 Task: Search one way flight ticket for 3 adults, 3 children in premium economy from New Orleans: Louis Armstrong New Orleans International Airport to Riverton: Central Wyoming Regional Airport (was Riverton Regional) on 5-4-2023. Choice of flights is Sun country airlines. Number of bags: 1 carry on bag. Price is upto 84000. Outbound departure time preference is 14:45.
Action: Mouse moved to (359, 143)
Screenshot: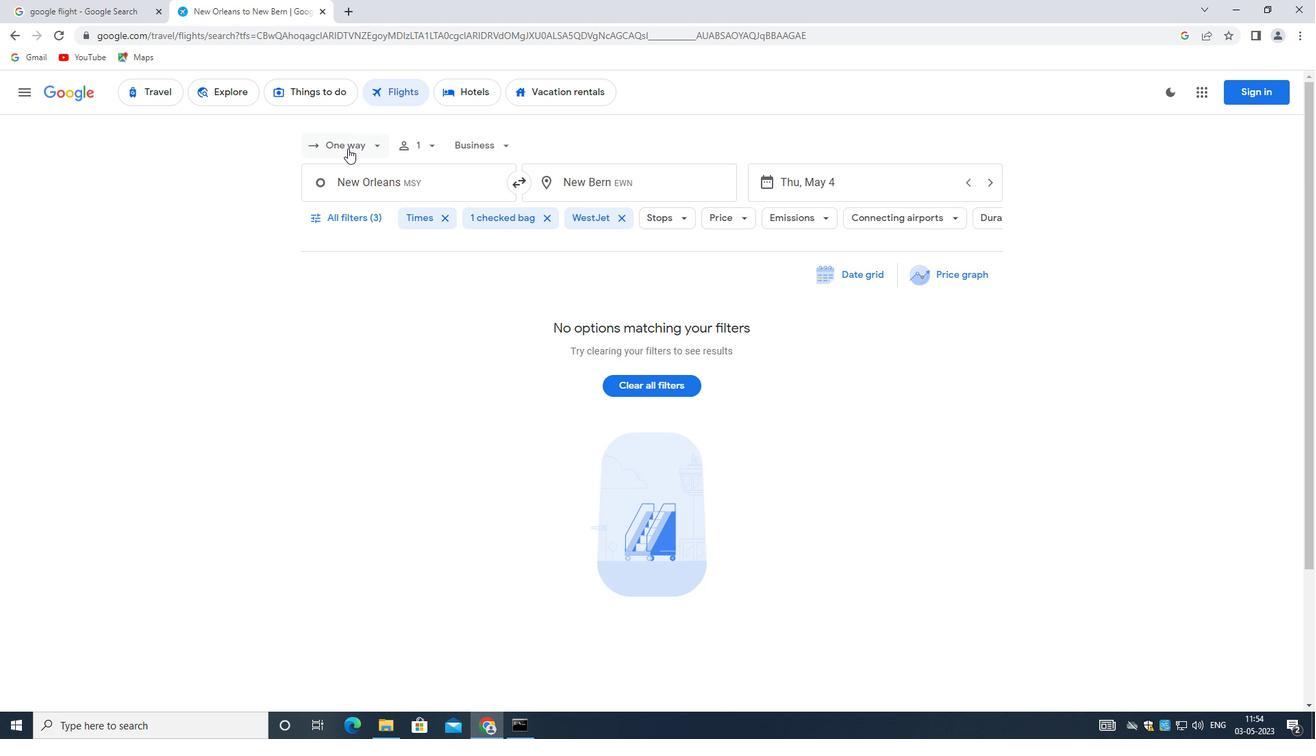 
Action: Mouse pressed left at (359, 143)
Screenshot: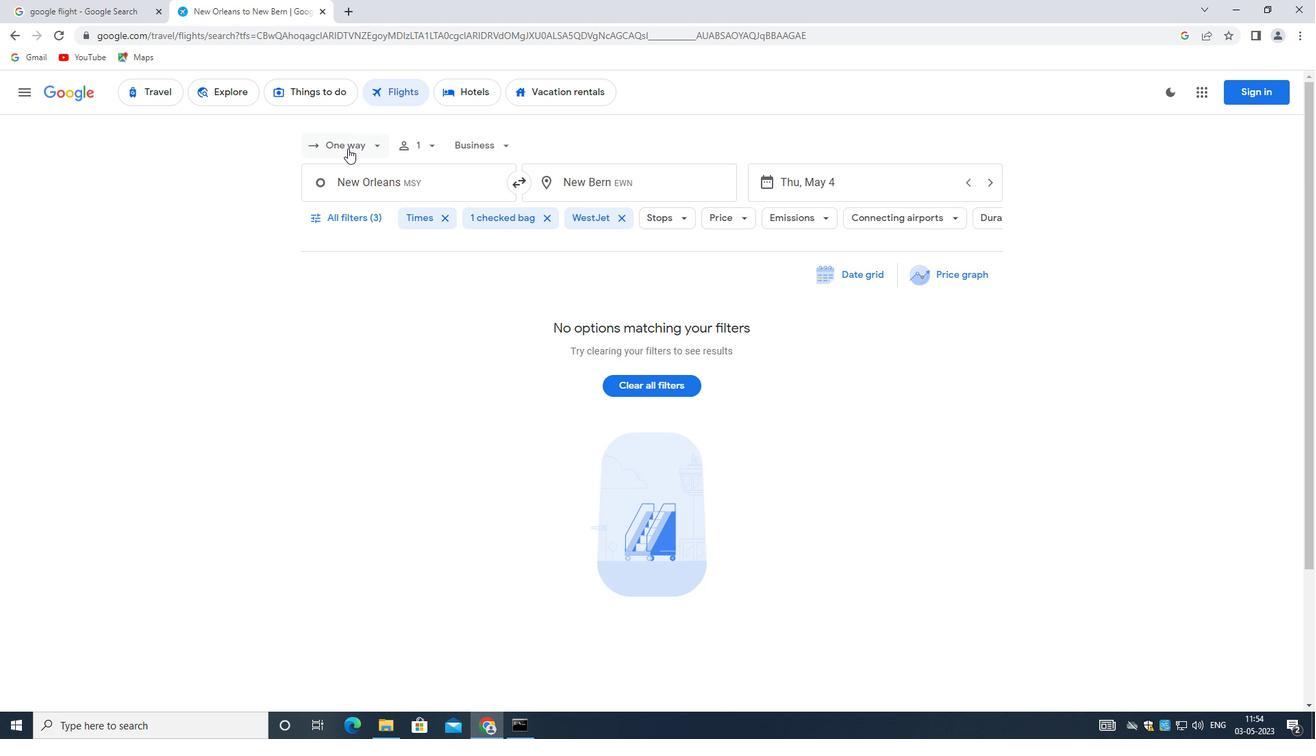 
Action: Mouse moved to (357, 216)
Screenshot: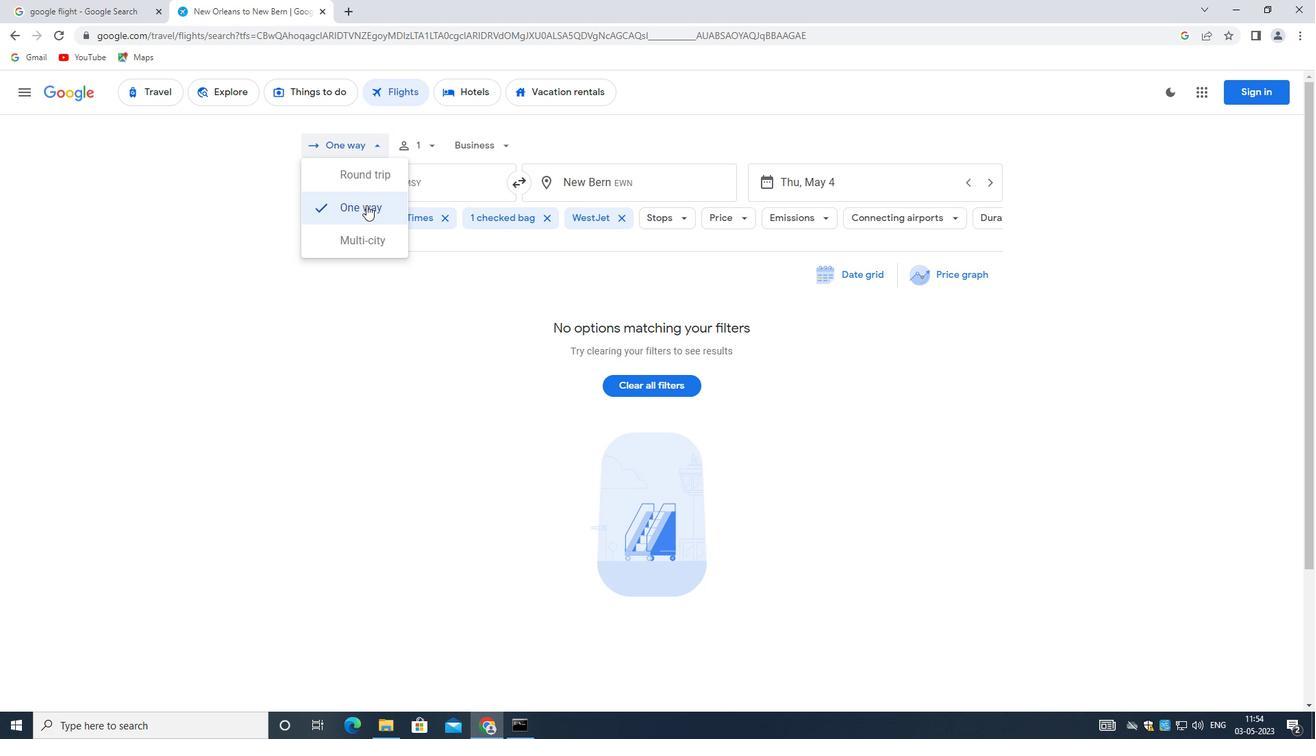 
Action: Mouse pressed left at (357, 216)
Screenshot: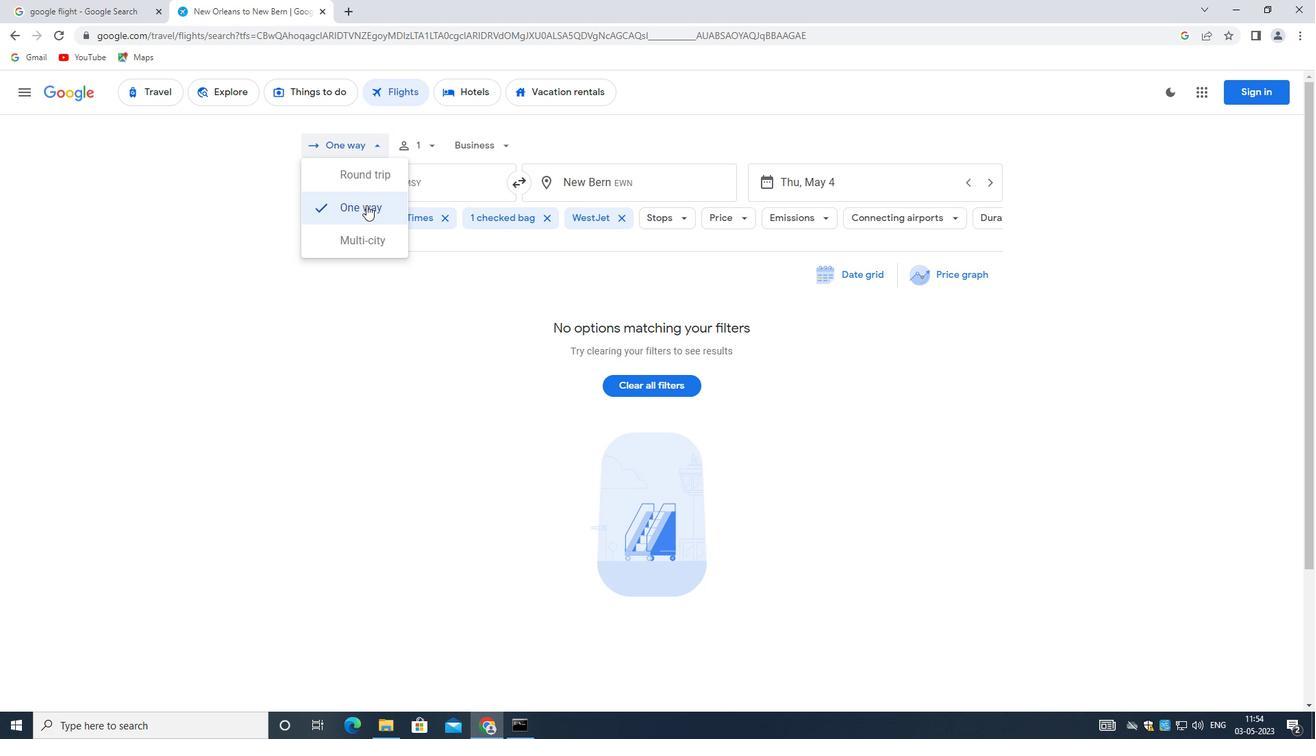 
Action: Mouse moved to (358, 215)
Screenshot: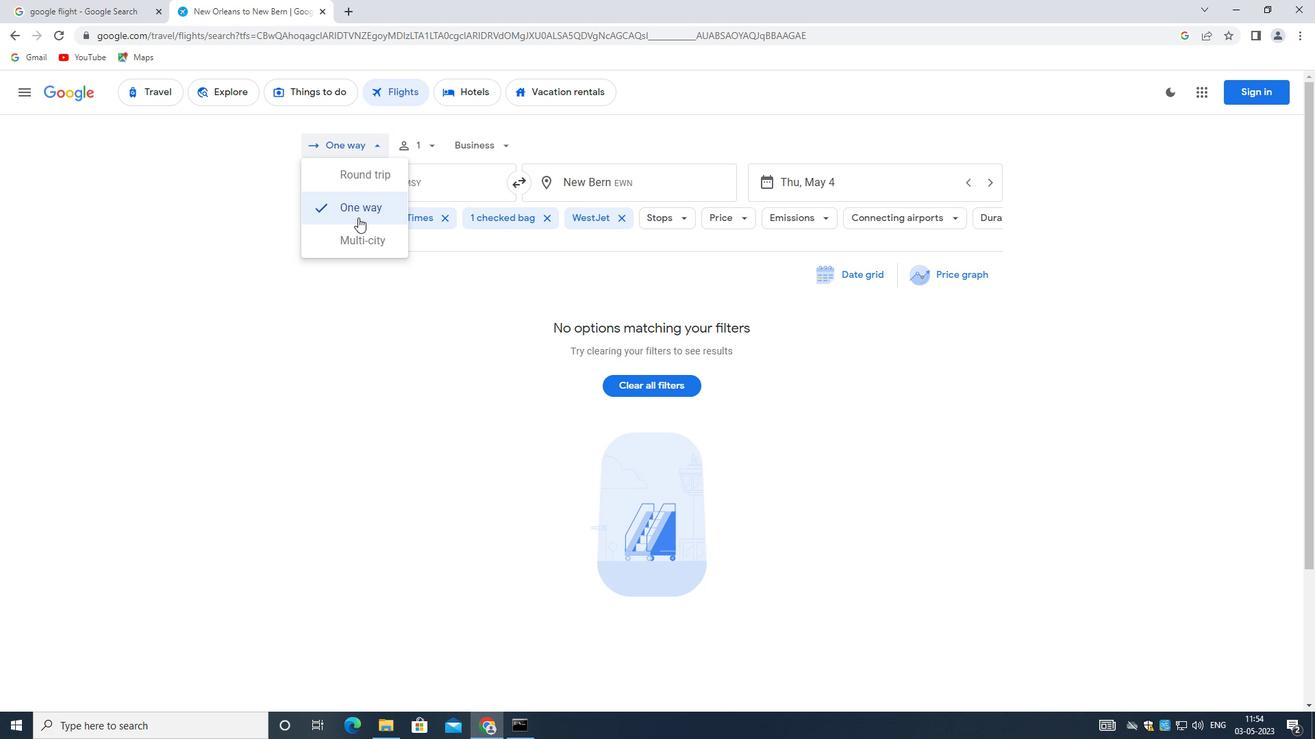 
Action: Mouse pressed left at (358, 215)
Screenshot: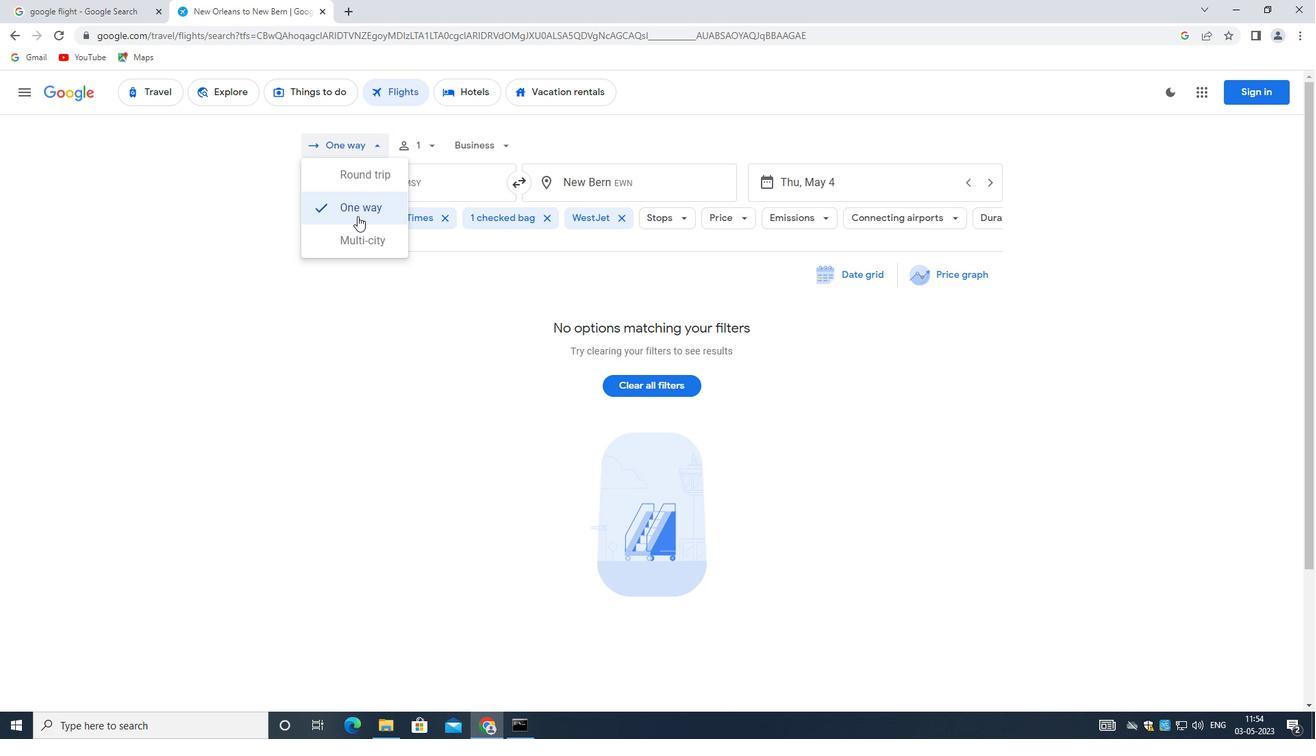 
Action: Mouse moved to (419, 142)
Screenshot: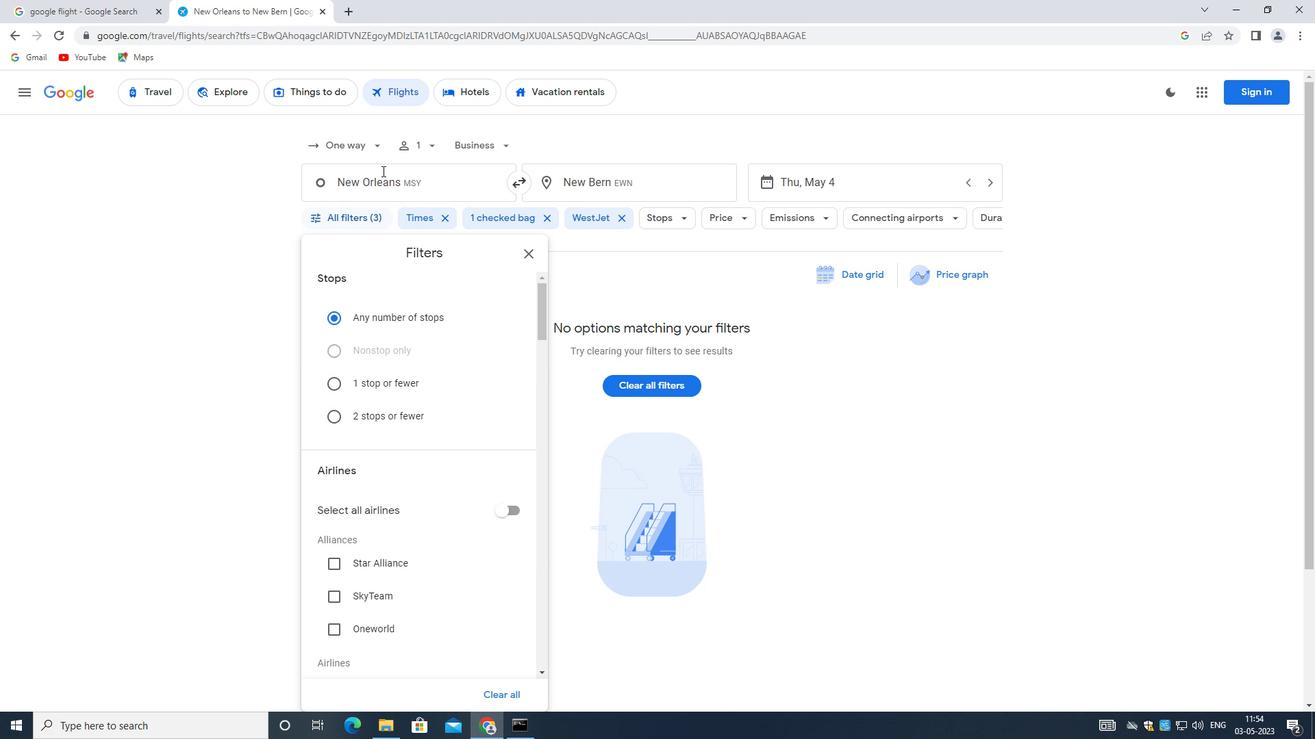
Action: Mouse pressed left at (419, 142)
Screenshot: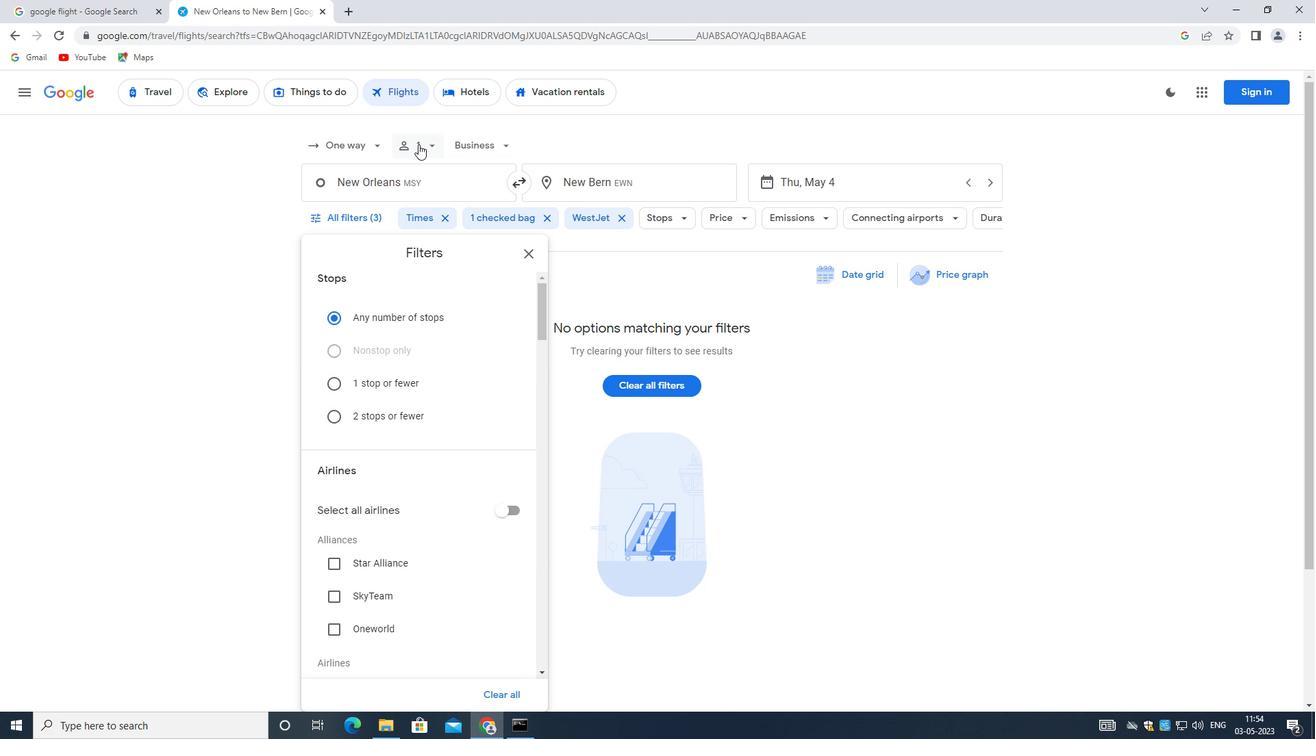 
Action: Mouse moved to (538, 180)
Screenshot: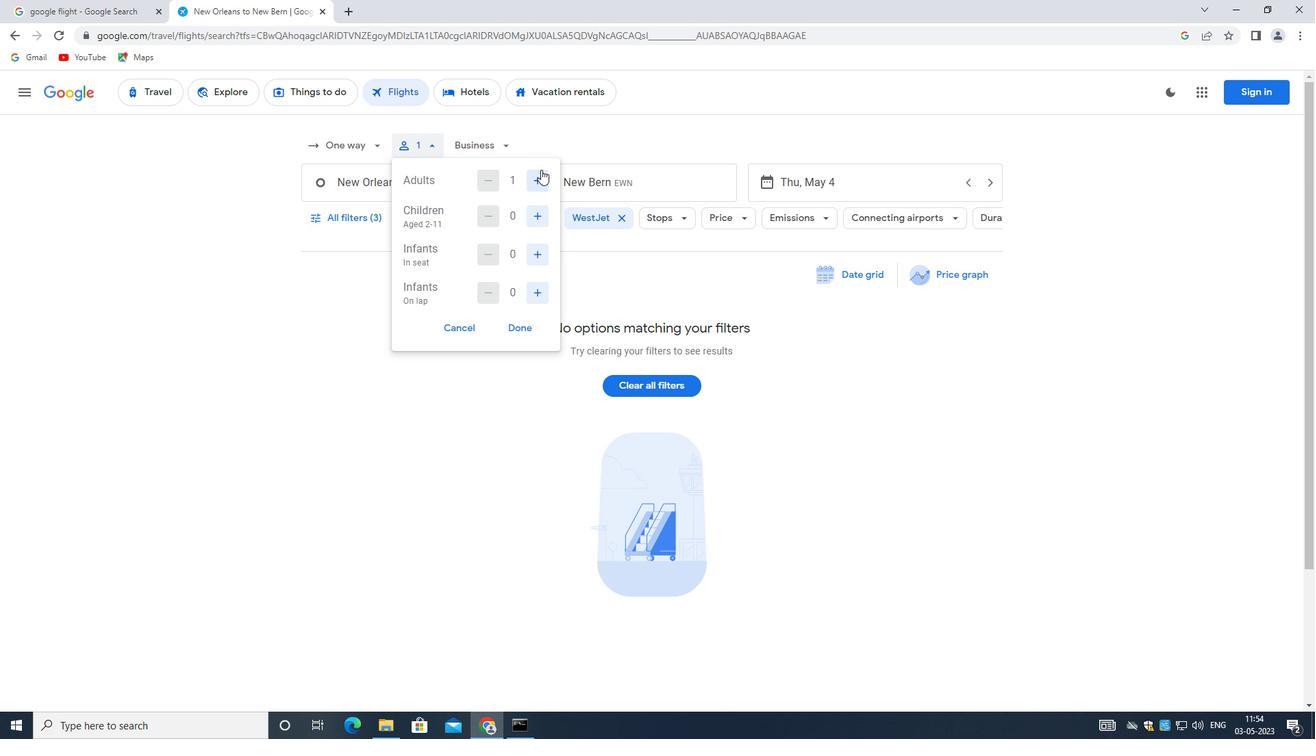 
Action: Mouse pressed left at (538, 180)
Screenshot: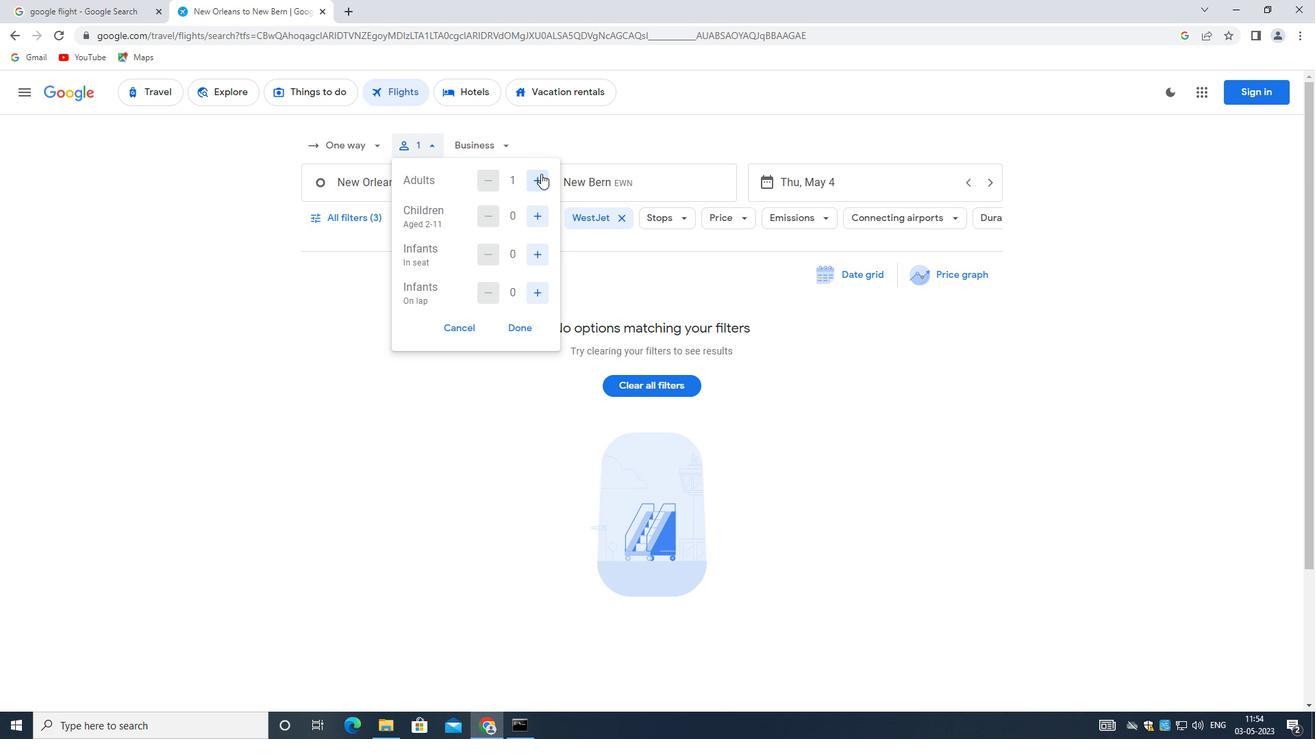 
Action: Mouse moved to (538, 179)
Screenshot: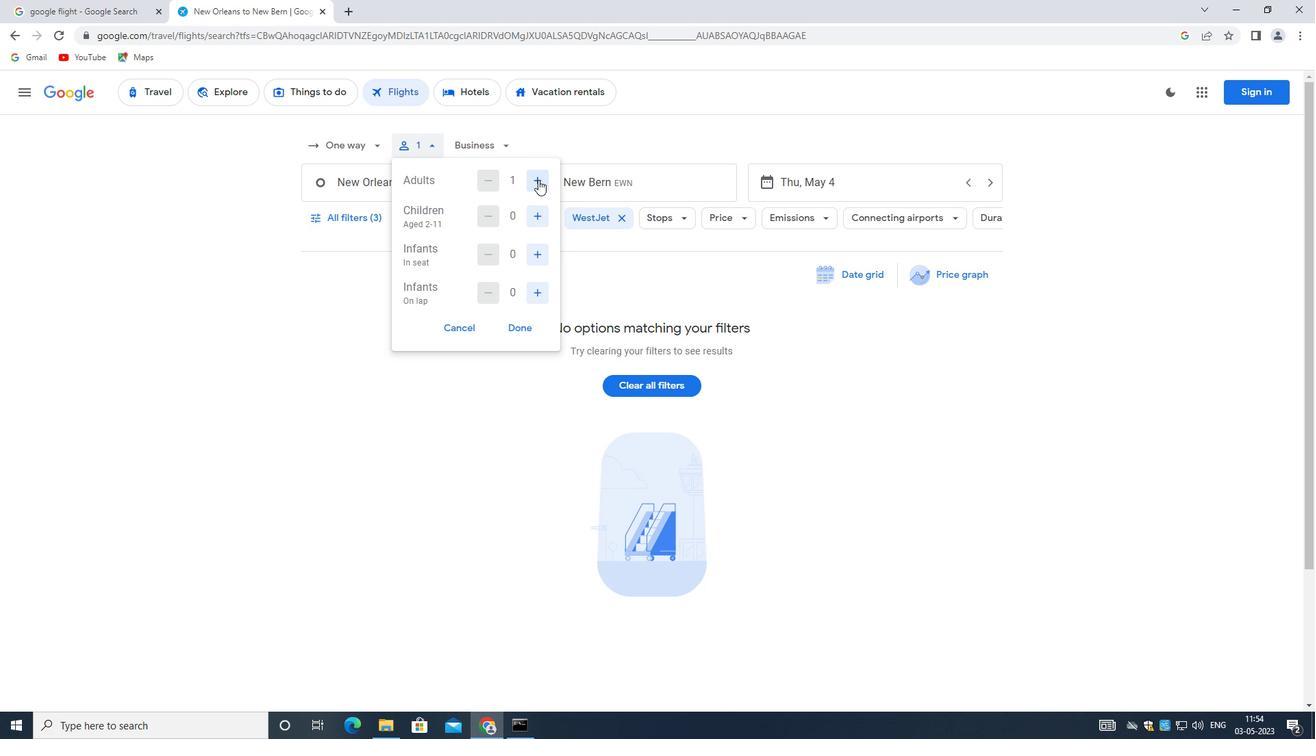 
Action: Mouse pressed left at (538, 179)
Screenshot: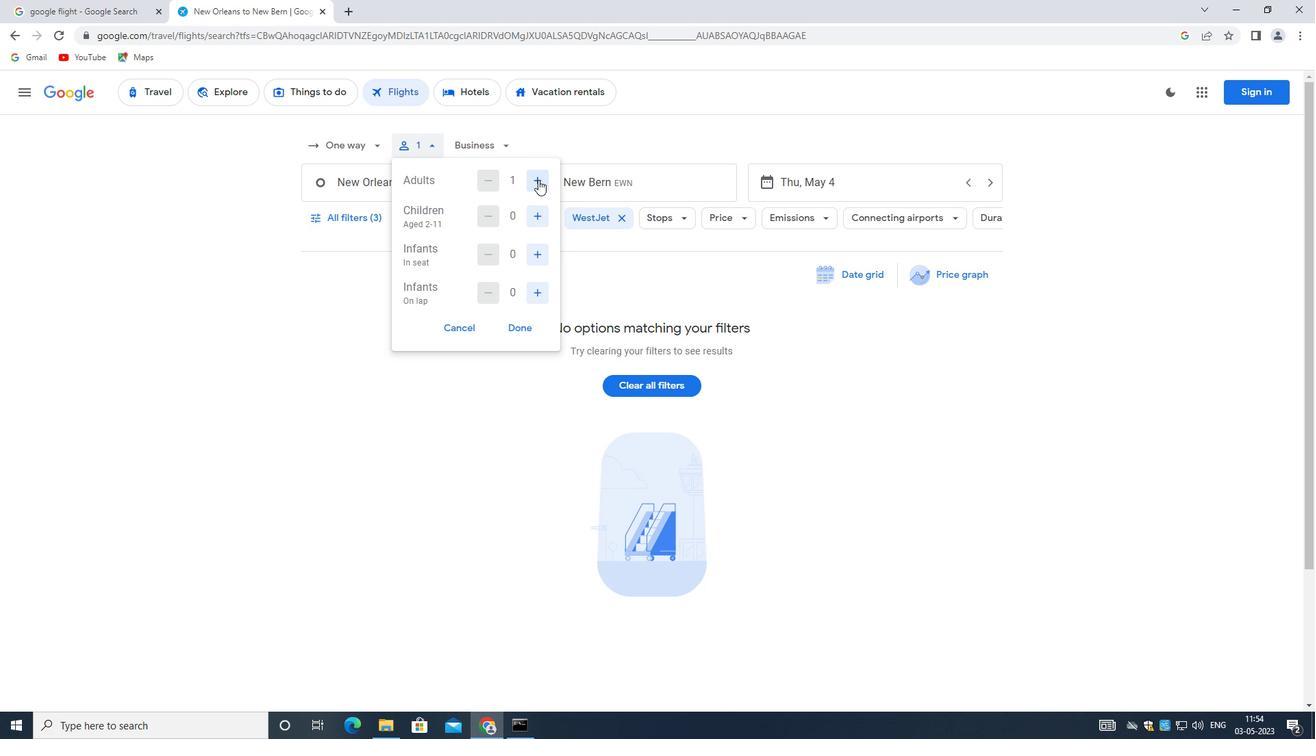 
Action: Mouse moved to (540, 214)
Screenshot: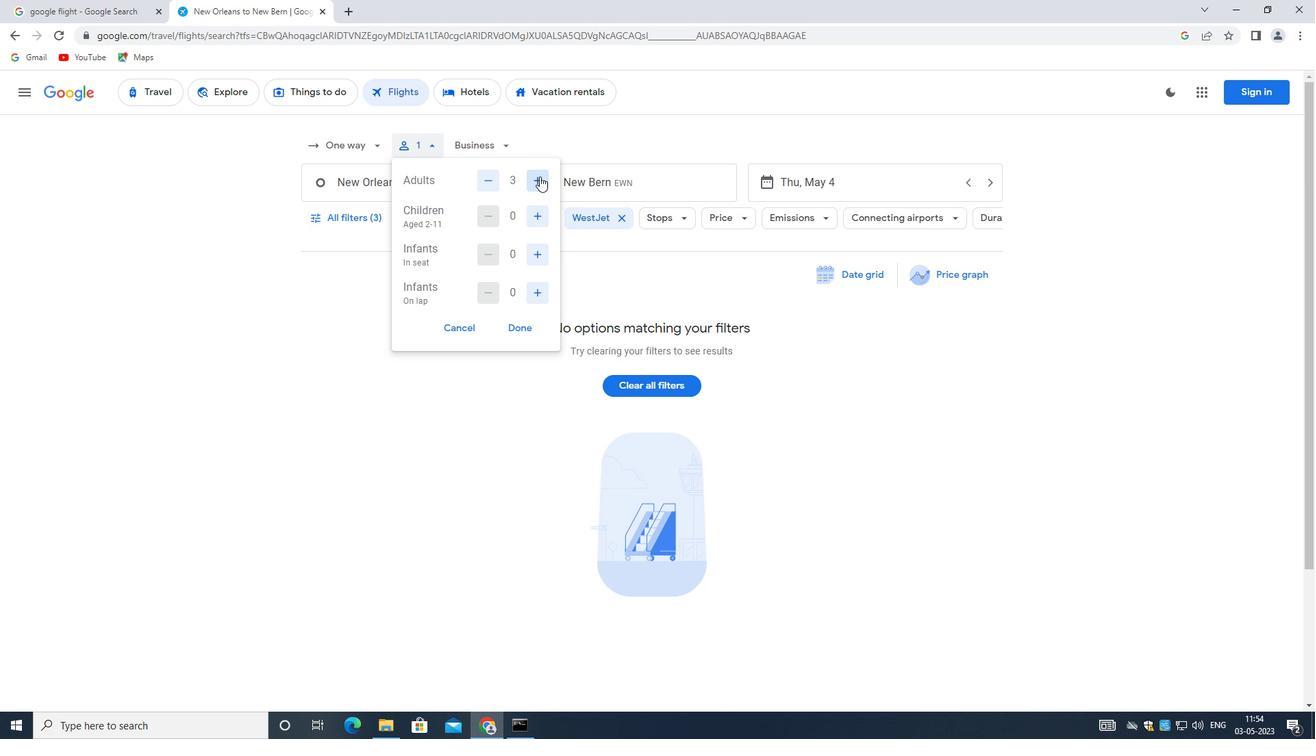 
Action: Mouse pressed left at (540, 214)
Screenshot: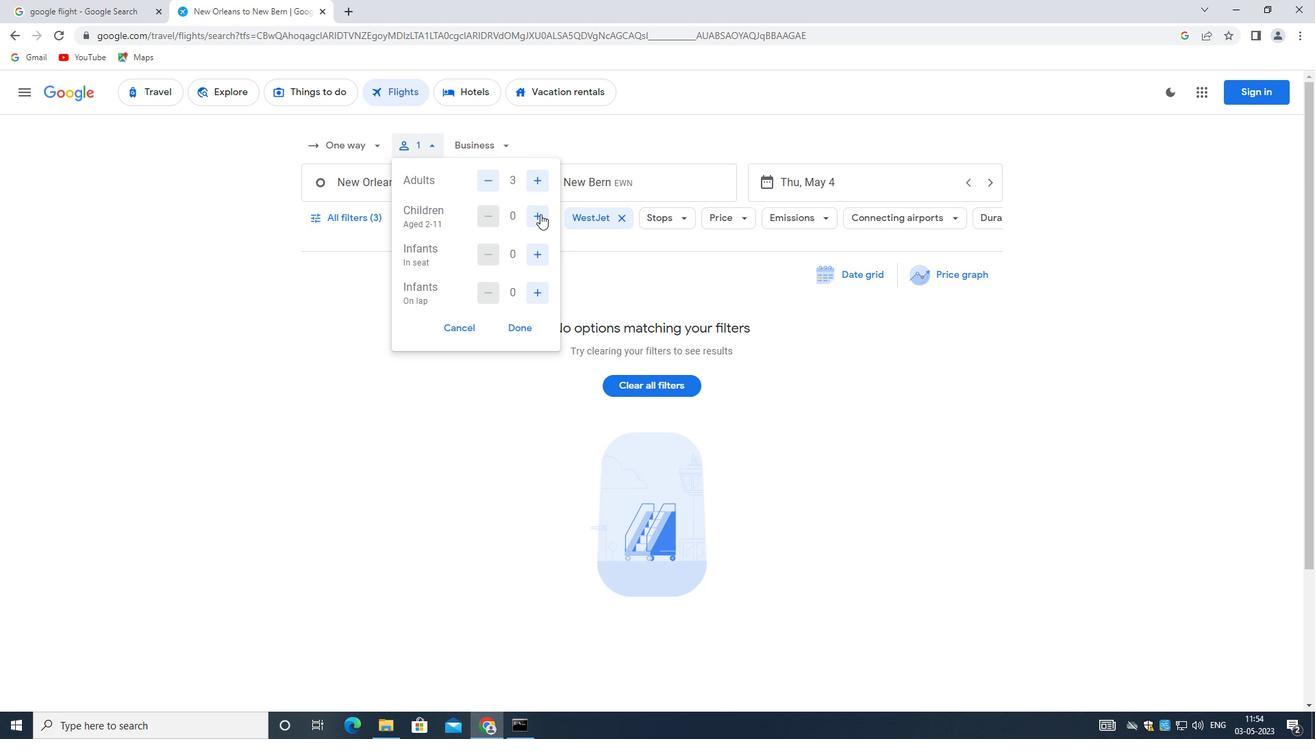 
Action: Mouse pressed left at (540, 214)
Screenshot: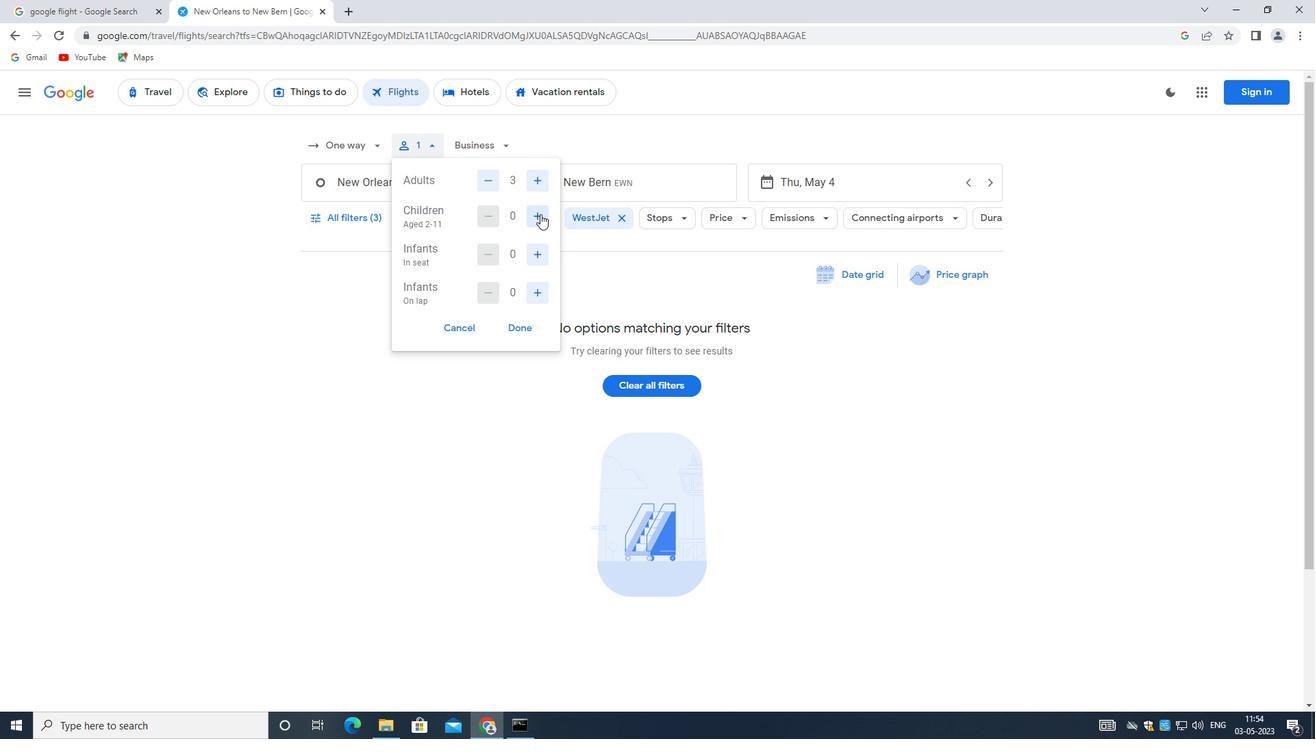 
Action: Mouse pressed left at (540, 214)
Screenshot: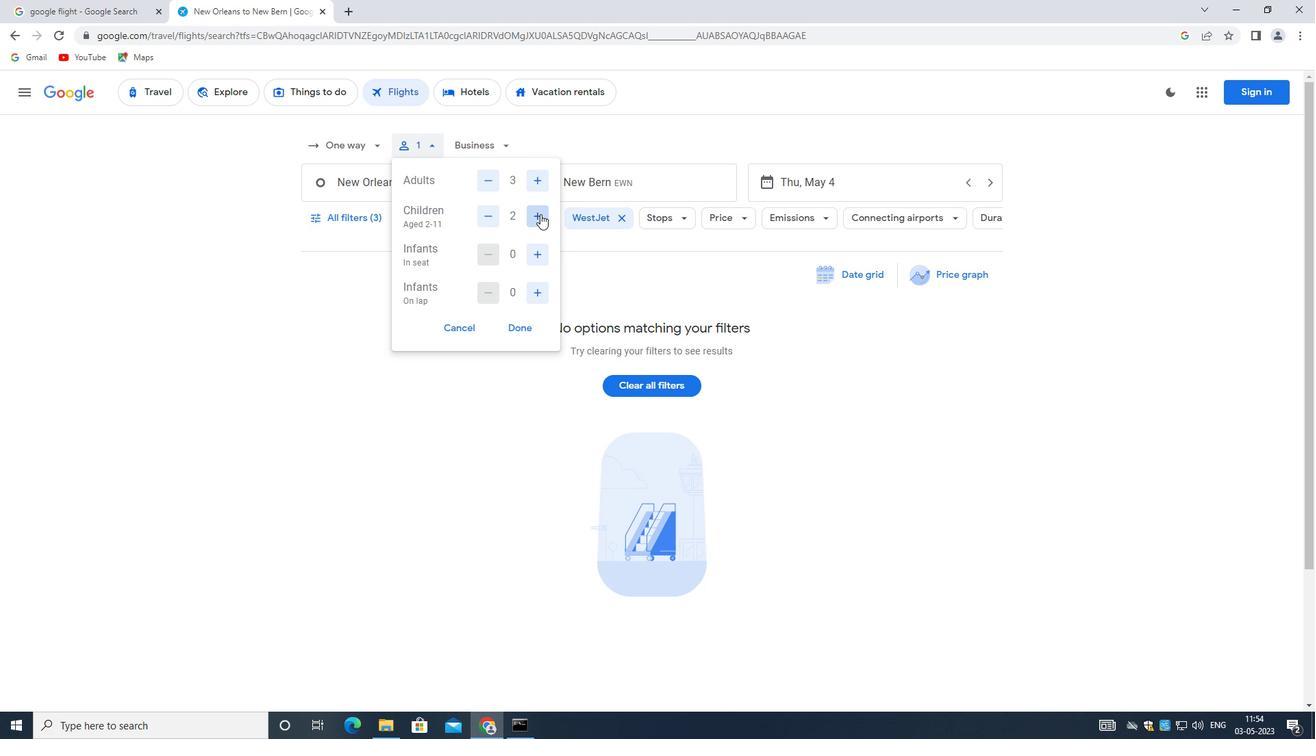 
Action: Mouse moved to (520, 327)
Screenshot: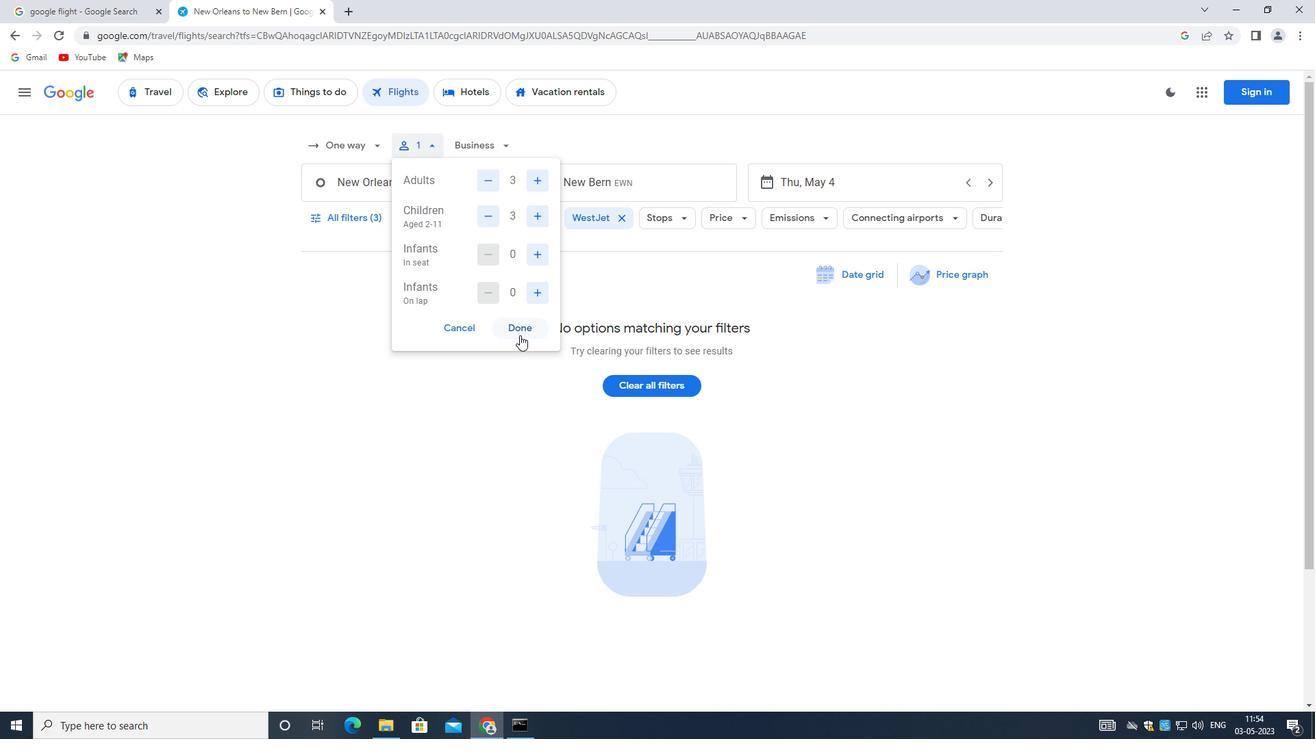 
Action: Mouse pressed left at (520, 327)
Screenshot: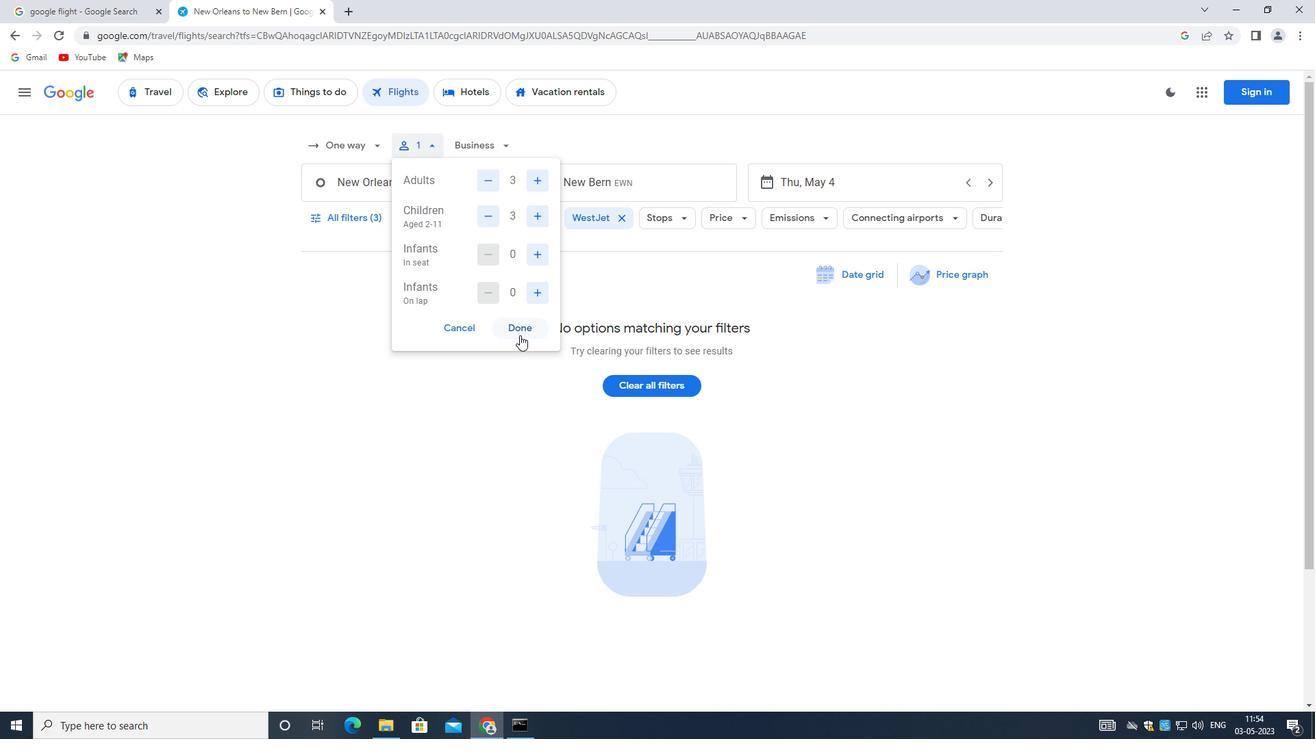 
Action: Mouse moved to (506, 147)
Screenshot: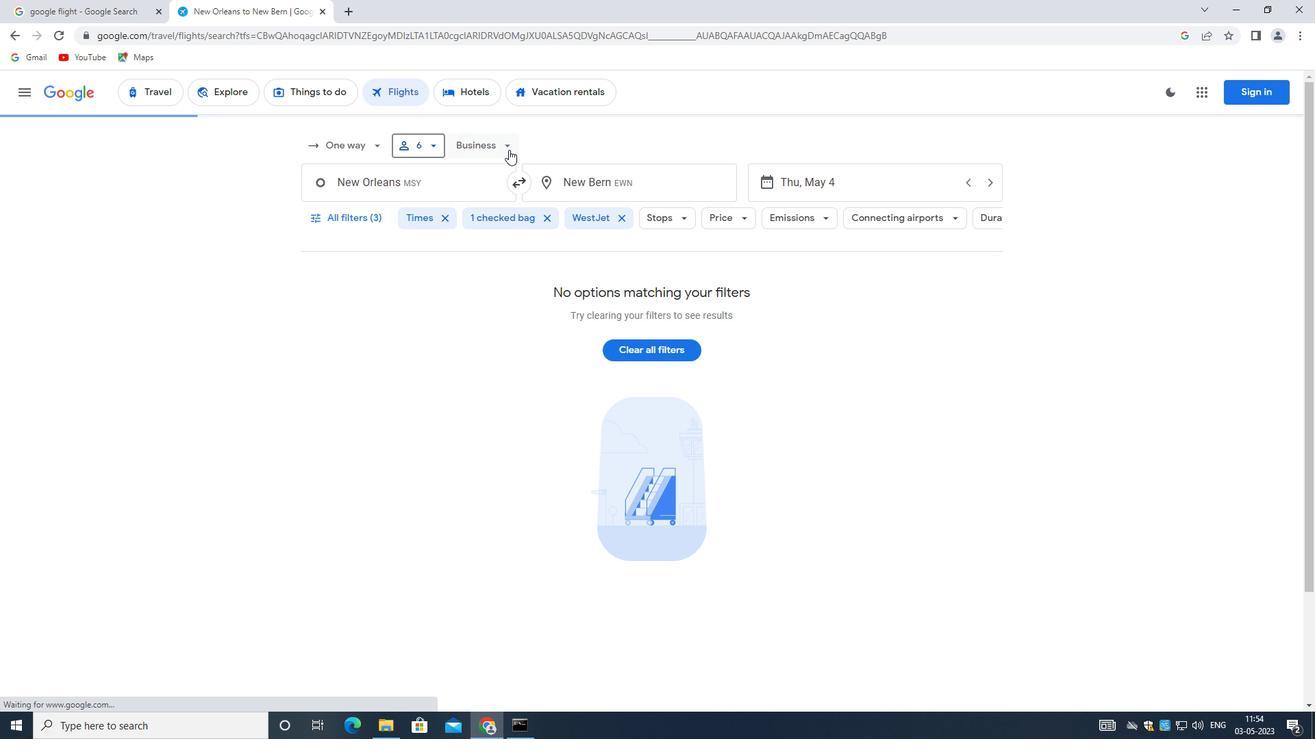 
Action: Mouse pressed left at (506, 147)
Screenshot: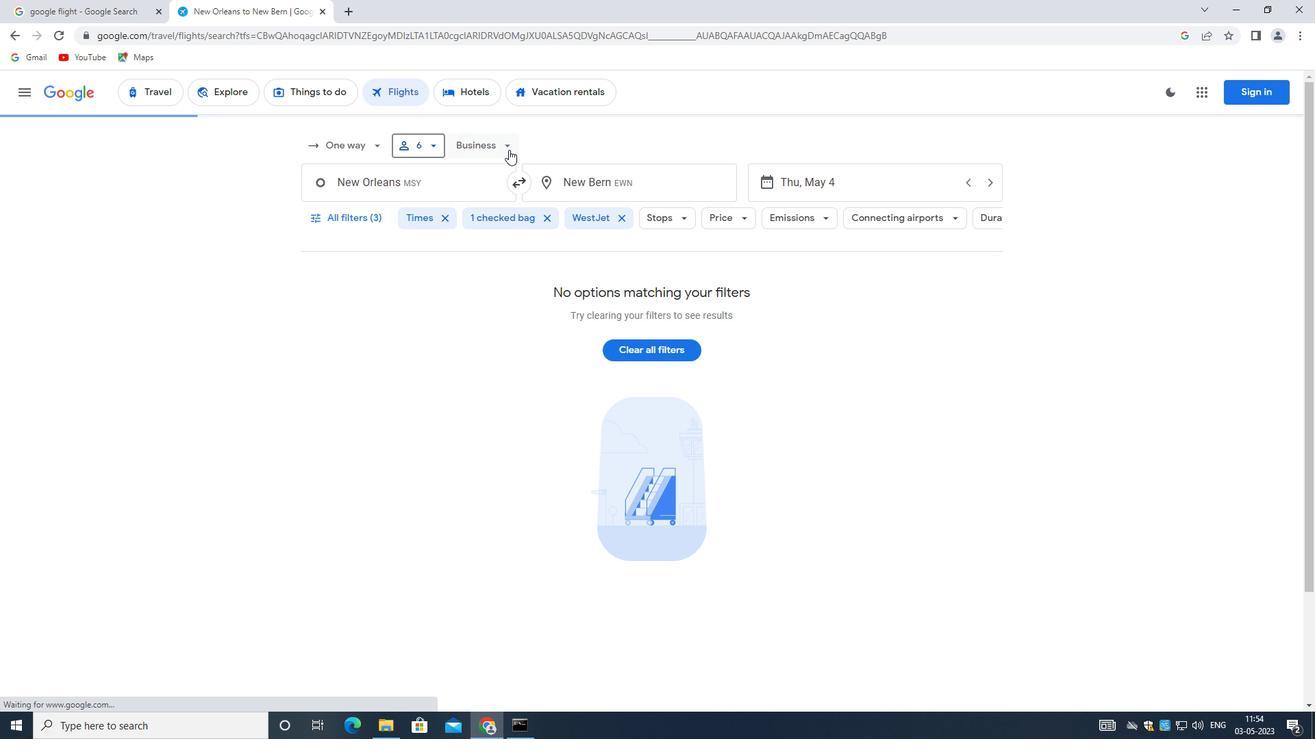 
Action: Mouse moved to (511, 206)
Screenshot: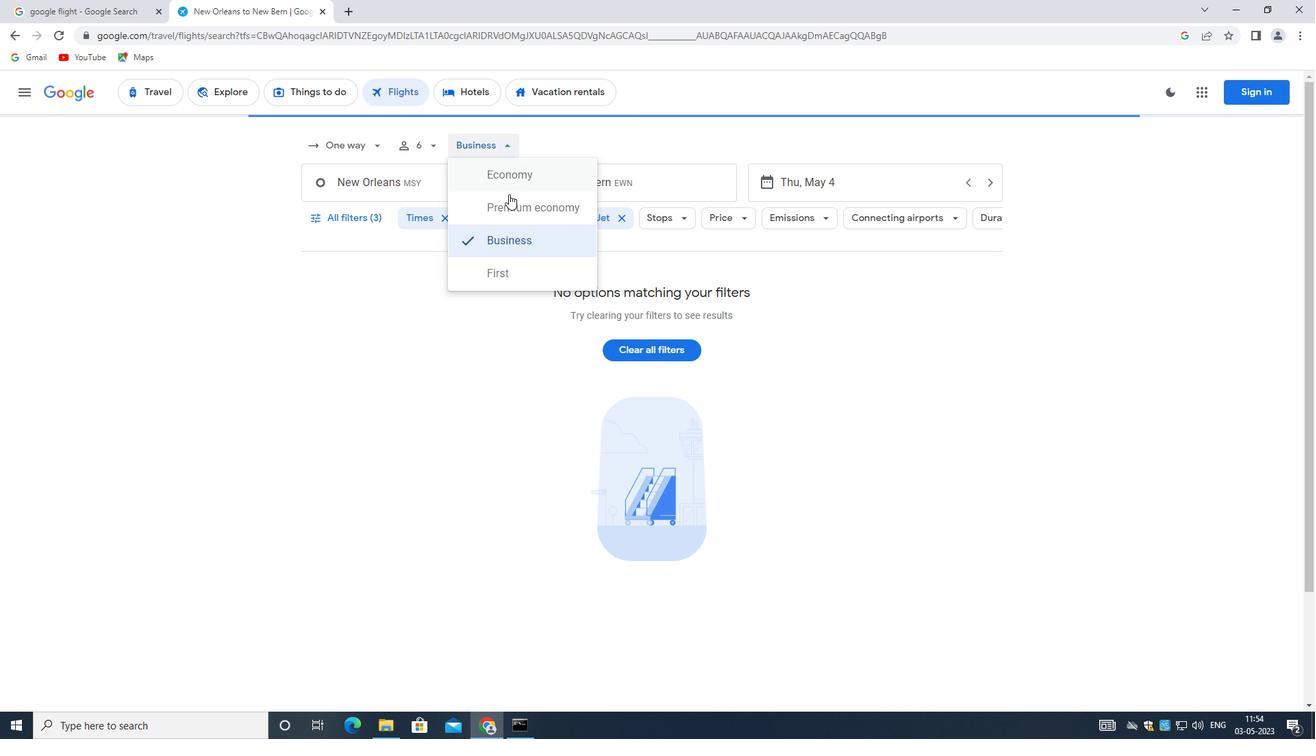 
Action: Mouse pressed left at (511, 206)
Screenshot: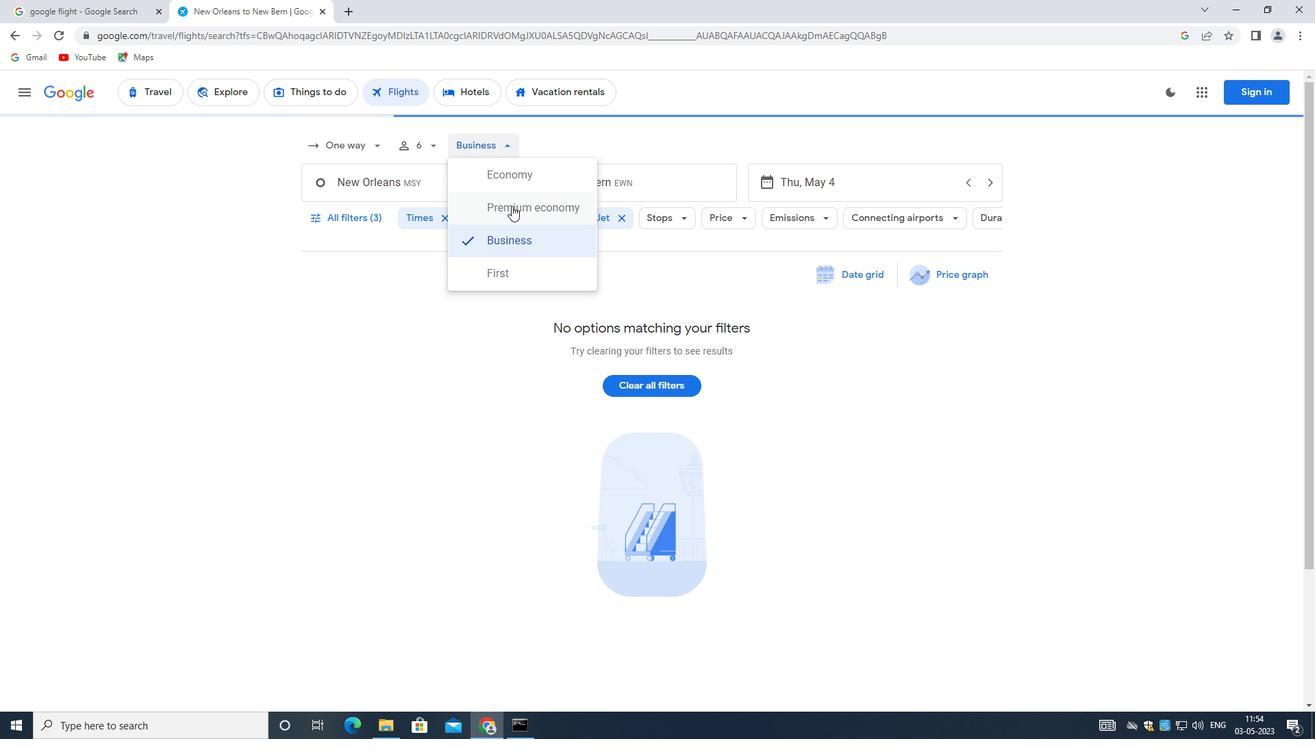 
Action: Mouse moved to (373, 187)
Screenshot: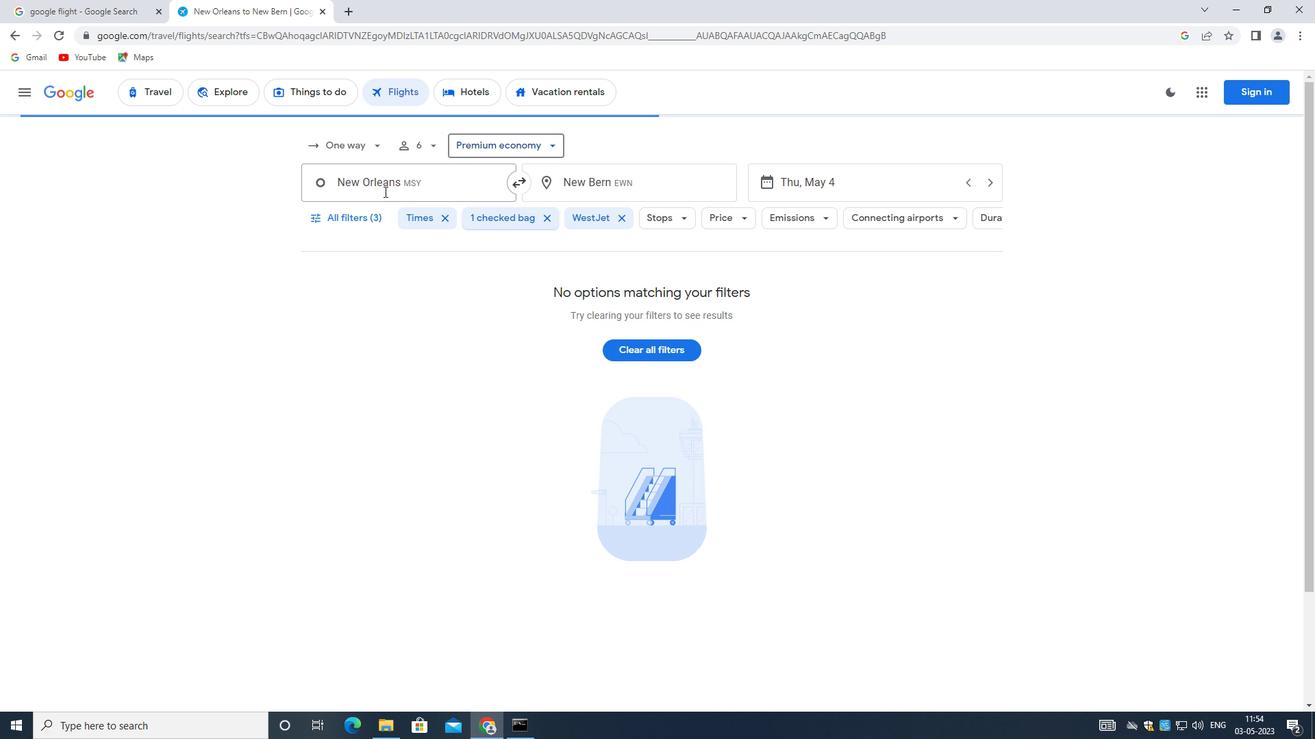 
Action: Mouse pressed left at (373, 187)
Screenshot: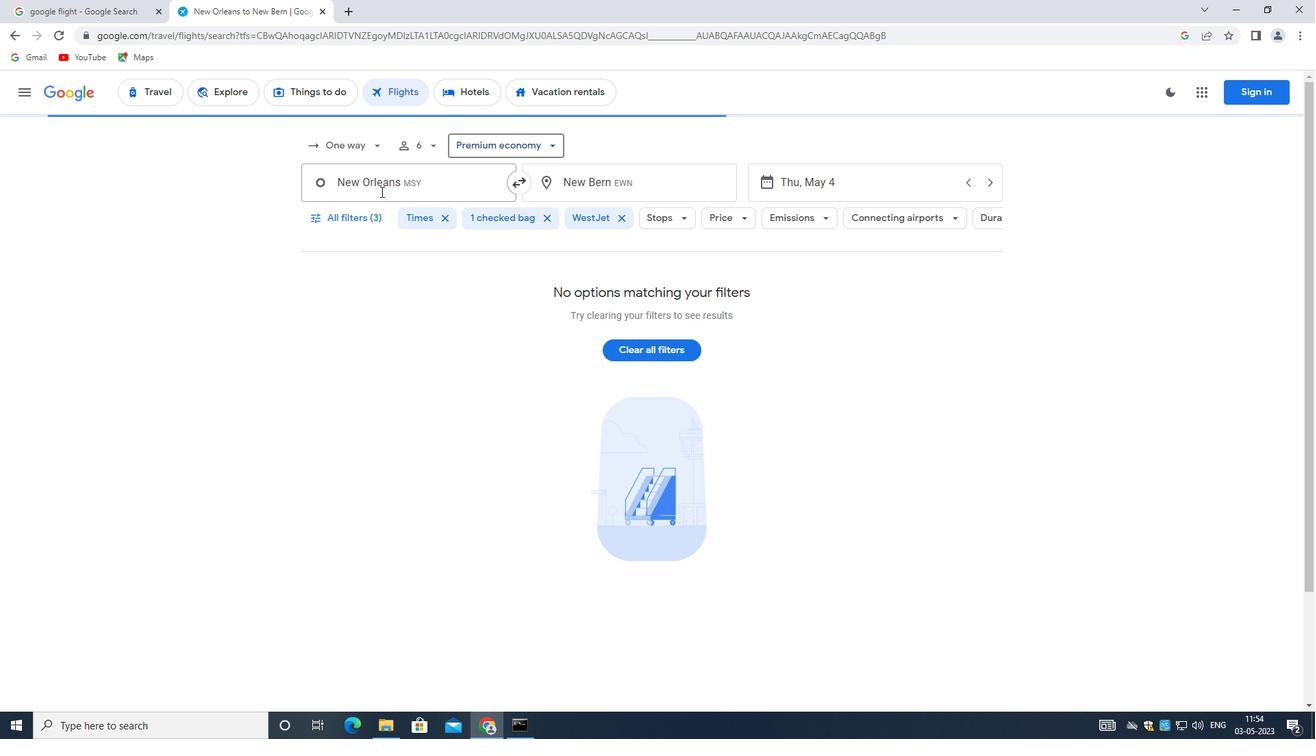 
Action: Mouse moved to (373, 184)
Screenshot: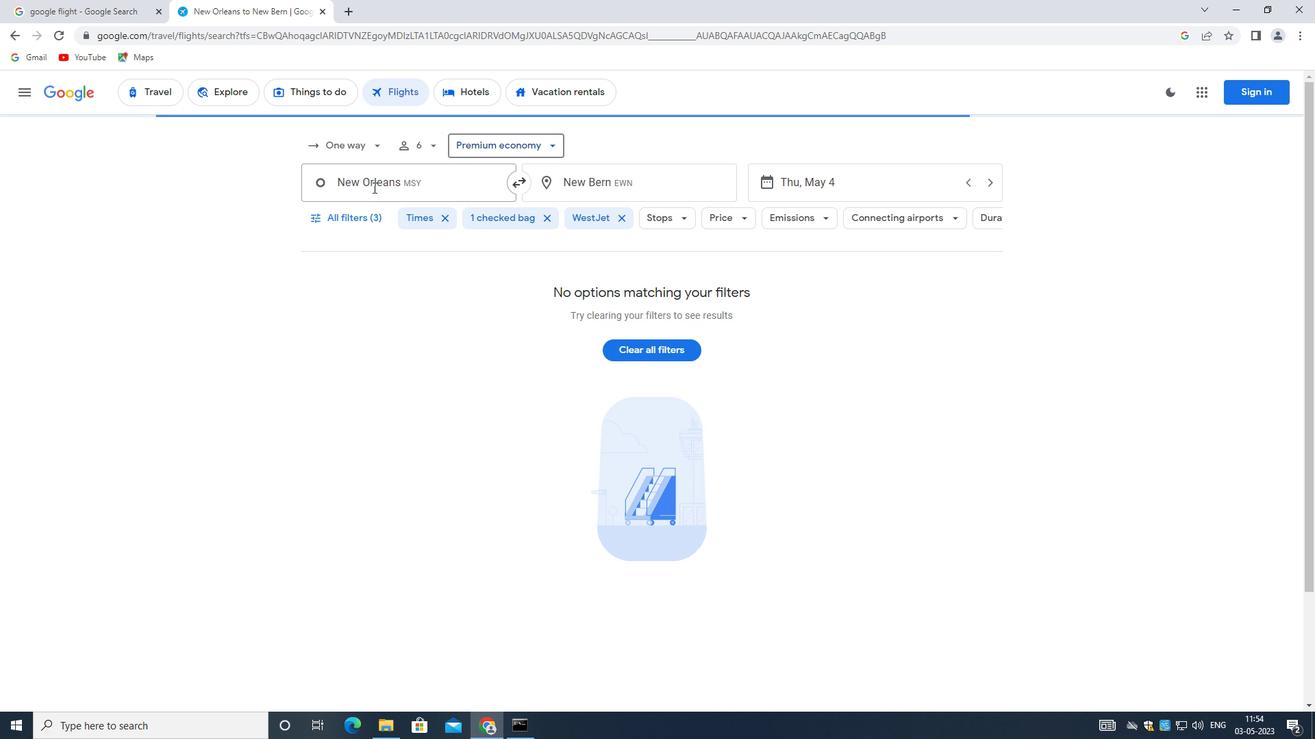 
Action: Key pressed <Key.backspace><Key.shift_r>Louis<Key.space><Key.shift>AR
Screenshot: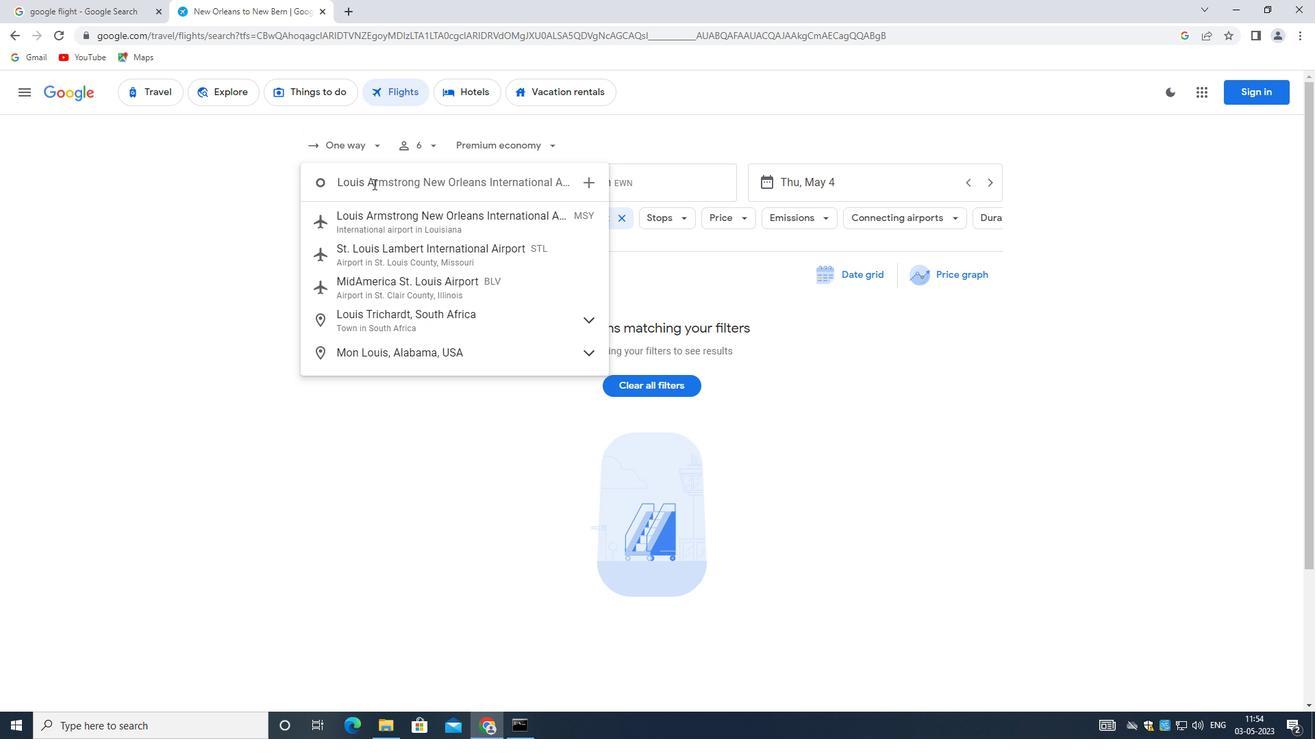 
Action: Mouse moved to (396, 216)
Screenshot: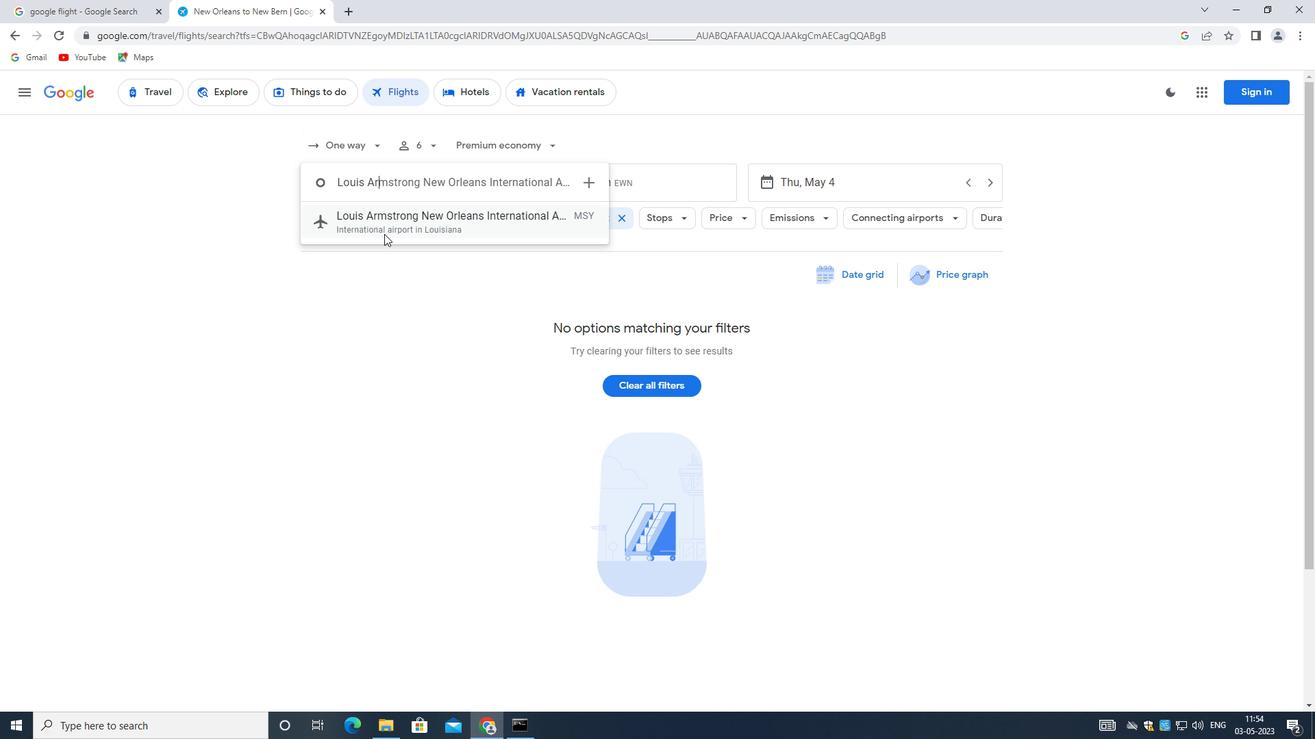 
Action: Mouse pressed left at (396, 216)
Screenshot: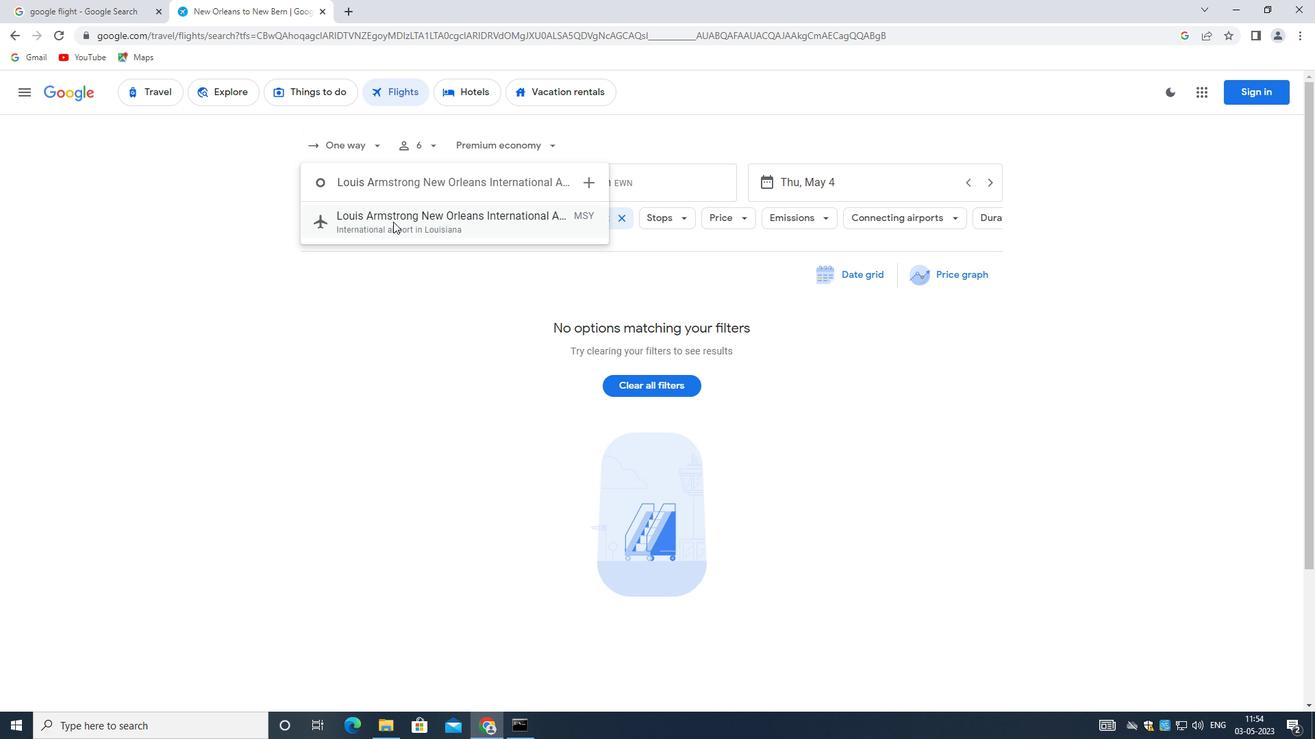 
Action: Mouse moved to (616, 186)
Screenshot: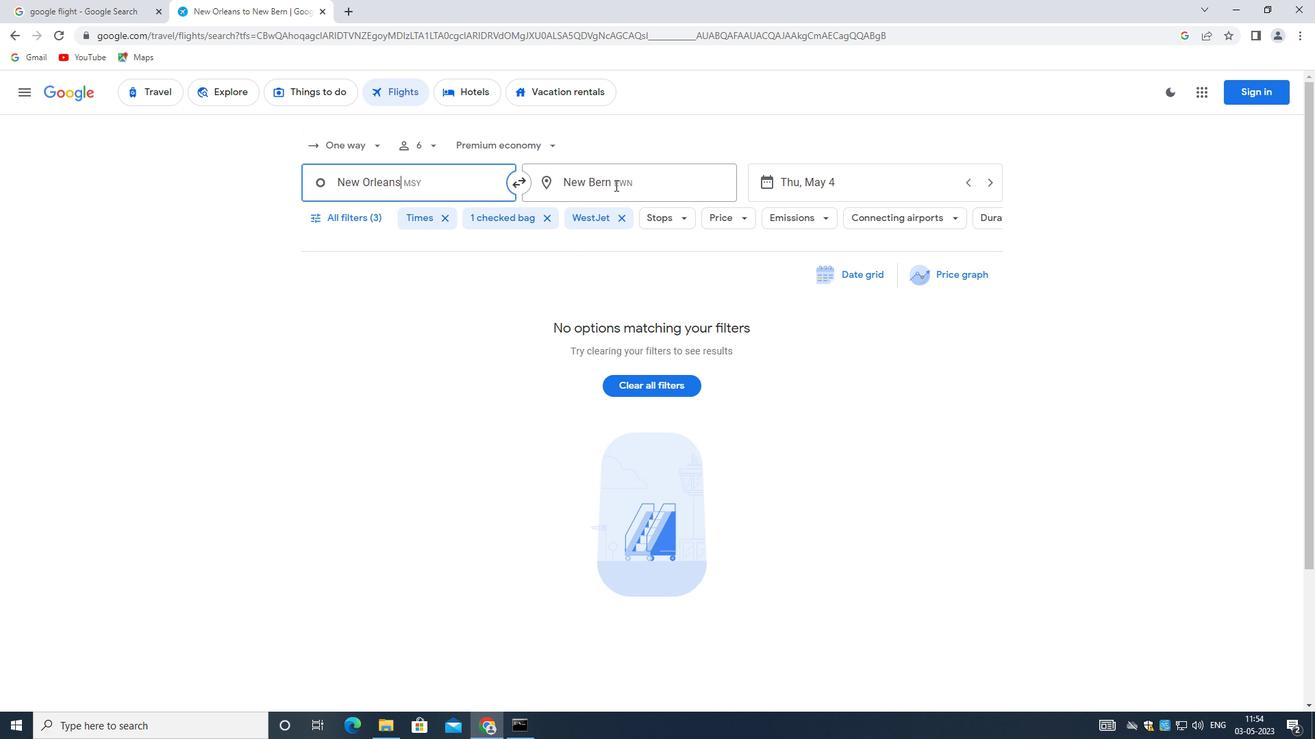
Action: Mouse pressed left at (616, 186)
Screenshot: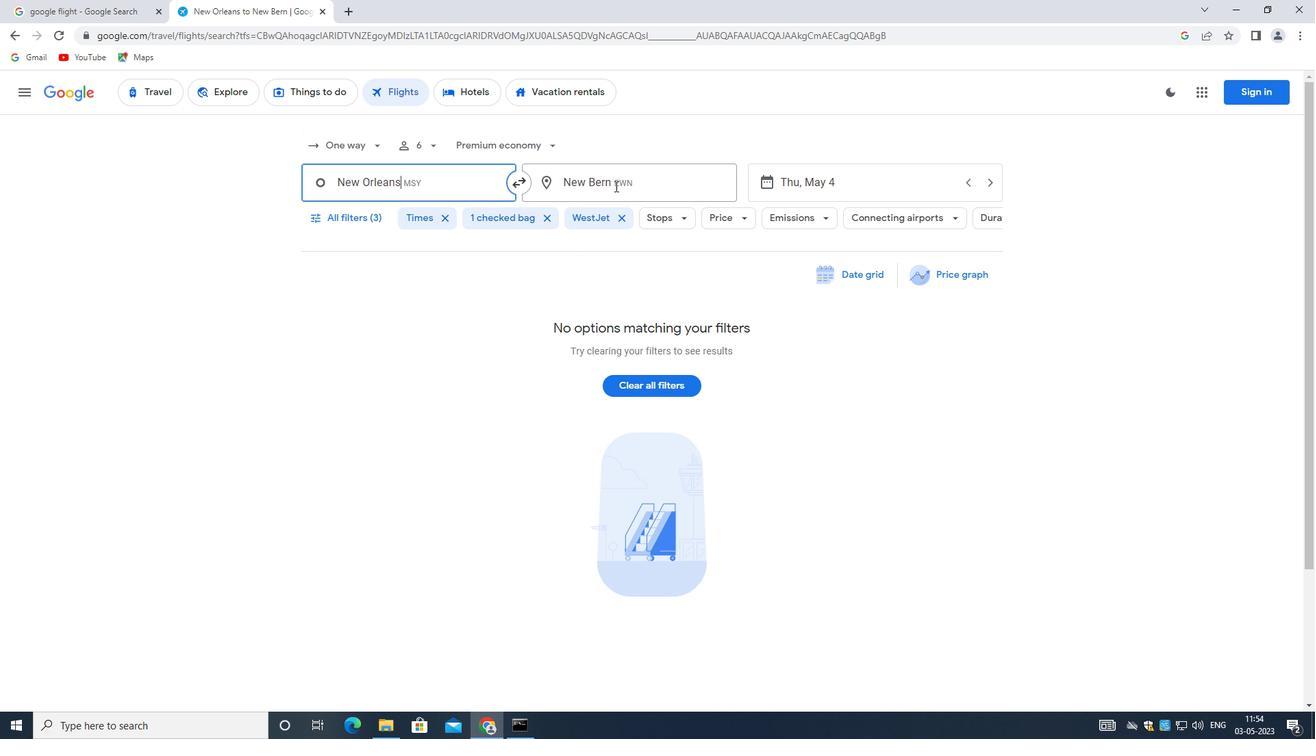 
Action: Mouse moved to (616, 186)
Screenshot: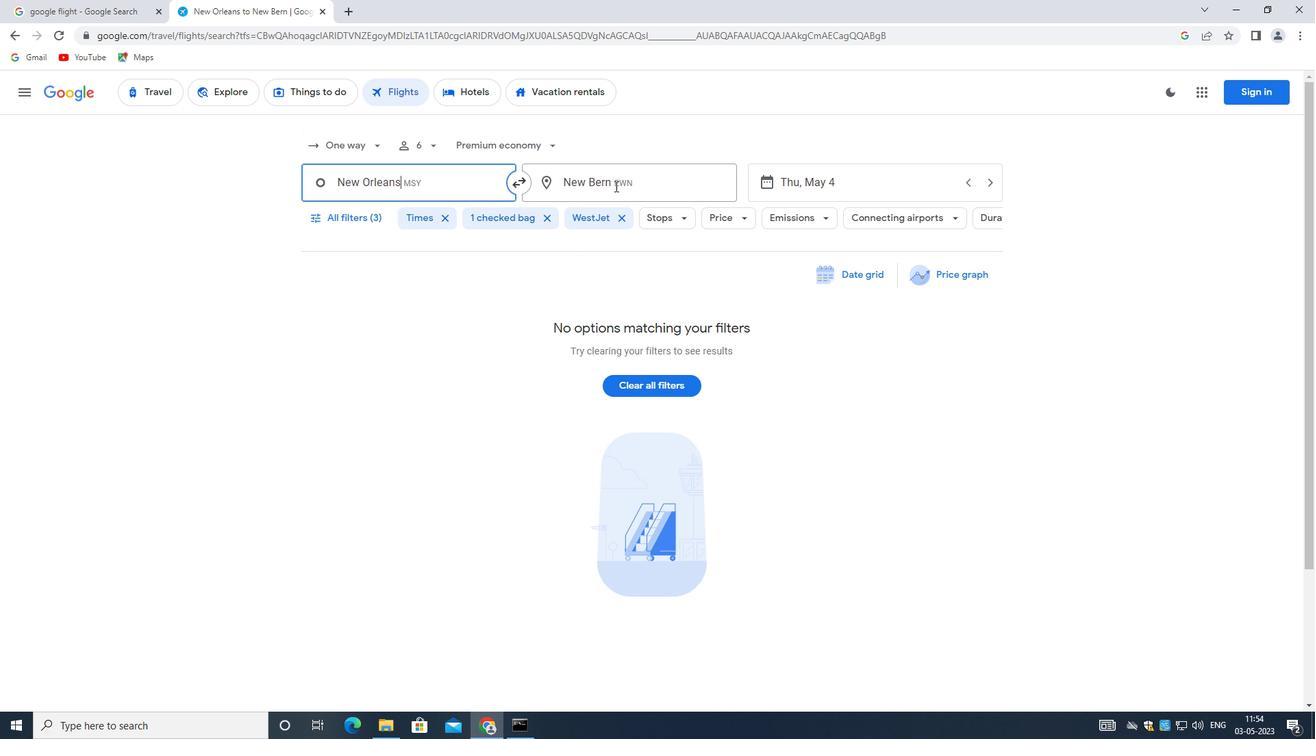 
Action: Key pressed <Key.backspace>
Screenshot: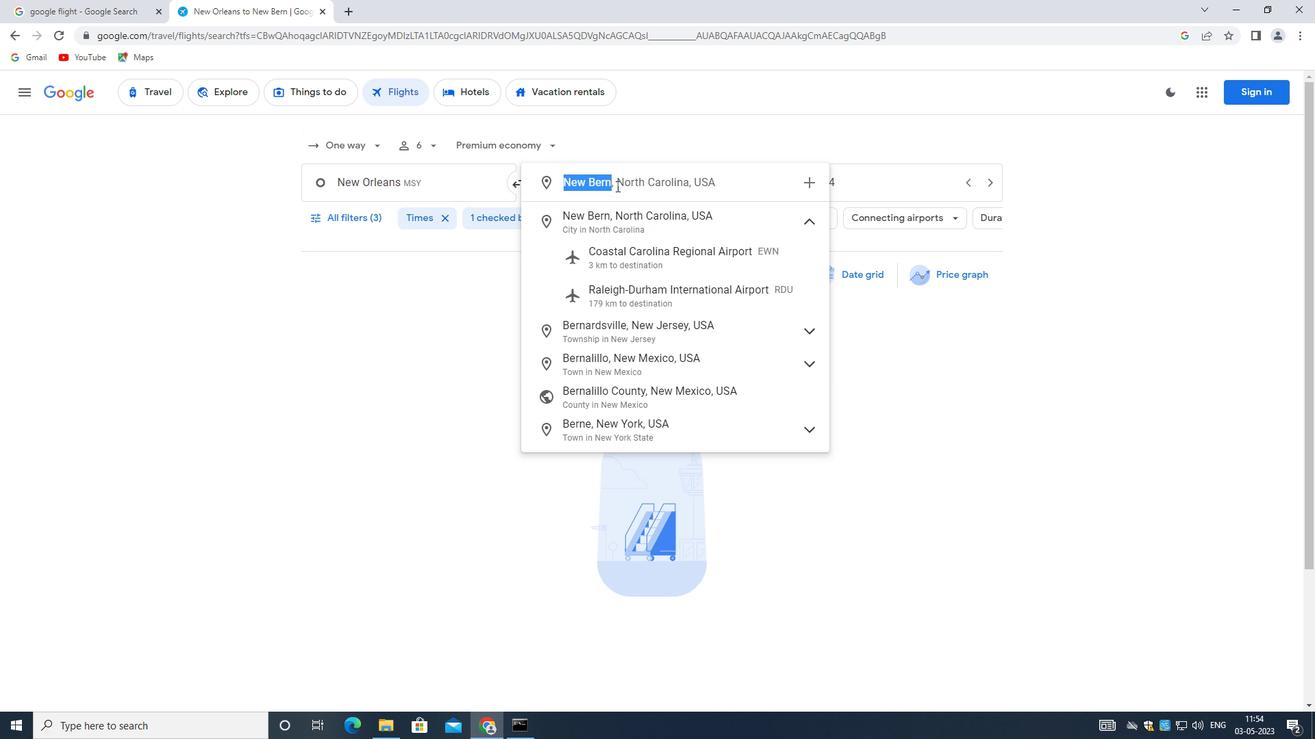 
Action: Mouse moved to (639, 315)
Screenshot: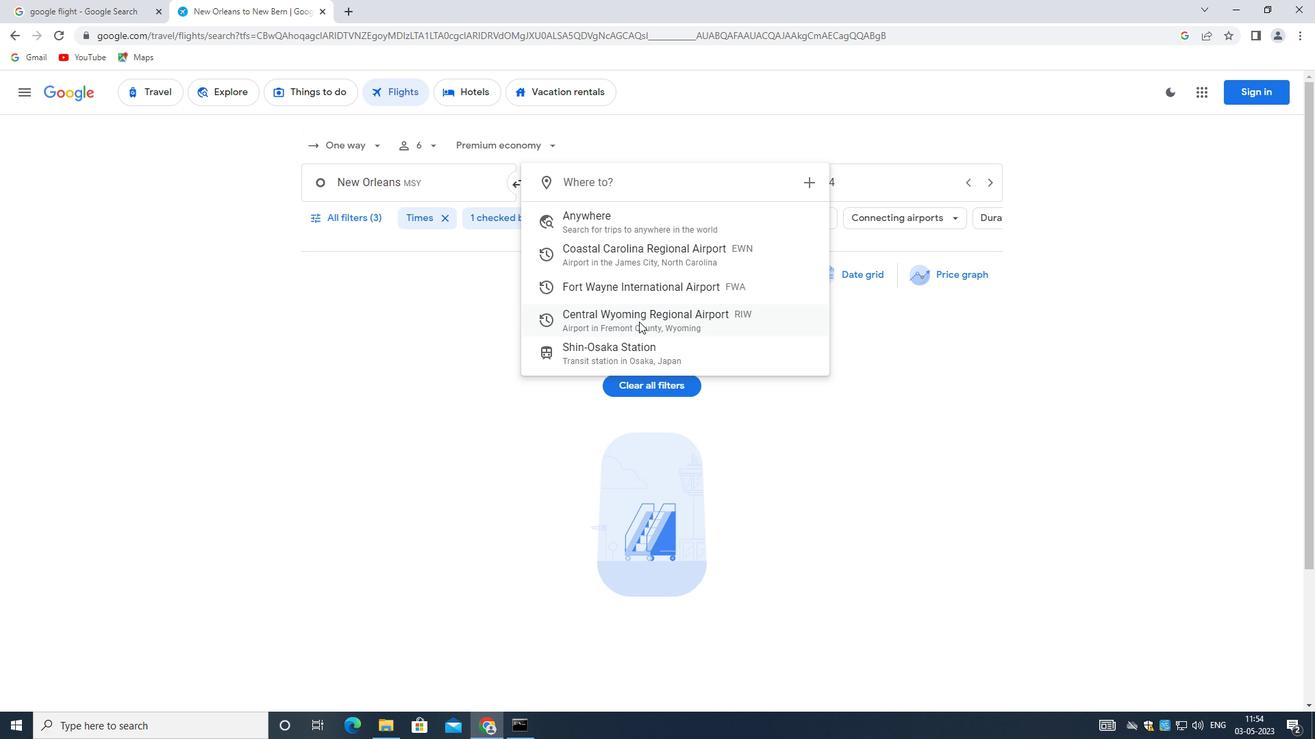 
Action: Mouse pressed left at (639, 315)
Screenshot: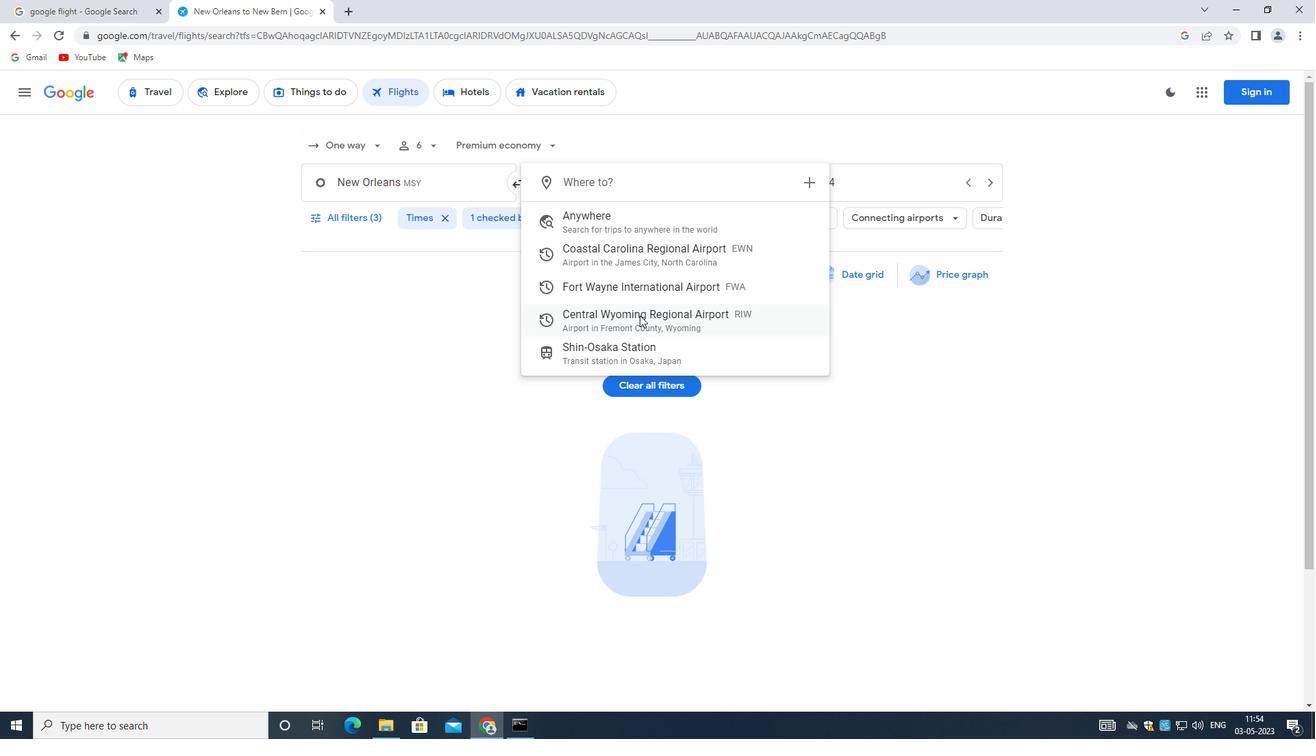 
Action: Mouse moved to (850, 192)
Screenshot: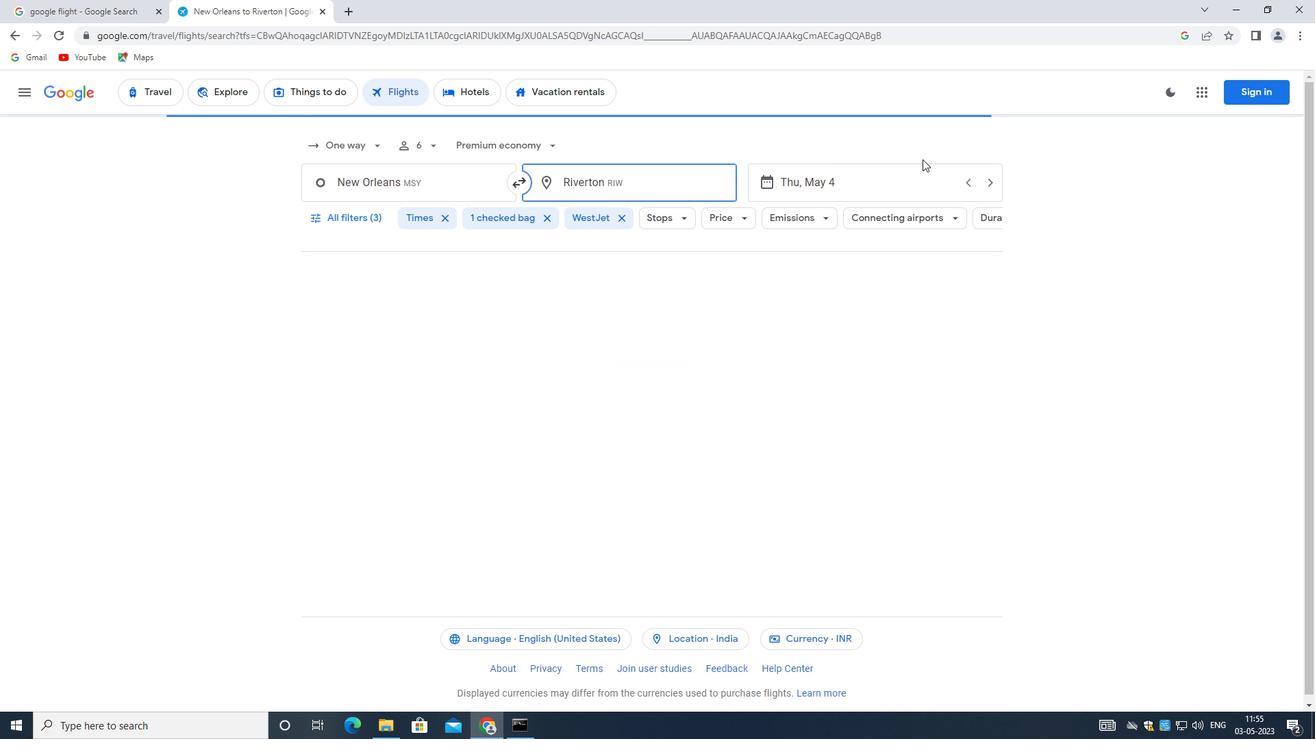 
Action: Mouse pressed left at (850, 192)
Screenshot: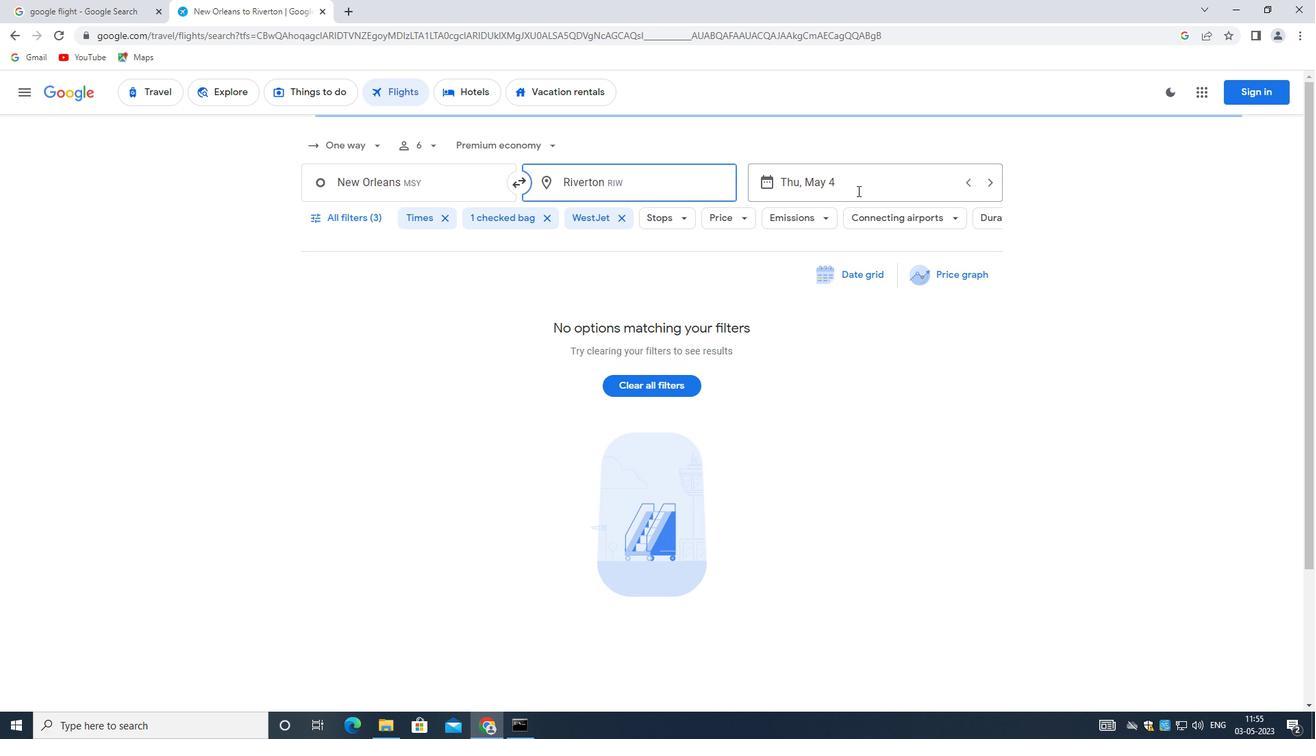 
Action: Mouse moved to (974, 517)
Screenshot: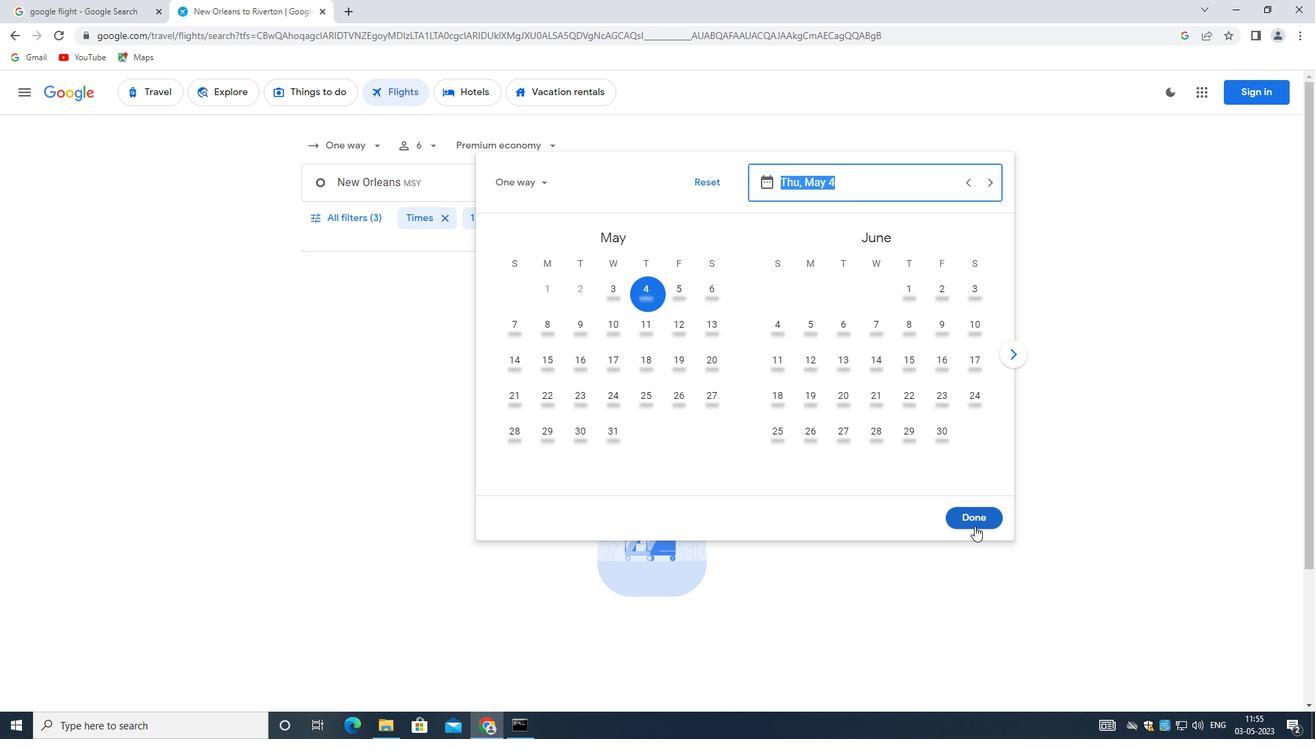
Action: Mouse pressed left at (974, 517)
Screenshot: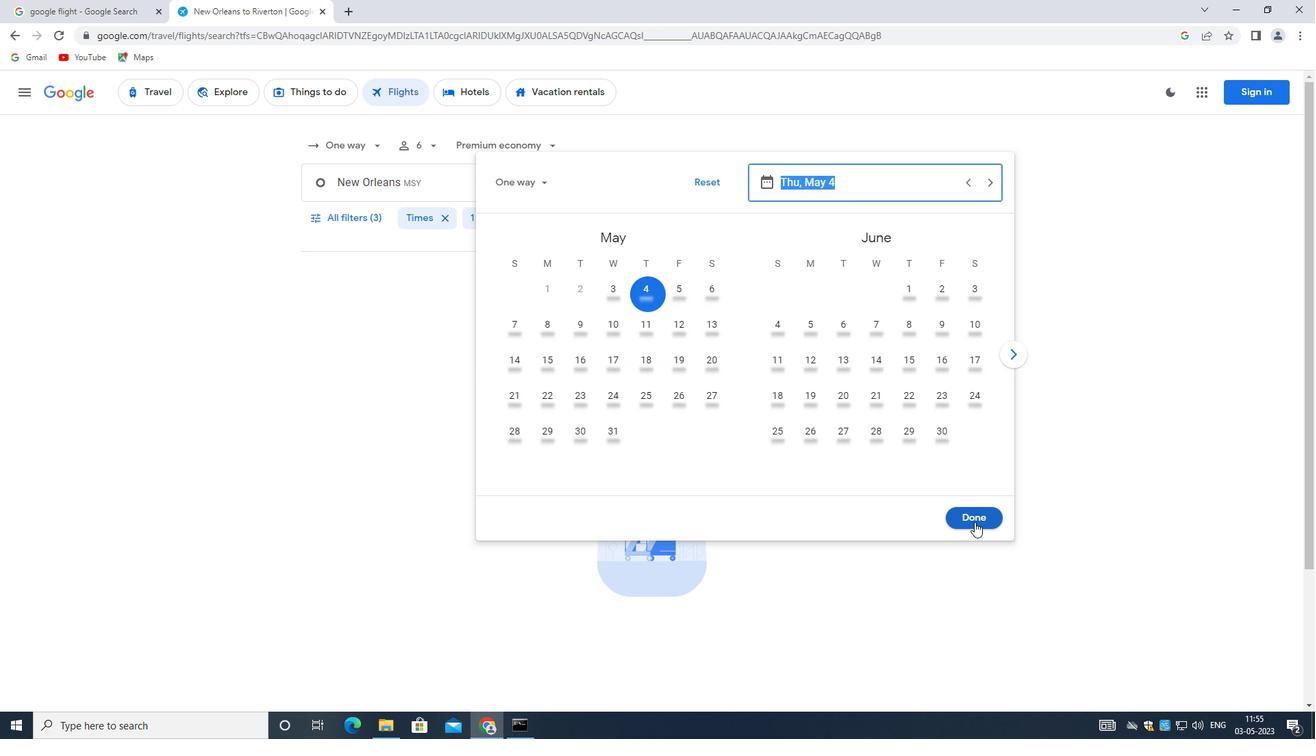 
Action: Mouse moved to (338, 226)
Screenshot: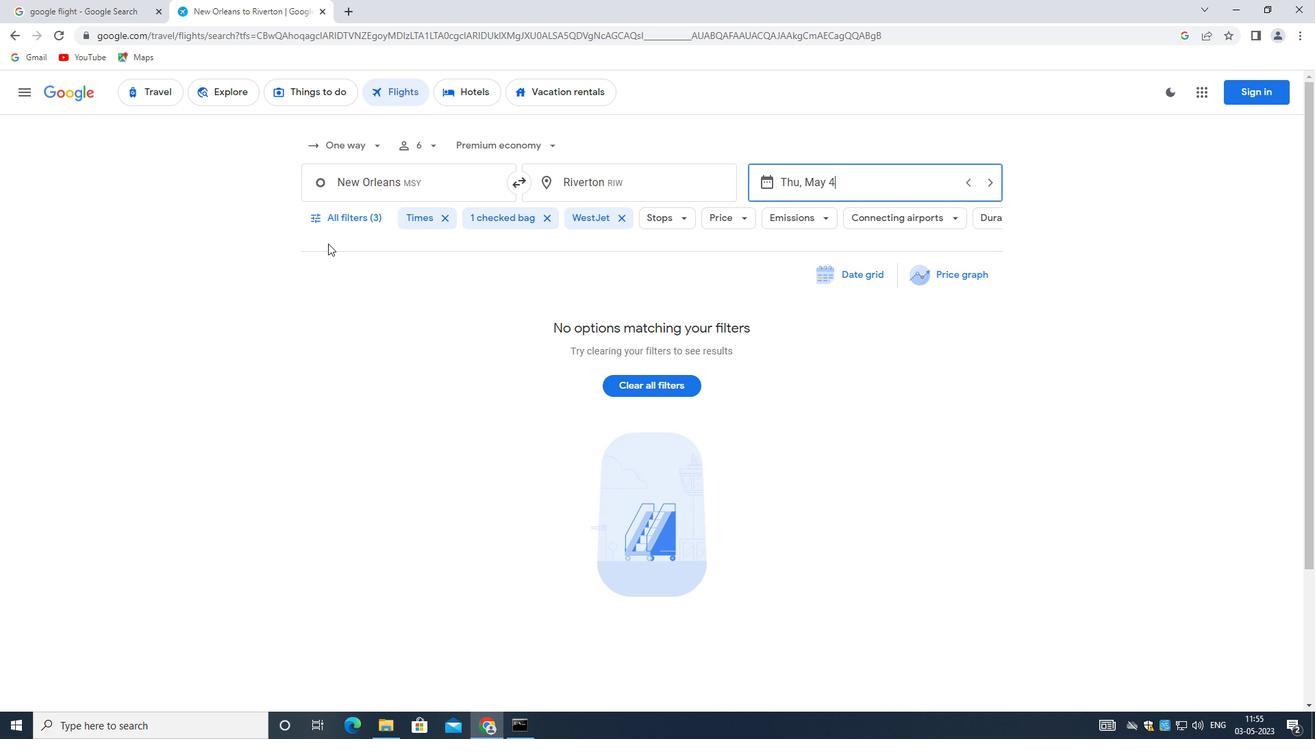 
Action: Mouse pressed left at (338, 226)
Screenshot: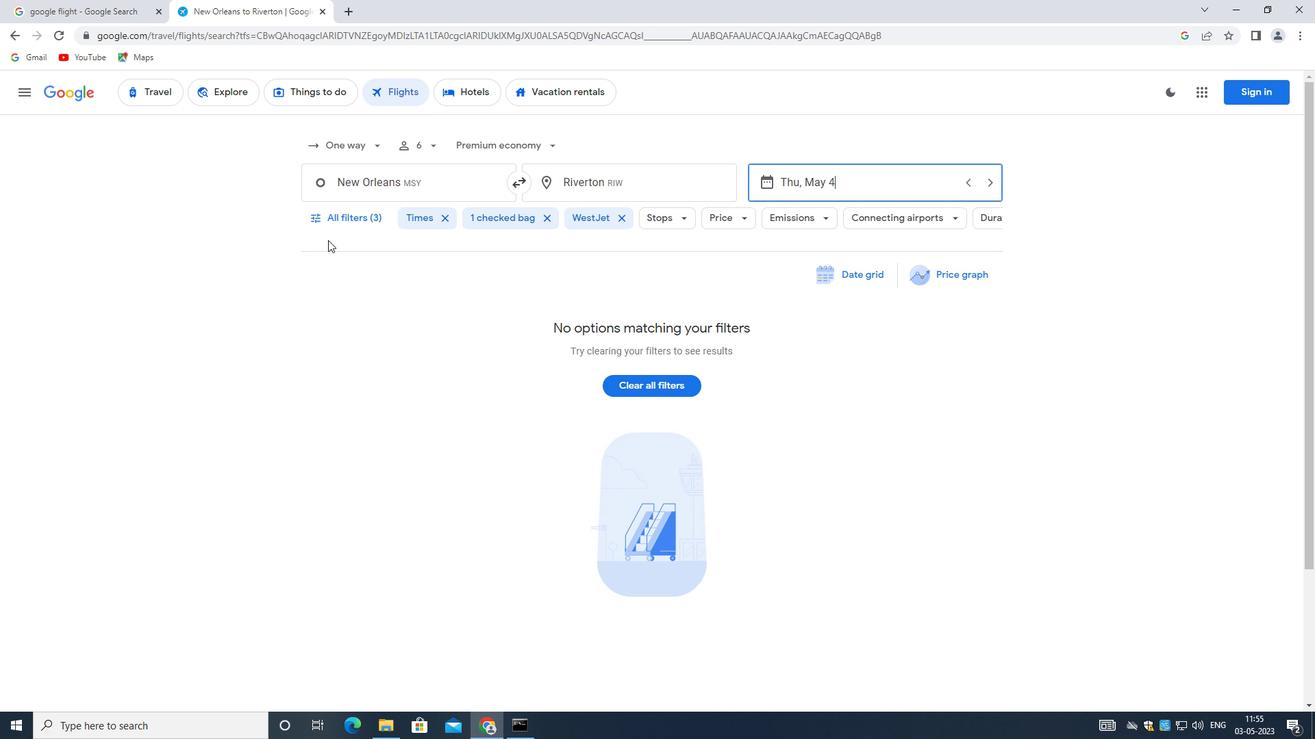 
Action: Mouse moved to (443, 429)
Screenshot: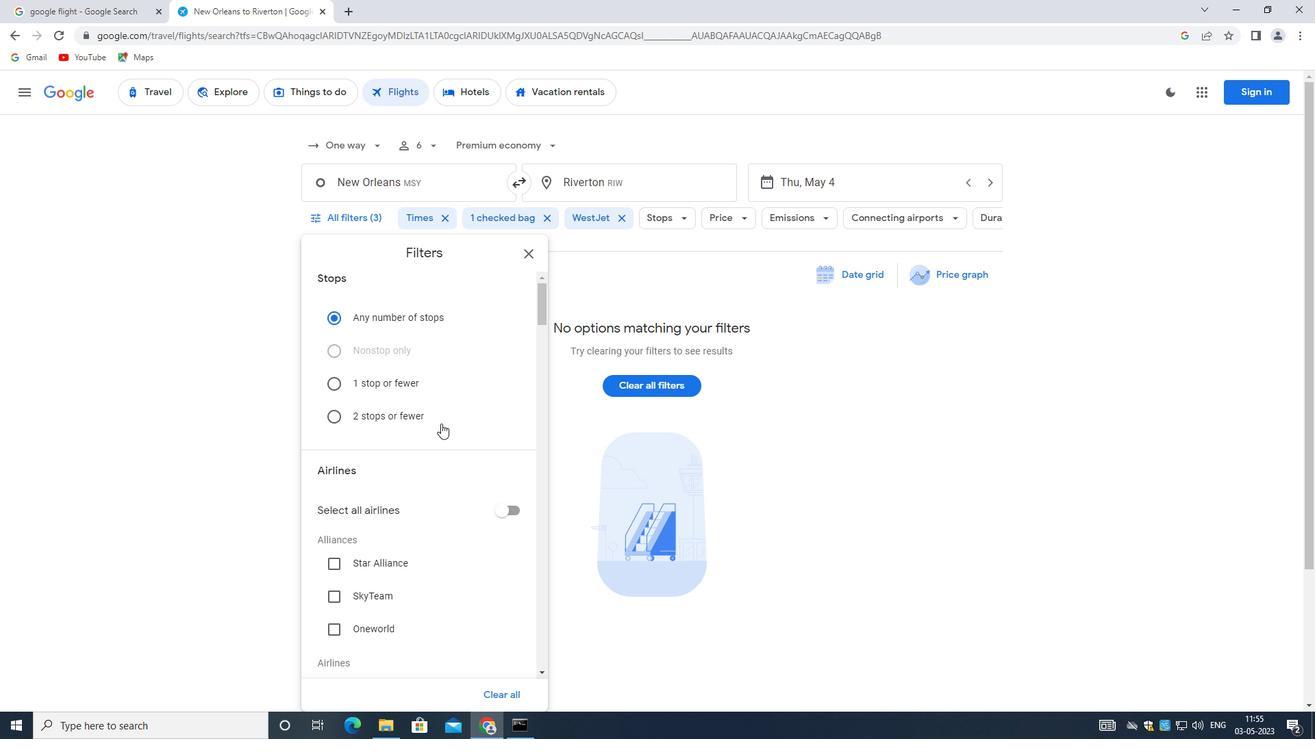 
Action: Mouse scrolled (443, 428) with delta (0, 0)
Screenshot: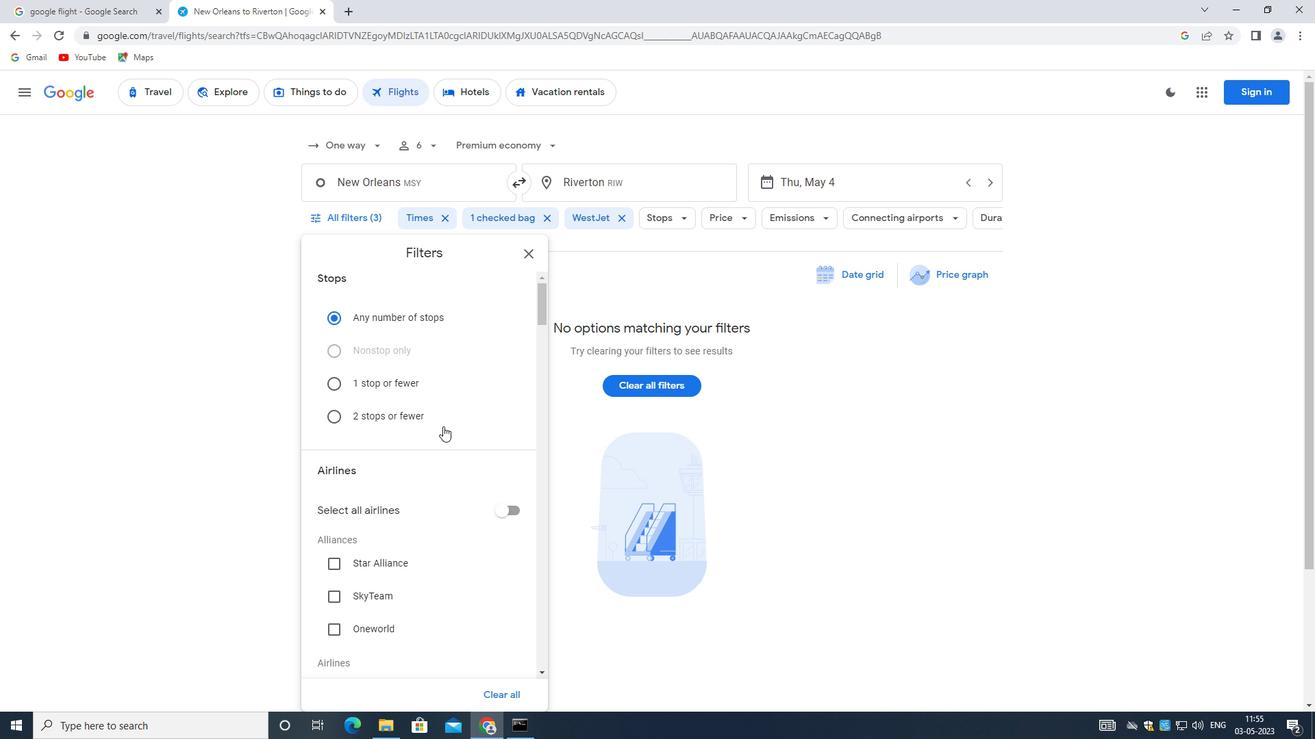 
Action: Mouse moved to (443, 432)
Screenshot: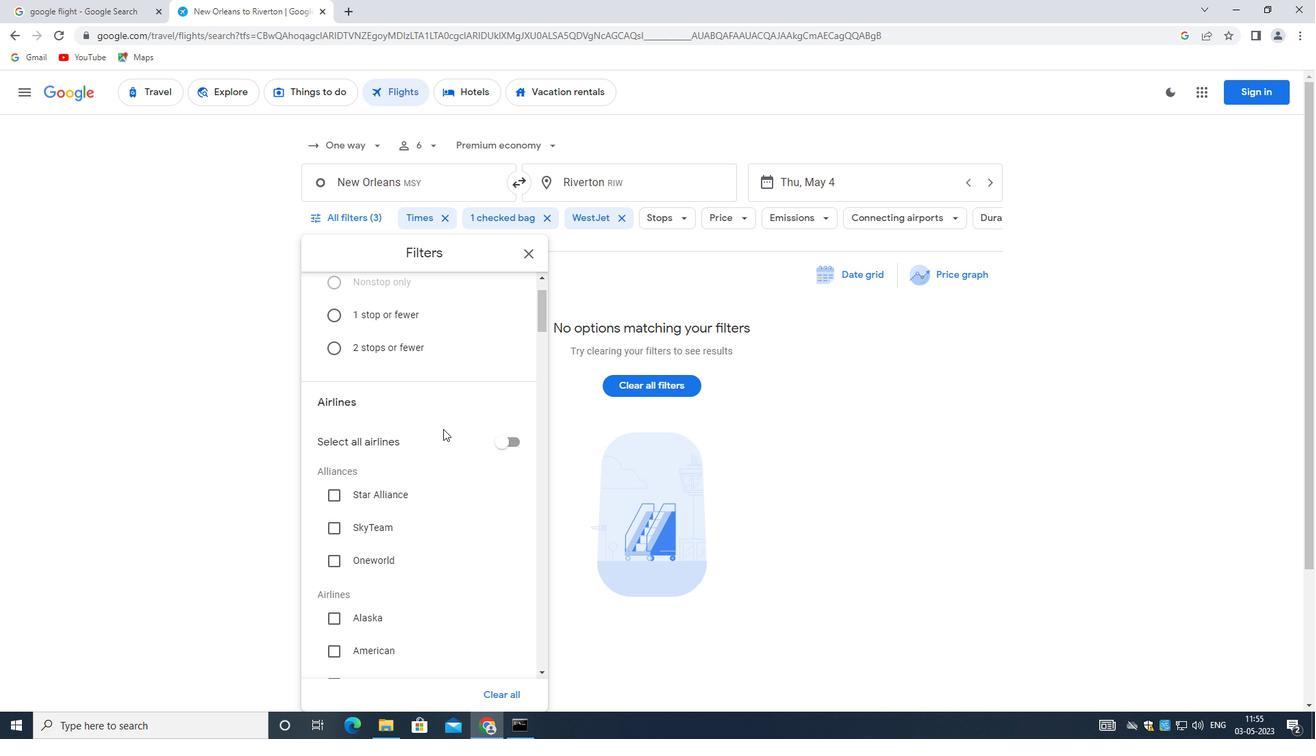 
Action: Mouse scrolled (443, 431) with delta (0, 0)
Screenshot: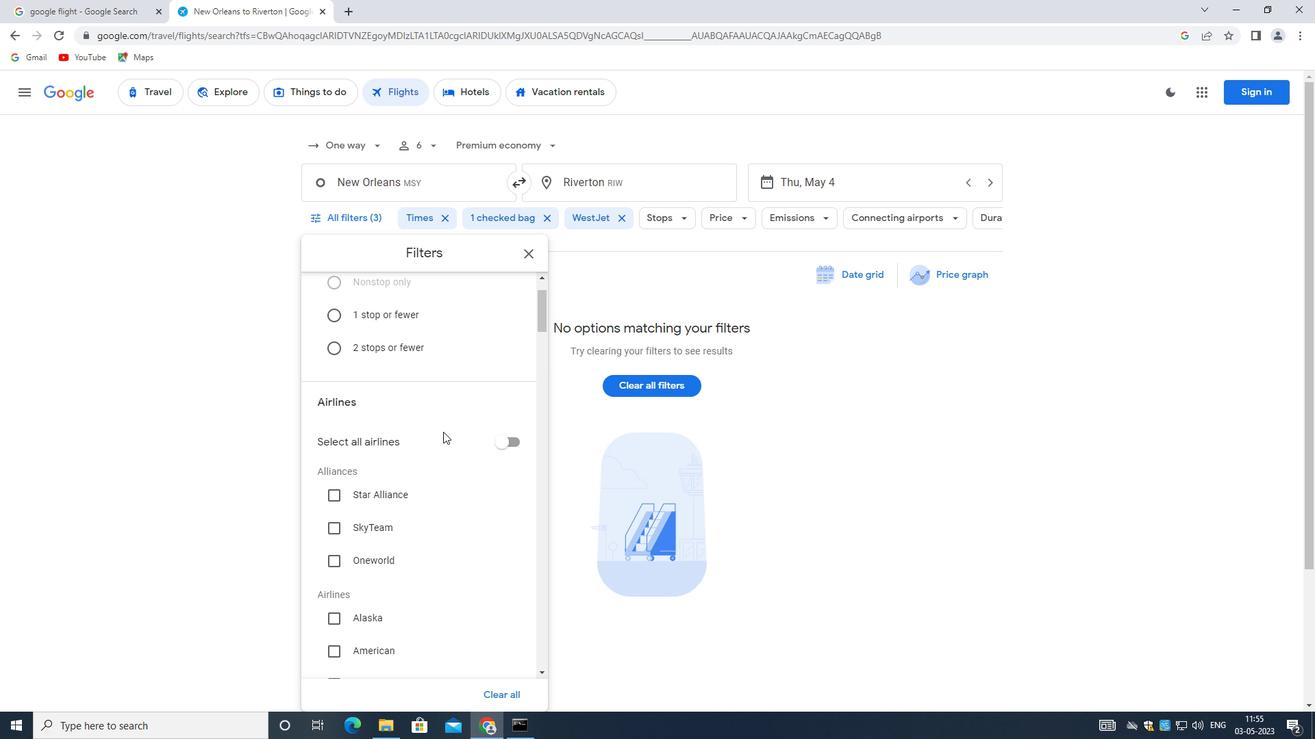 
Action: Mouse moved to (442, 435)
Screenshot: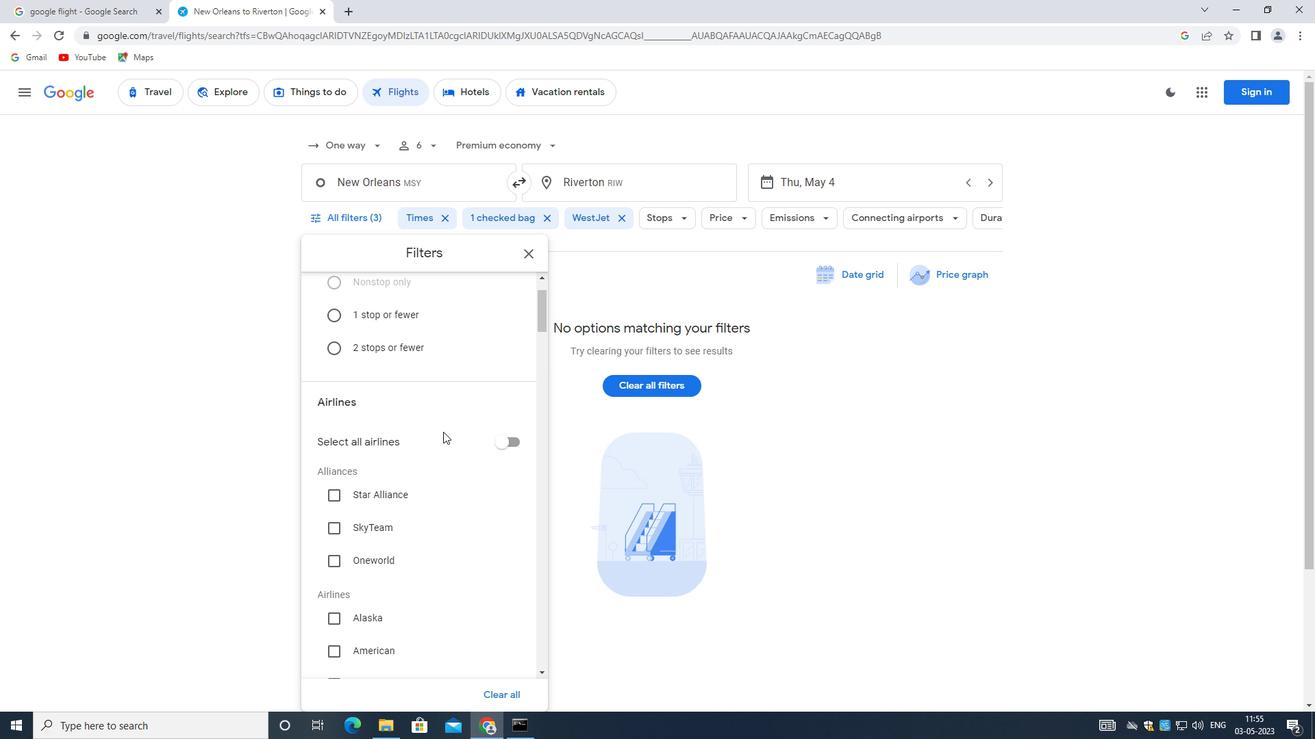 
Action: Mouse scrolled (442, 434) with delta (0, 0)
Screenshot: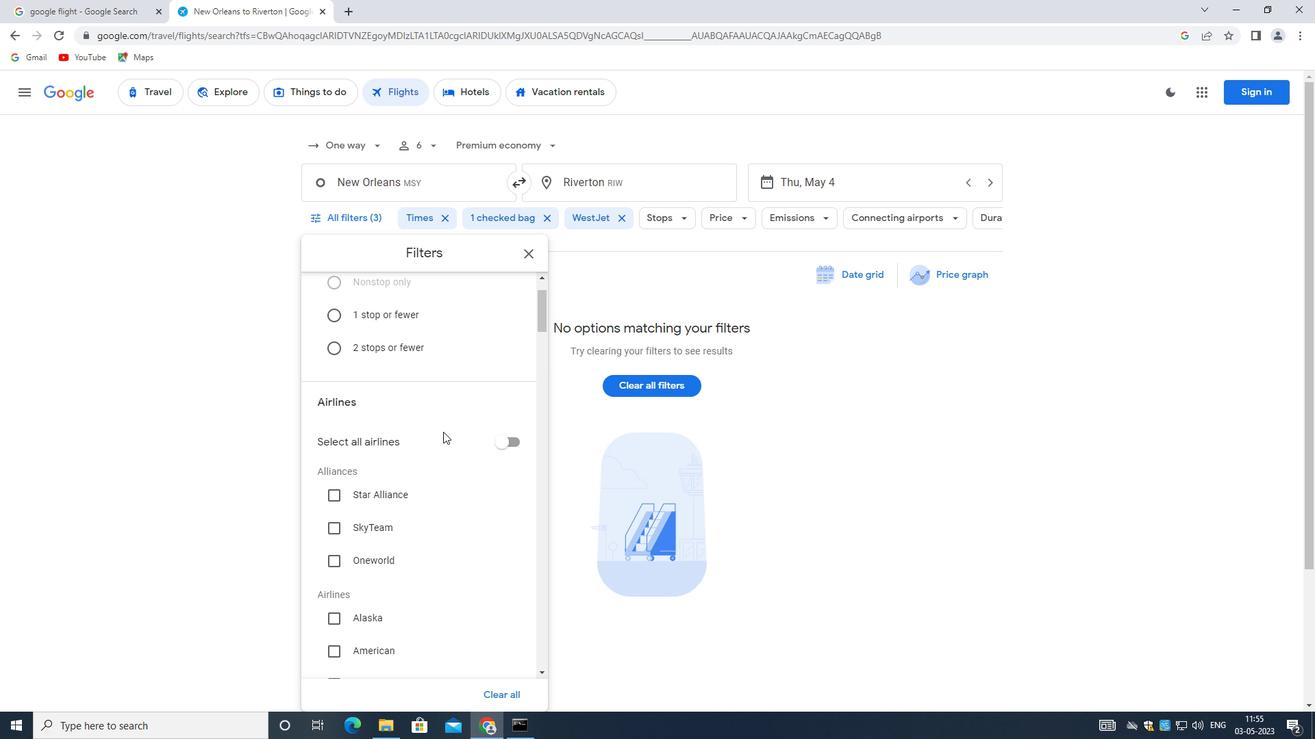 
Action: Mouse scrolled (442, 434) with delta (0, 0)
Screenshot: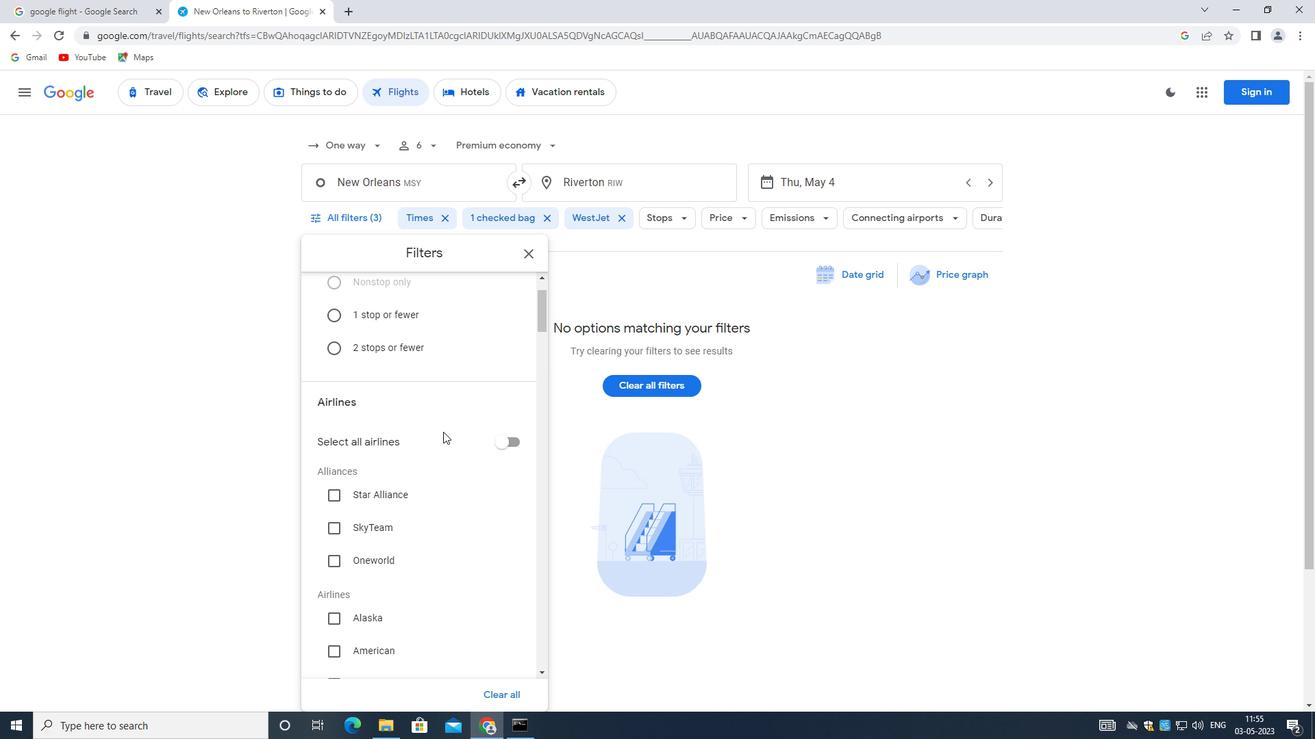 
Action: Mouse moved to (441, 436)
Screenshot: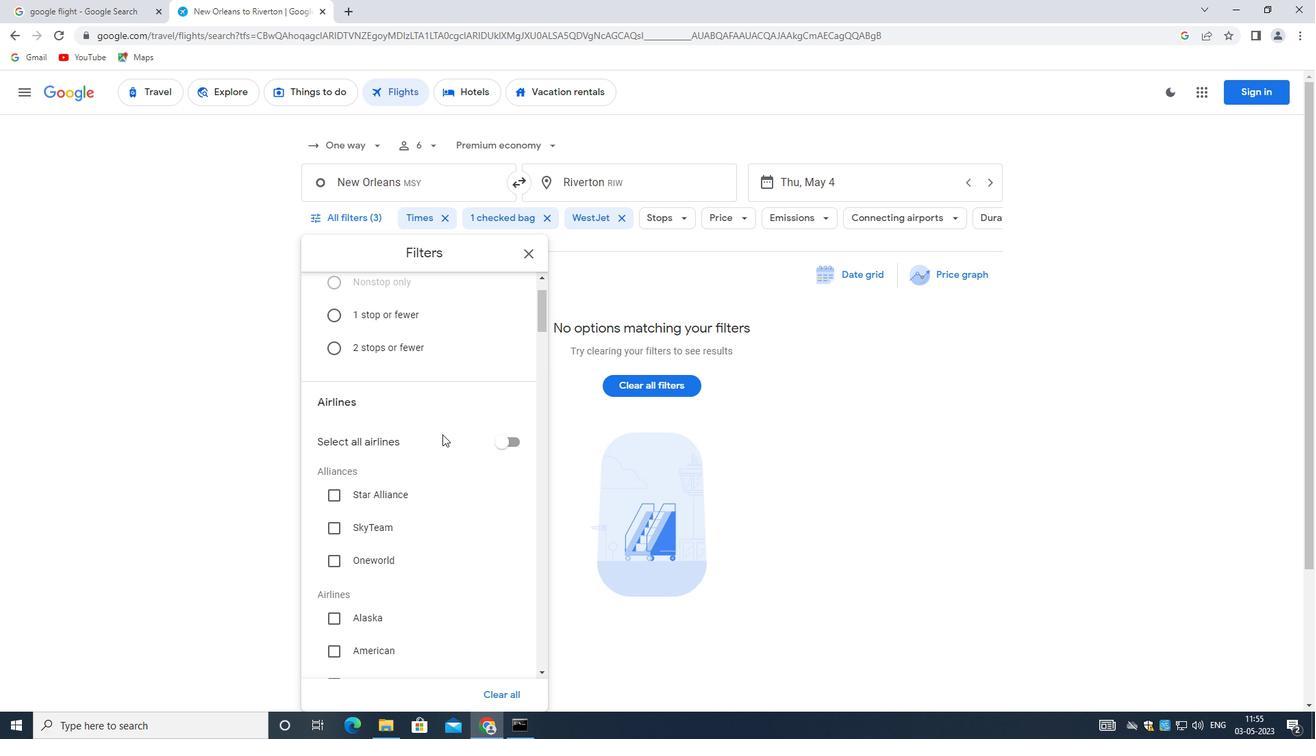 
Action: Mouse scrolled (441, 435) with delta (0, 0)
Screenshot: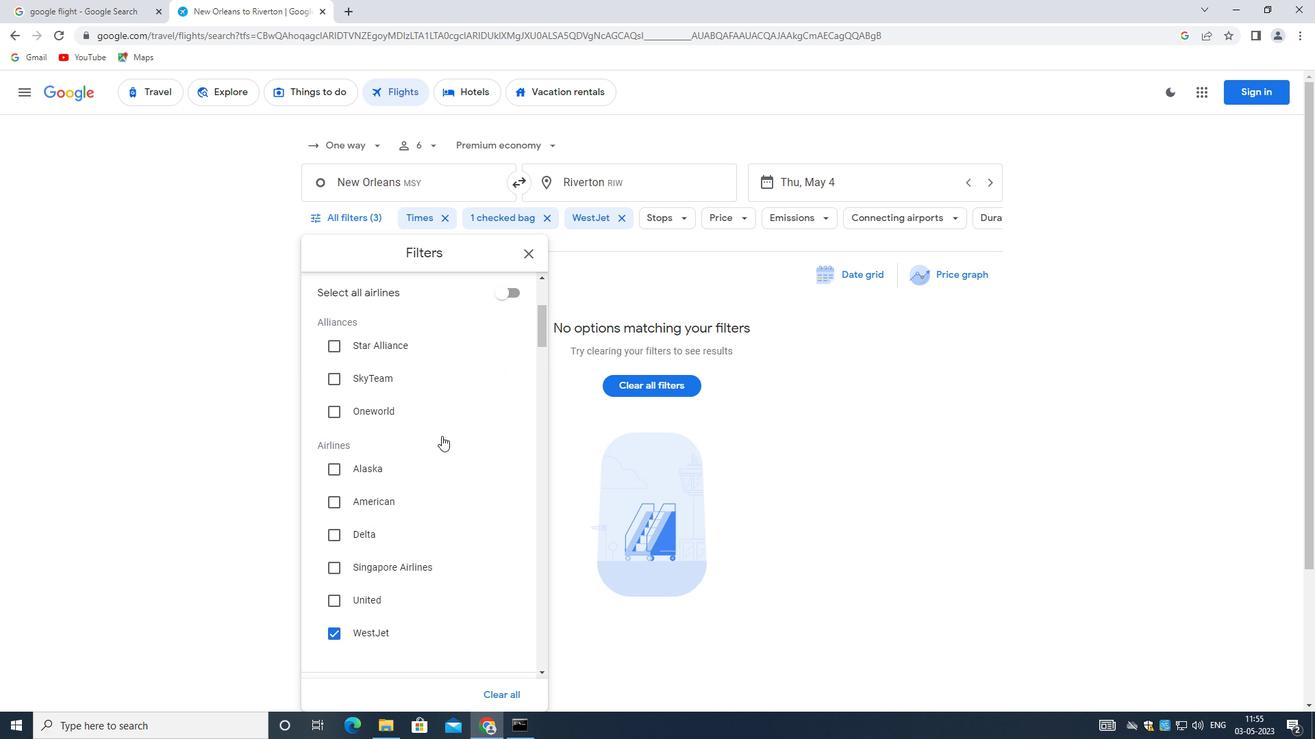 
Action: Mouse scrolled (441, 435) with delta (0, 0)
Screenshot: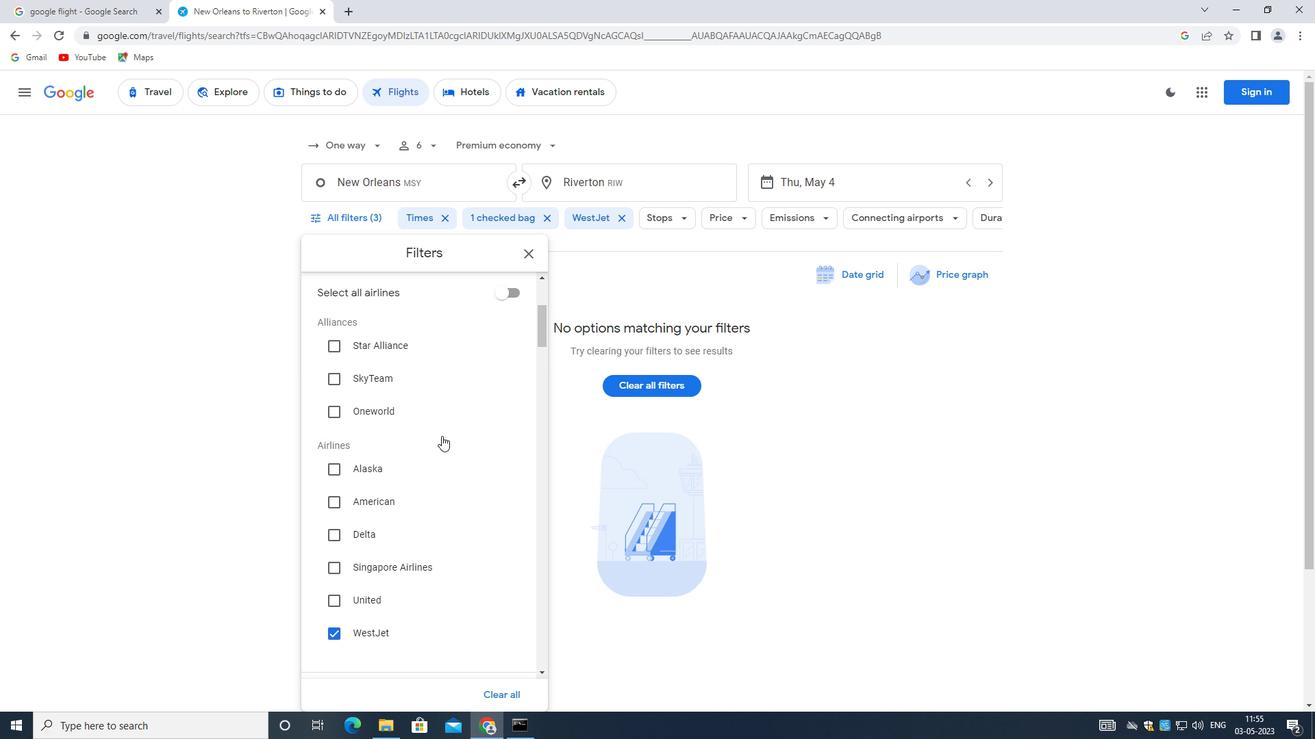 
Action: Mouse moved to (368, 428)
Screenshot: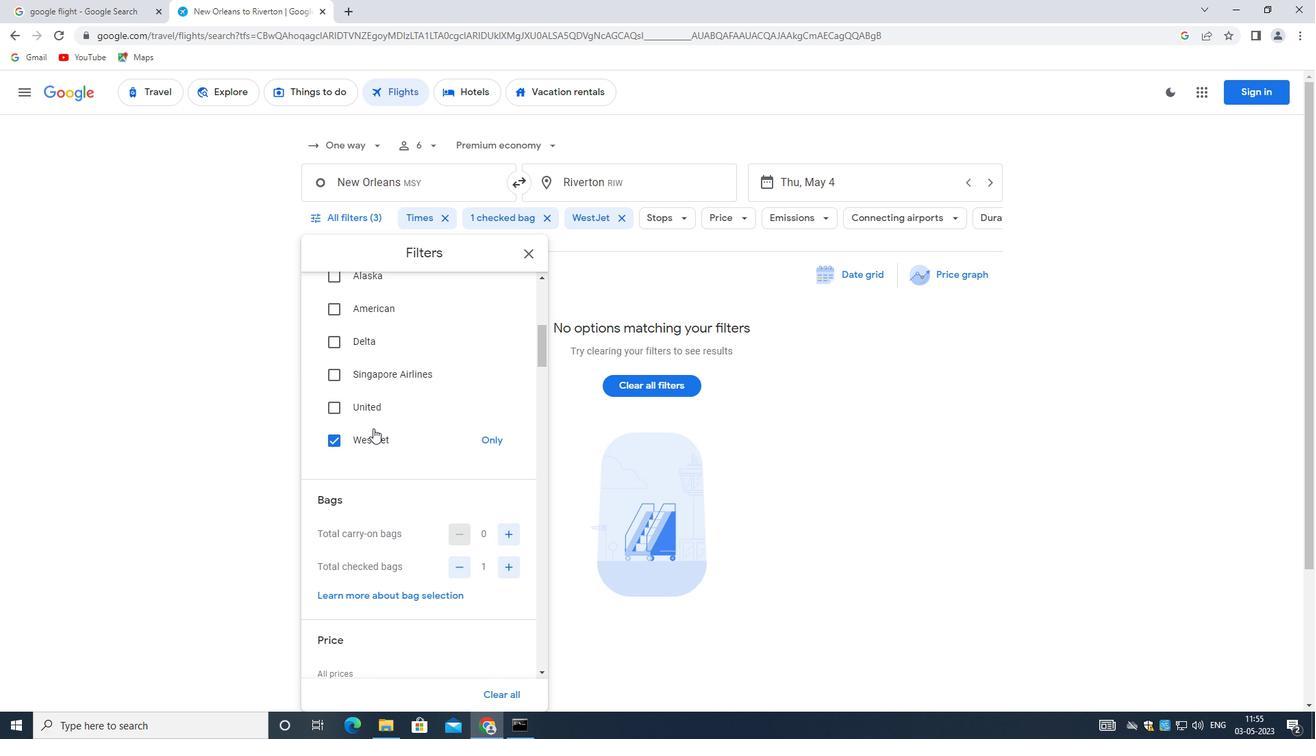 
Action: Mouse scrolled (368, 428) with delta (0, 0)
Screenshot: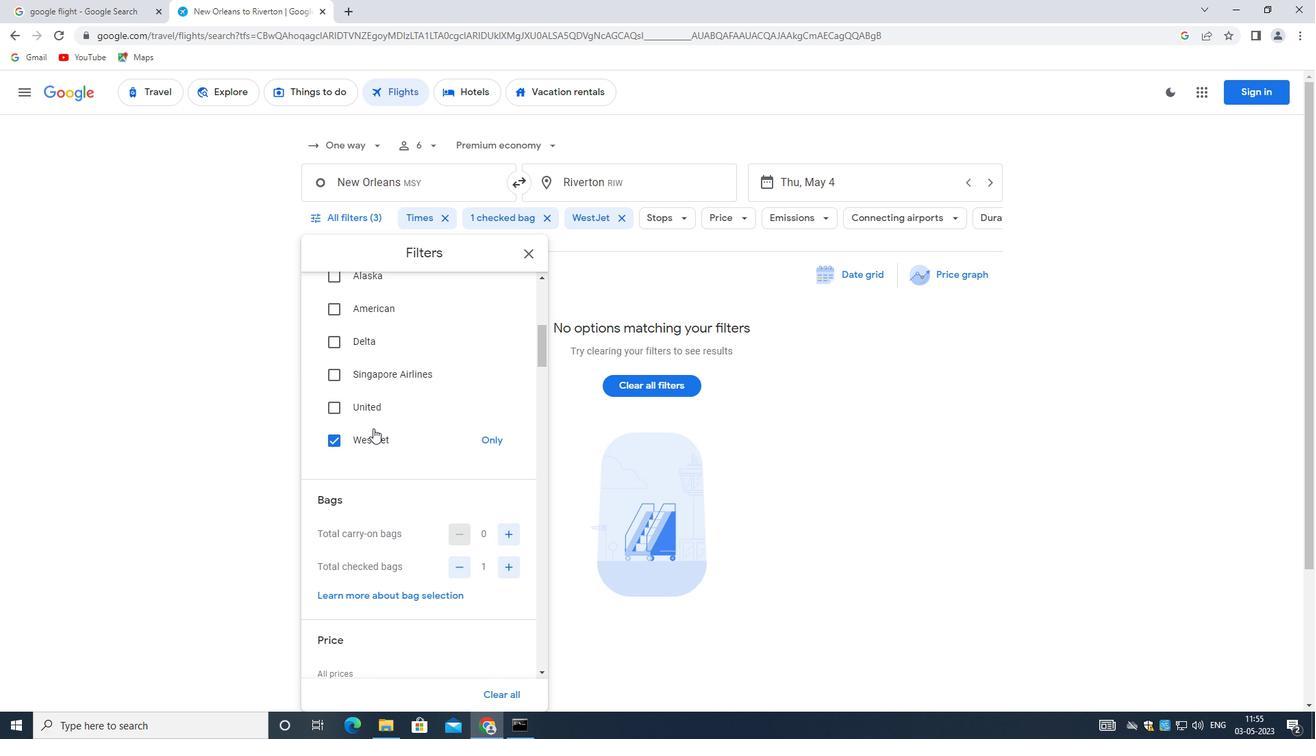 
Action: Mouse scrolled (368, 428) with delta (0, 0)
Screenshot: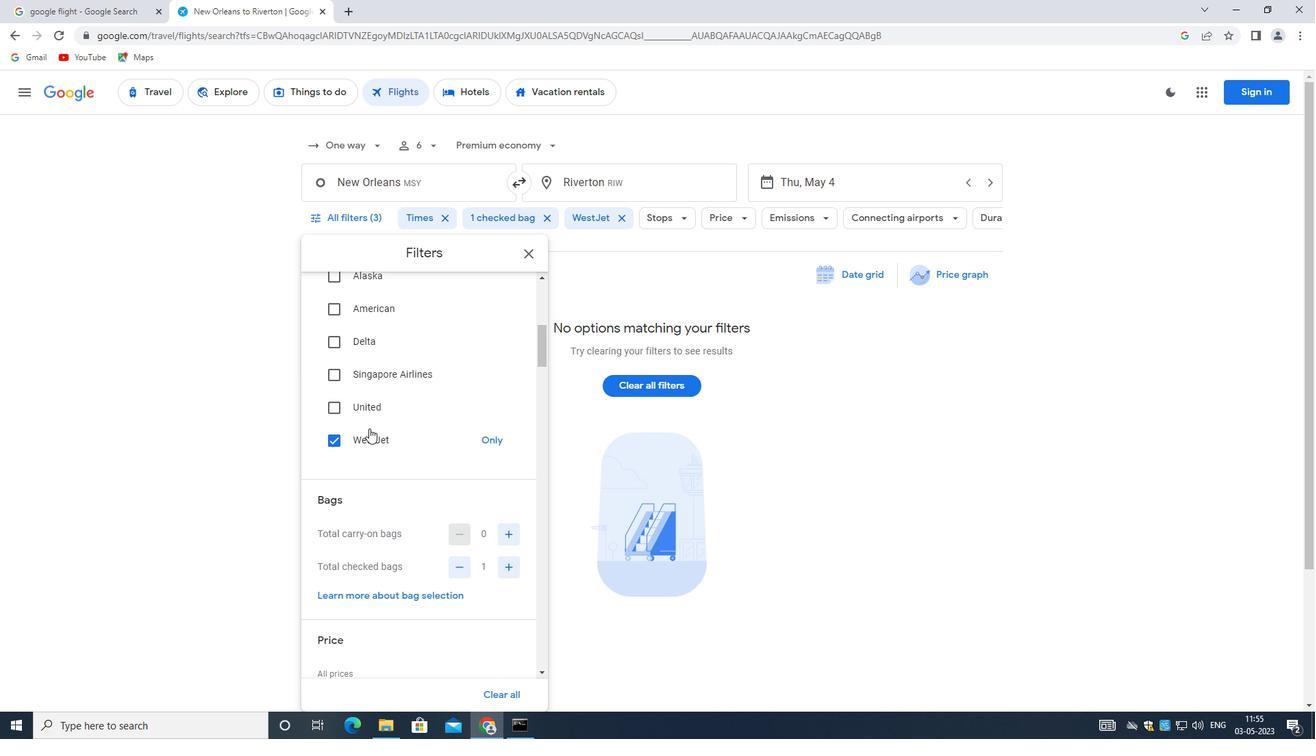 
Action: Mouse moved to (368, 428)
Screenshot: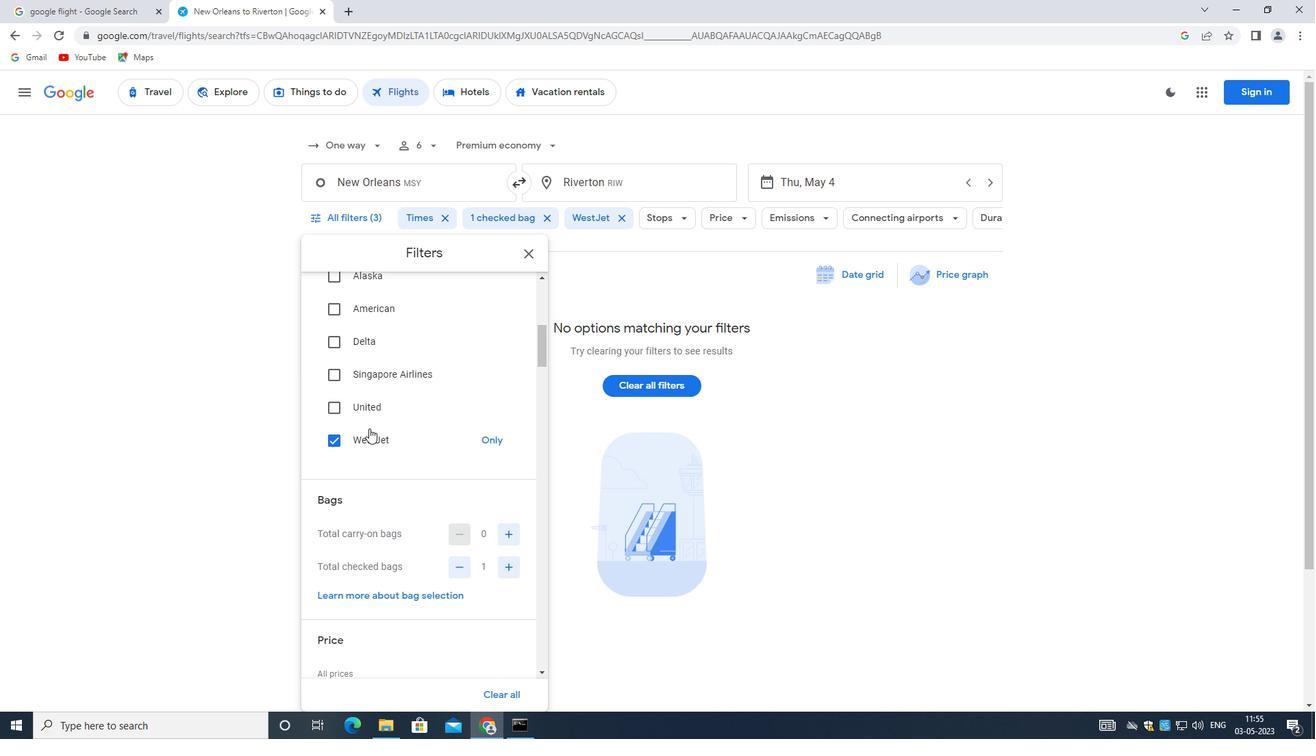 
Action: Mouse scrolled (368, 428) with delta (0, 0)
Screenshot: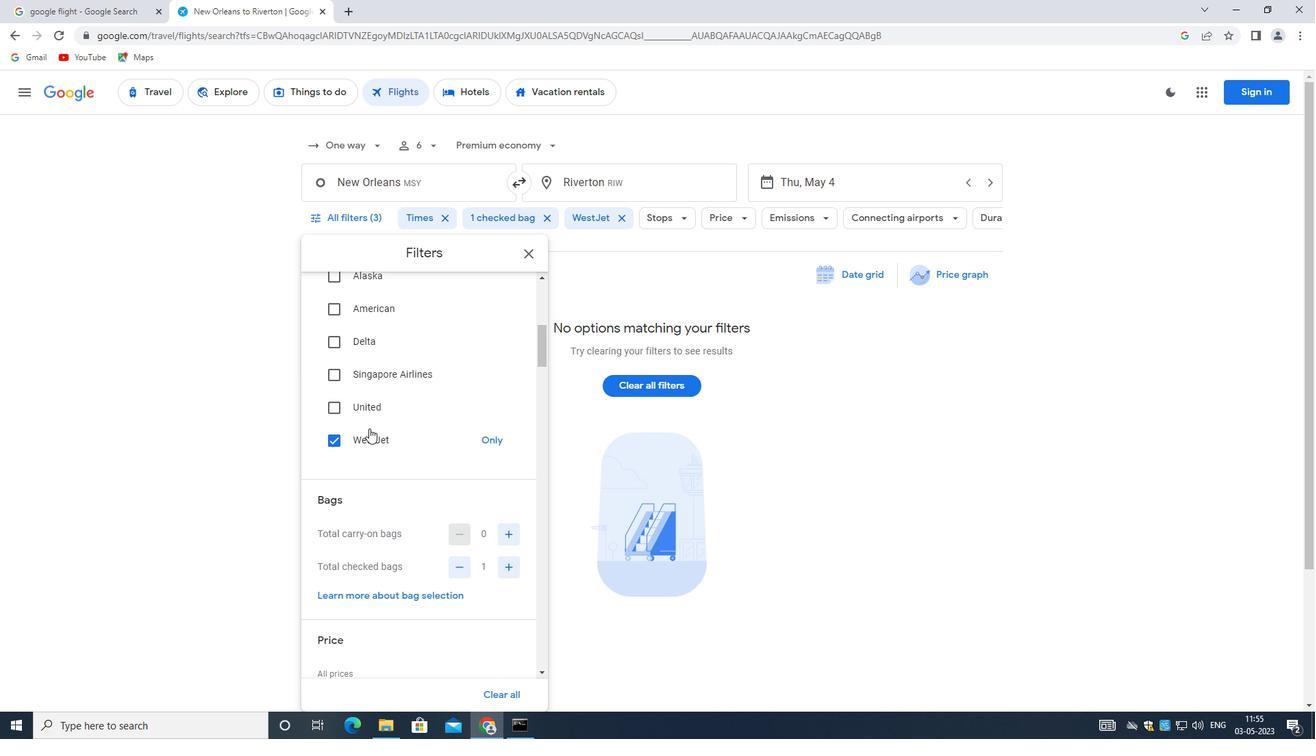 
Action: Mouse moved to (368, 426)
Screenshot: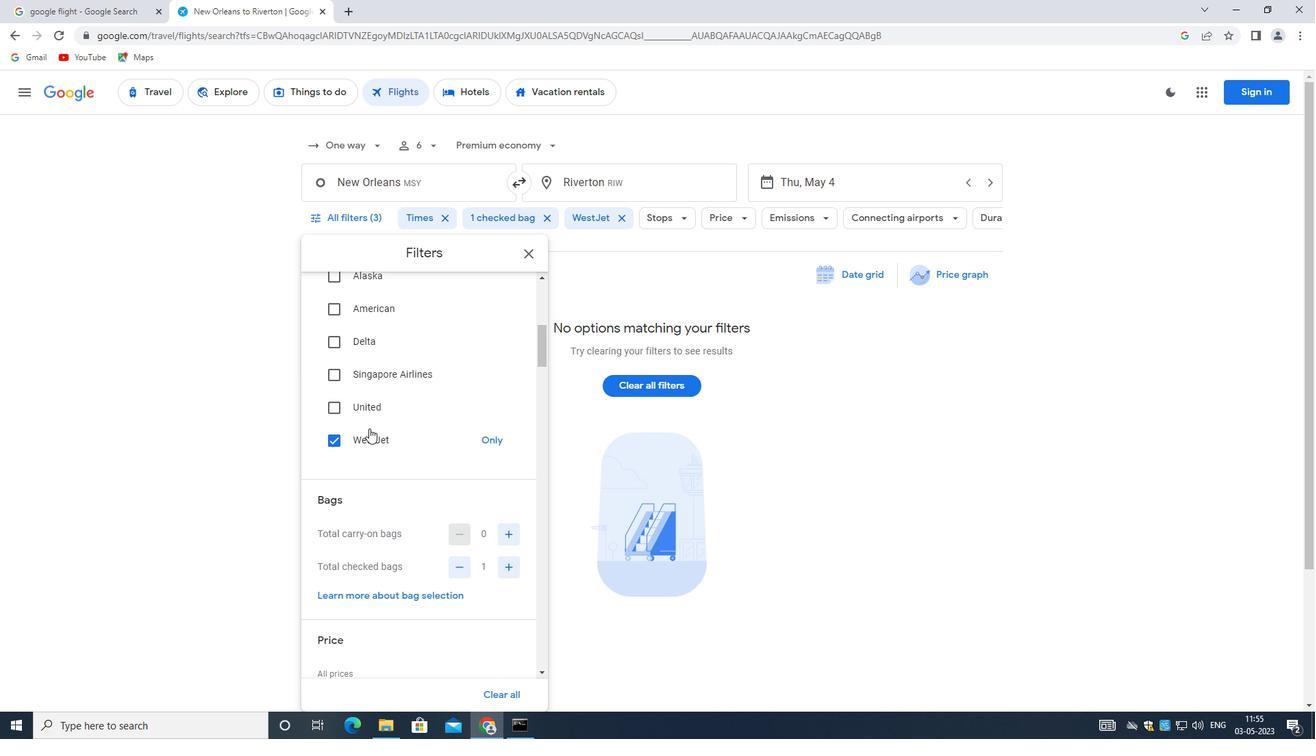 
Action: Mouse scrolled (368, 427) with delta (0, 0)
Screenshot: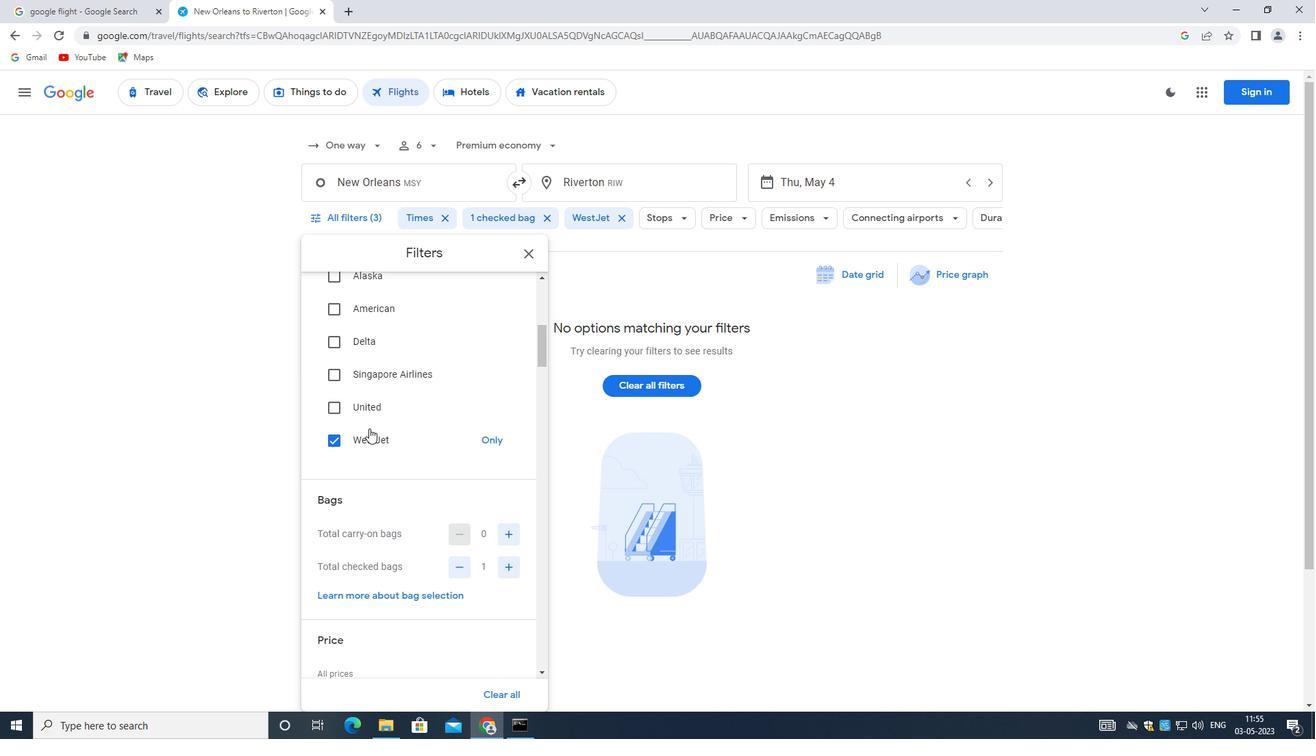 
Action: Mouse moved to (514, 370)
Screenshot: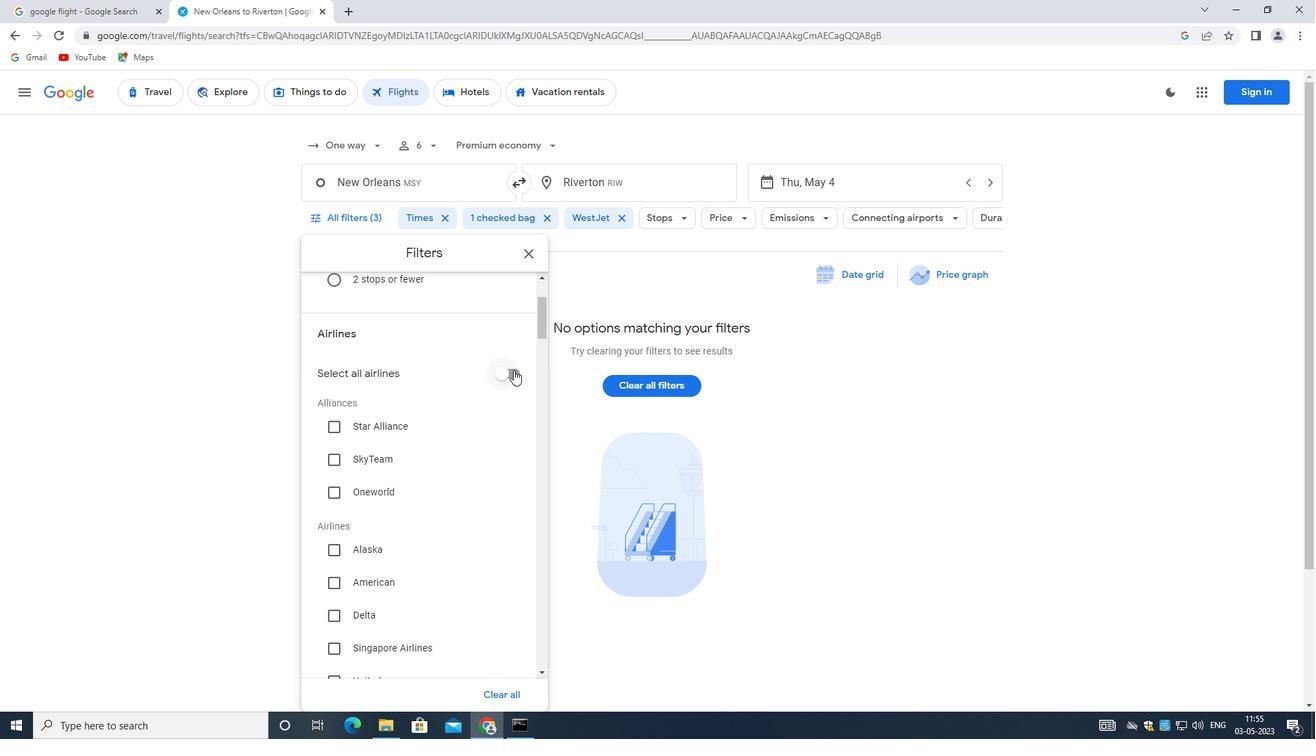 
Action: Mouse pressed left at (514, 370)
Screenshot: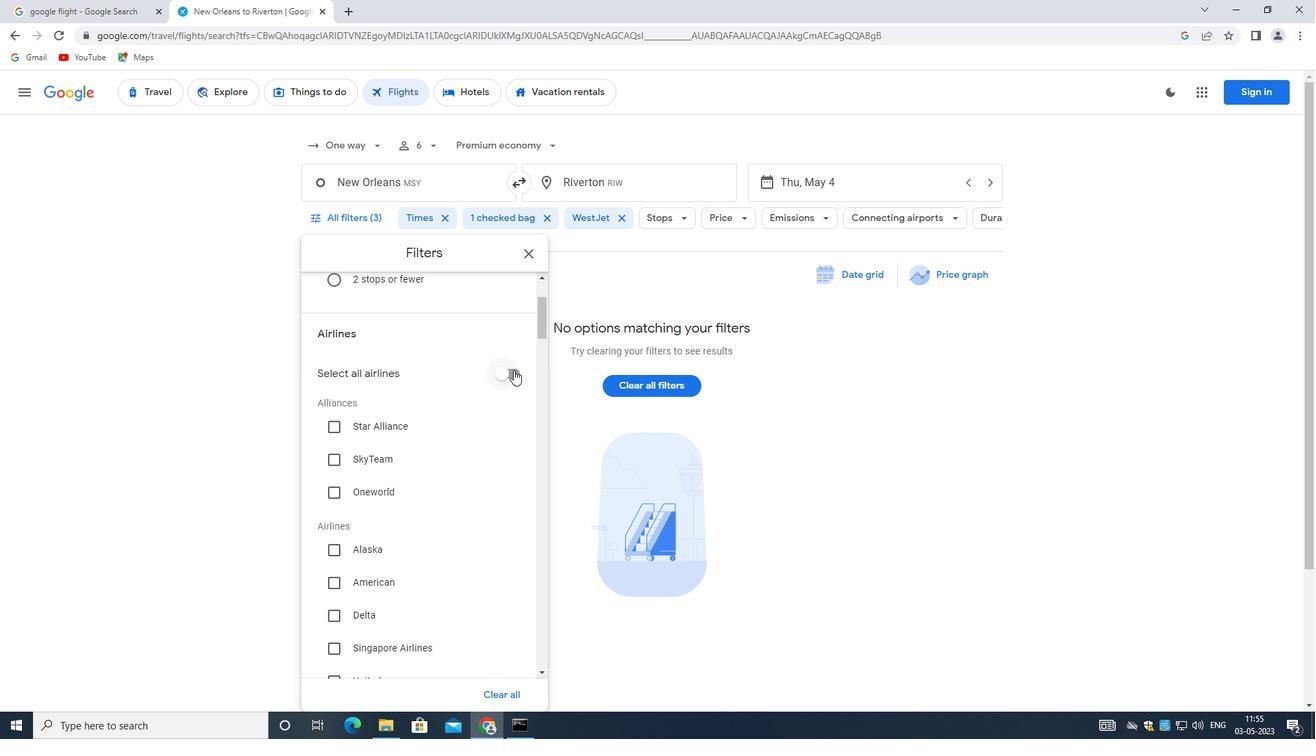 
Action: Mouse moved to (493, 372)
Screenshot: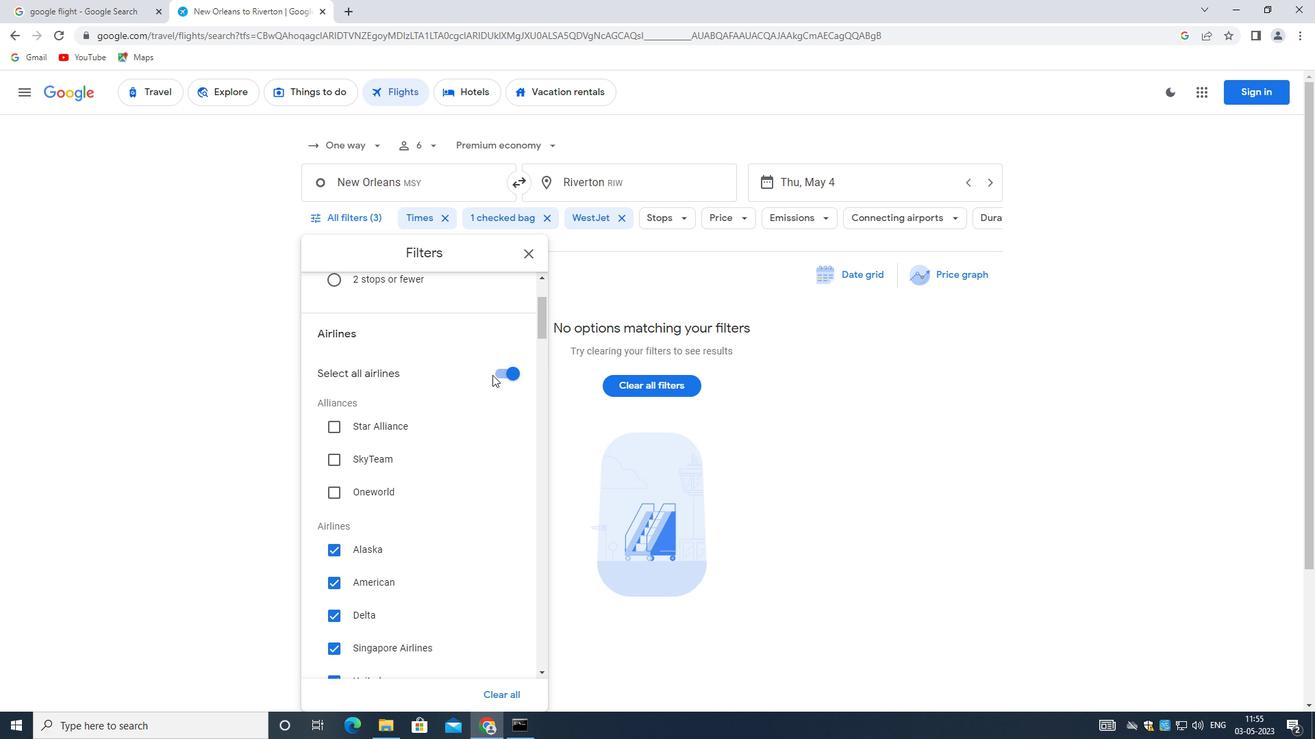 
Action: Mouse pressed left at (493, 372)
Screenshot: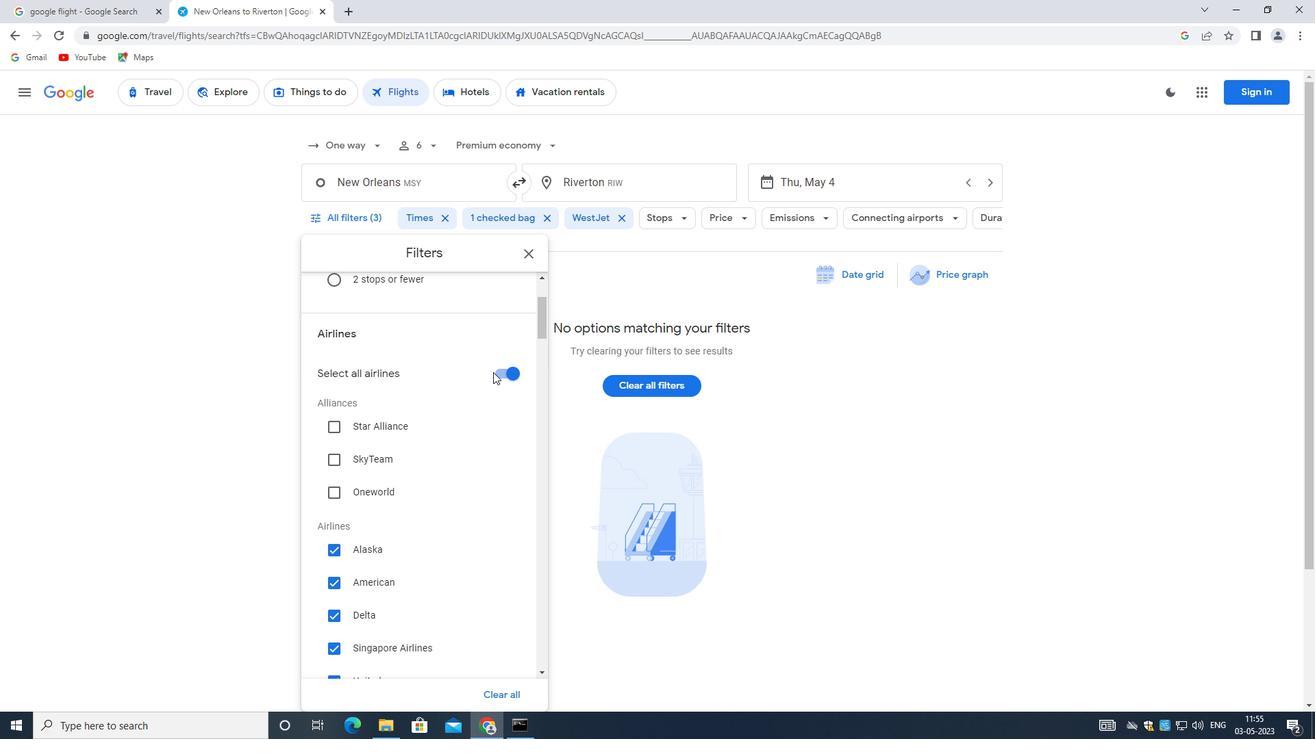 
Action: Mouse moved to (495, 376)
Screenshot: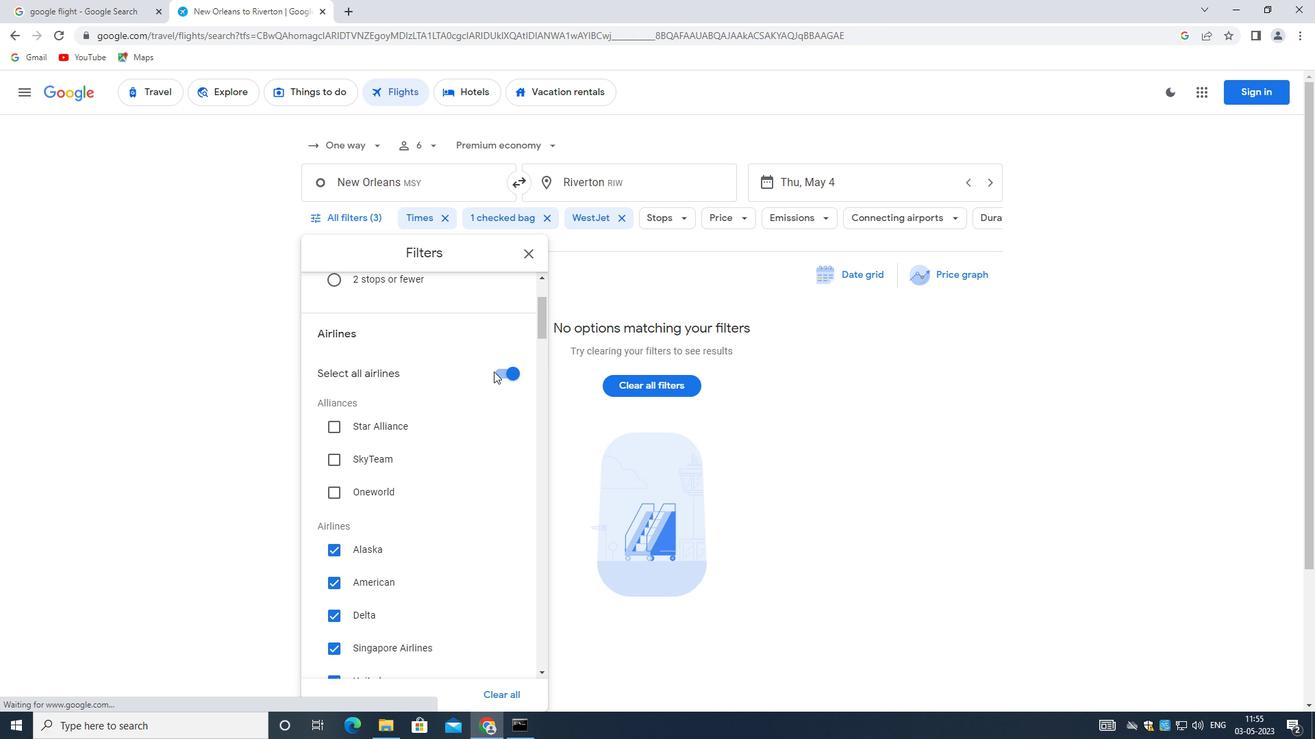 
Action: Mouse pressed left at (495, 376)
Screenshot: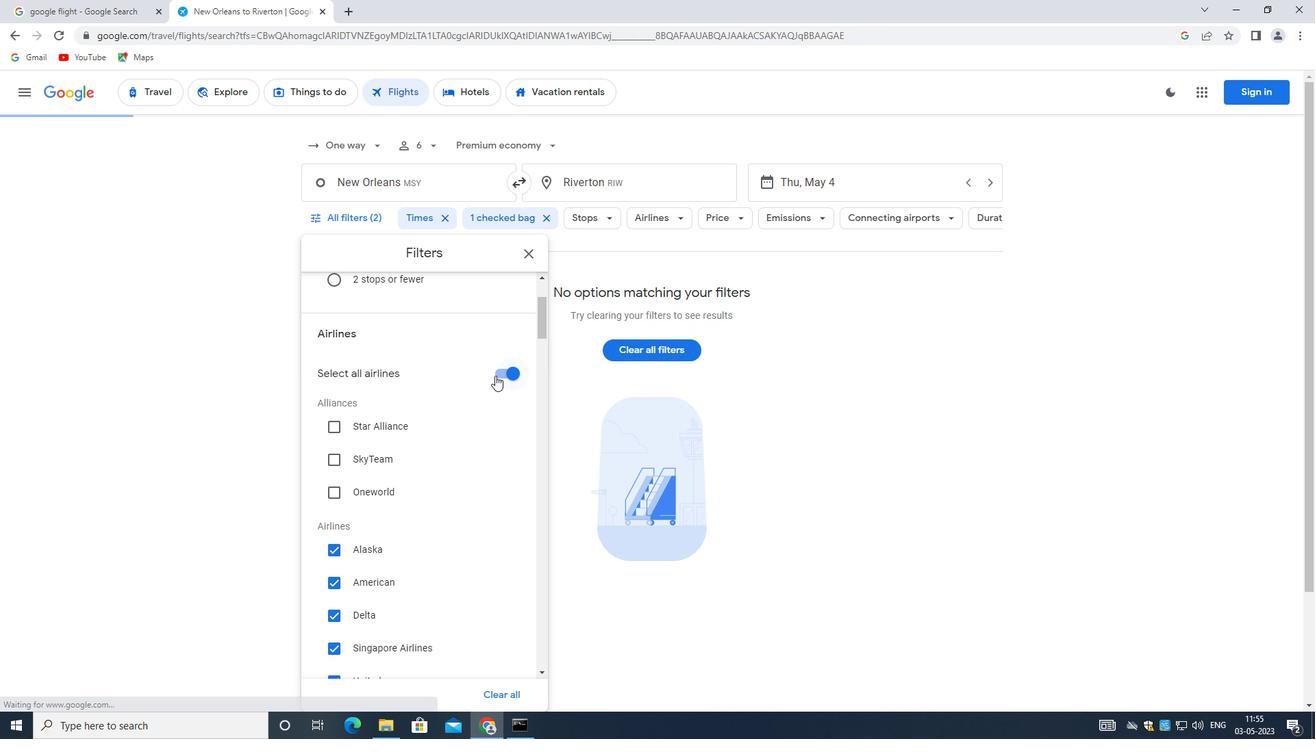 
Action: Mouse moved to (496, 372)
Screenshot: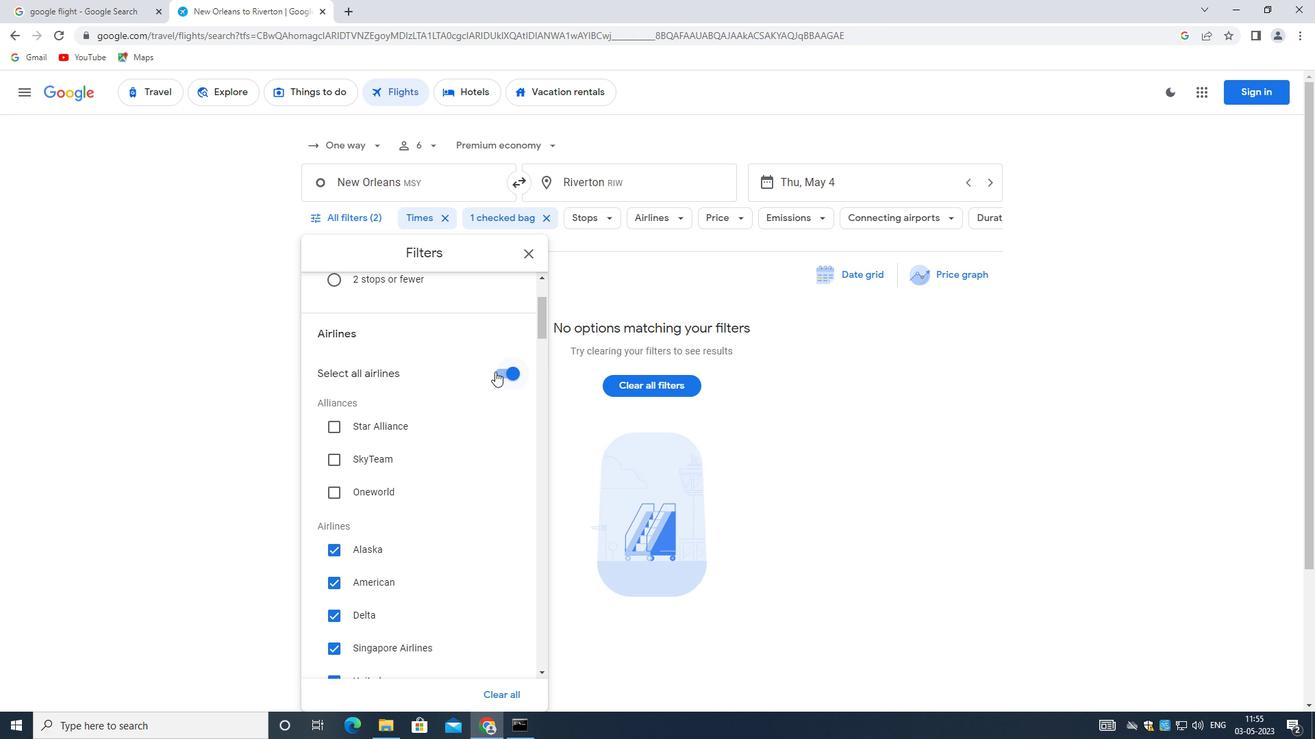 
Action: Mouse pressed left at (496, 372)
Screenshot: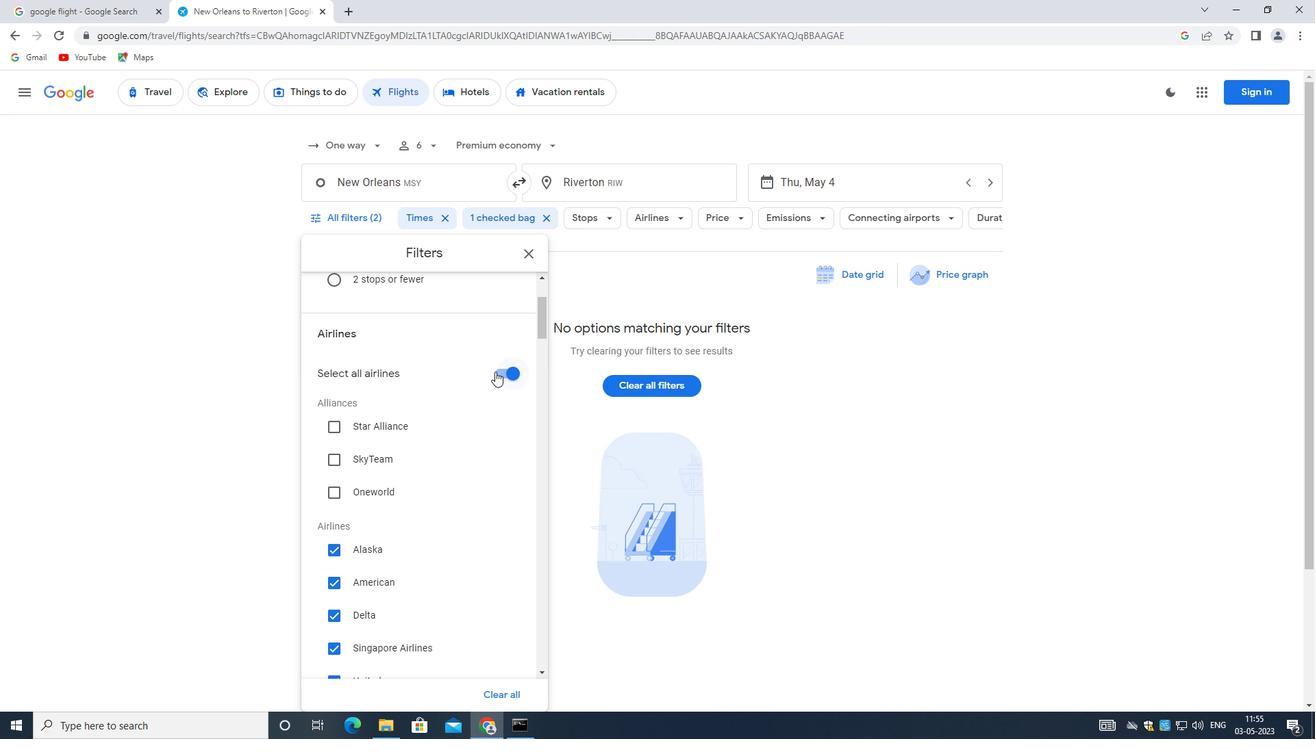 
Action: Mouse moved to (487, 409)
Screenshot: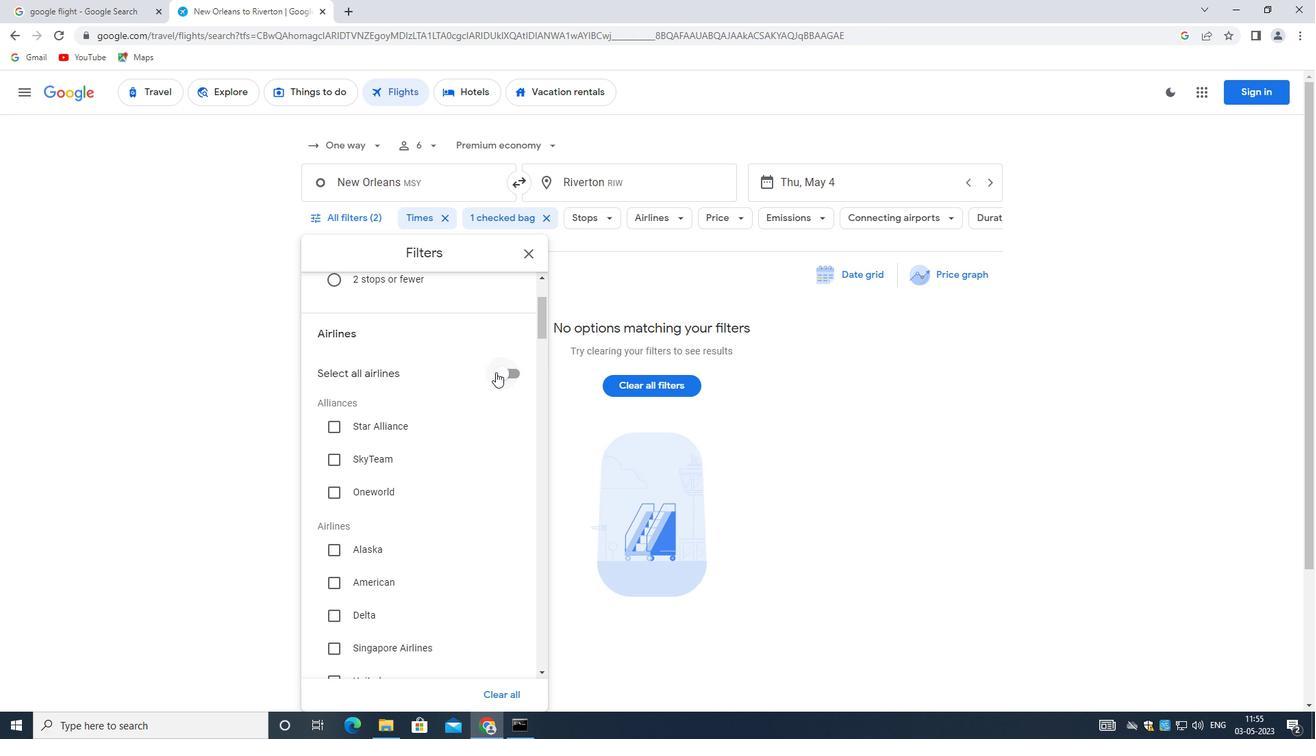 
Action: Mouse scrolled (487, 409) with delta (0, 0)
Screenshot: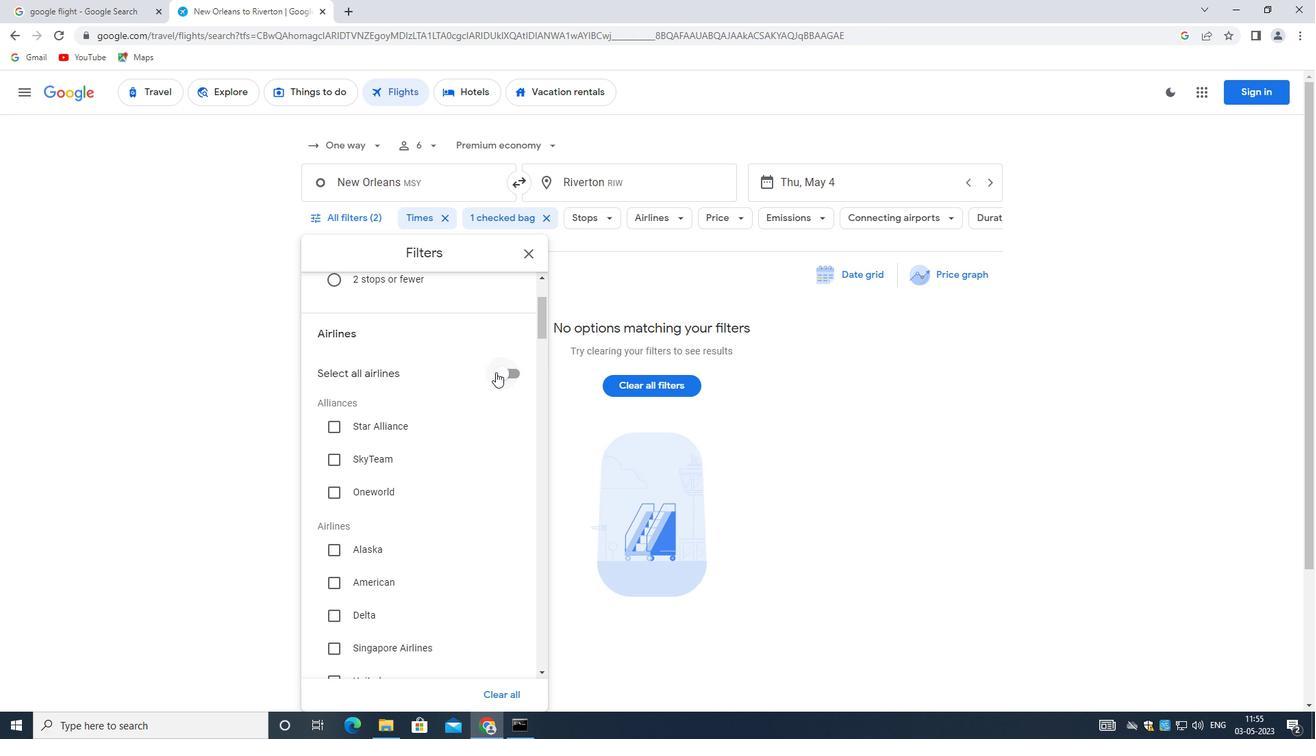 
Action: Mouse moved to (486, 413)
Screenshot: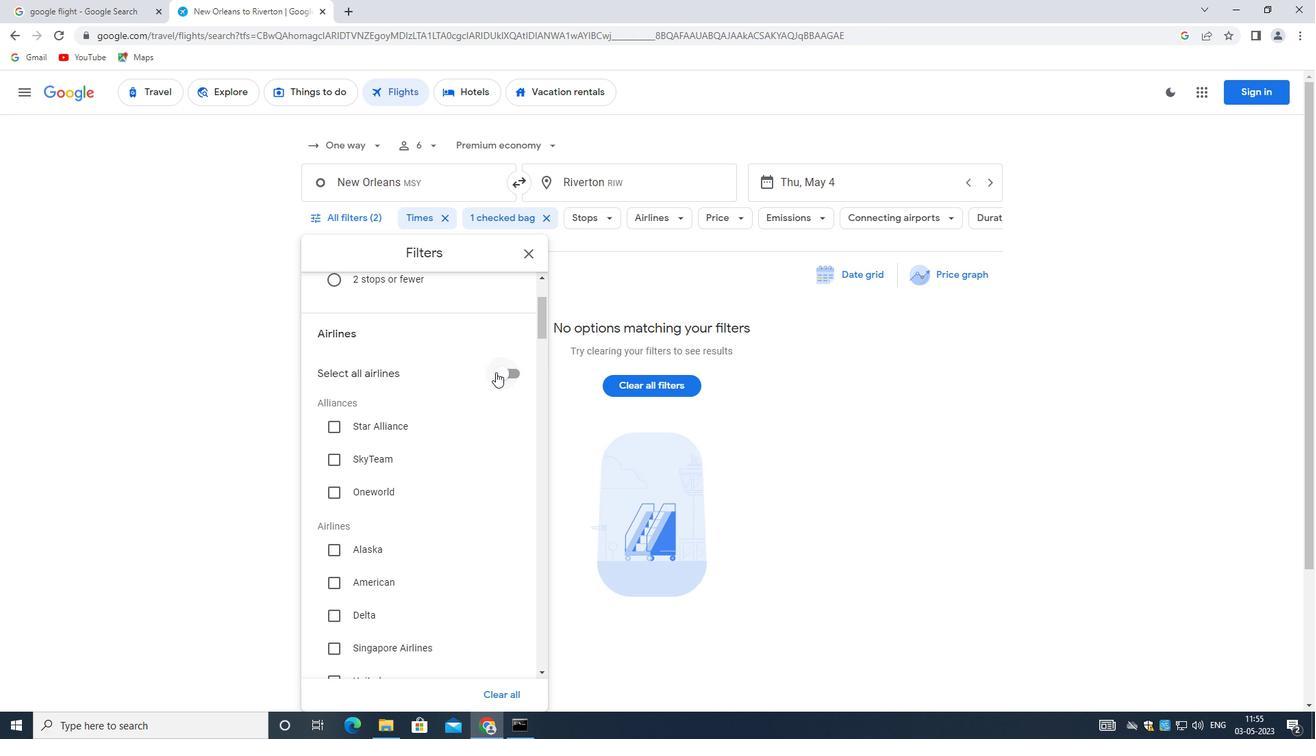 
Action: Mouse scrolled (486, 413) with delta (0, 0)
Screenshot: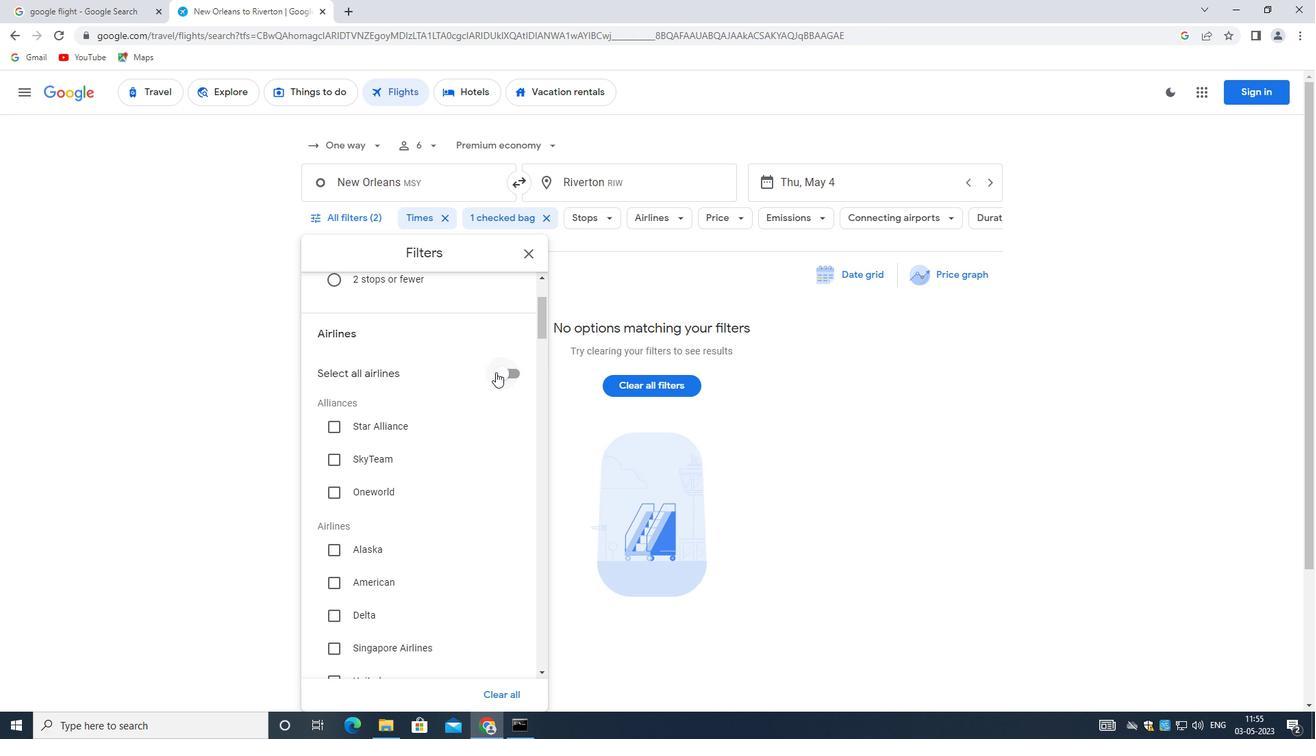 
Action: Mouse moved to (486, 415)
Screenshot: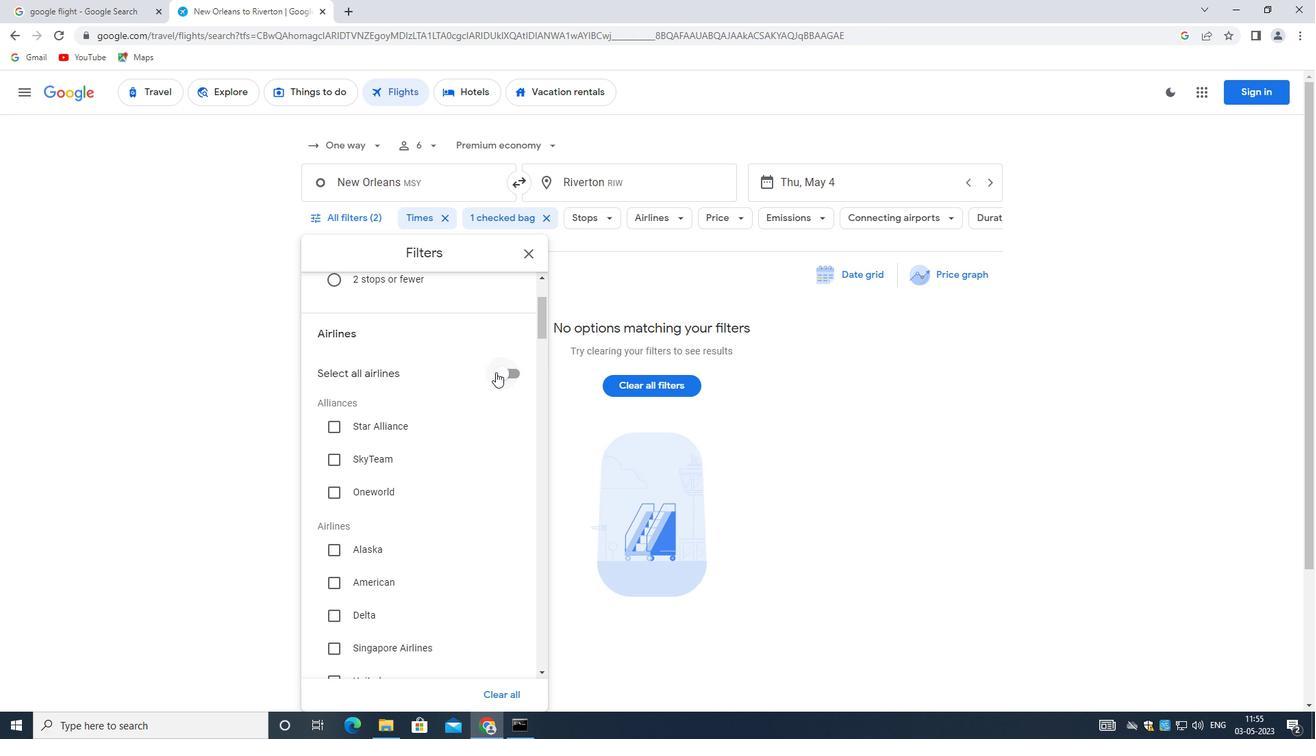 
Action: Mouse scrolled (486, 414) with delta (0, 0)
Screenshot: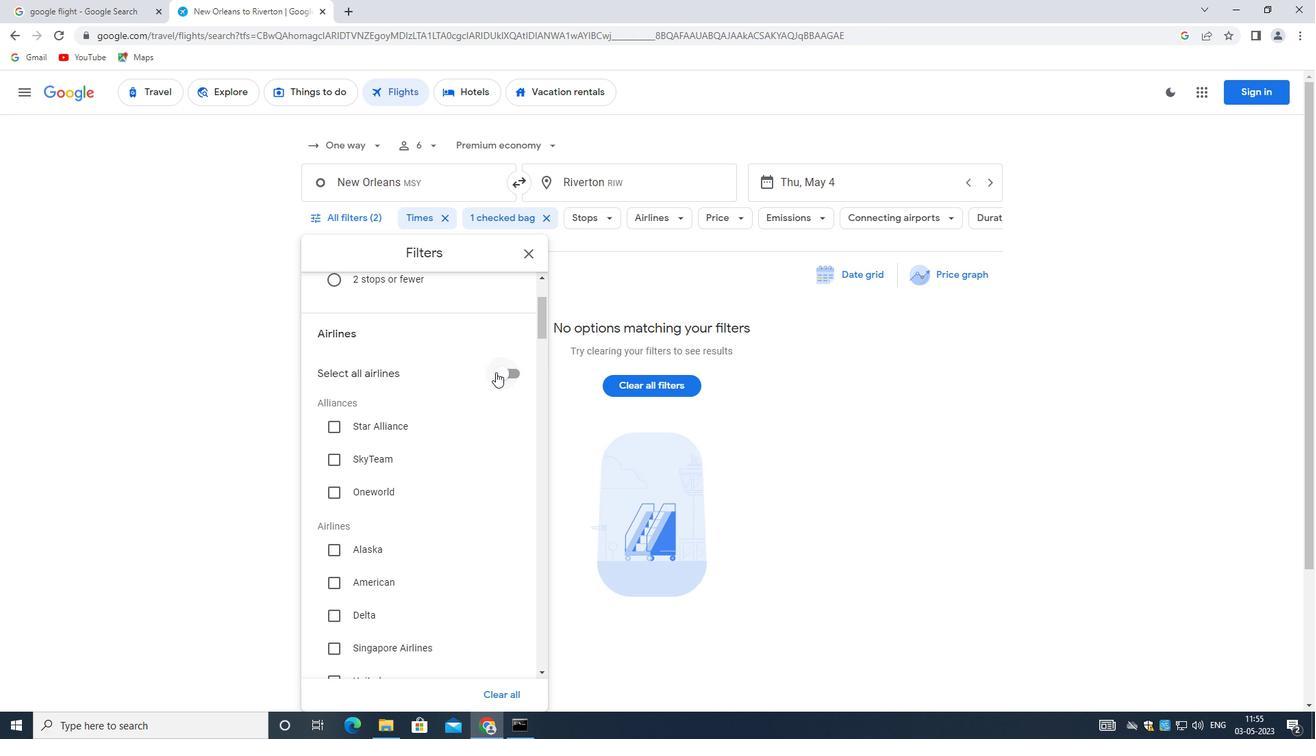 
Action: Mouse scrolled (486, 414) with delta (0, 0)
Screenshot: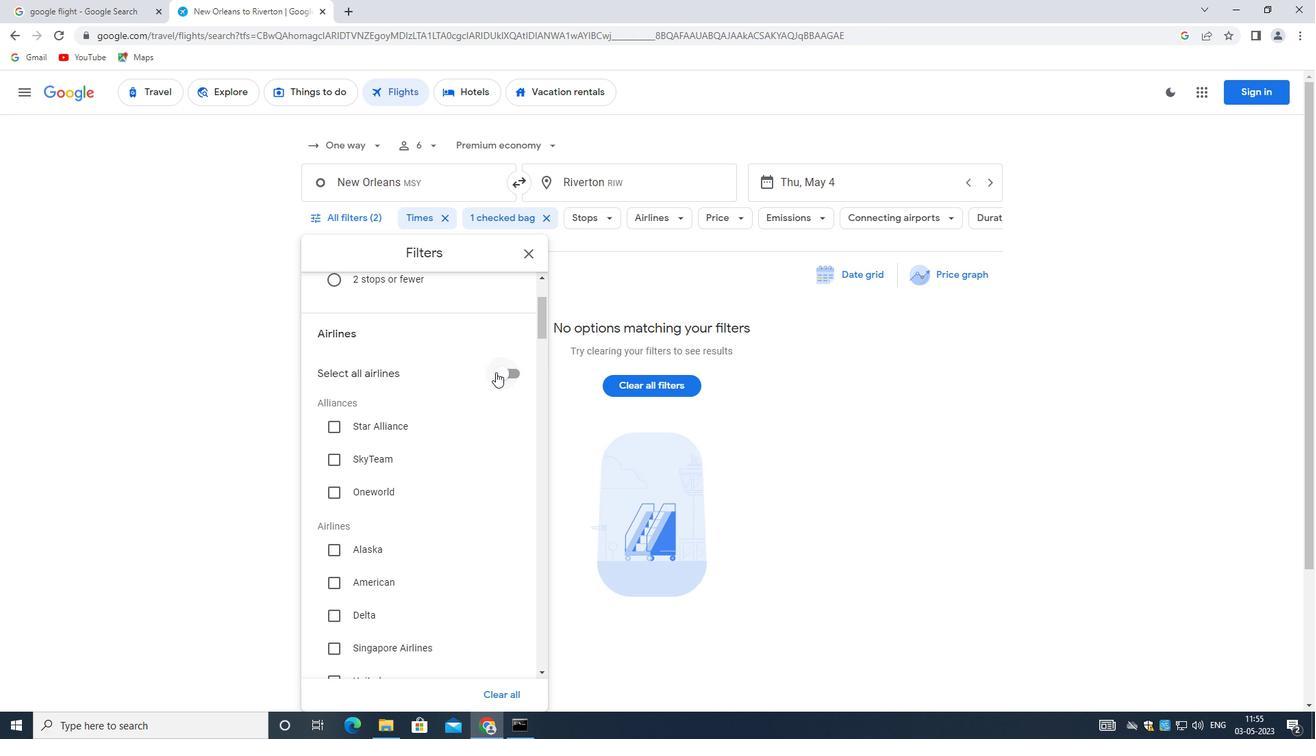 
Action: Mouse moved to (480, 417)
Screenshot: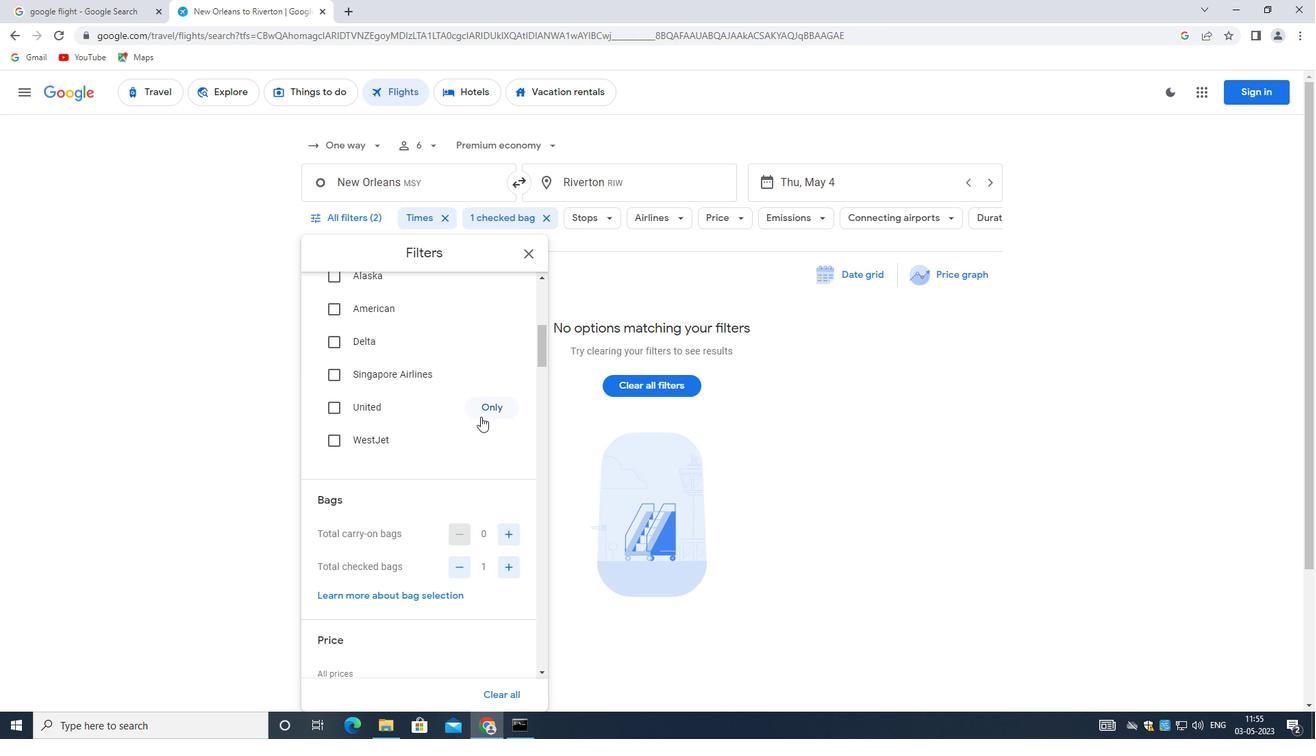 
Action: Mouse scrolled (480, 416) with delta (0, 0)
Screenshot: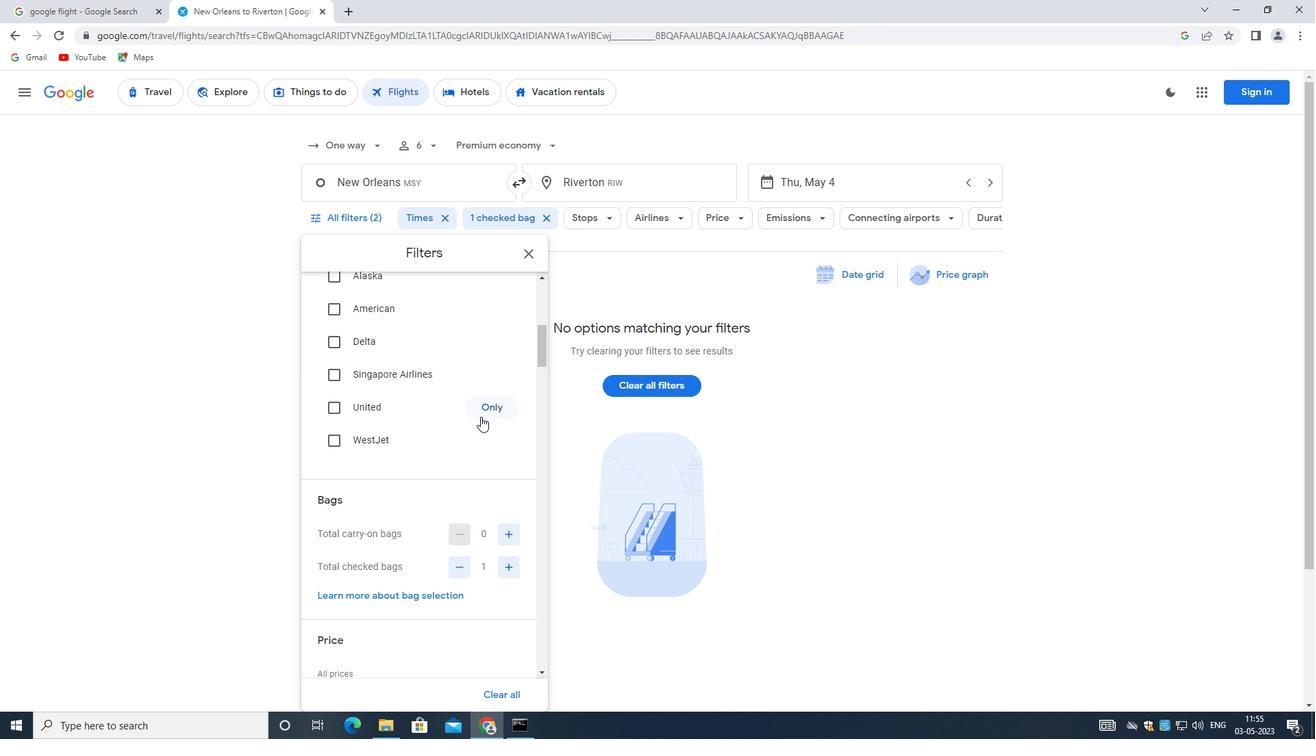
Action: Mouse moved to (479, 417)
Screenshot: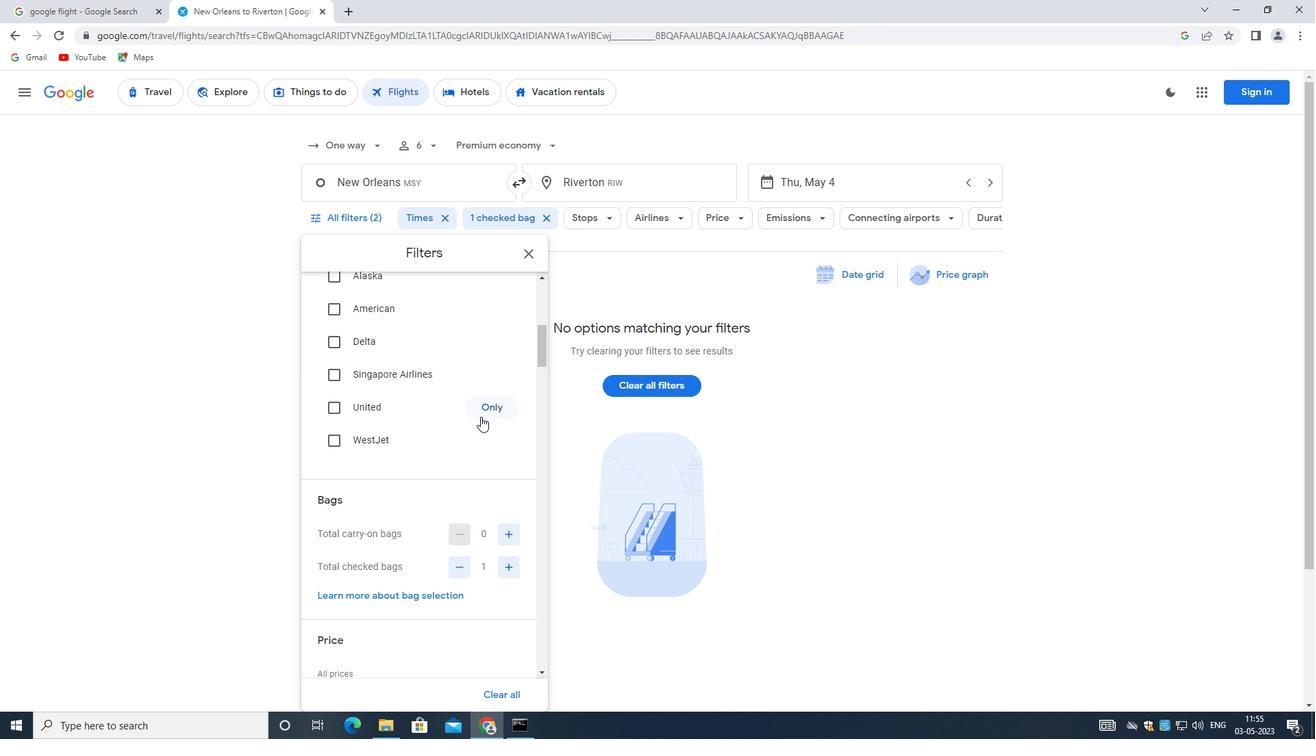 
Action: Mouse scrolled (479, 416) with delta (0, 0)
Screenshot: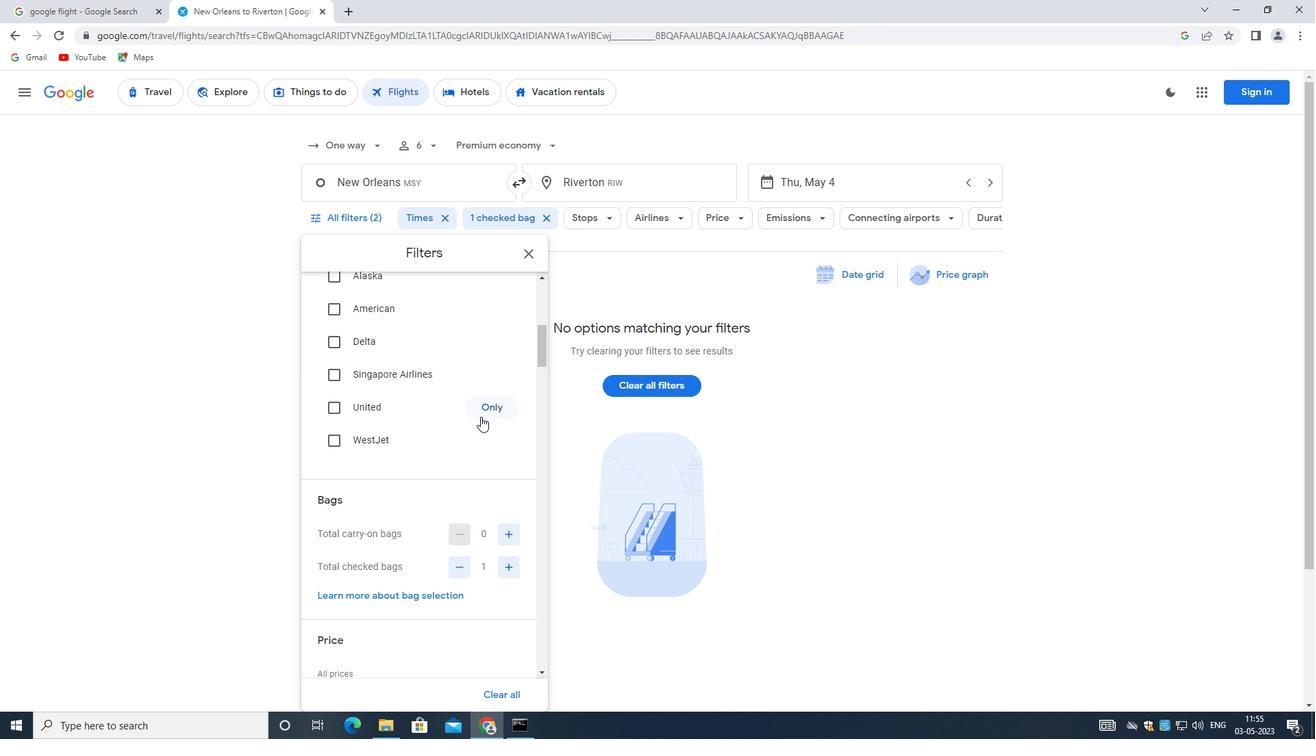 
Action: Mouse moved to (509, 396)
Screenshot: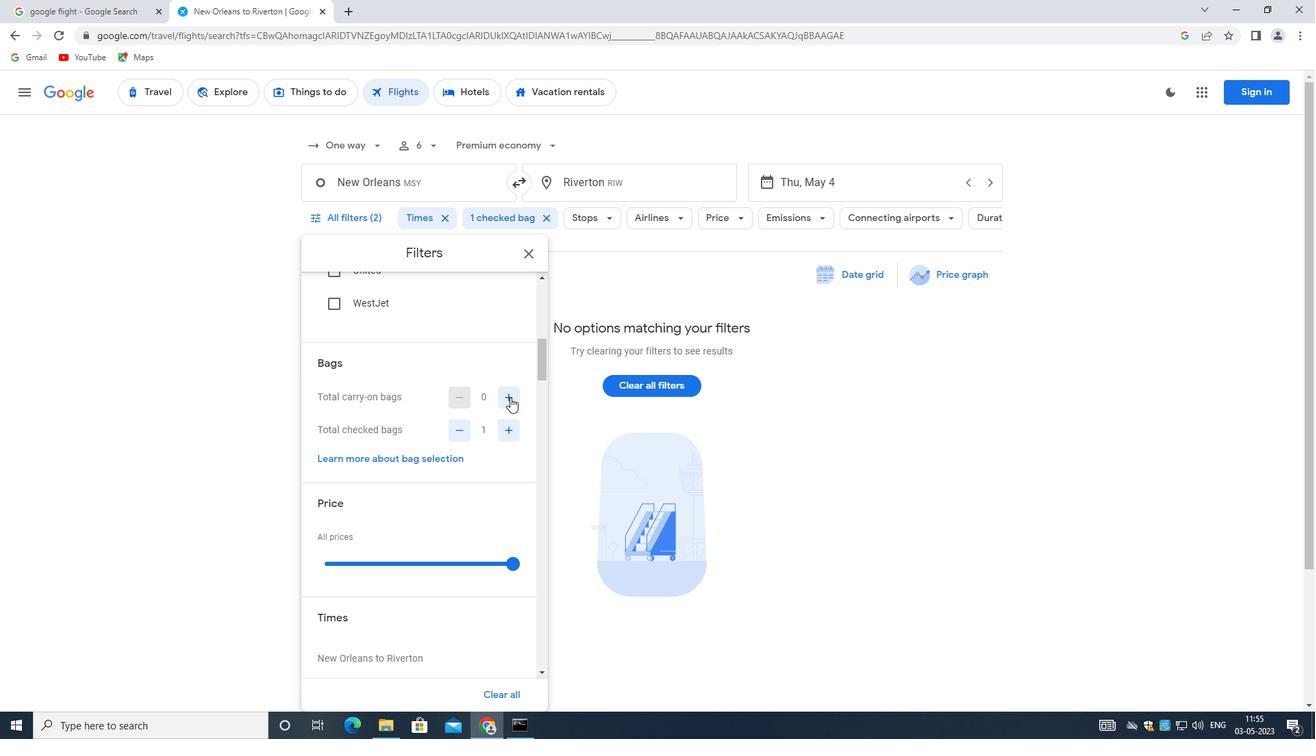 
Action: Mouse pressed left at (509, 396)
Screenshot: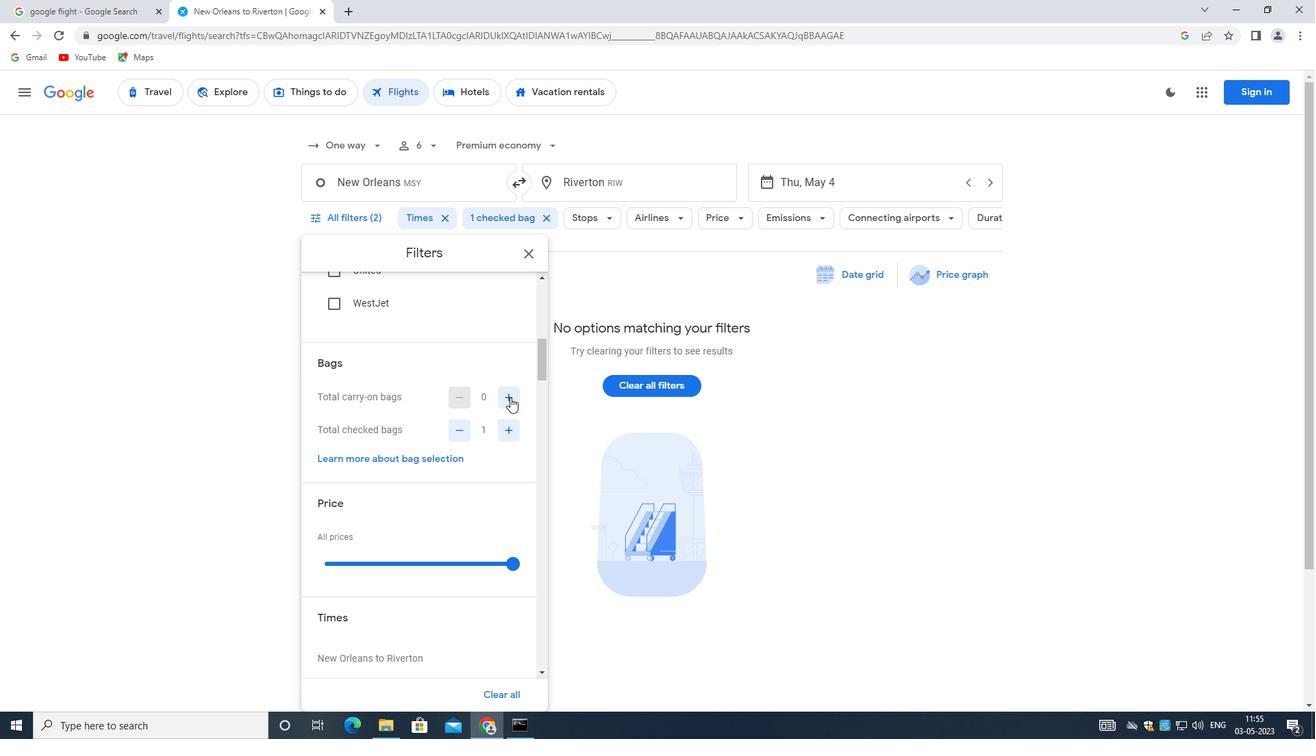 
Action: Mouse moved to (461, 428)
Screenshot: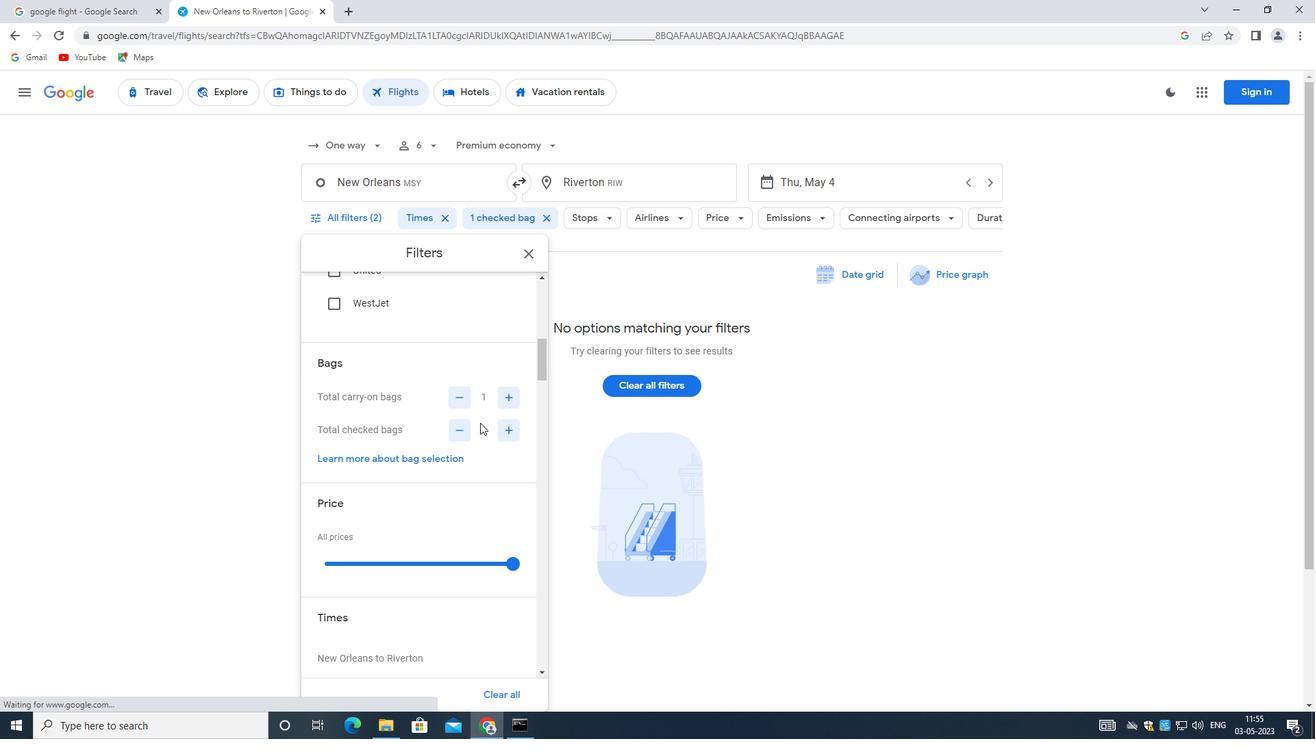 
Action: Mouse pressed left at (461, 428)
Screenshot: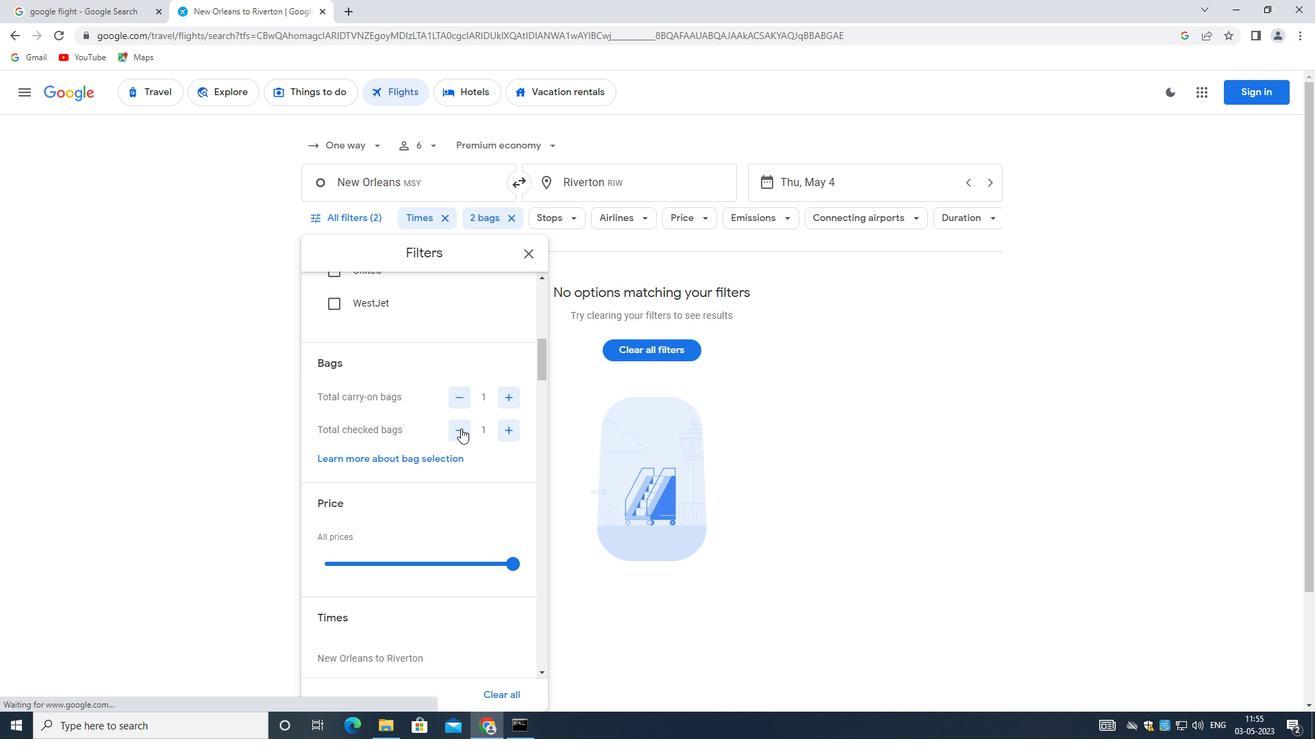 
Action: Mouse moved to (509, 467)
Screenshot: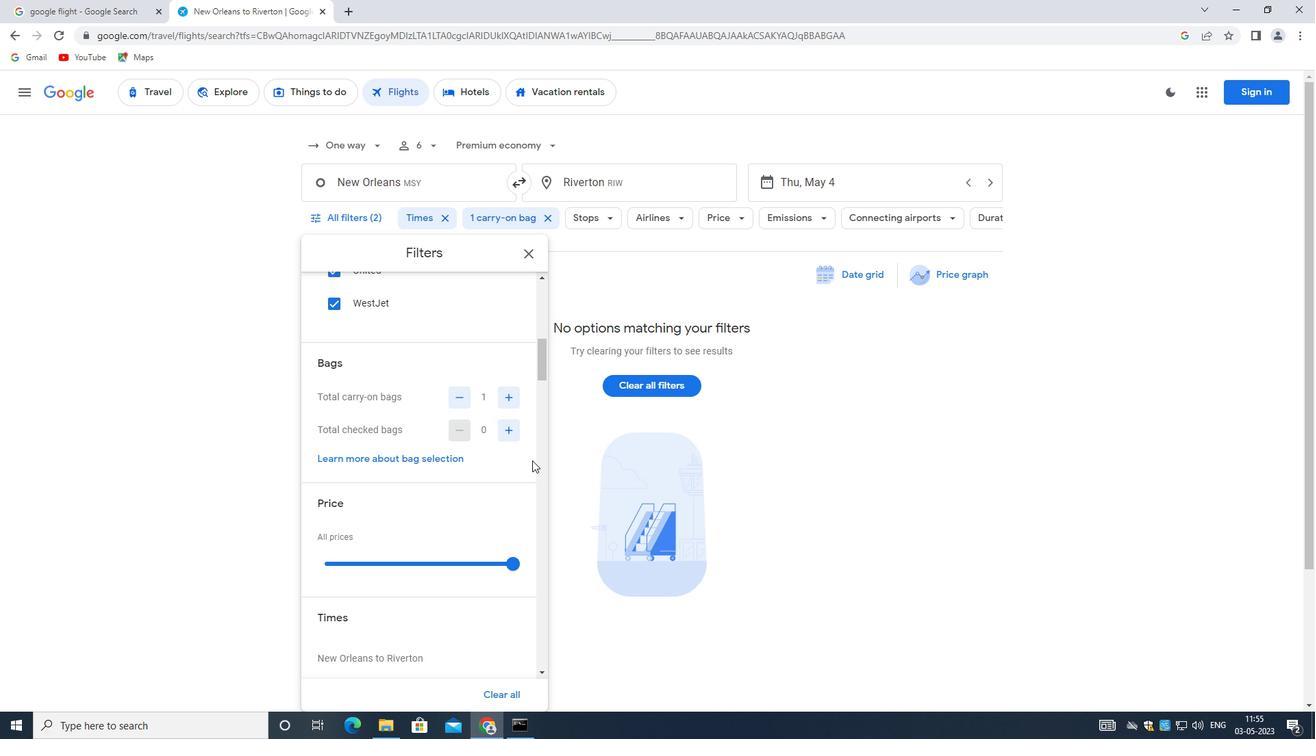 
Action: Mouse scrolled (509, 467) with delta (0, 0)
Screenshot: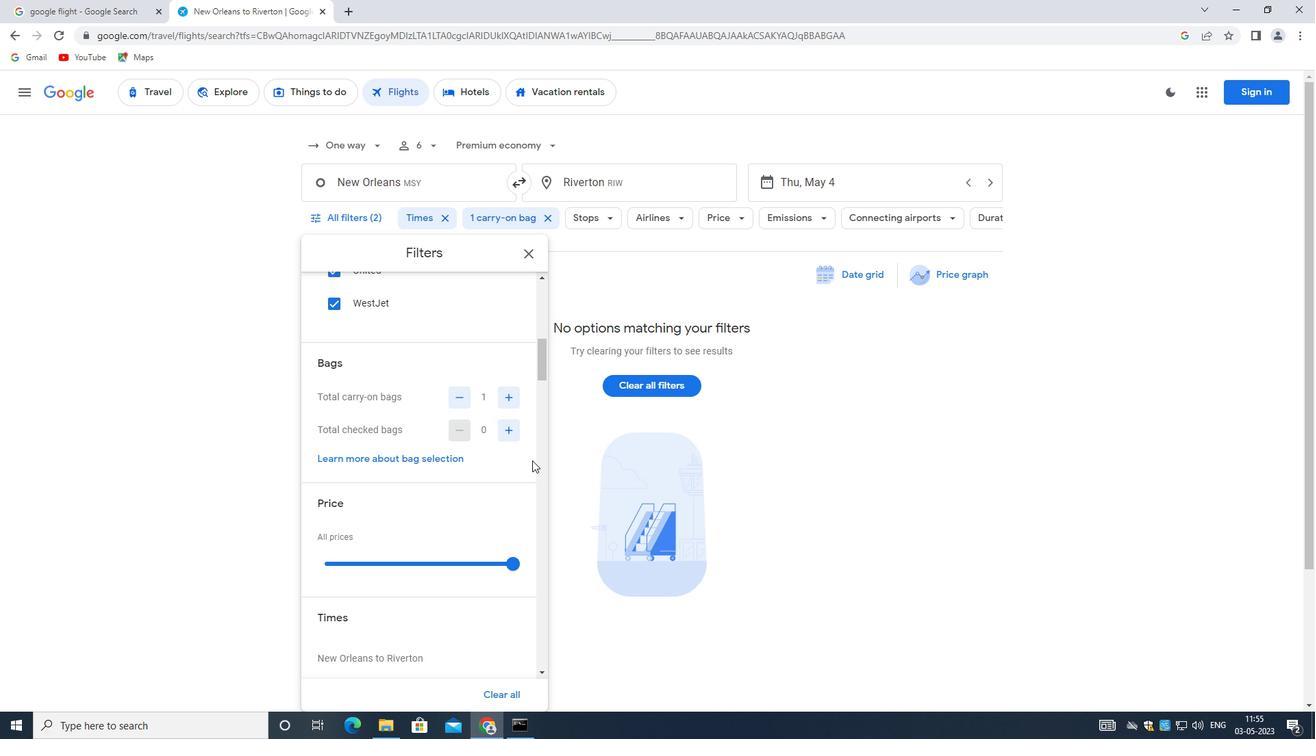 
Action: Mouse moved to (508, 472)
Screenshot: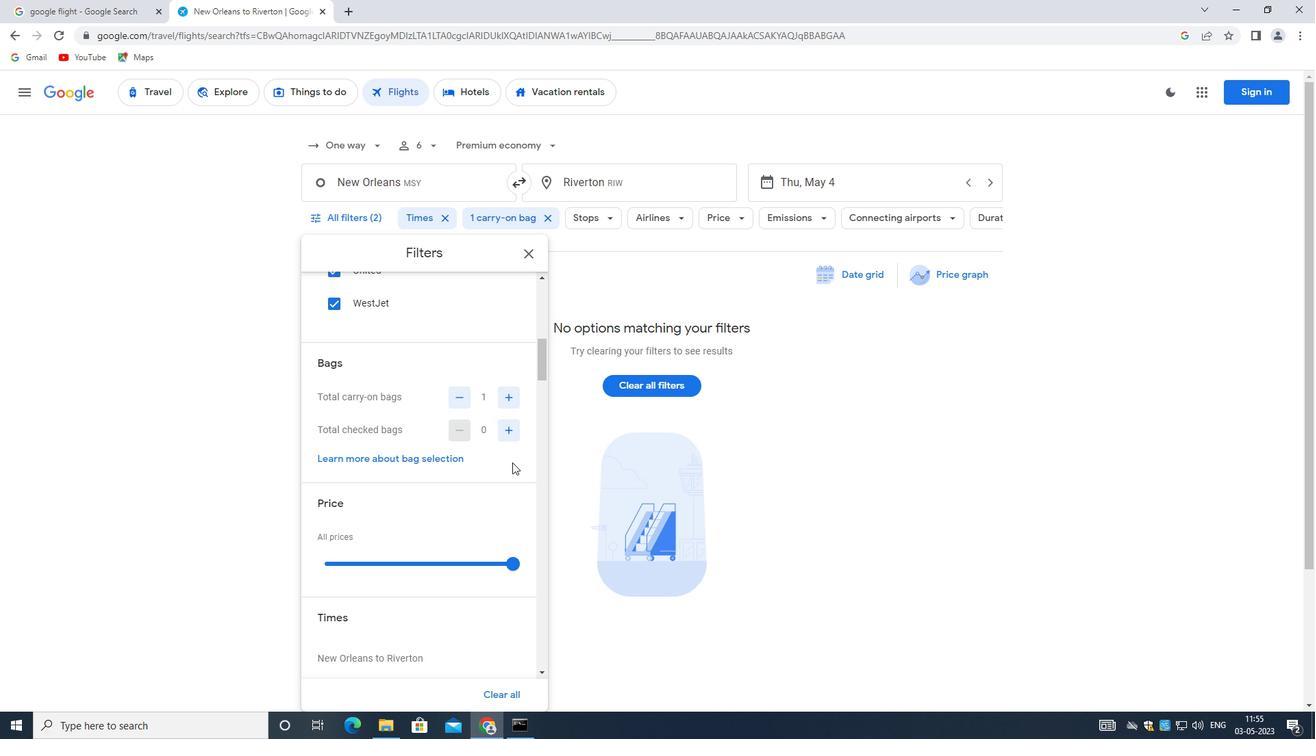 
Action: Mouse scrolled (508, 472) with delta (0, 0)
Screenshot: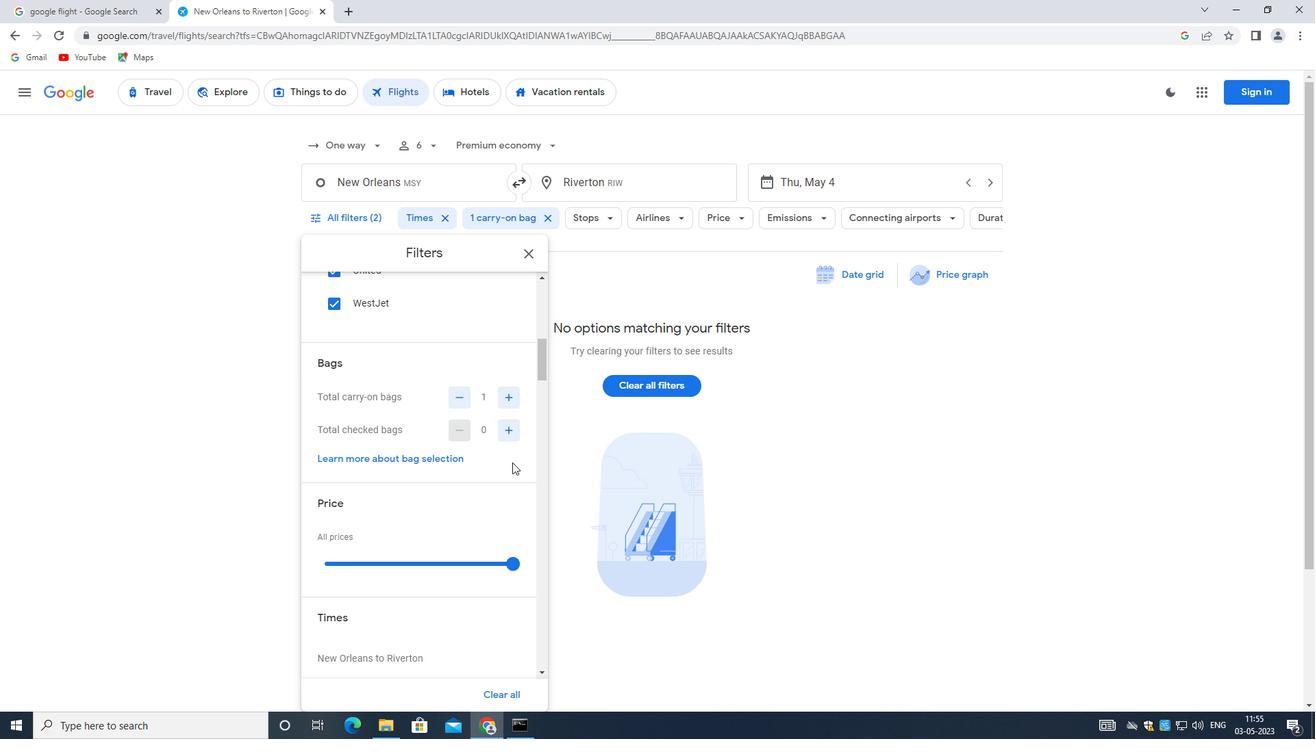 
Action: Mouse moved to (509, 423)
Screenshot: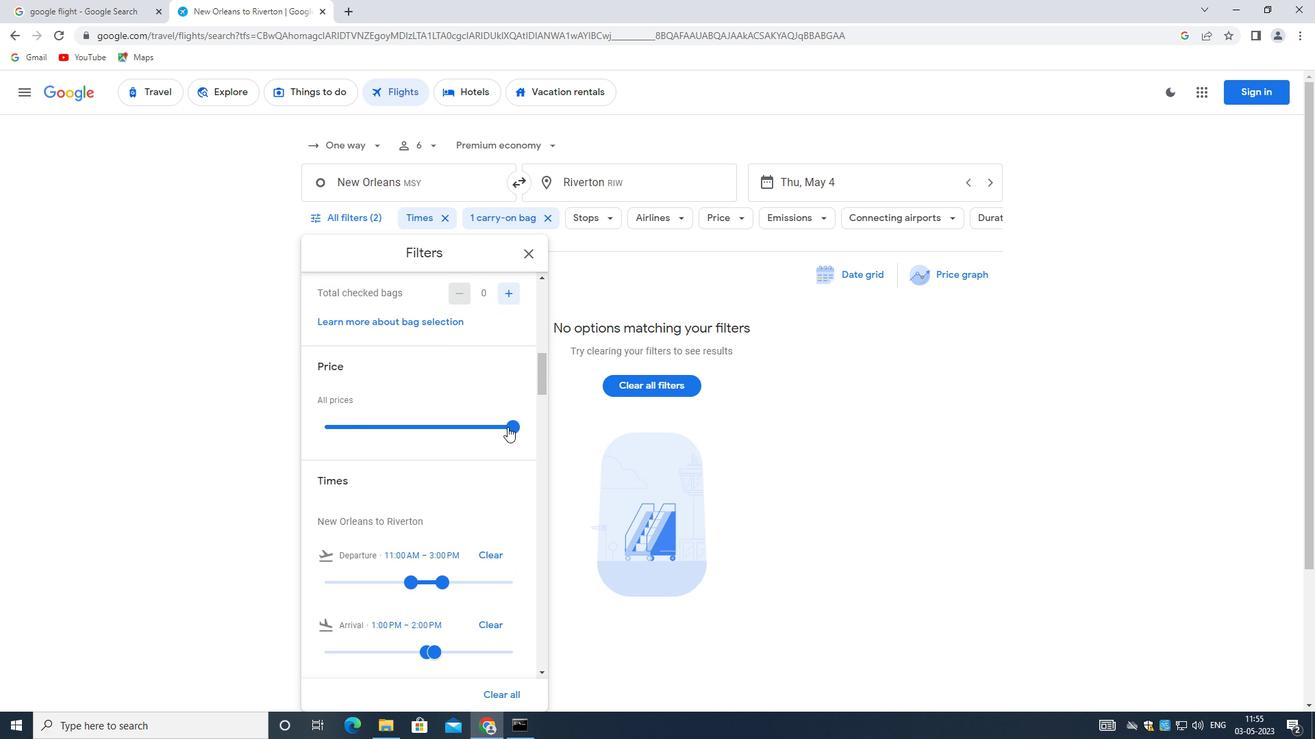 
Action: Mouse pressed left at (509, 423)
Screenshot: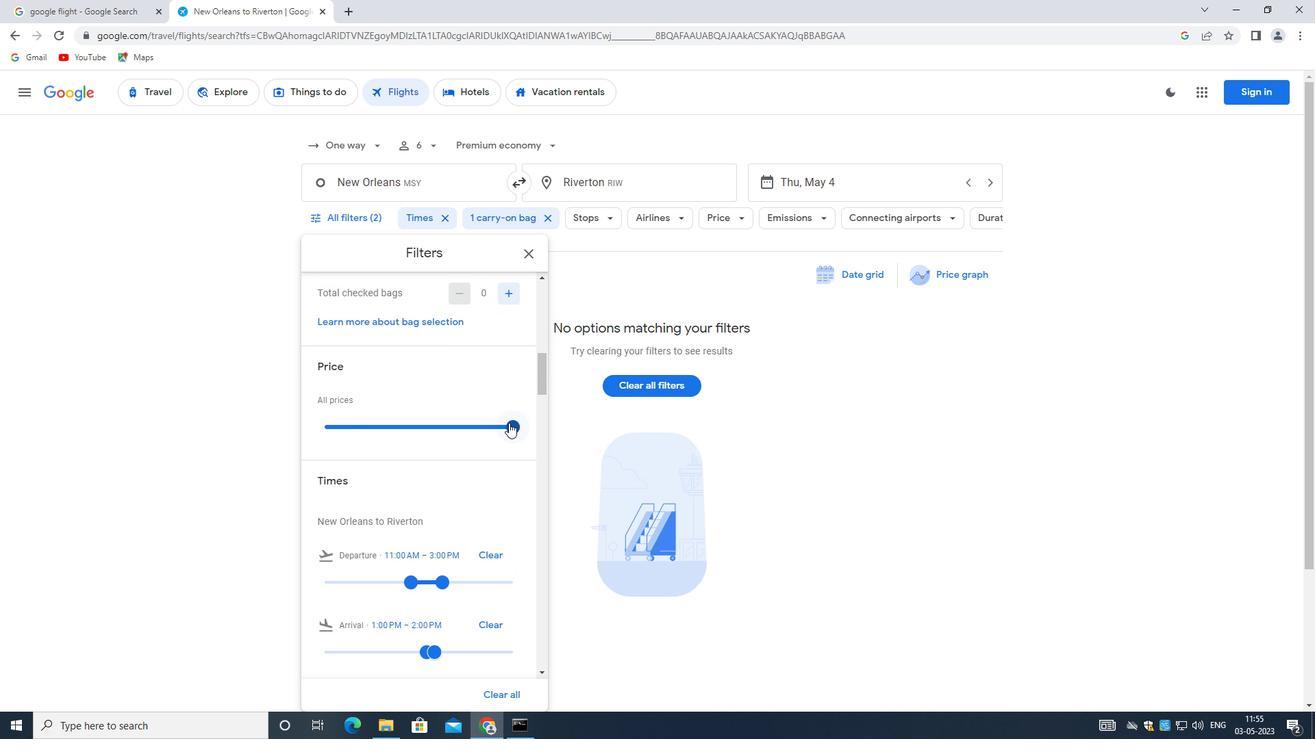 
Action: Mouse moved to (452, 585)
Screenshot: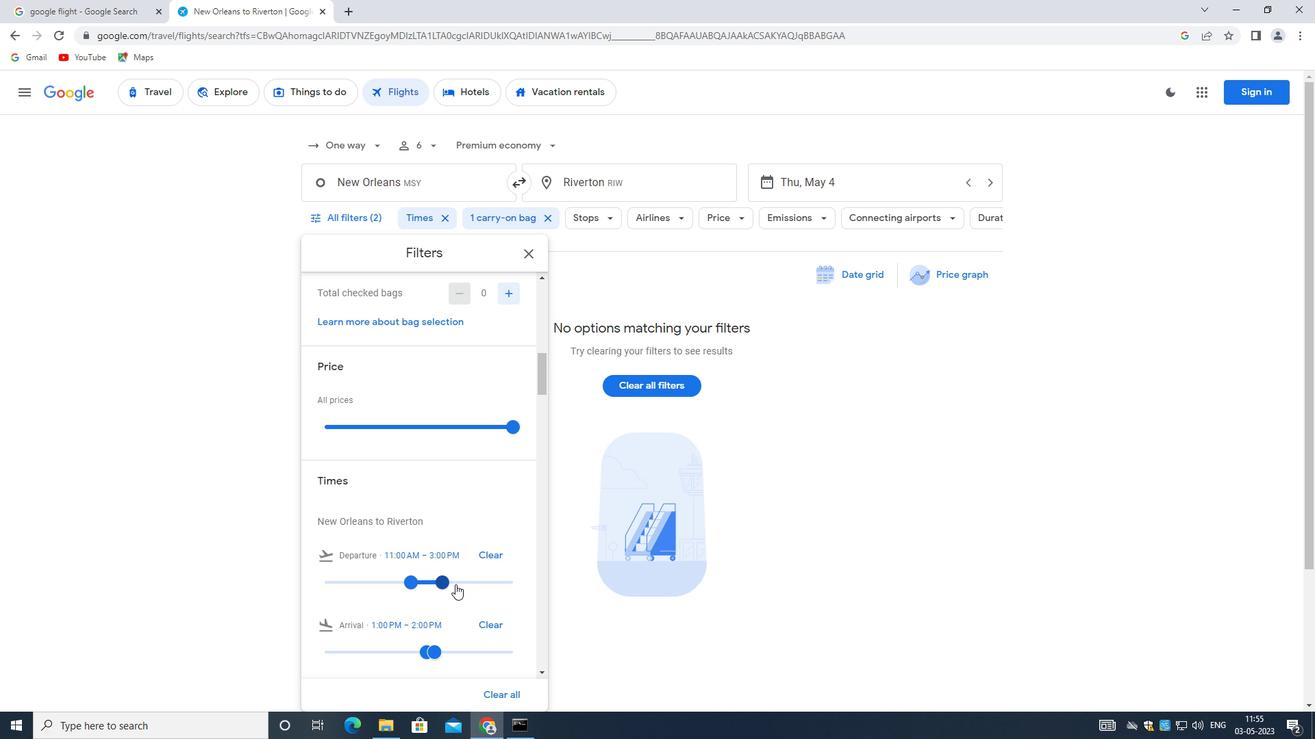 
Action: Mouse pressed left at (452, 585)
Screenshot: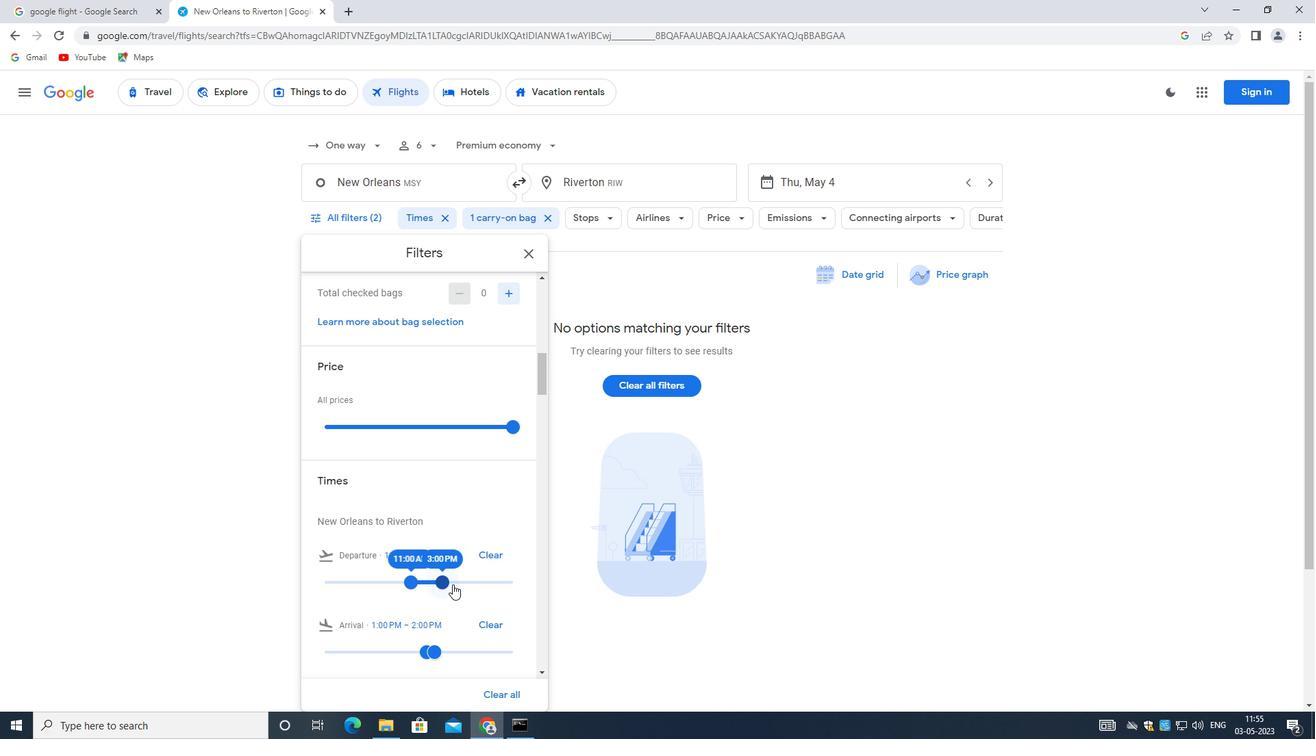 
Action: Mouse moved to (410, 581)
Screenshot: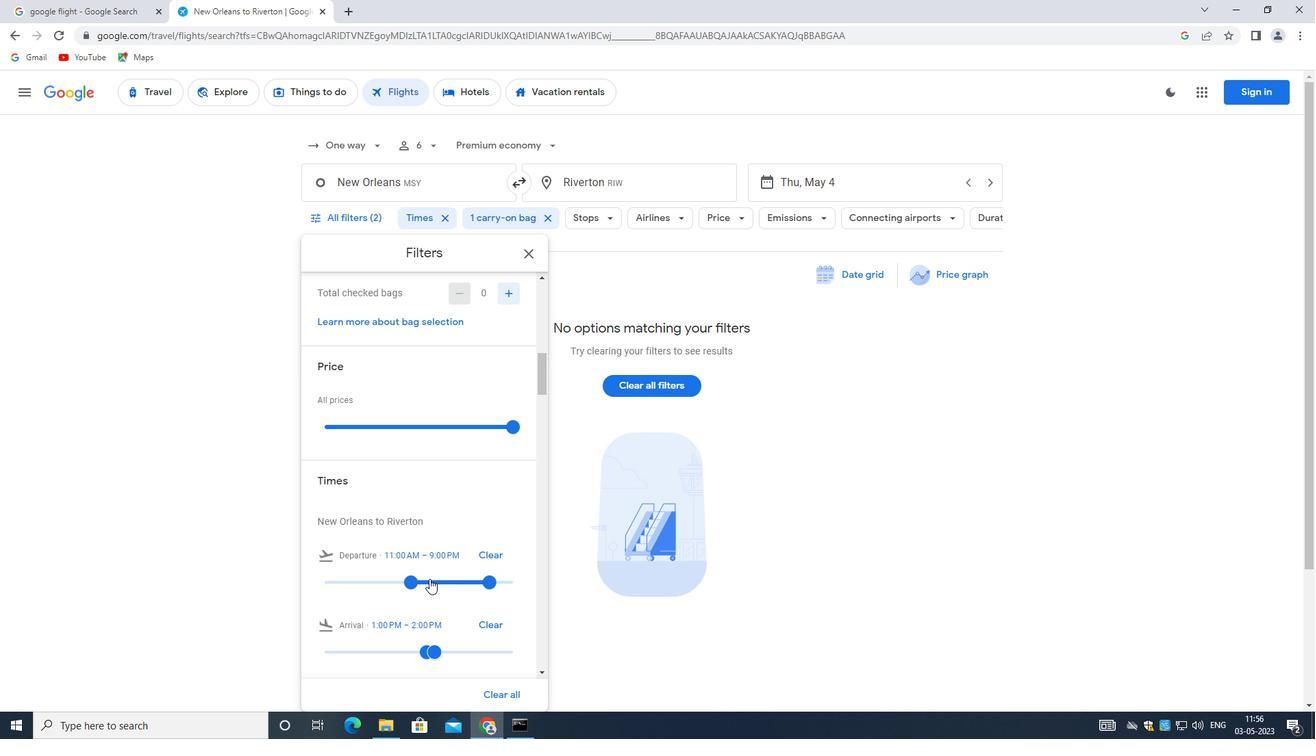 
Action: Mouse pressed left at (410, 581)
Screenshot: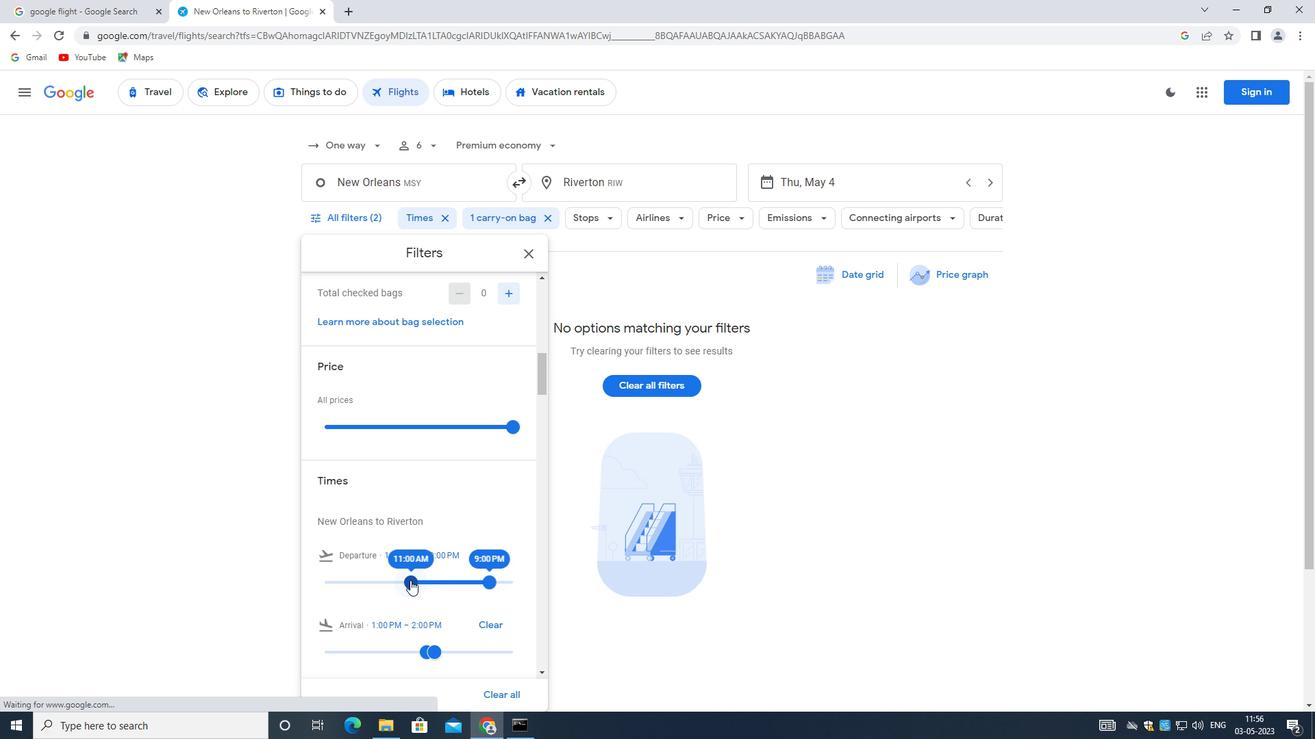
Action: Mouse moved to (430, 584)
Screenshot: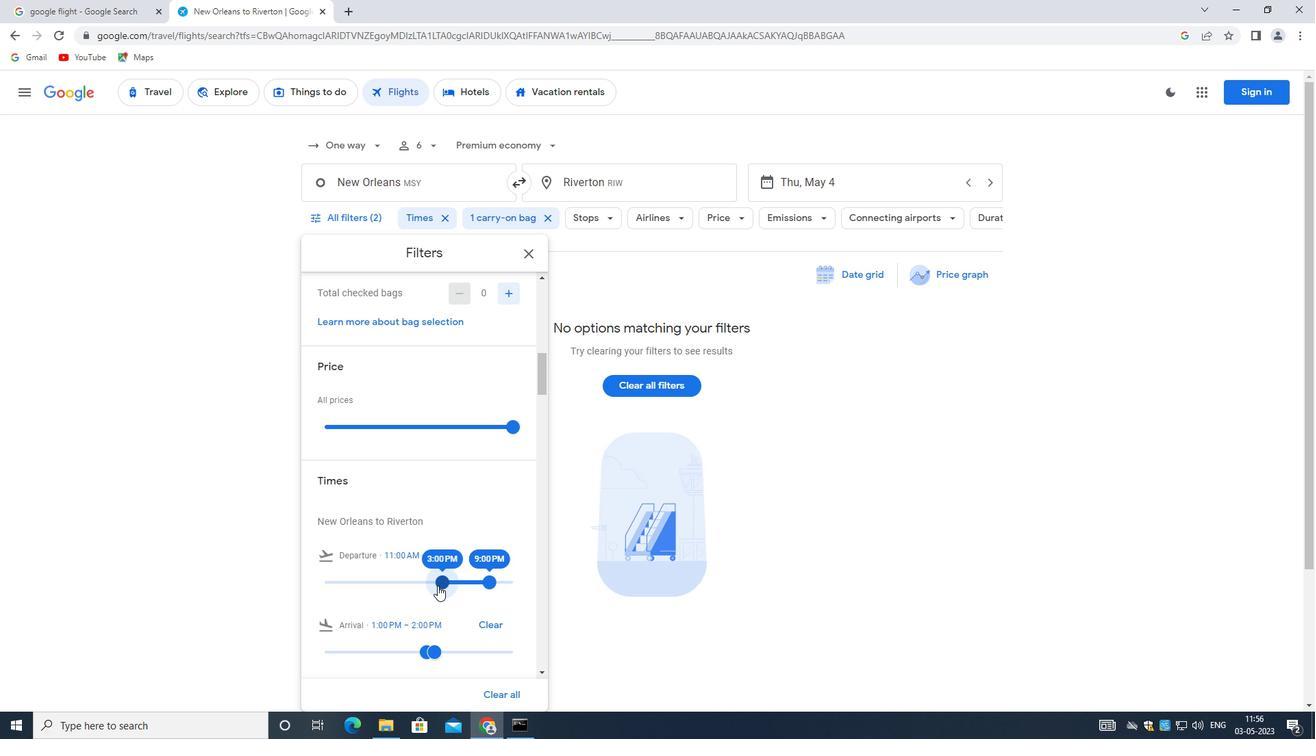 
Action: Mouse pressed left at (430, 584)
Screenshot: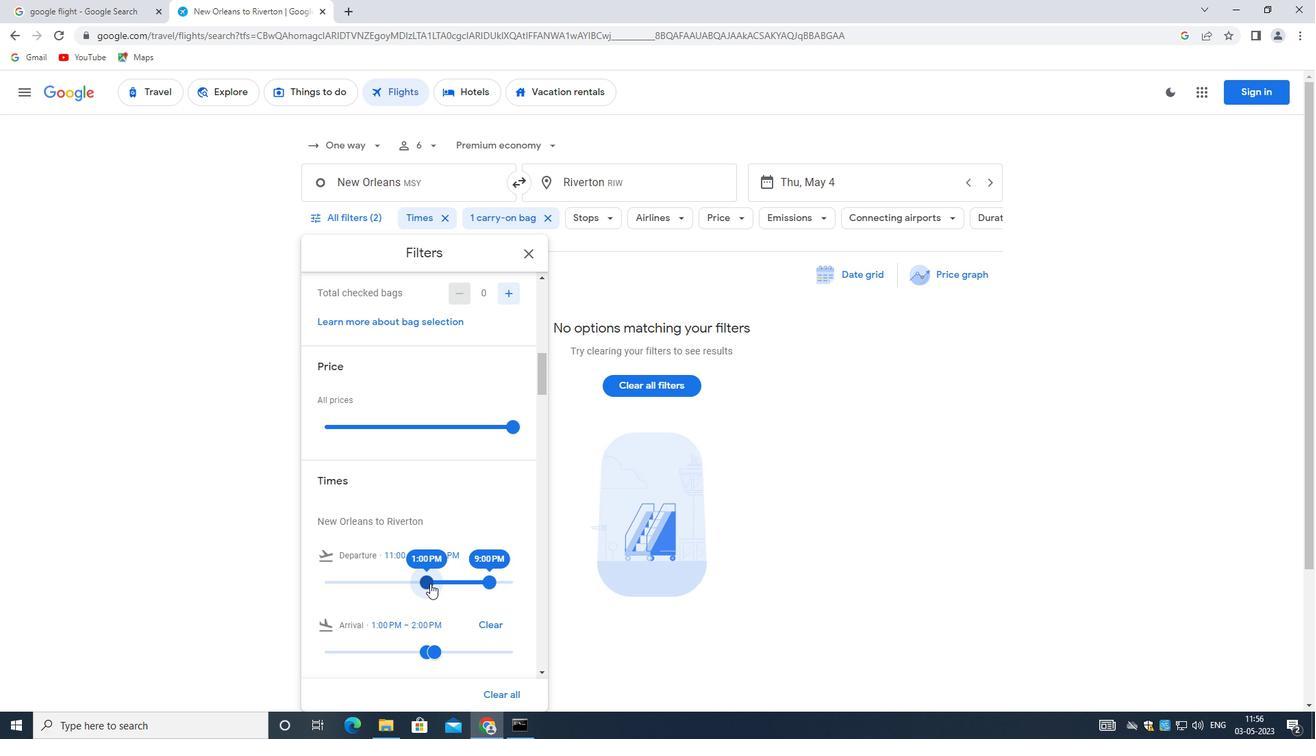 
Action: Mouse moved to (486, 578)
Screenshot: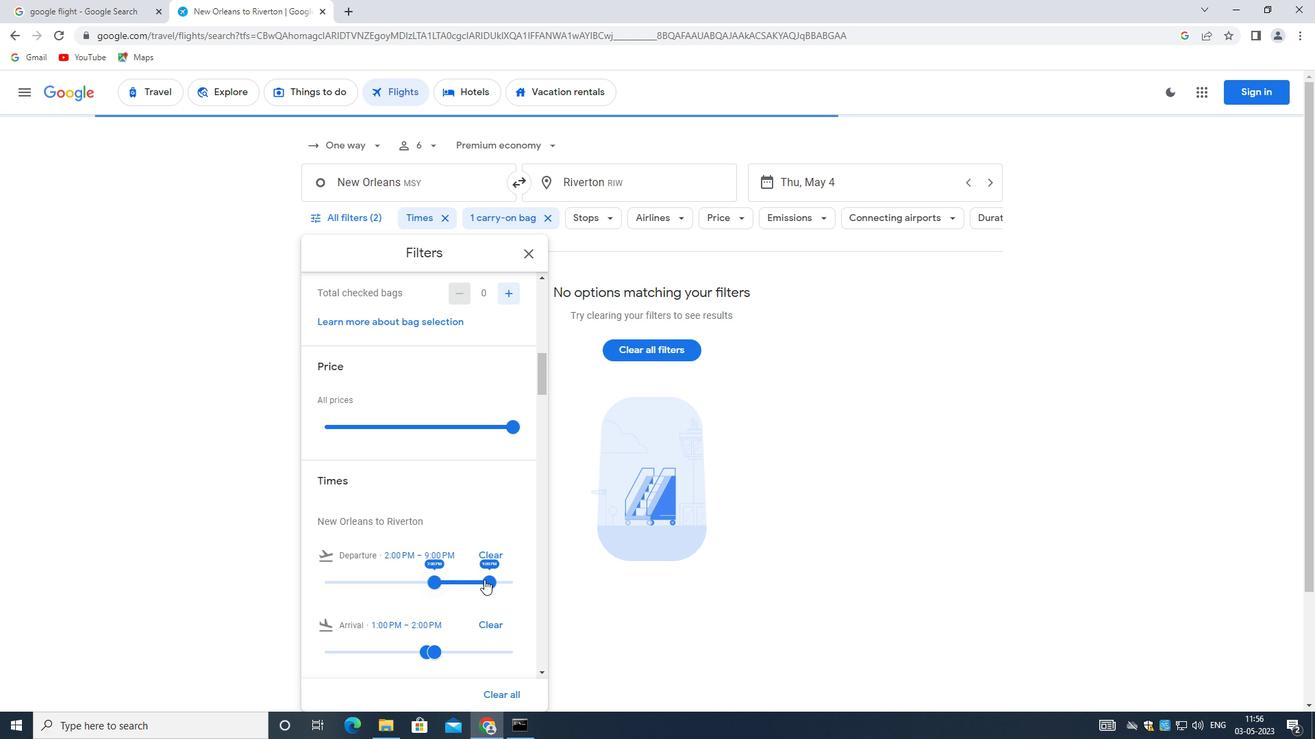 
Action: Mouse pressed left at (486, 578)
Screenshot: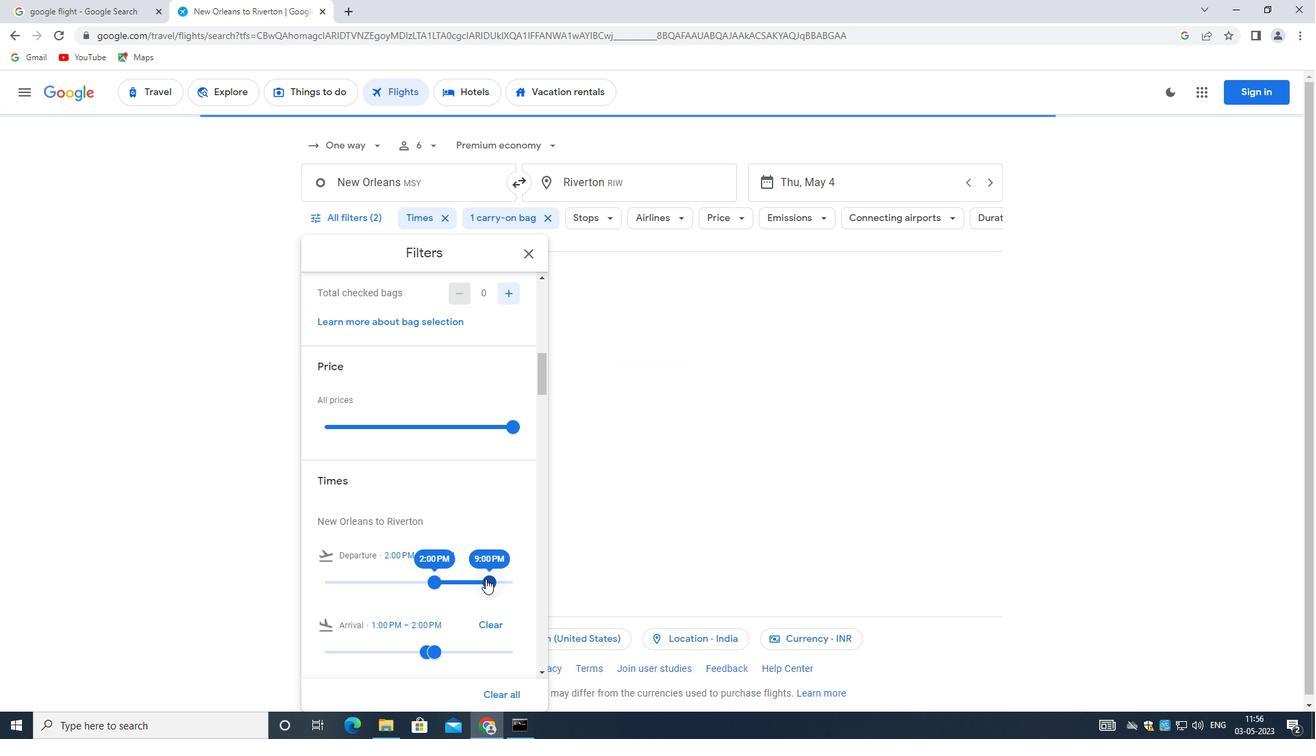 
Action: Mouse moved to (444, 547)
Screenshot: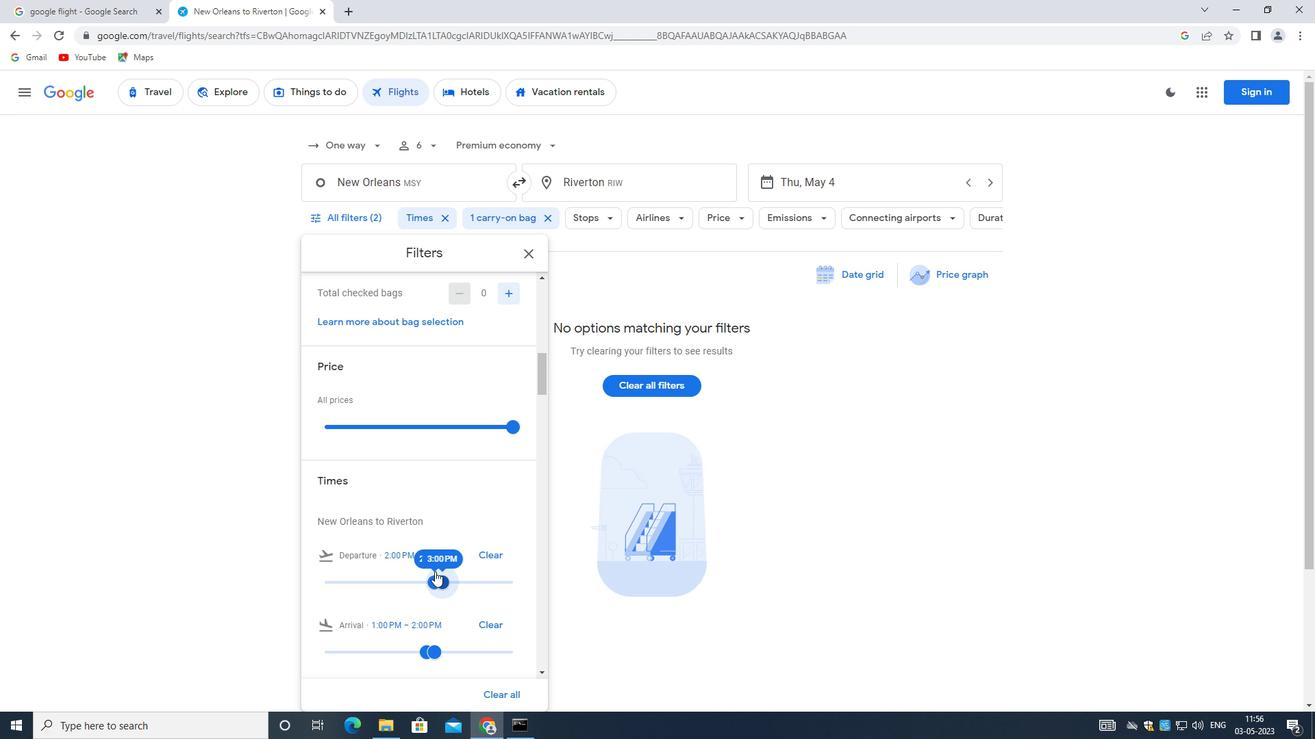 
Action: Mouse scrolled (444, 546) with delta (0, 0)
Screenshot: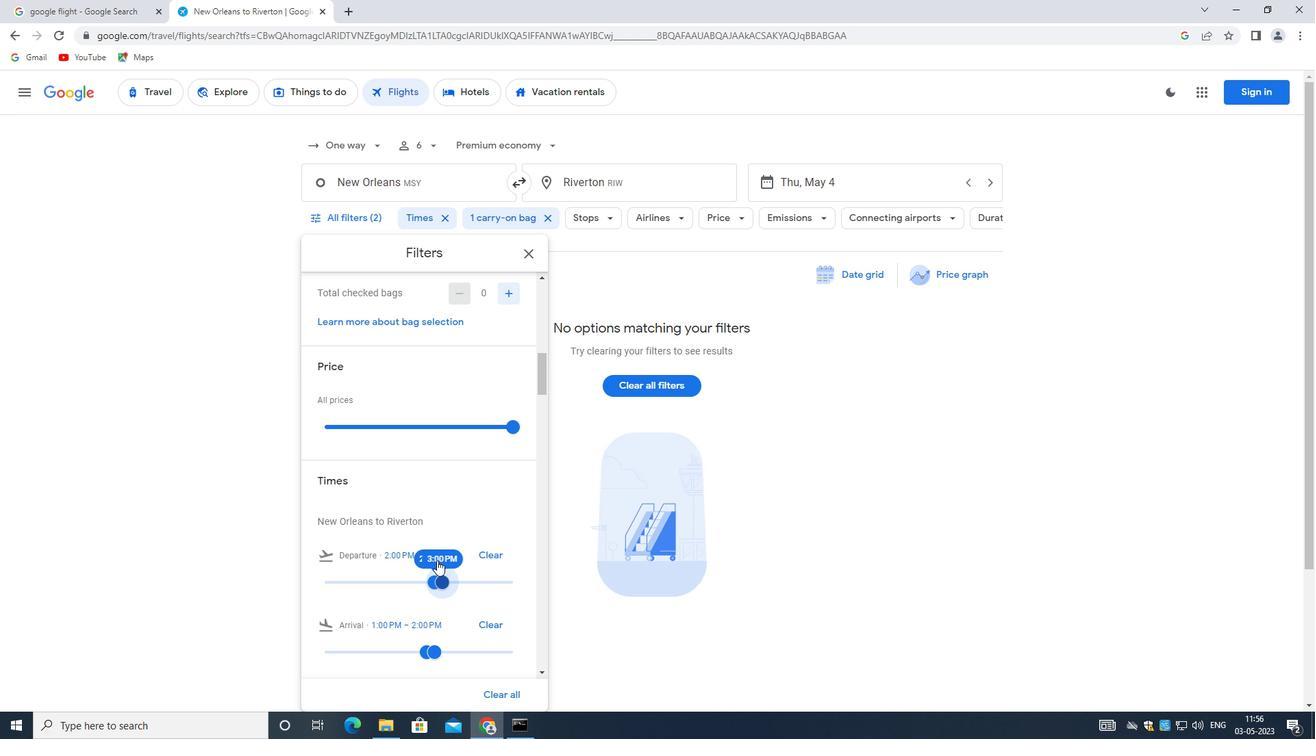 
Action: Mouse scrolled (444, 546) with delta (0, 0)
Screenshot: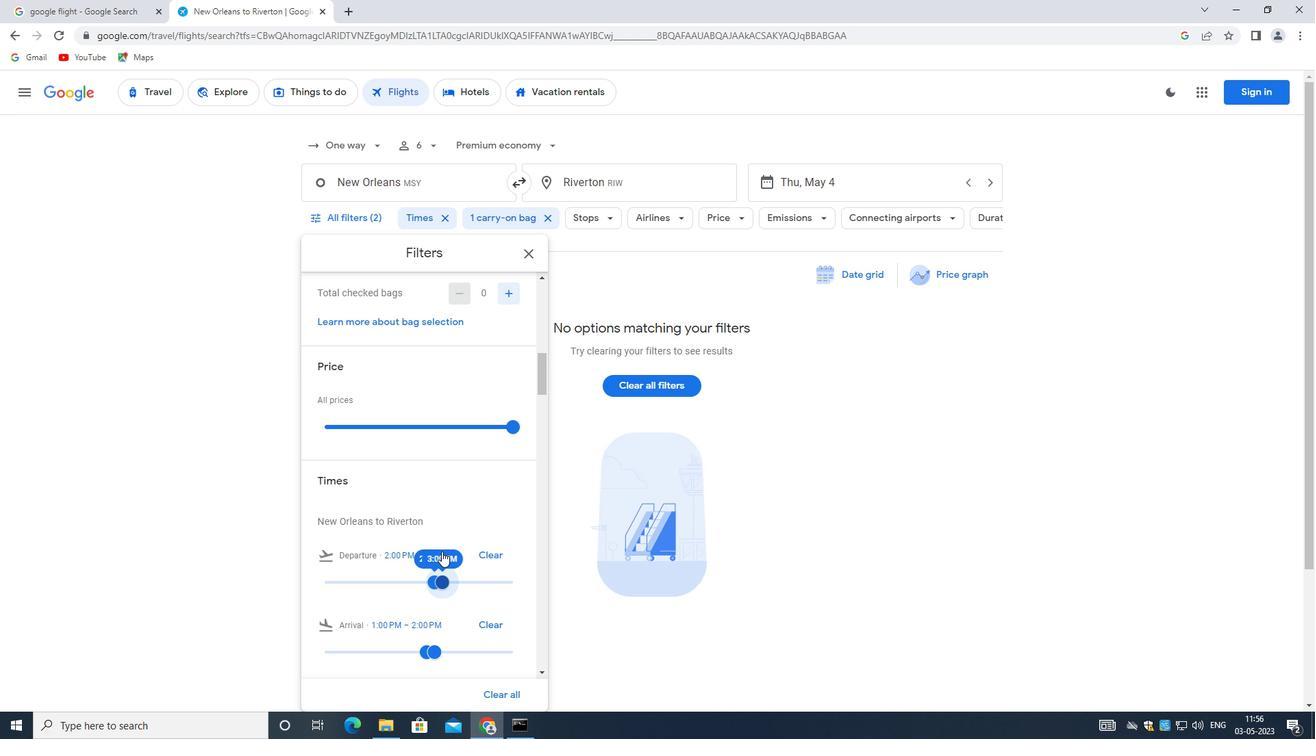 
Action: Mouse scrolled (444, 546) with delta (0, 0)
Screenshot: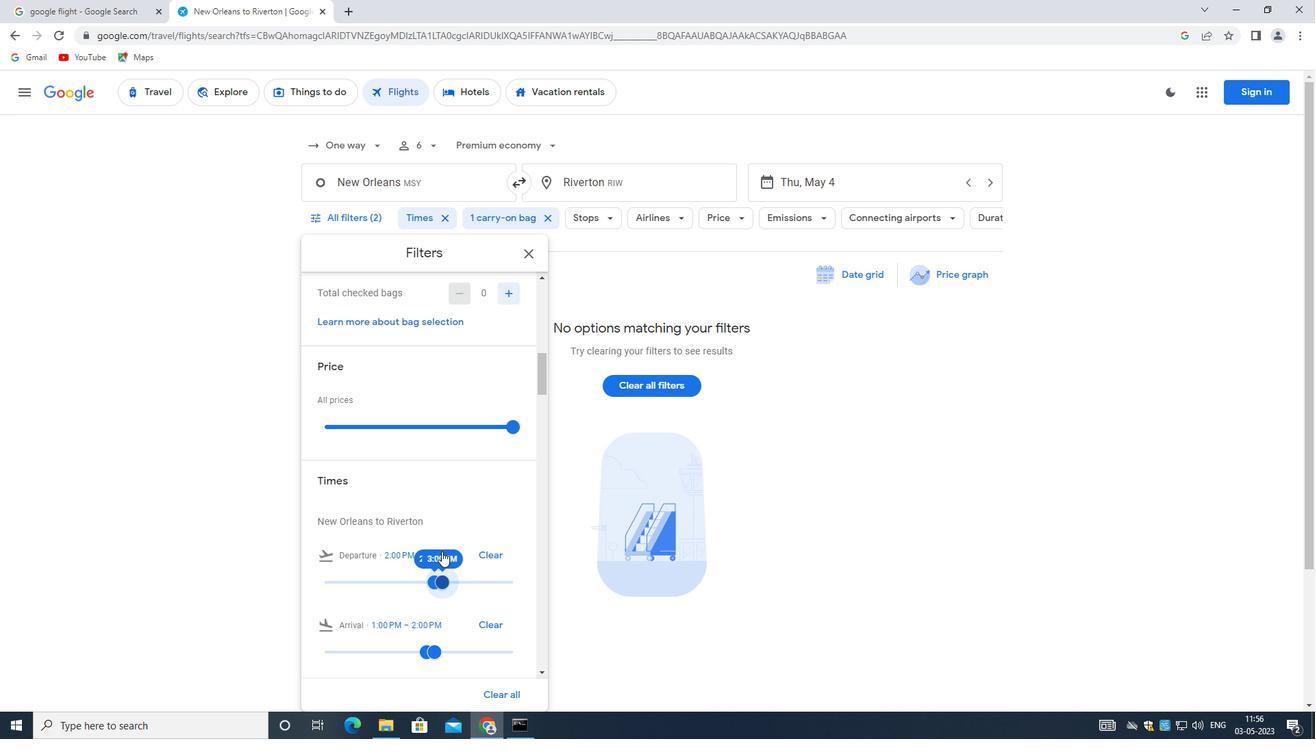 
Action: Mouse moved to (443, 547)
Screenshot: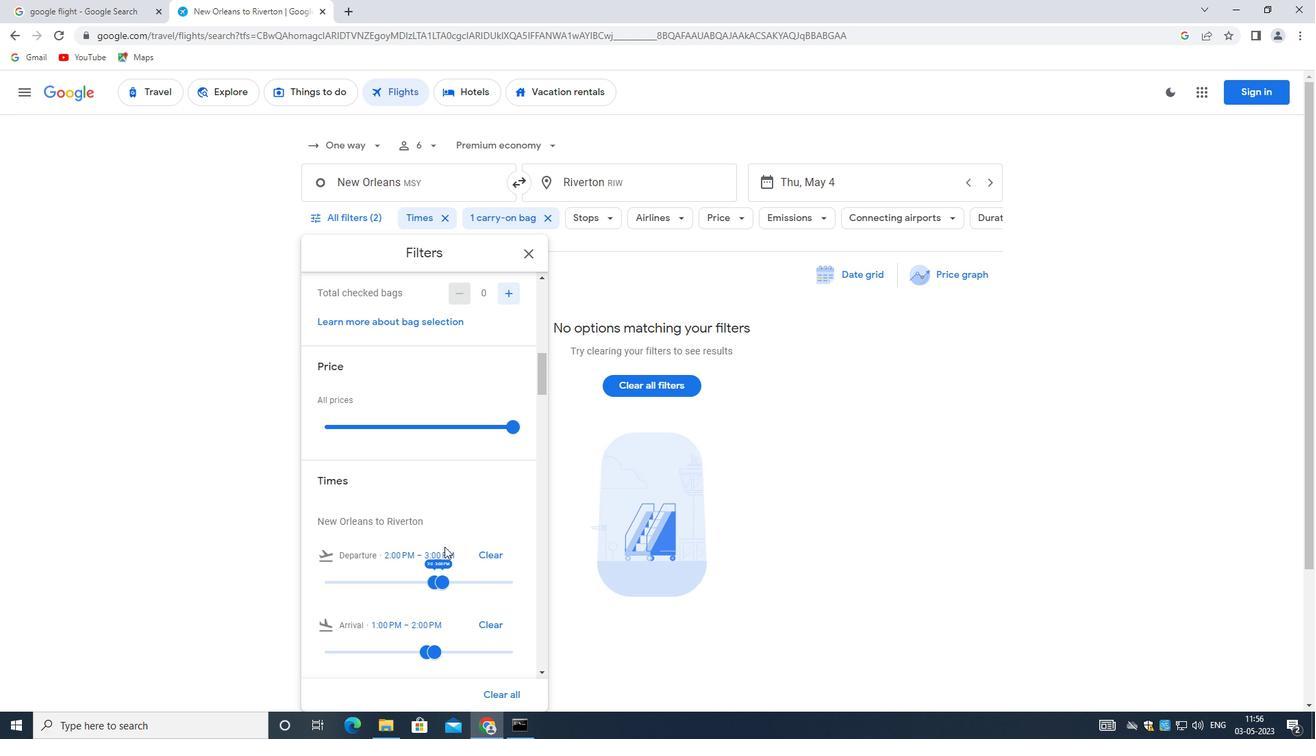 
Action: Mouse scrolled (443, 546) with delta (0, 0)
Screenshot: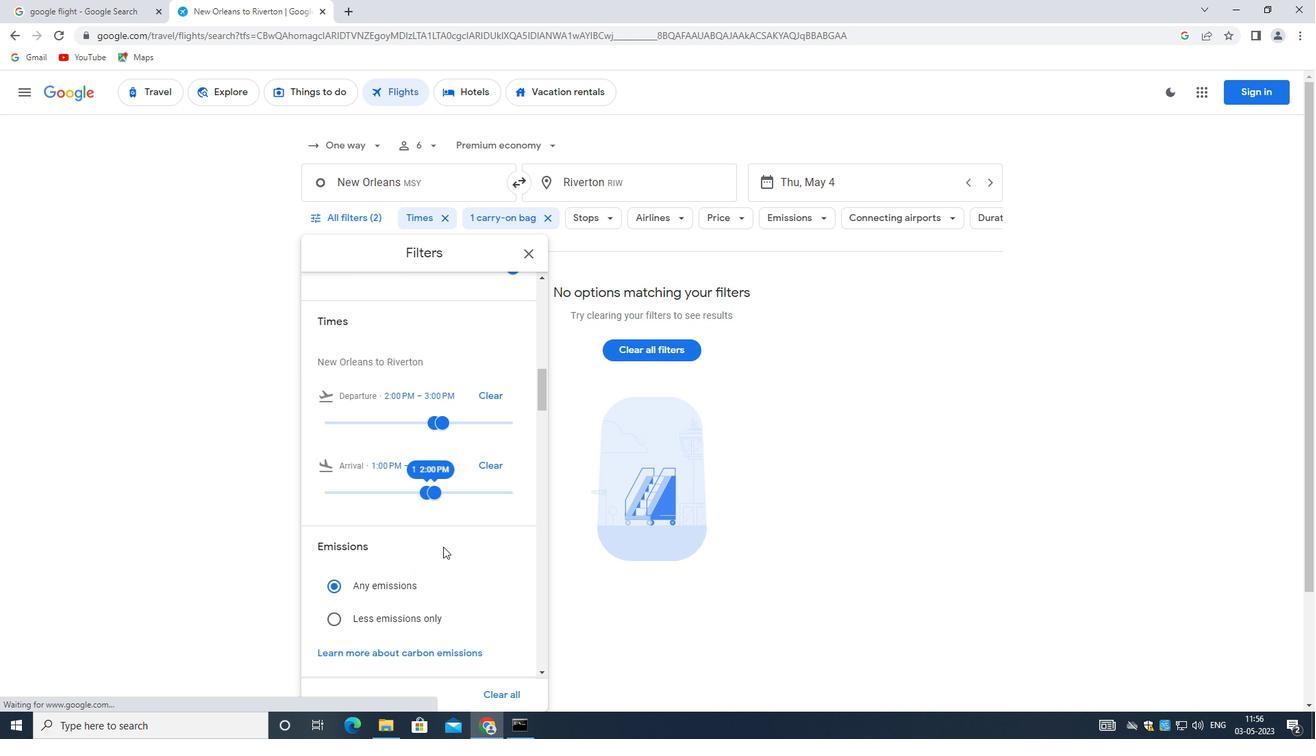 
Action: Mouse scrolled (443, 546) with delta (0, 0)
Screenshot: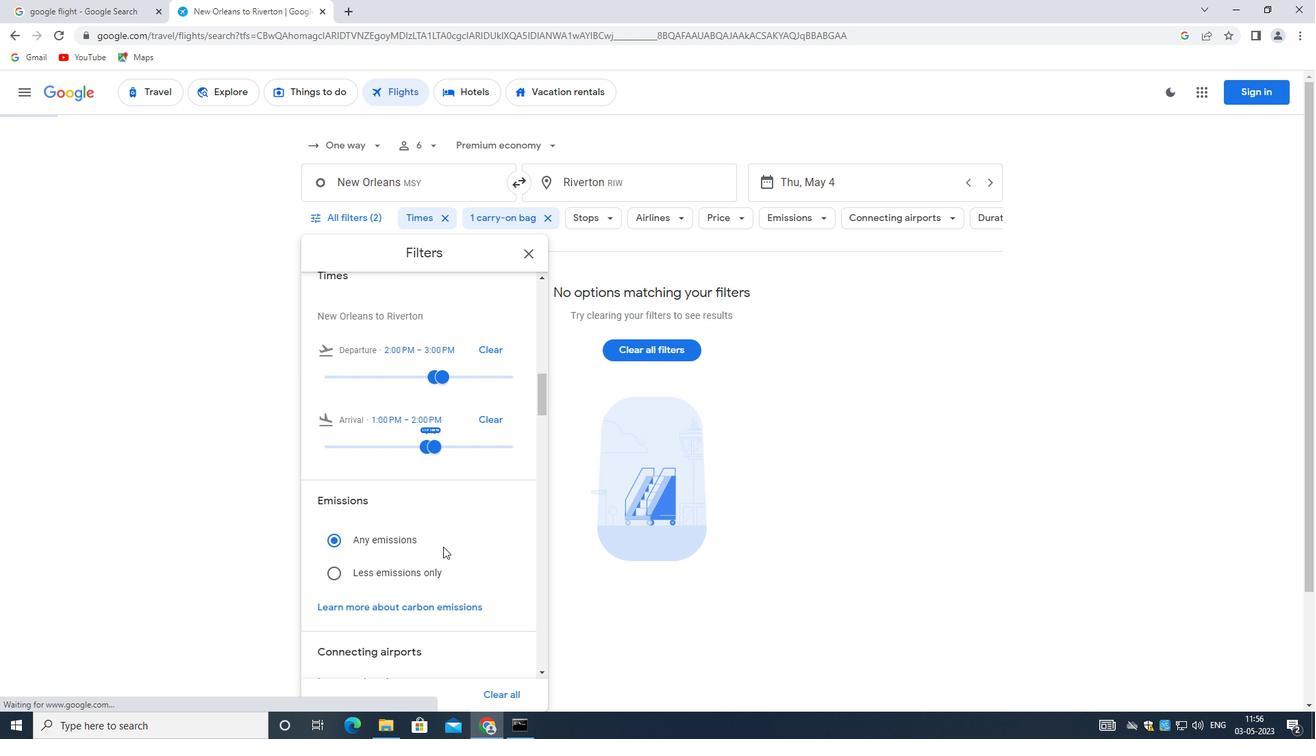 
Action: Mouse scrolled (443, 546) with delta (0, 0)
Screenshot: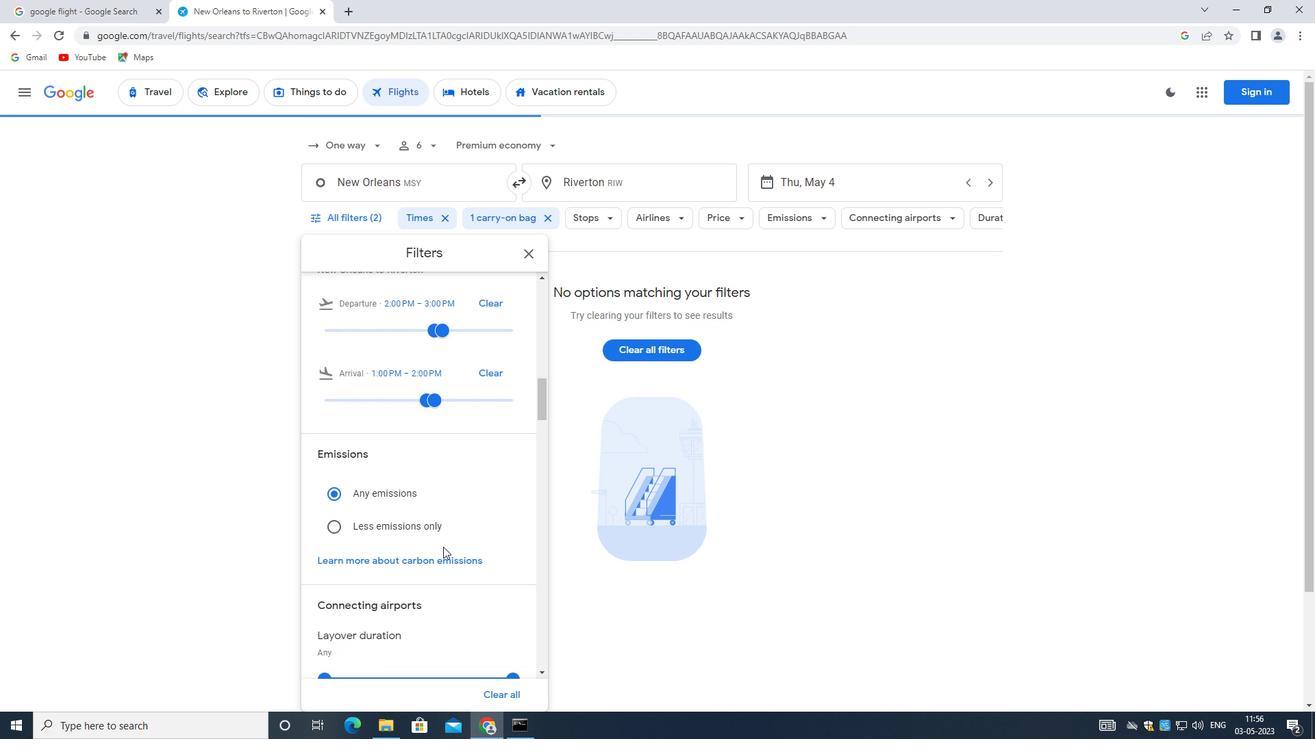
Action: Mouse moved to (441, 547)
Screenshot: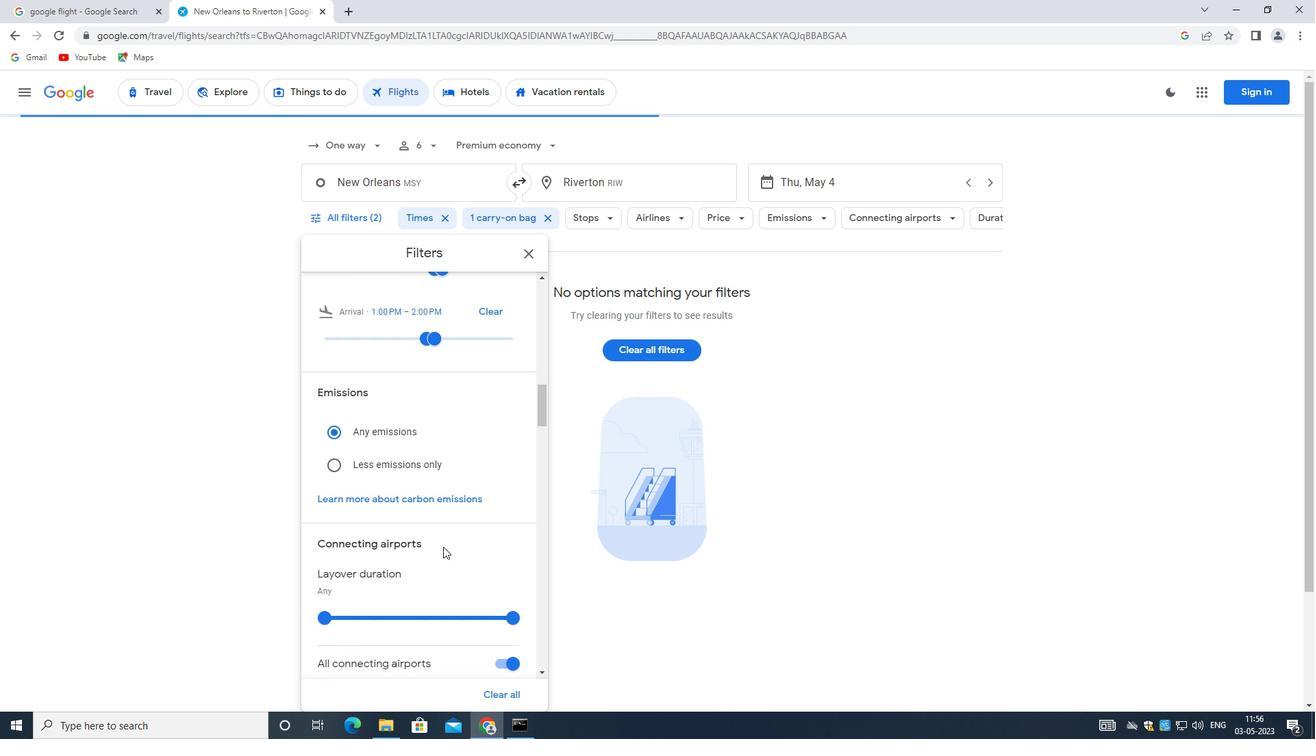 
Action: Mouse scrolled (441, 546) with delta (0, 0)
Screenshot: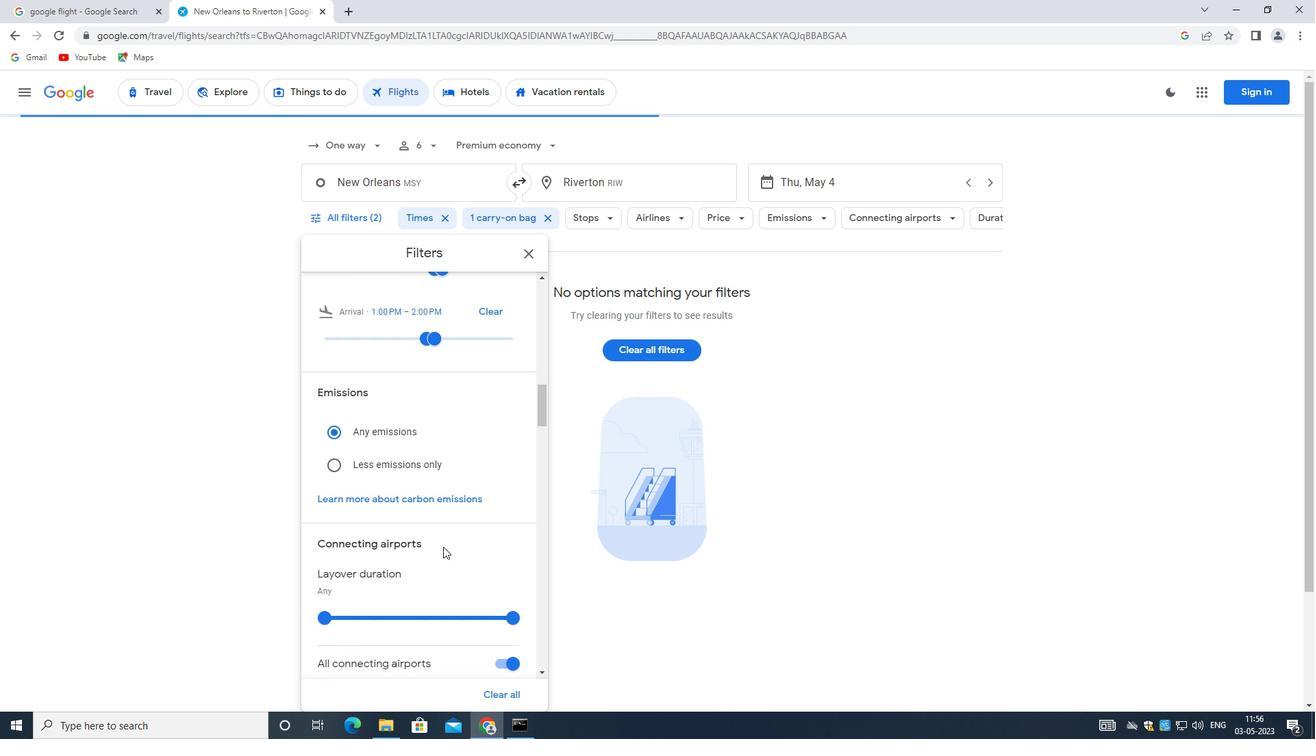 
Action: Mouse moved to (441, 547)
Screenshot: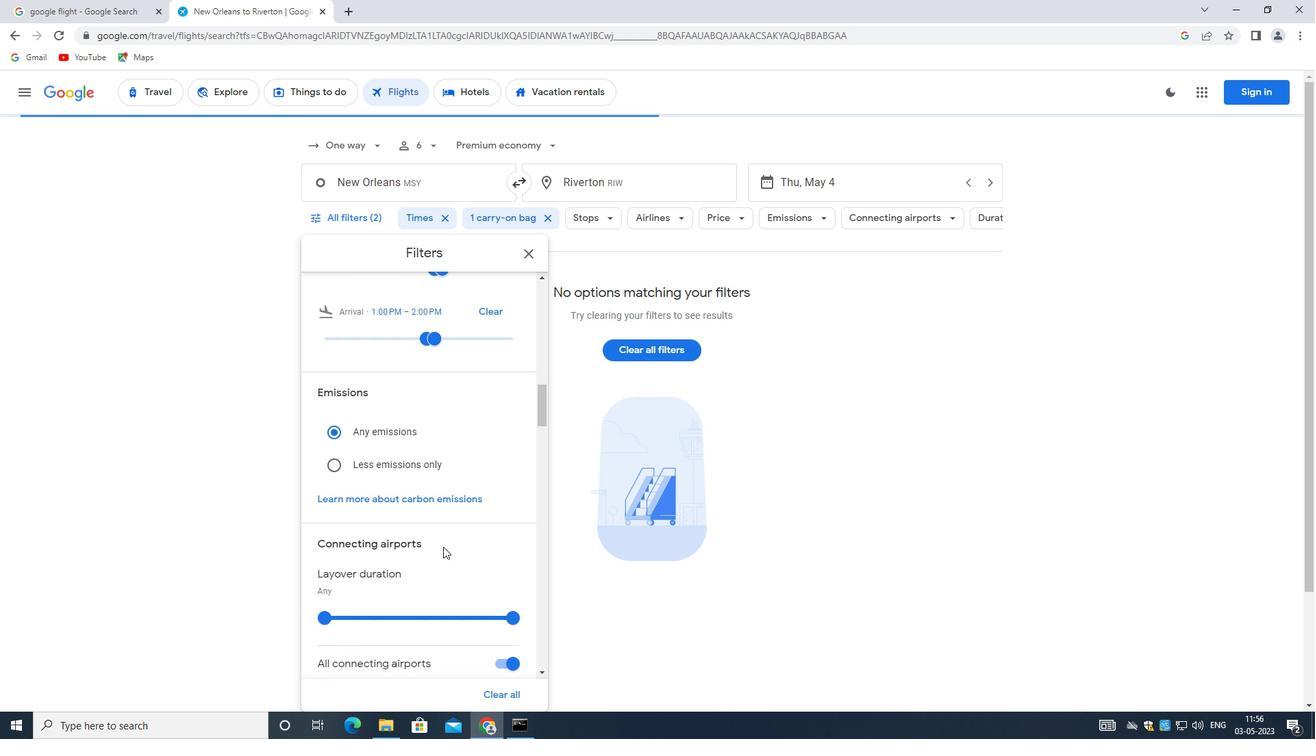 
Action: Mouse scrolled (441, 546) with delta (0, 0)
Screenshot: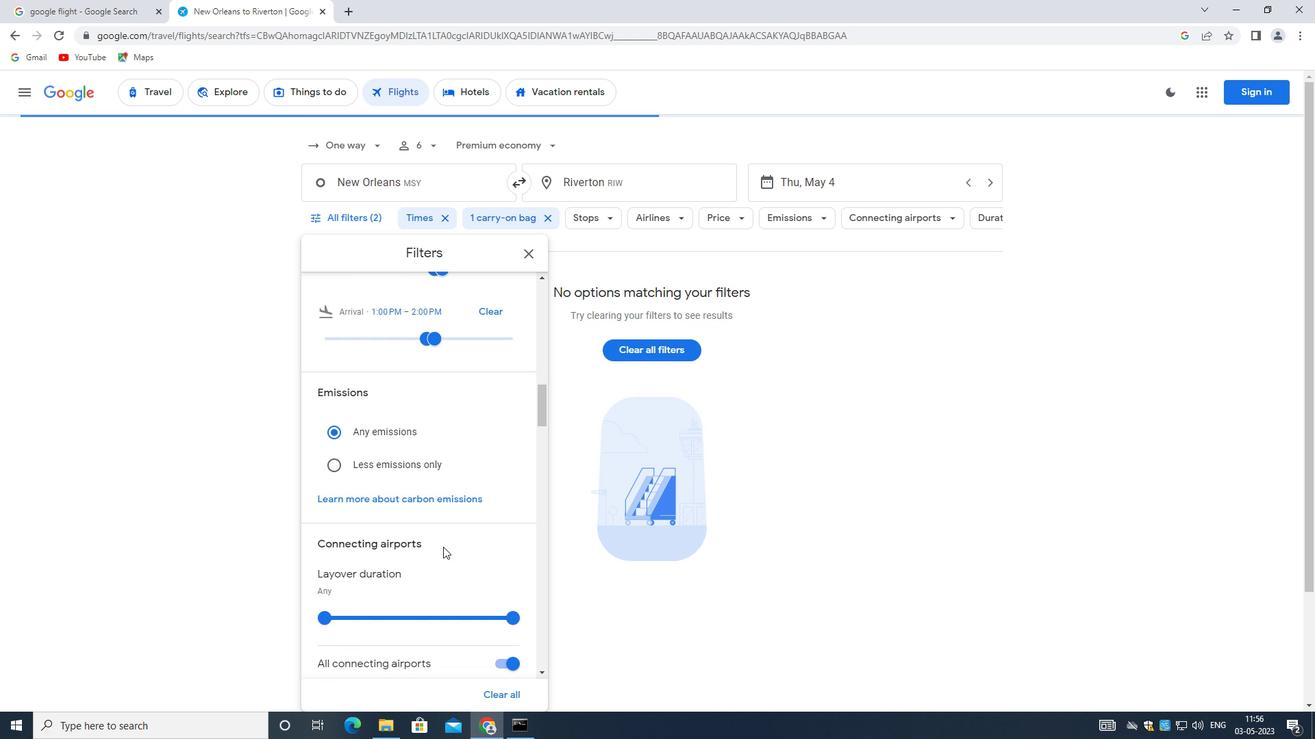 
Action: Mouse moved to (441, 547)
Screenshot: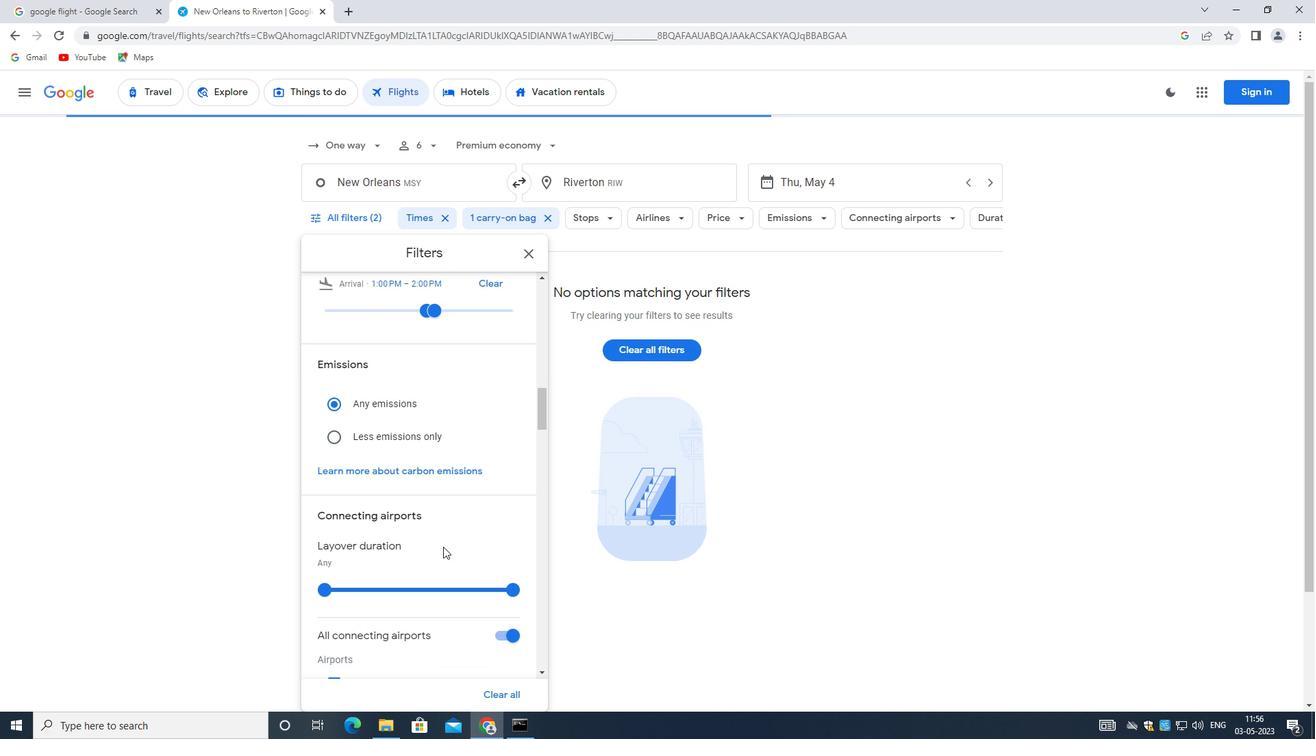 
Action: Mouse scrolled (441, 546) with delta (0, 0)
Screenshot: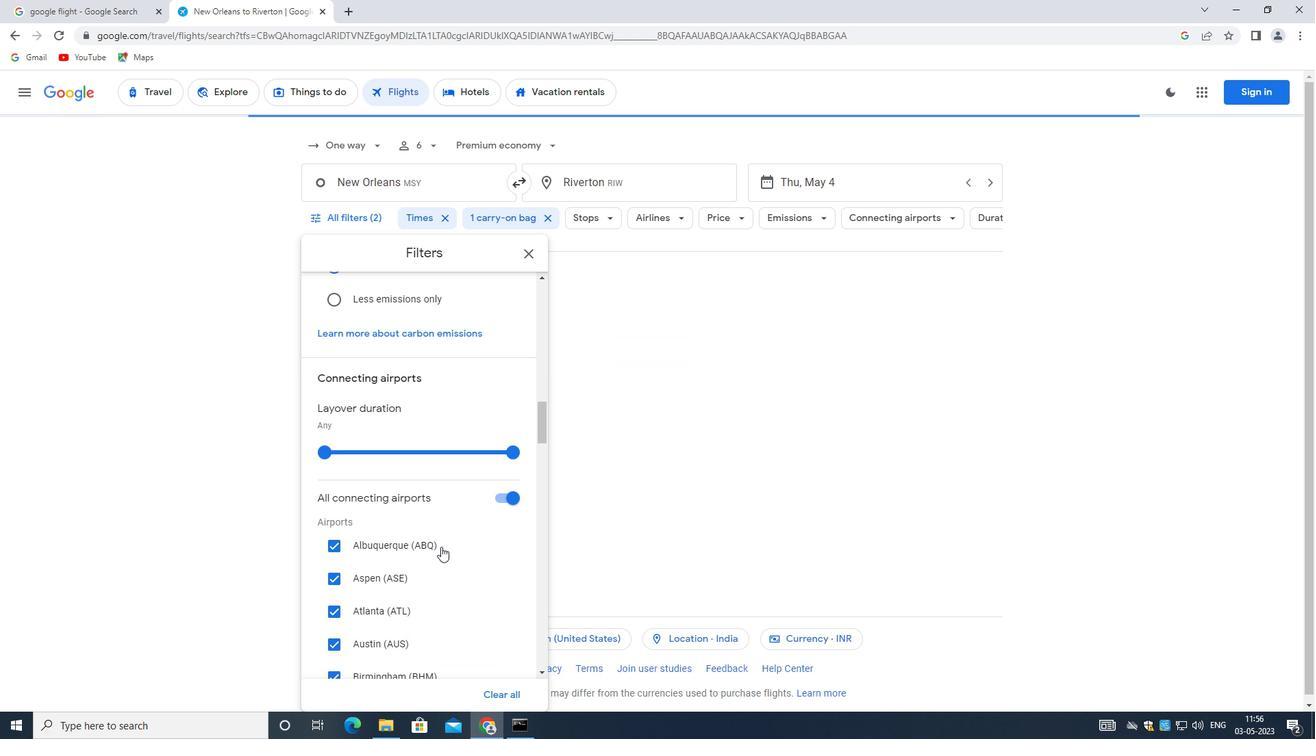 
Action: Mouse moved to (498, 364)
Screenshot: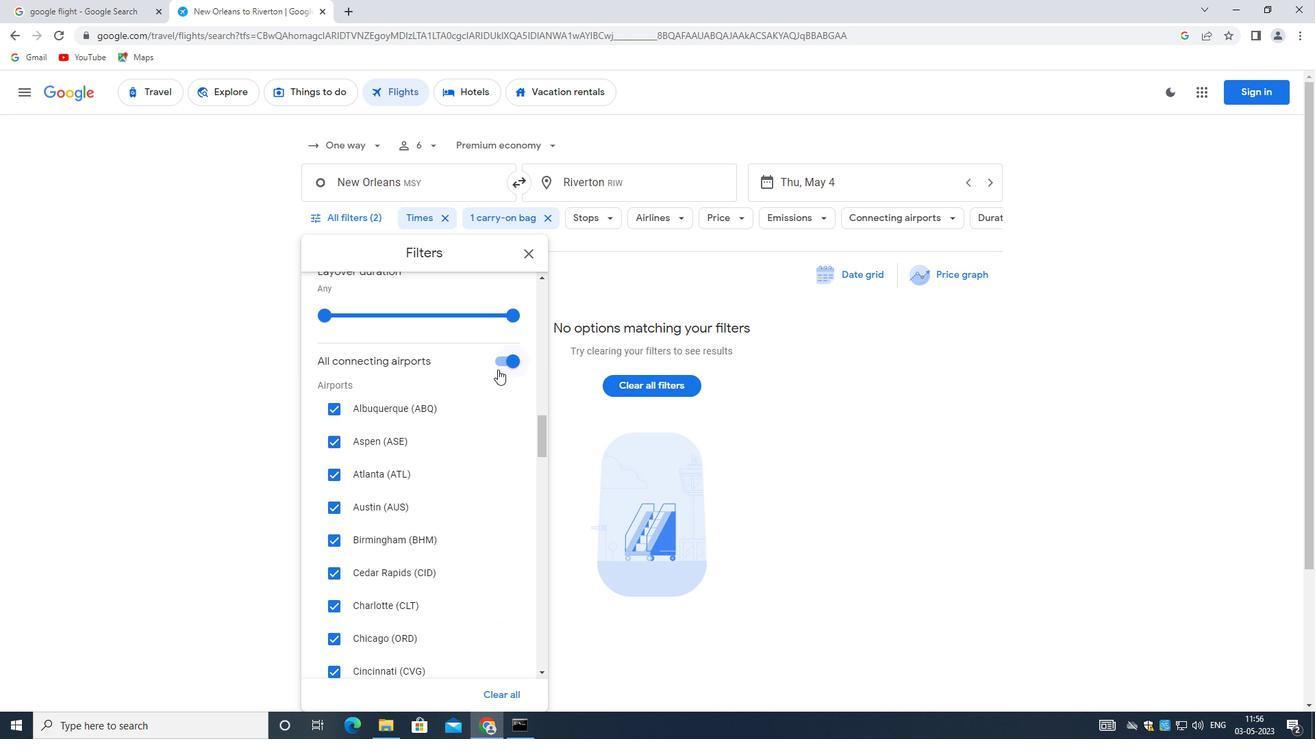
Action: Mouse pressed left at (498, 364)
Screenshot: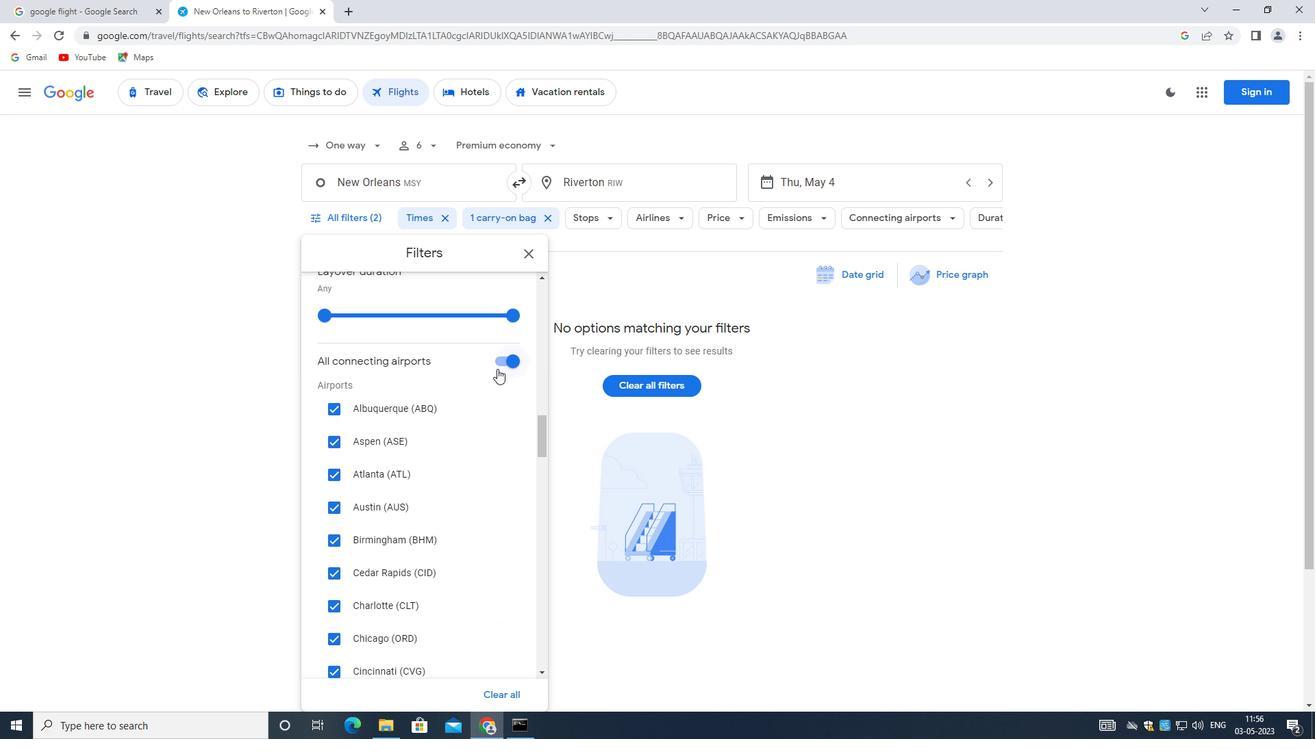 
Action: Mouse moved to (478, 409)
Screenshot: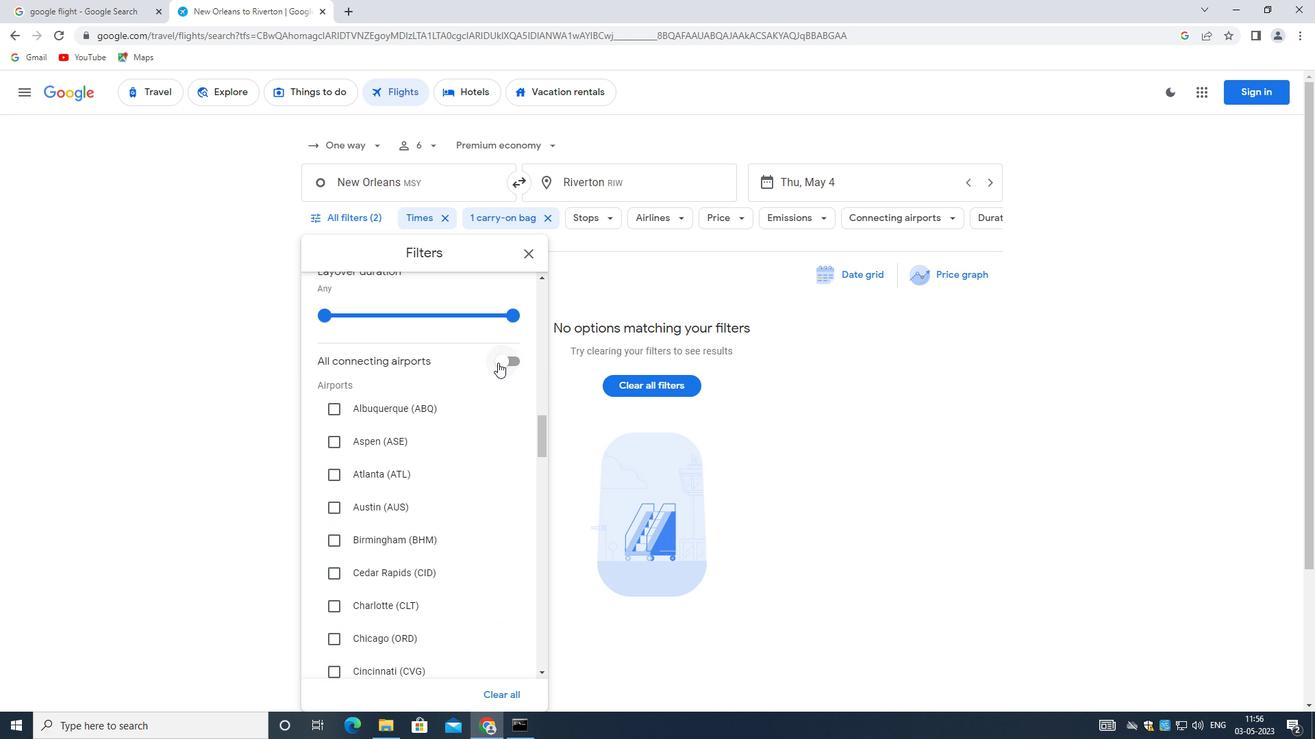 
Action: Mouse scrolled (478, 408) with delta (0, 0)
Screenshot: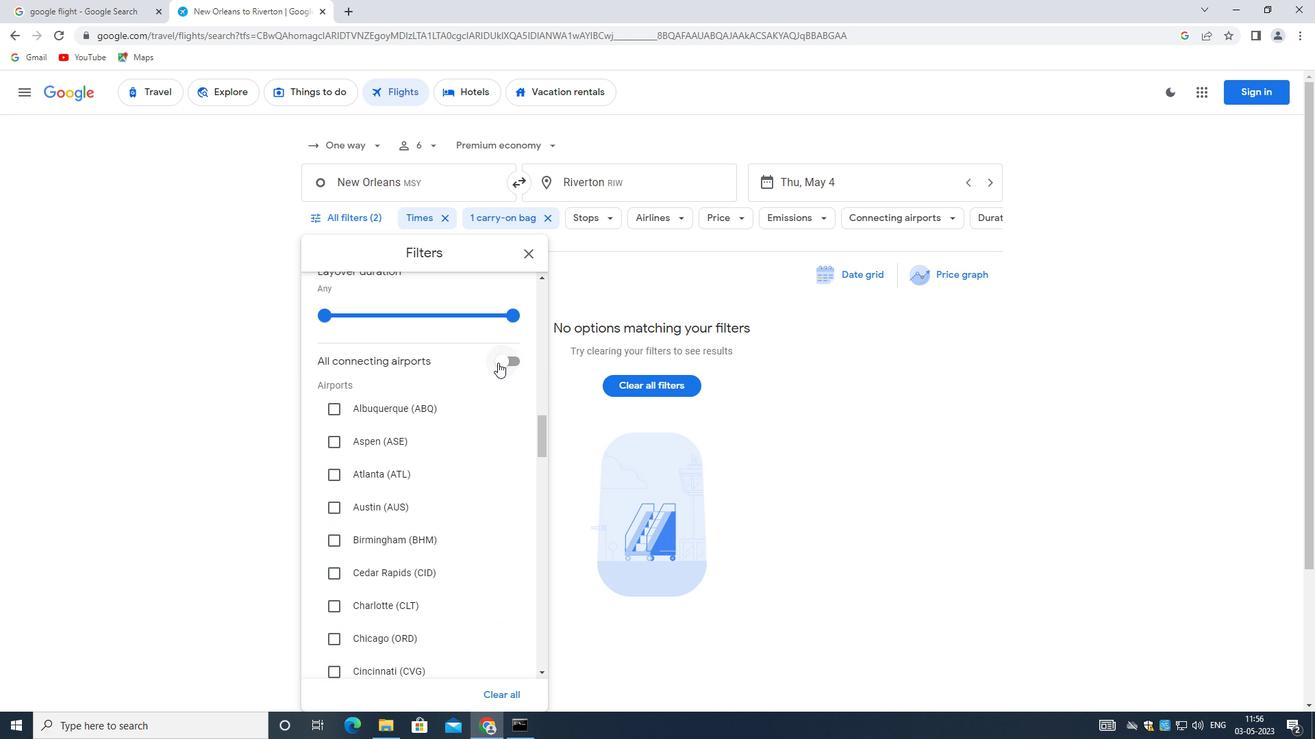 
Action: Mouse moved to (475, 414)
Screenshot: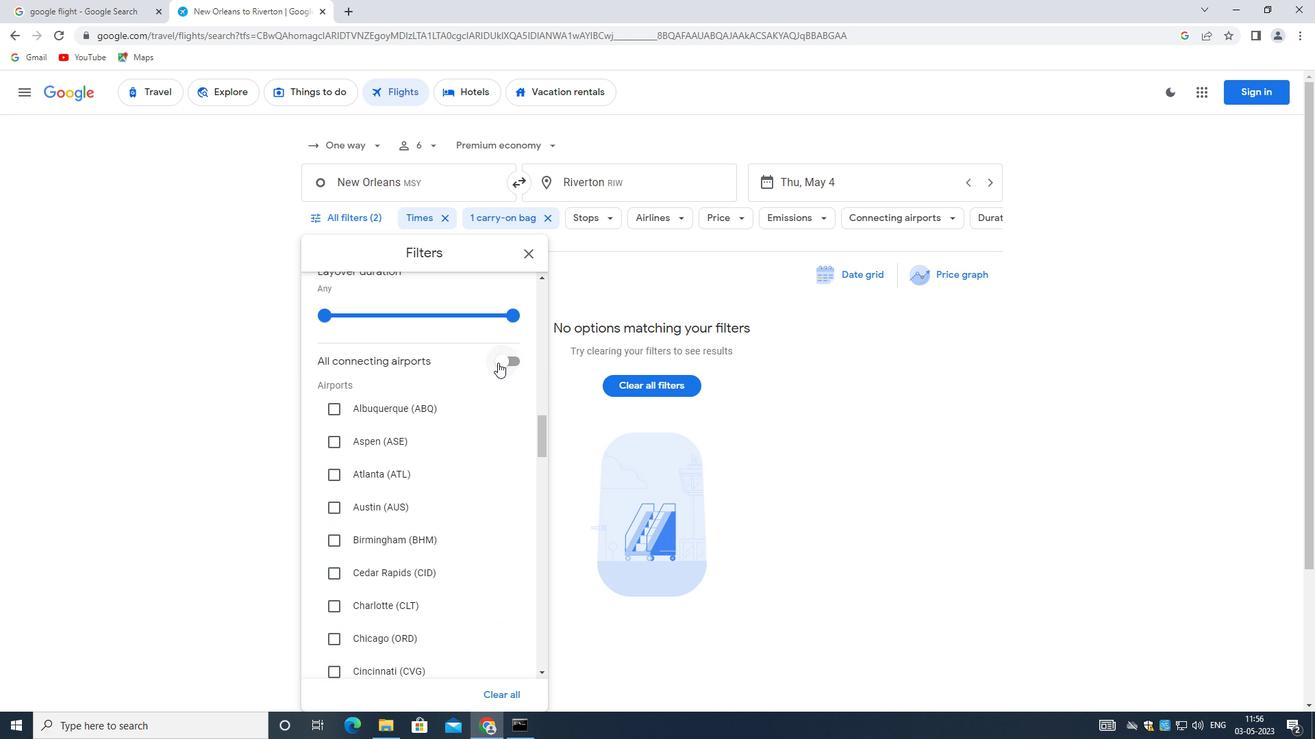 
Action: Mouse scrolled (475, 413) with delta (0, 0)
Screenshot: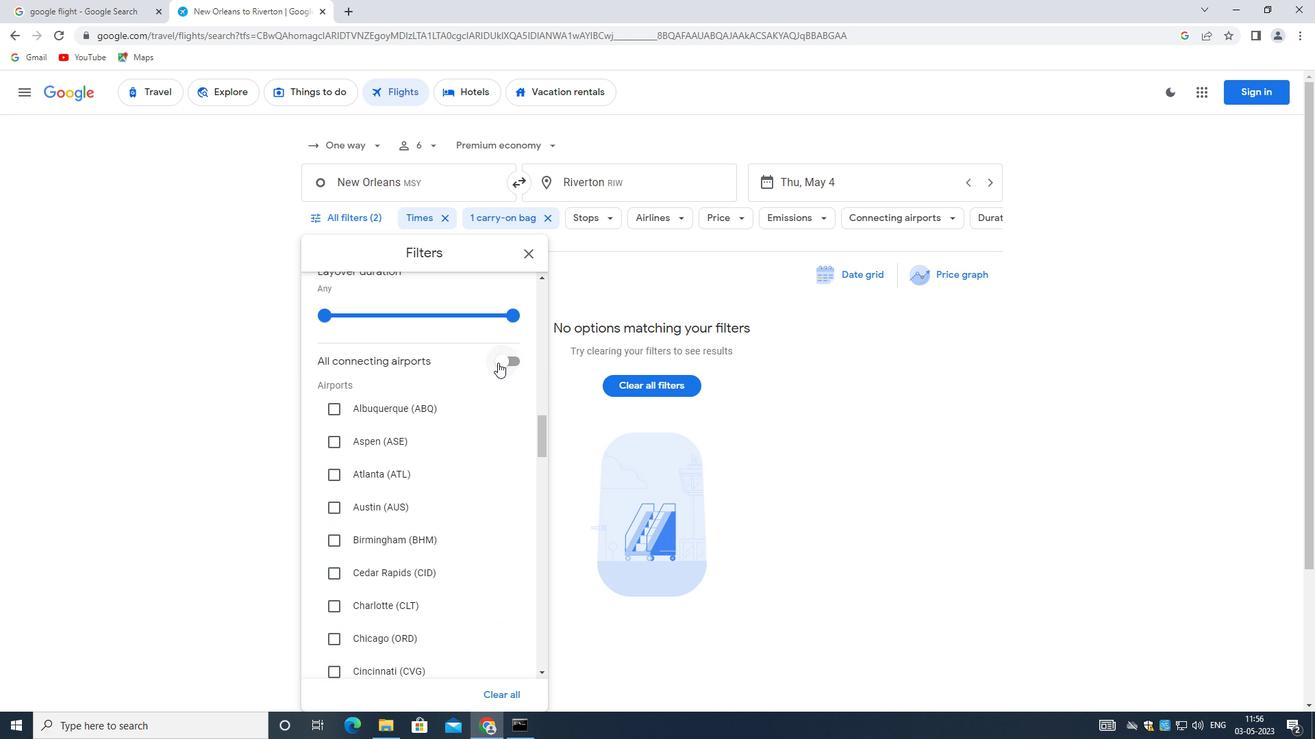 
Action: Mouse moved to (474, 417)
Screenshot: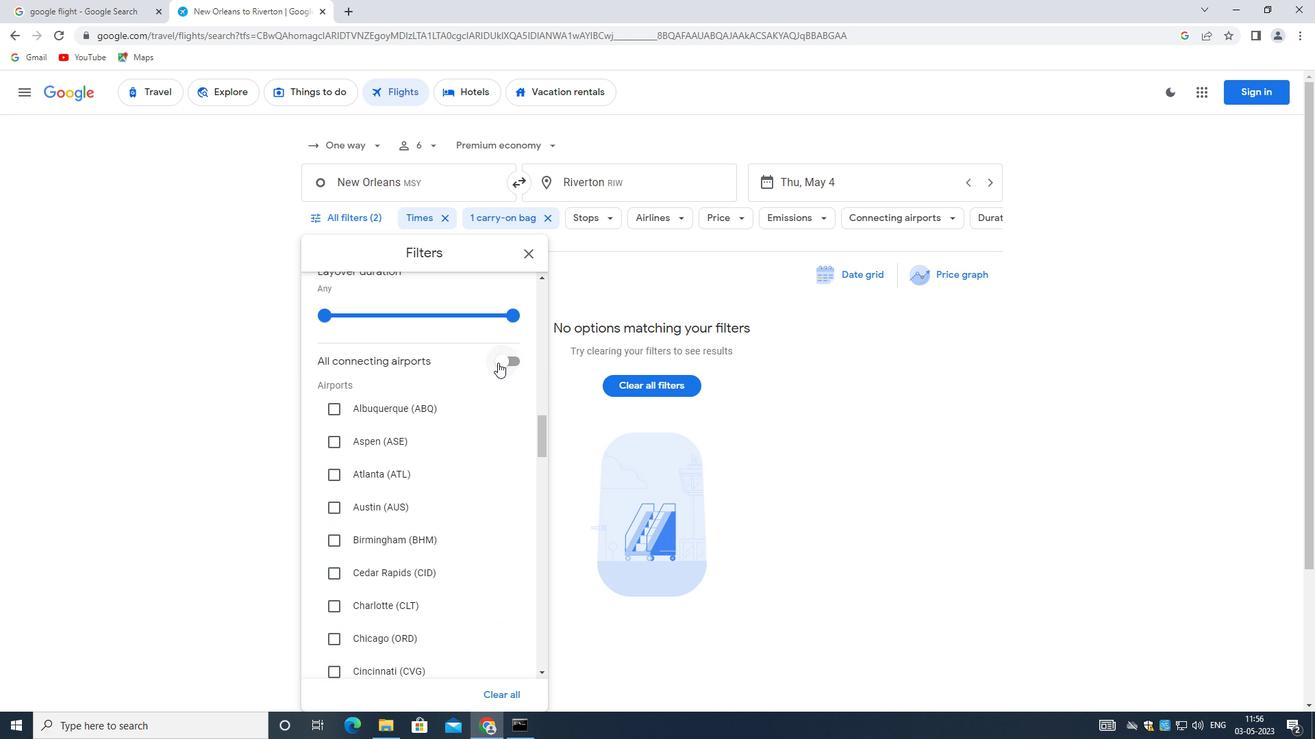 
Action: Mouse scrolled (474, 417) with delta (0, 0)
Screenshot: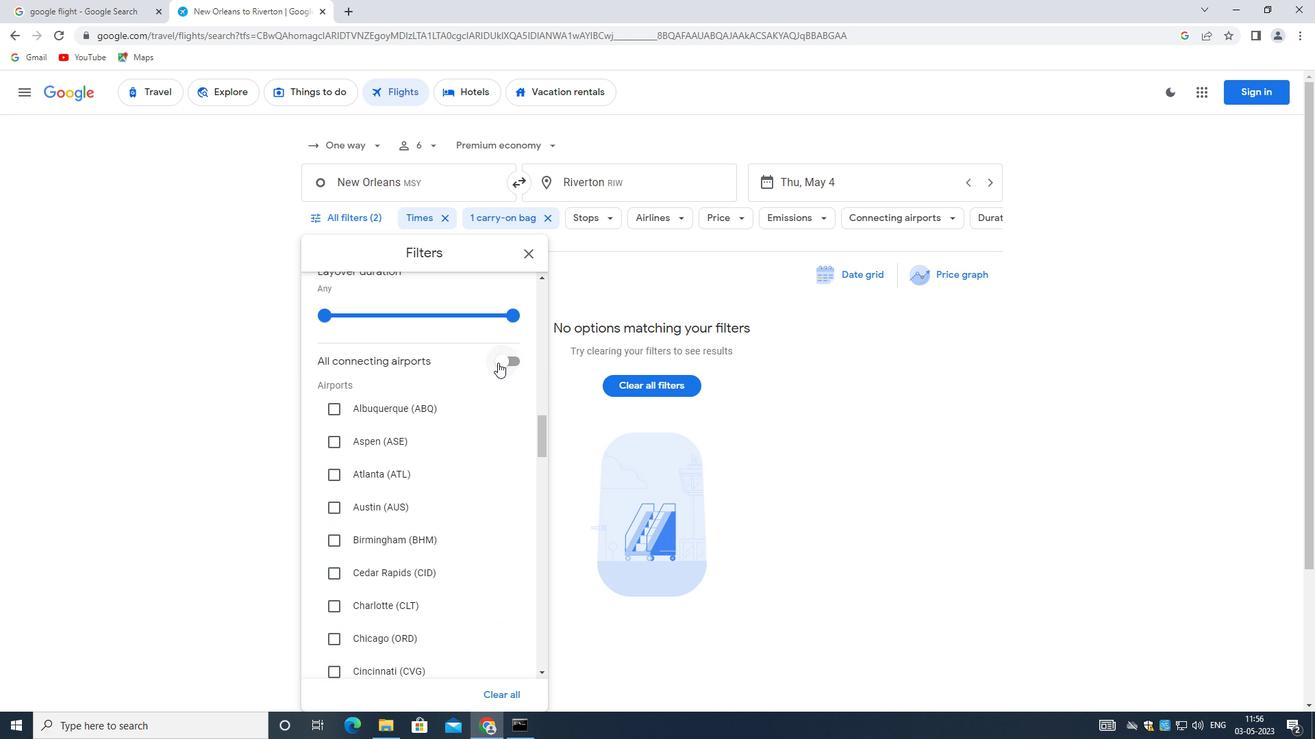 
Action: Mouse moved to (472, 420)
Screenshot: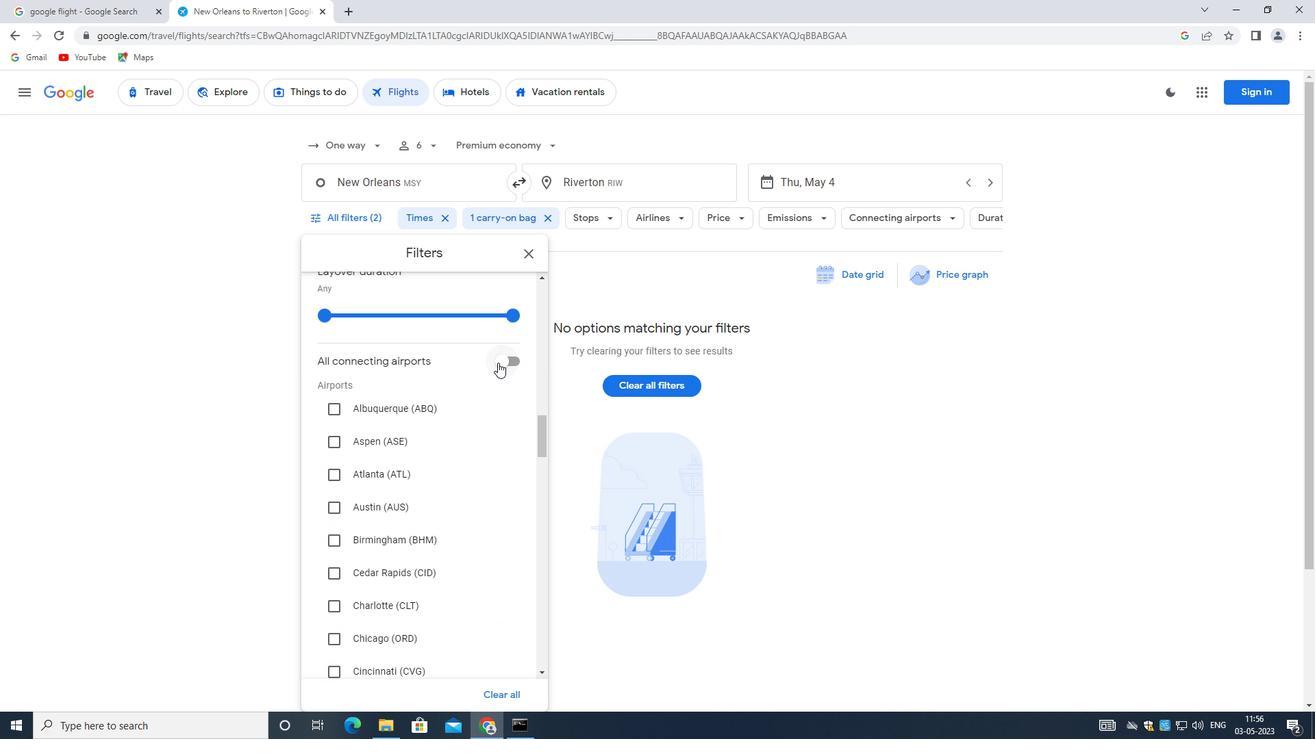 
Action: Mouse scrolled (472, 419) with delta (0, 0)
Screenshot: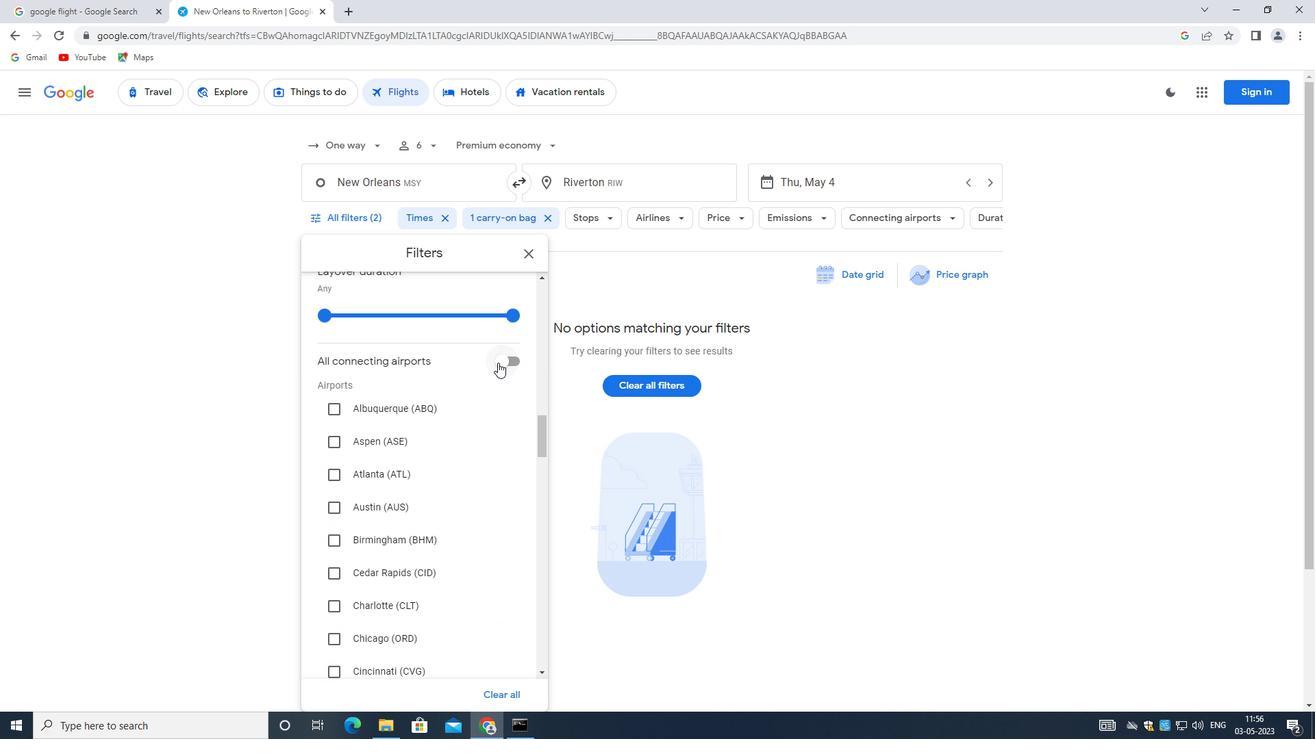 
Action: Mouse moved to (464, 424)
Screenshot: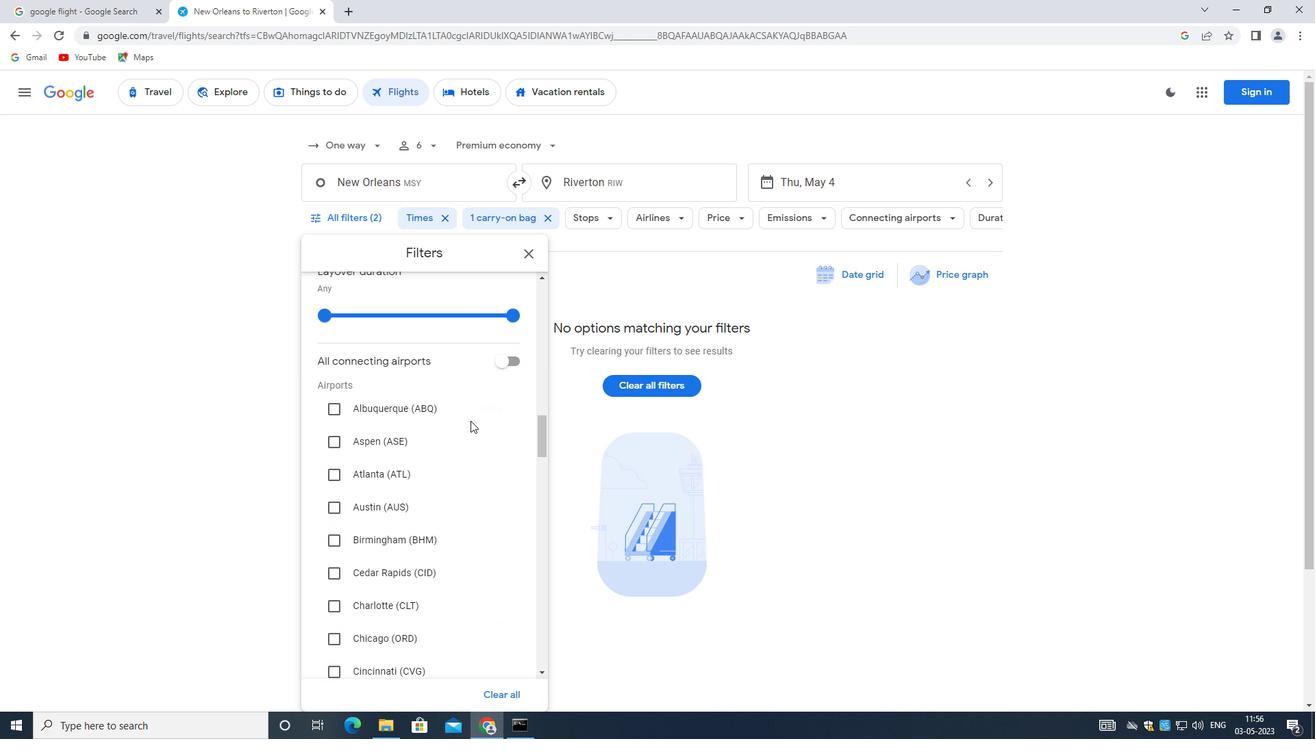 
Action: Mouse scrolled (464, 423) with delta (0, 0)
Screenshot: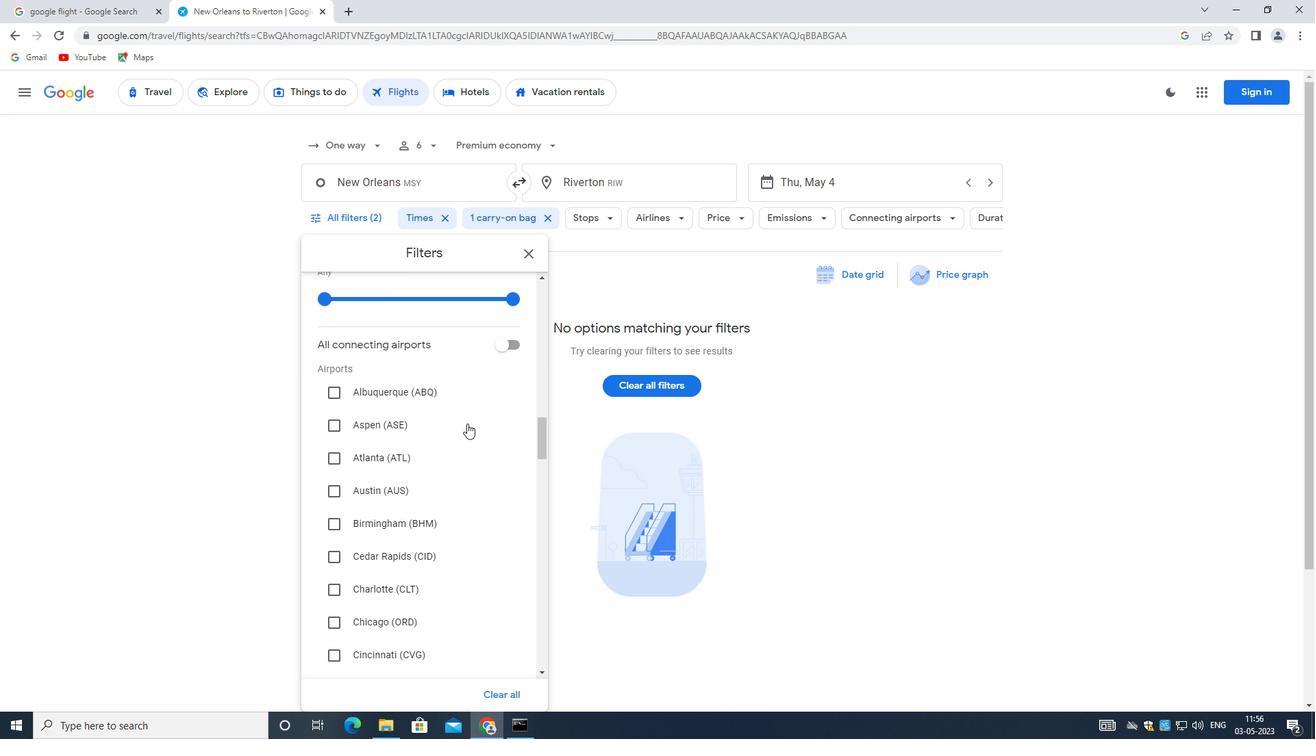 
Action: Mouse moved to (463, 424)
Screenshot: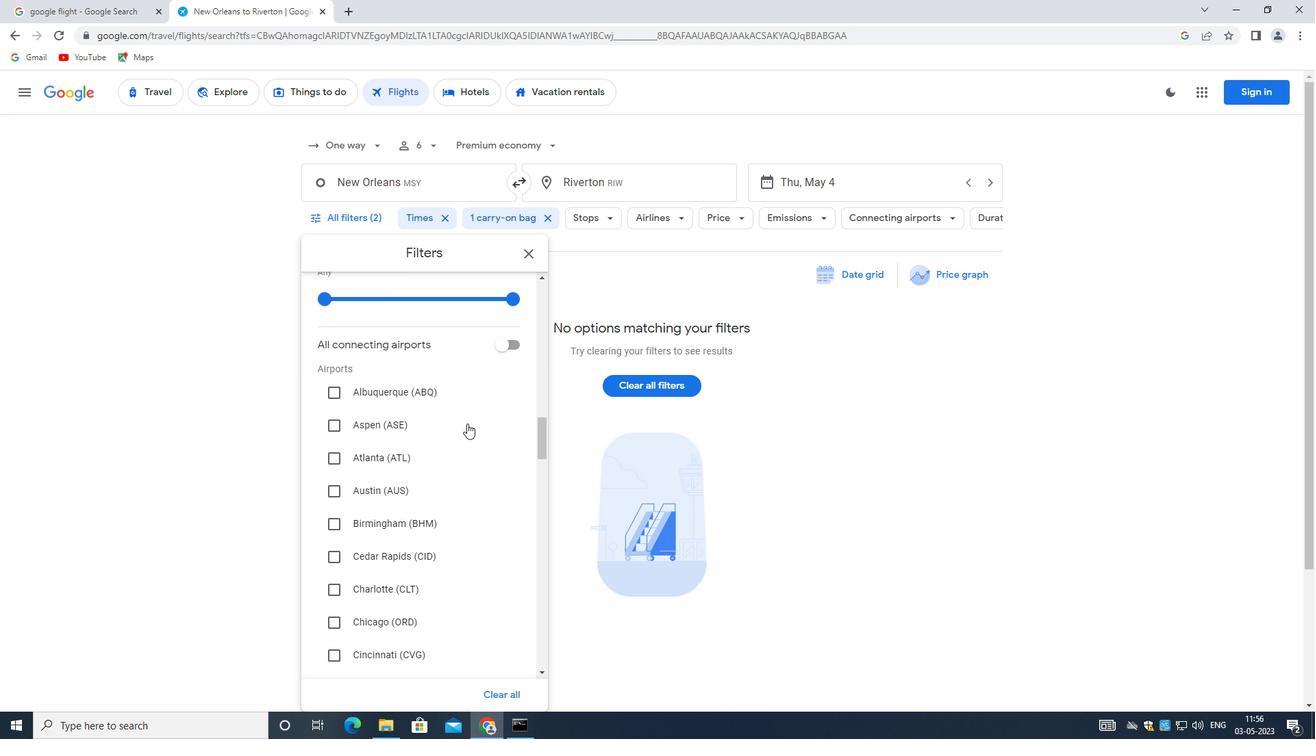 
Action: Mouse scrolled (463, 423) with delta (0, 0)
Screenshot: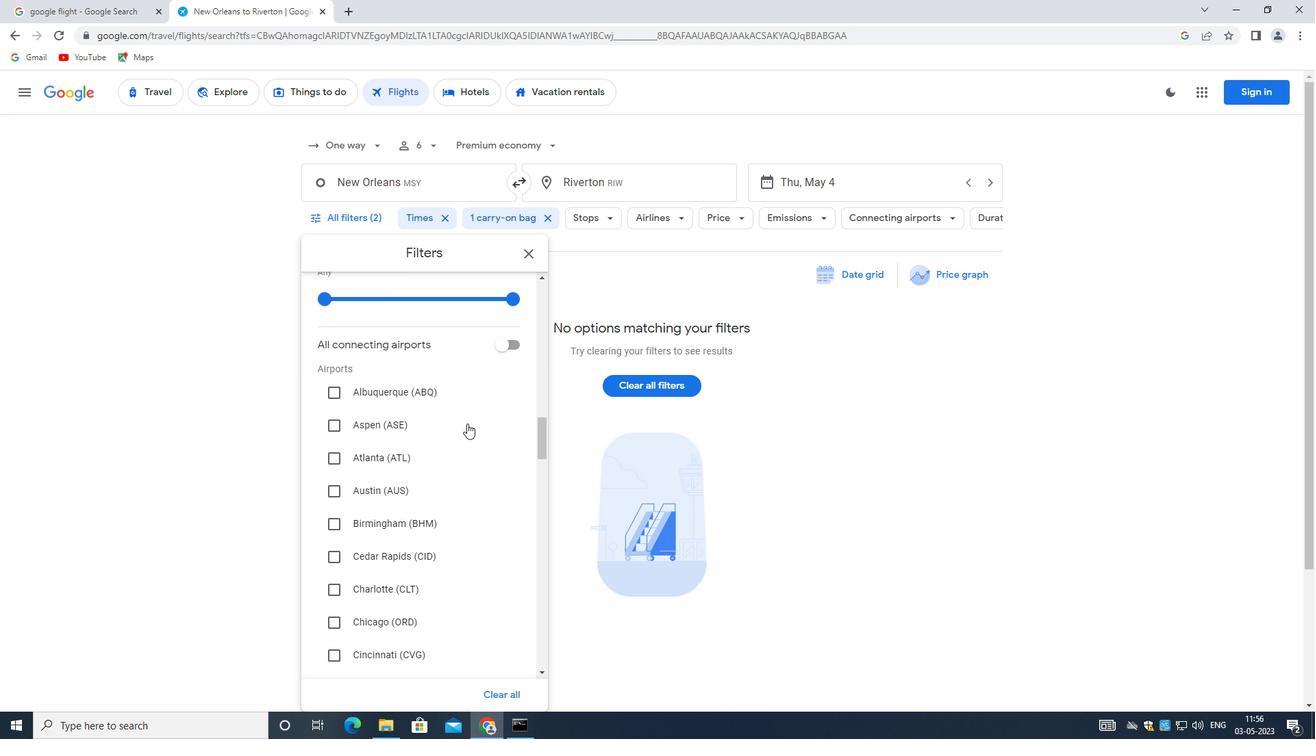 
Action: Mouse moved to (462, 425)
Screenshot: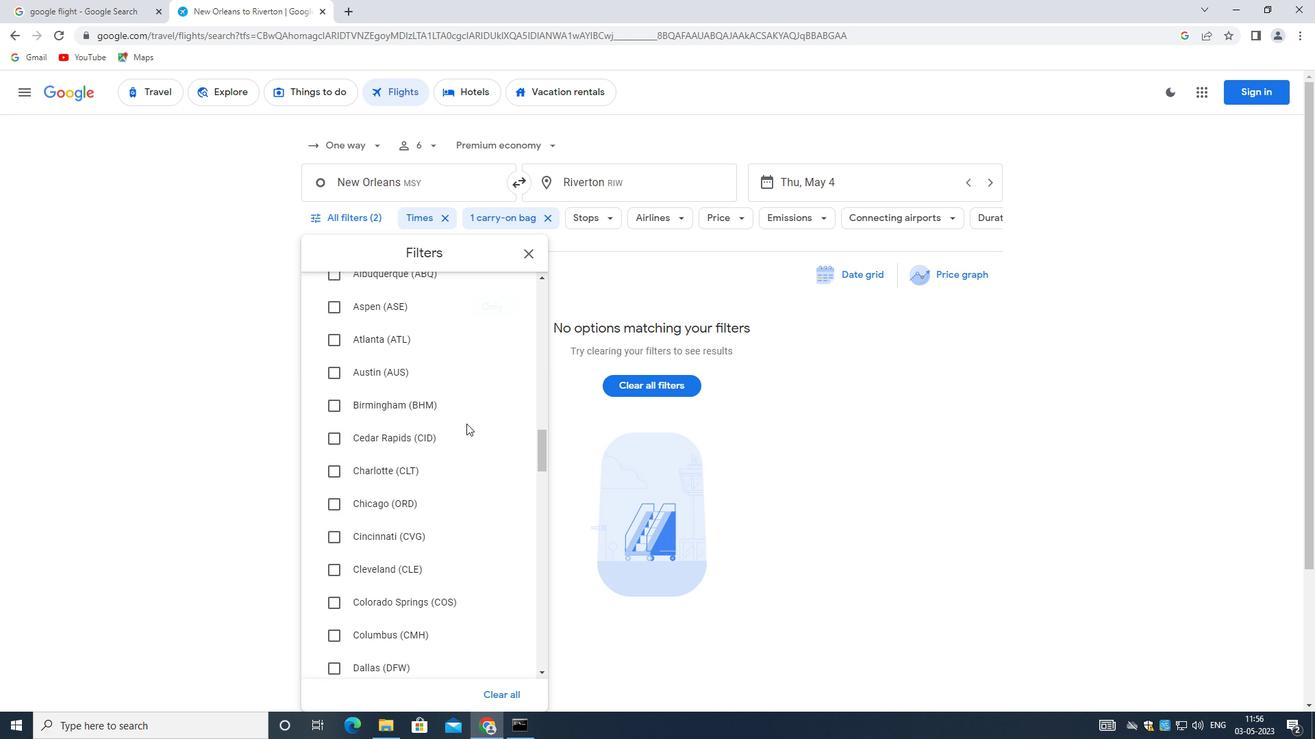 
Action: Mouse scrolled (462, 424) with delta (0, 0)
Screenshot: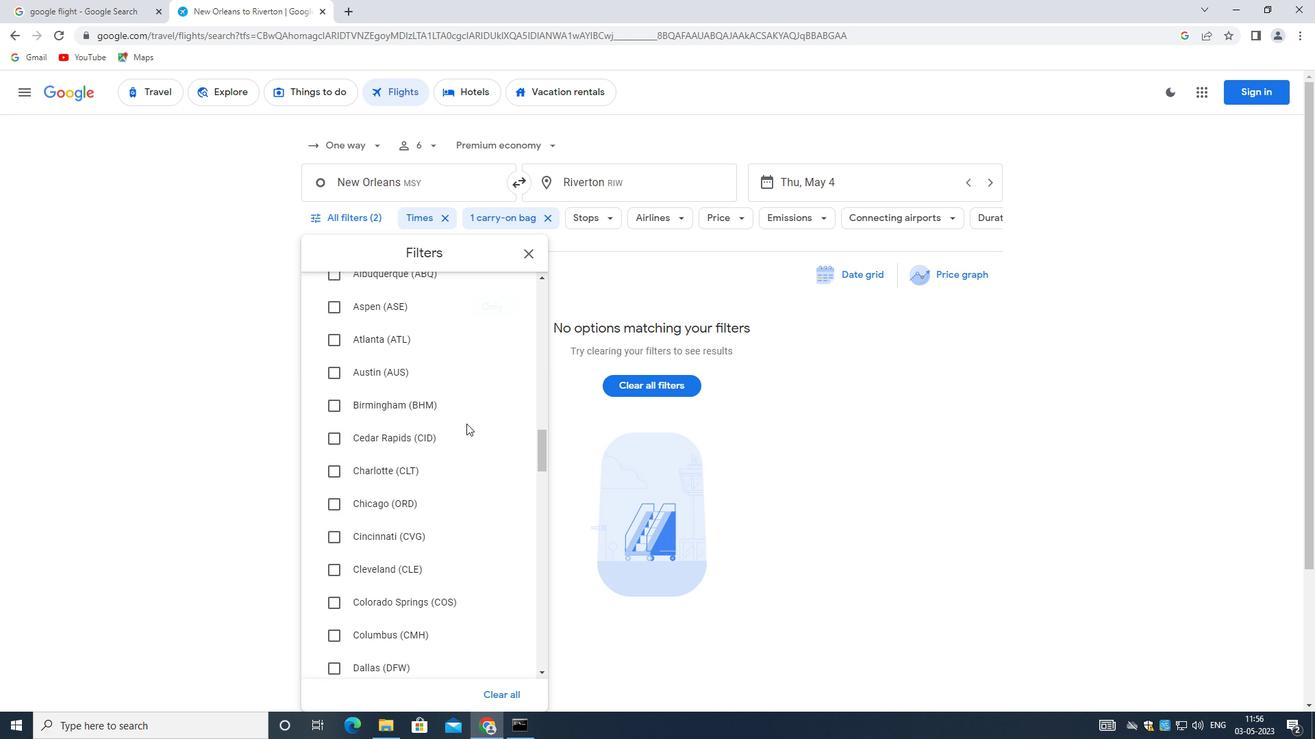 
Action: Mouse moved to (456, 437)
Screenshot: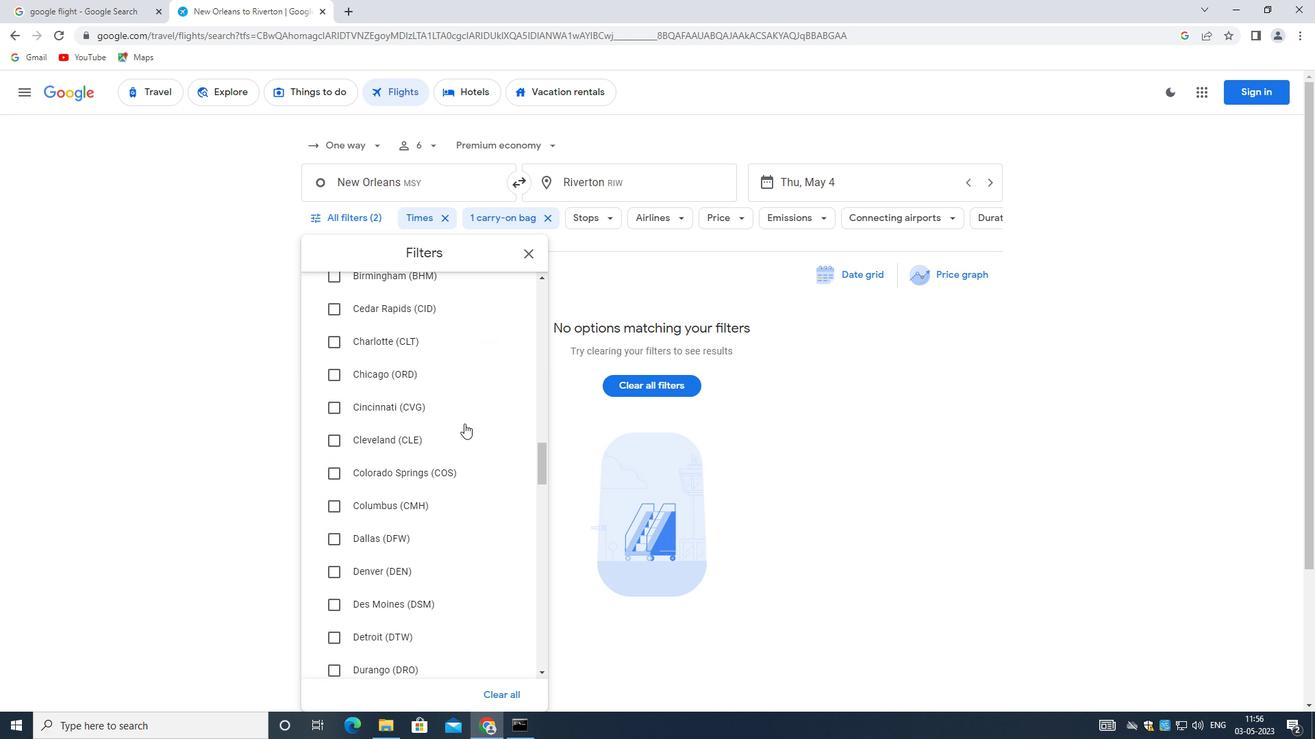 
Action: Mouse scrolled (456, 437) with delta (0, 0)
Screenshot: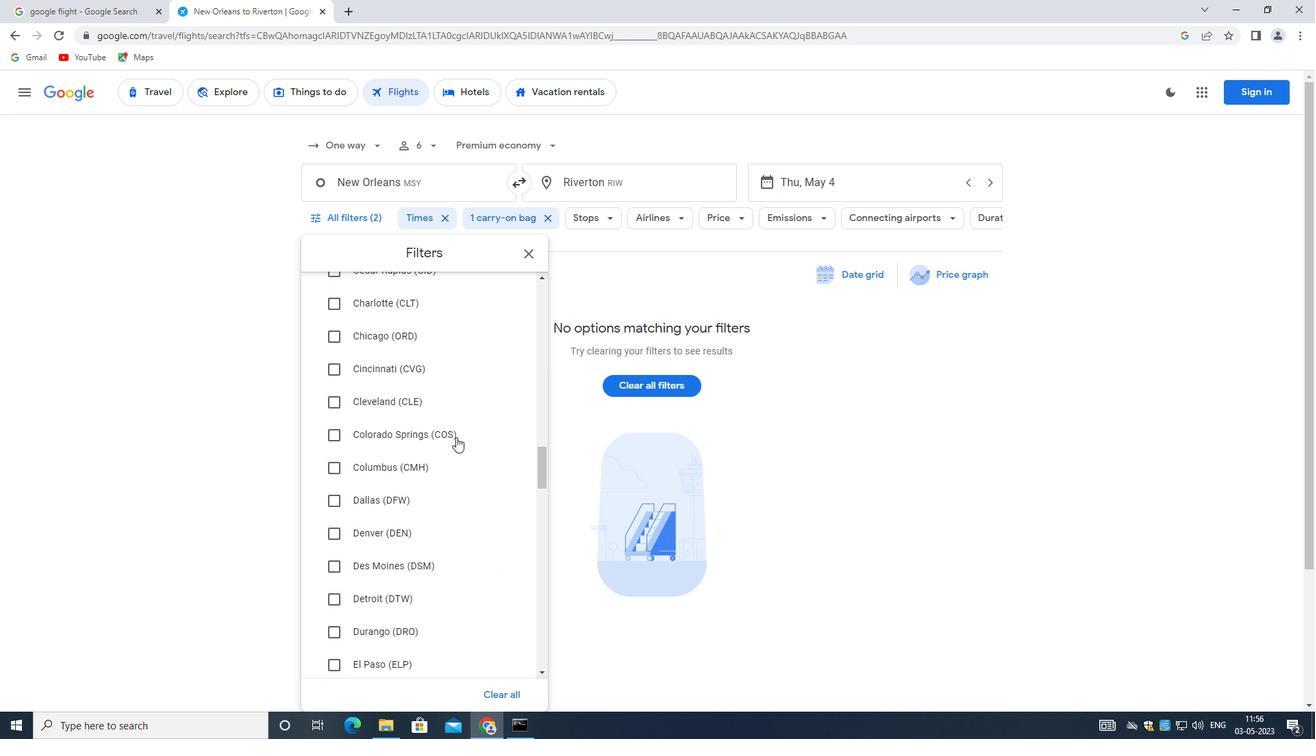 
Action: Mouse scrolled (456, 437) with delta (0, 0)
Screenshot: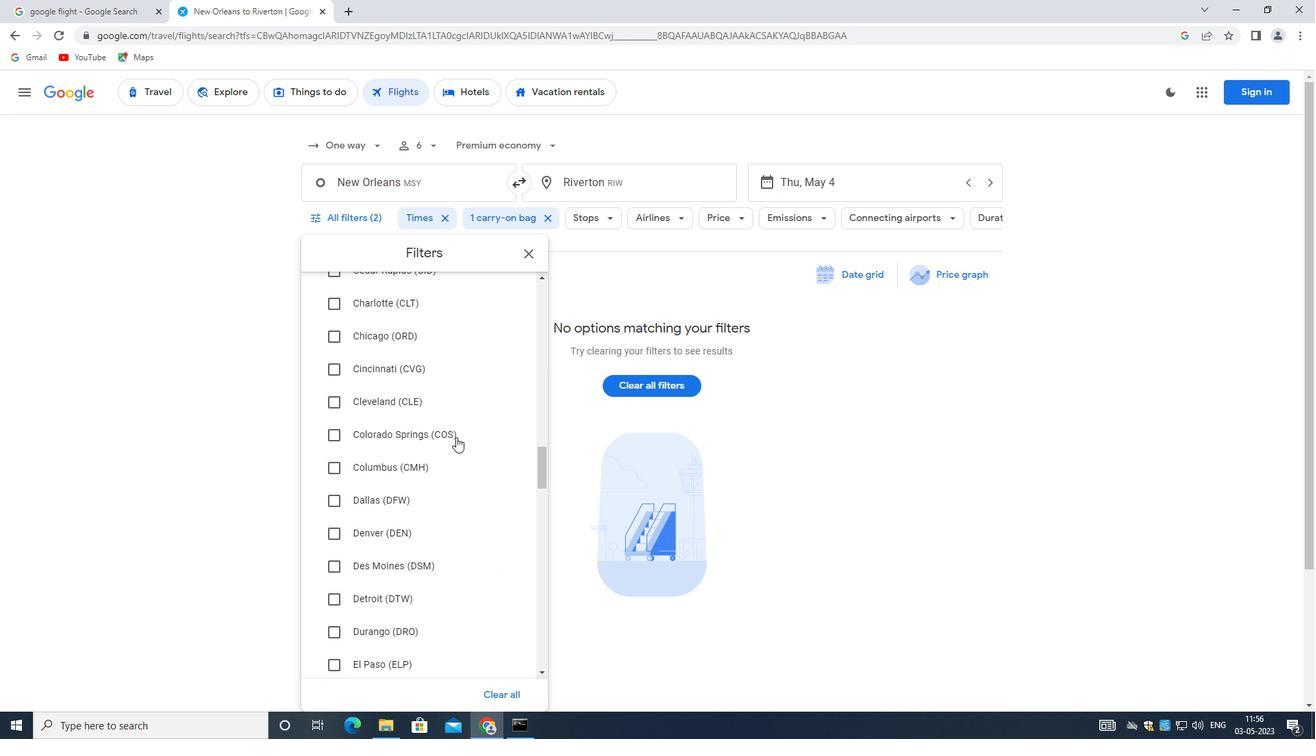 
Action: Mouse scrolled (456, 437) with delta (0, 0)
Screenshot: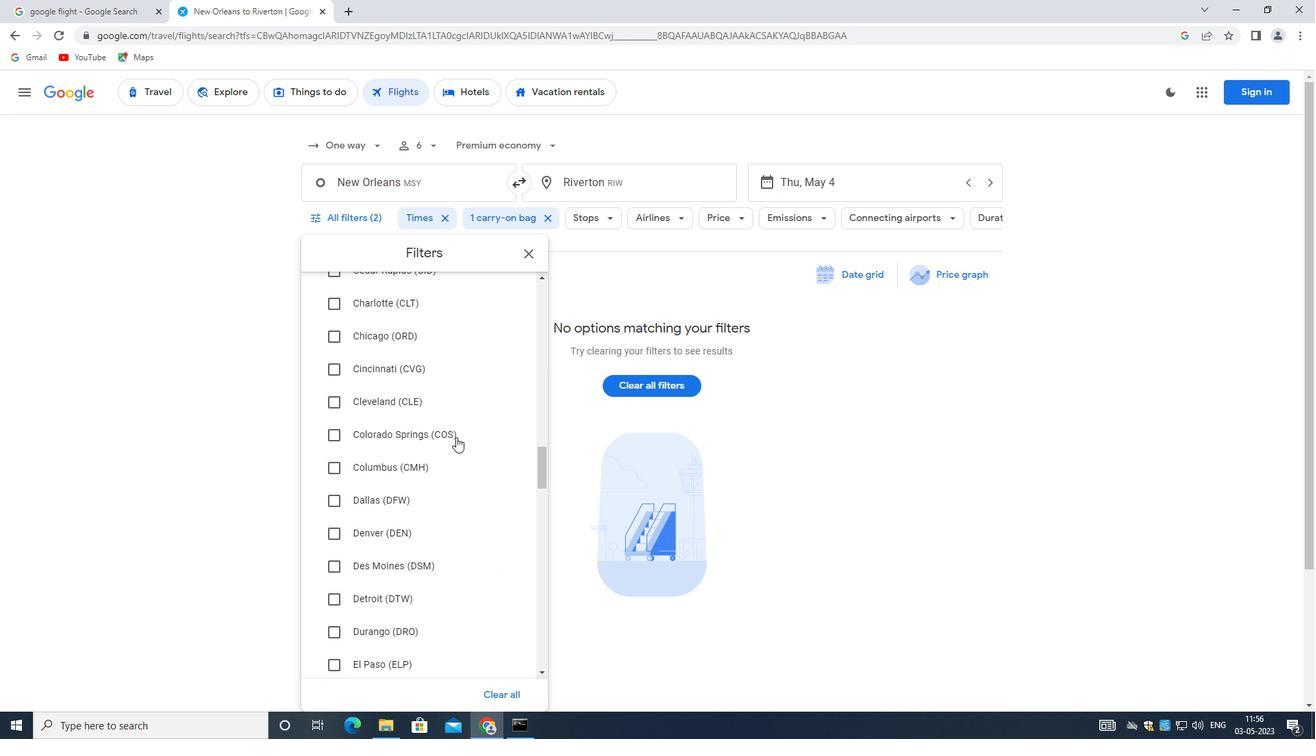 
Action: Mouse scrolled (456, 437) with delta (0, 0)
Screenshot: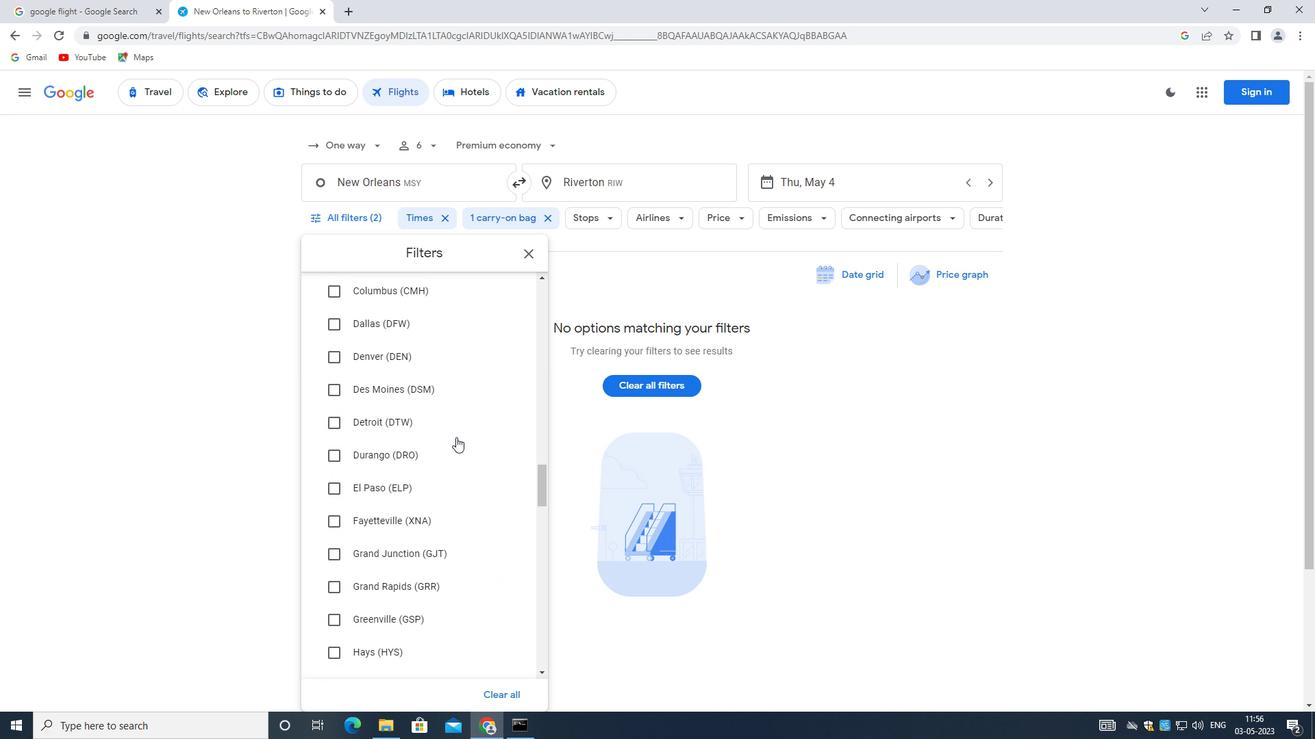 
Action: Mouse scrolled (456, 437) with delta (0, 0)
Screenshot: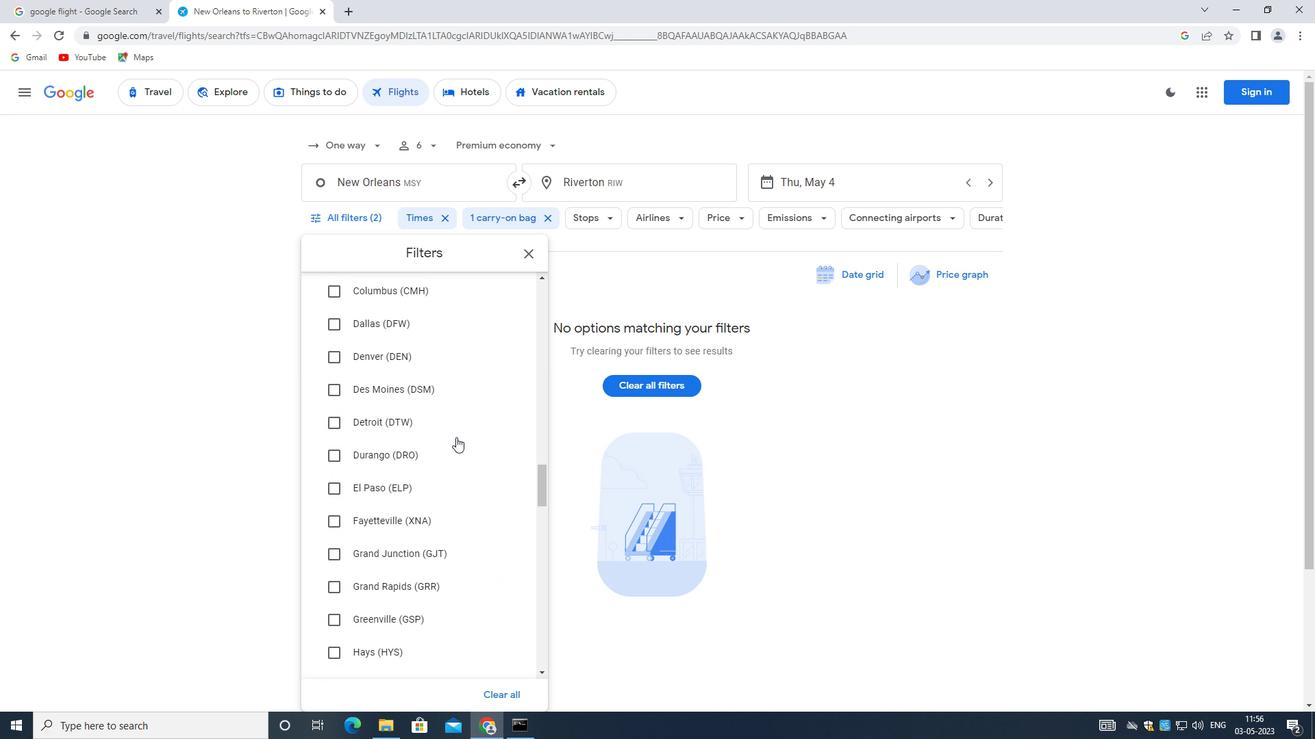 
Action: Mouse scrolled (456, 437) with delta (0, 0)
Screenshot: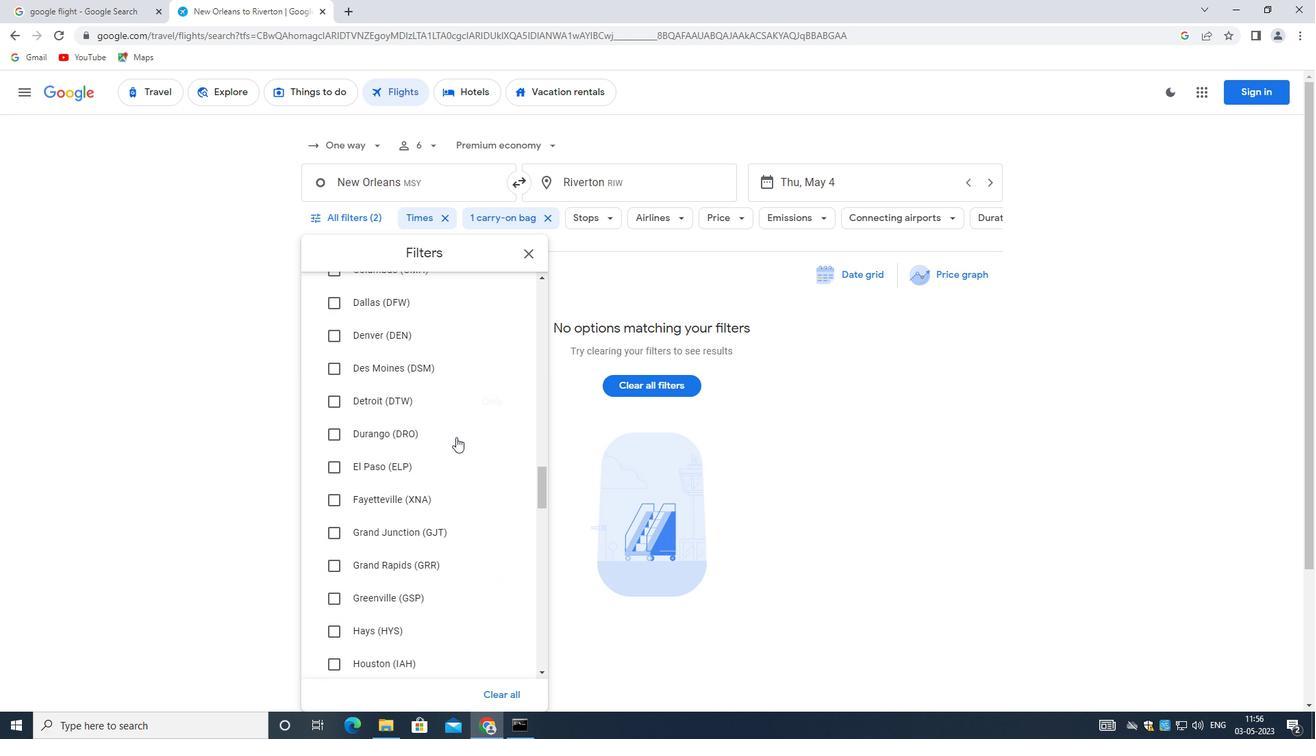 
Action: Mouse scrolled (456, 437) with delta (0, 0)
Screenshot: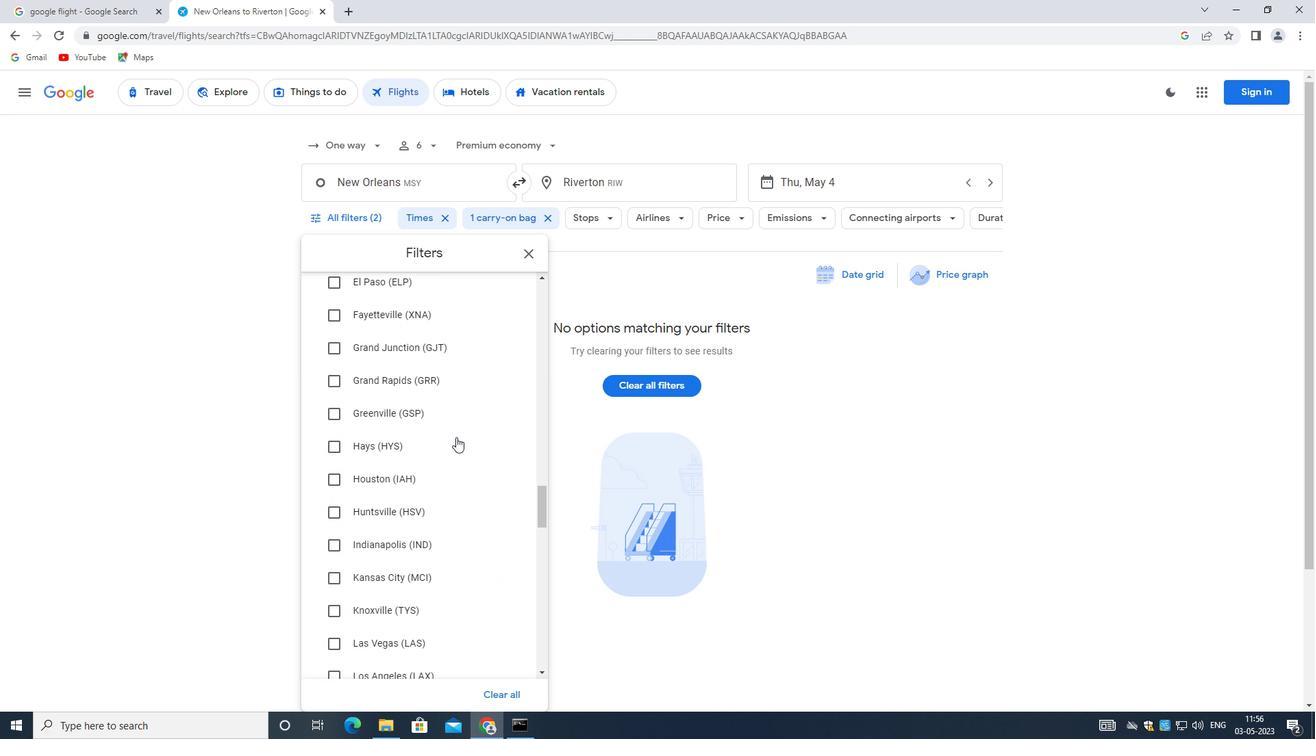 
Action: Mouse scrolled (456, 437) with delta (0, 0)
Screenshot: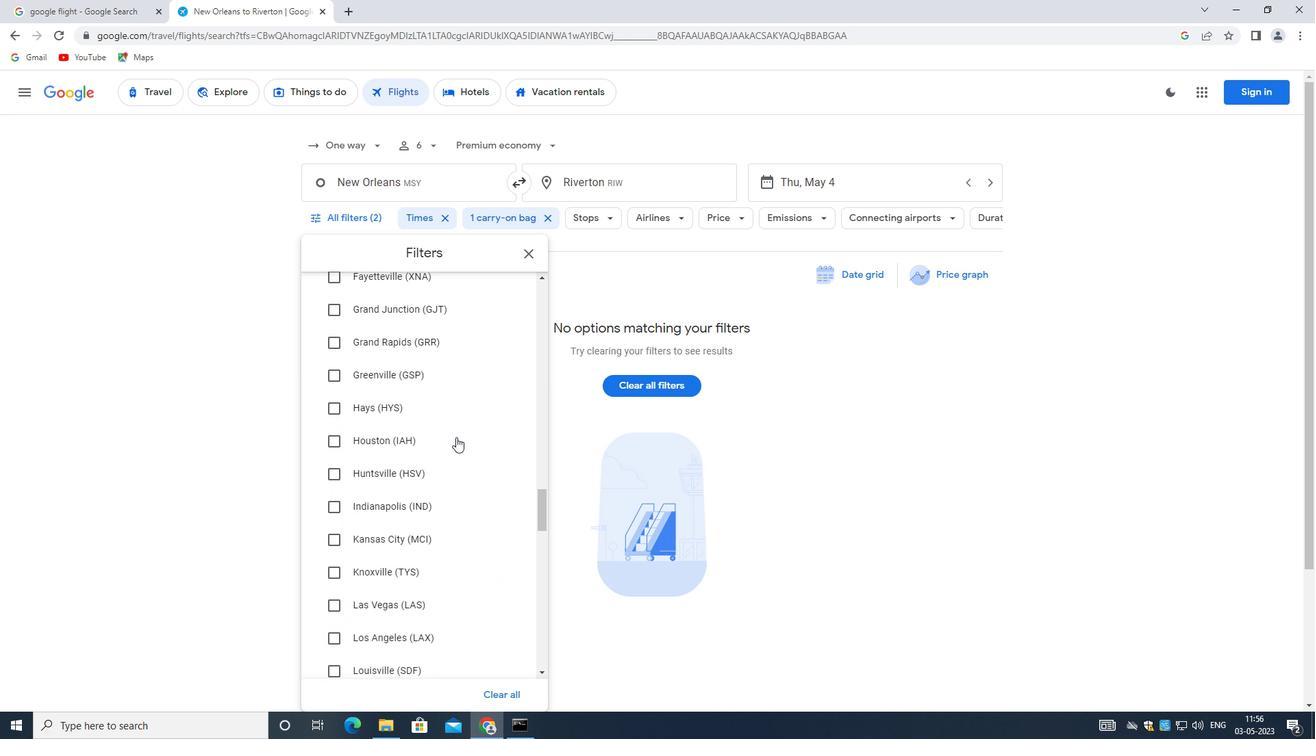 
Action: Mouse scrolled (456, 437) with delta (0, 0)
Screenshot: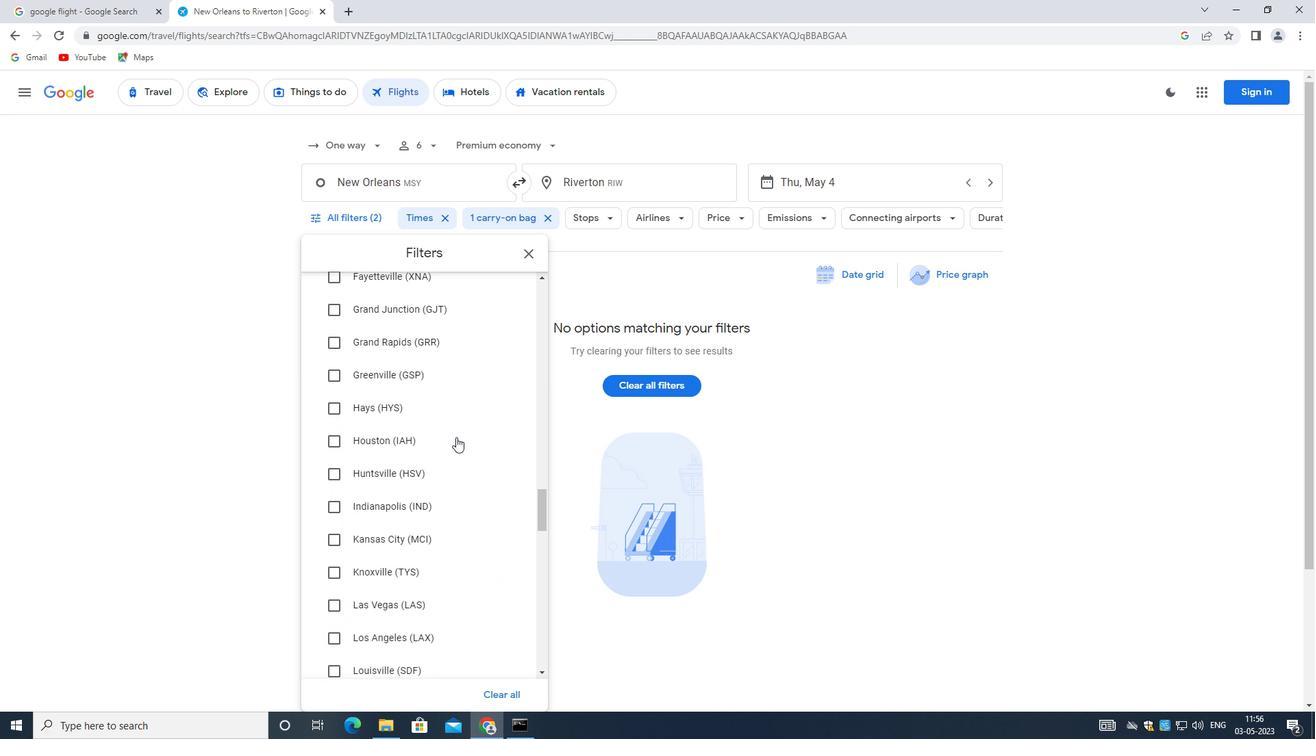 
Action: Mouse moved to (454, 438)
Screenshot: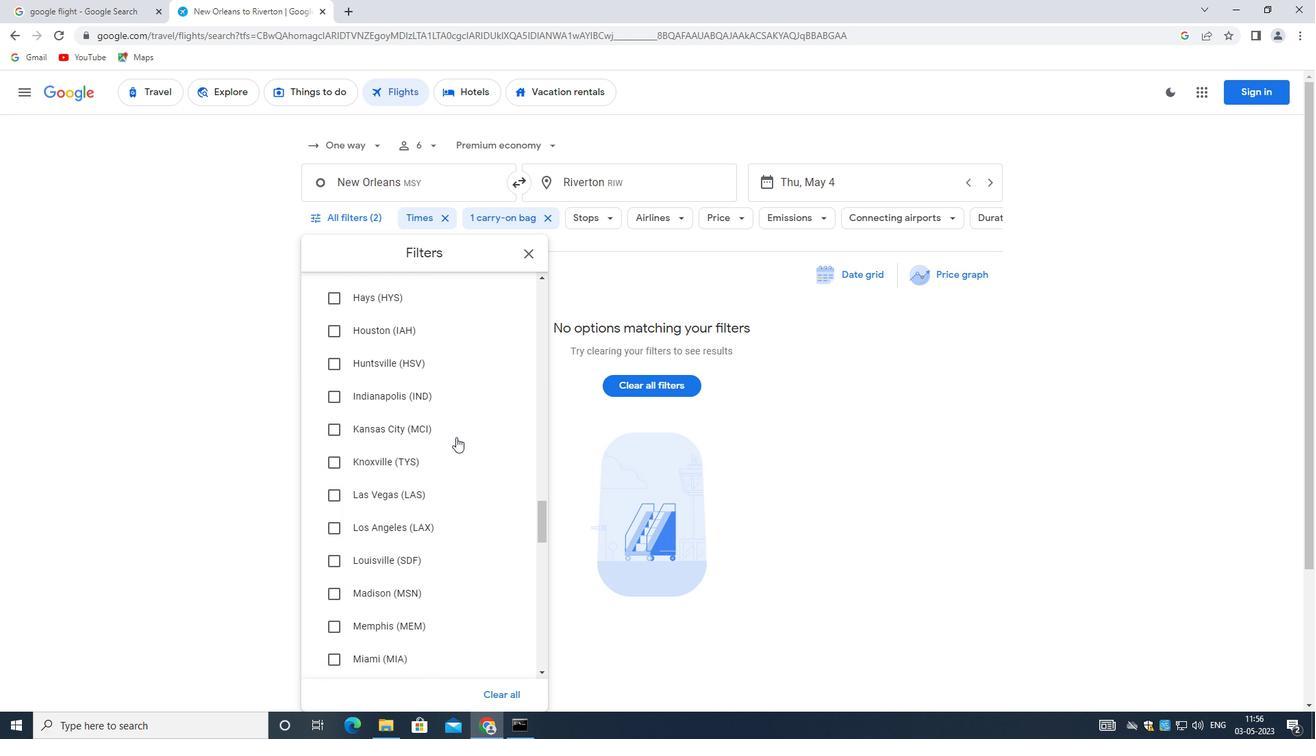 
Action: Mouse scrolled (454, 437) with delta (0, 0)
Screenshot: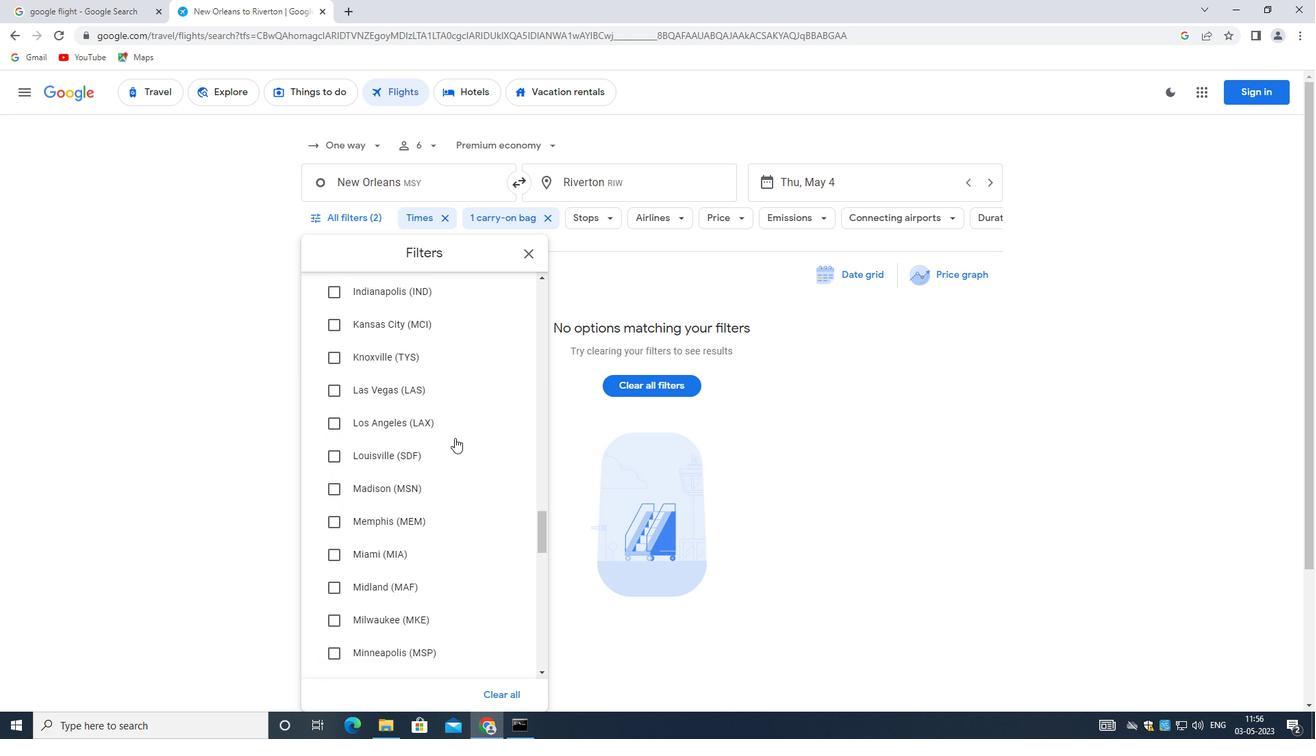 
Action: Mouse moved to (454, 439)
Screenshot: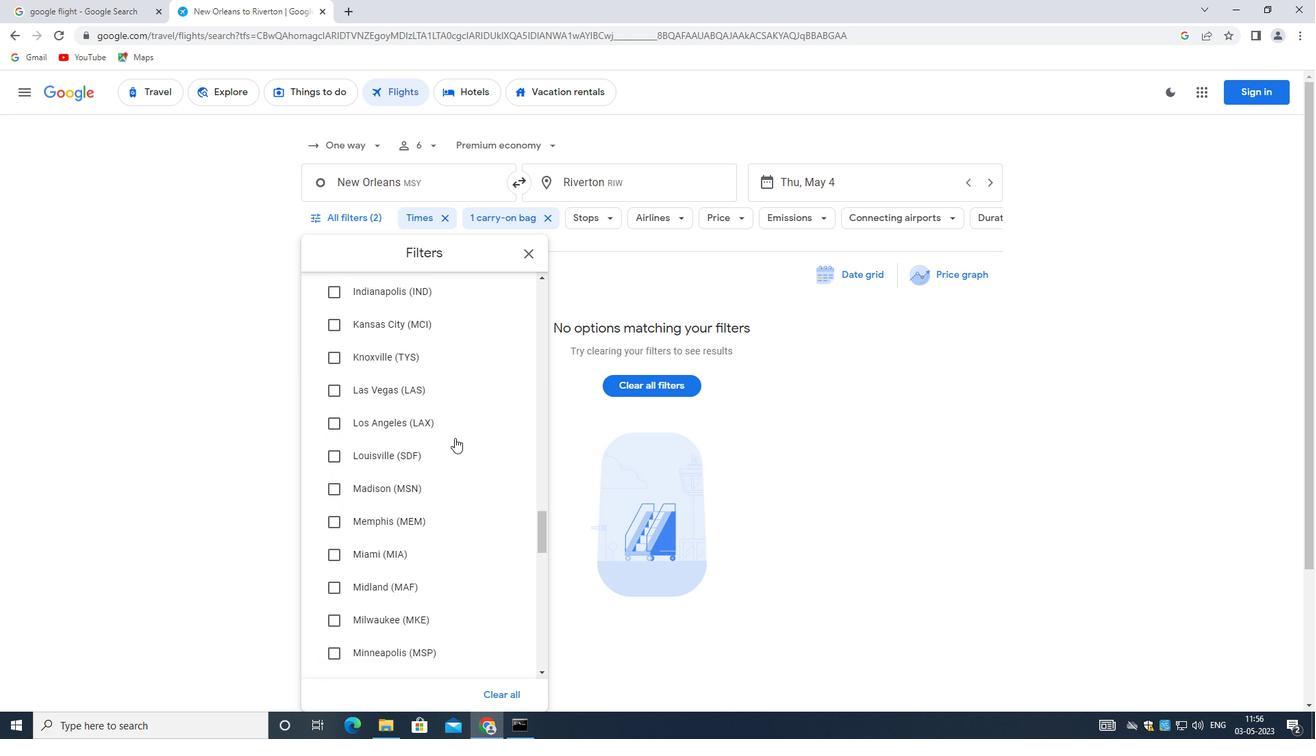 
Action: Mouse scrolled (454, 439) with delta (0, 0)
Screenshot: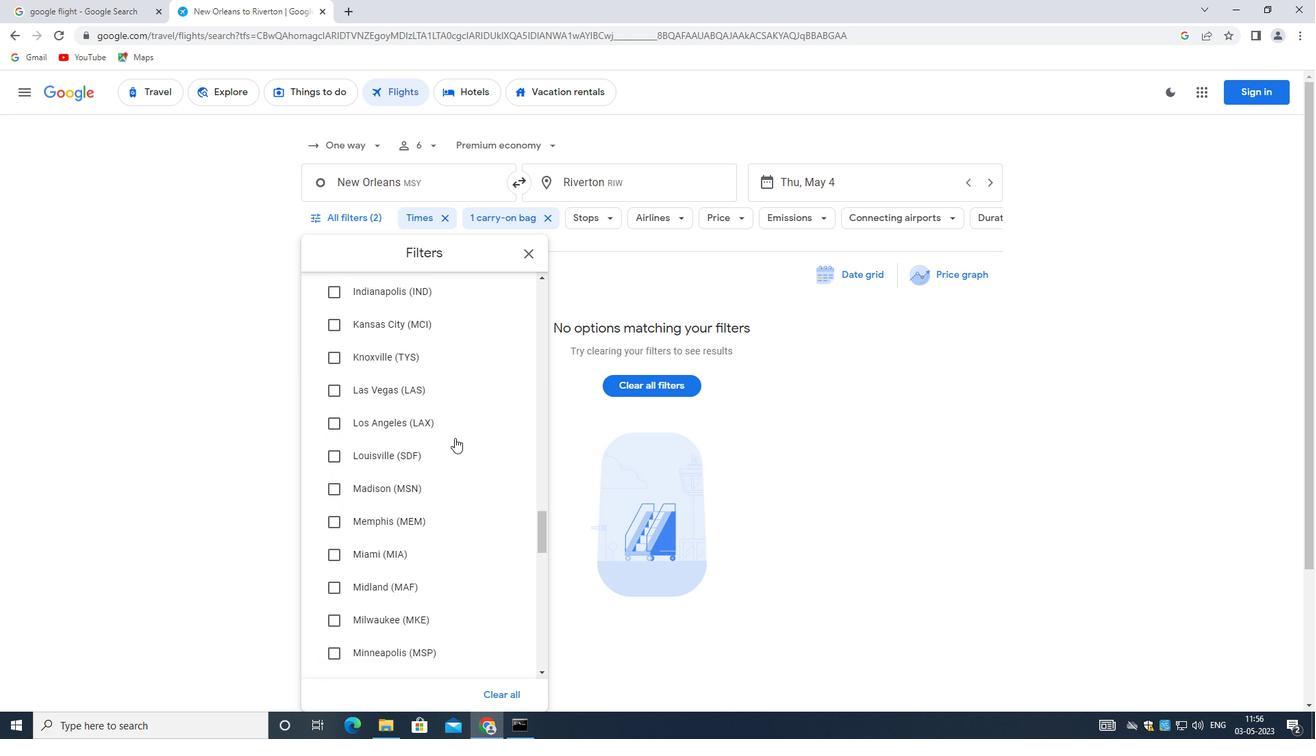 
Action: Mouse moved to (454, 441)
Screenshot: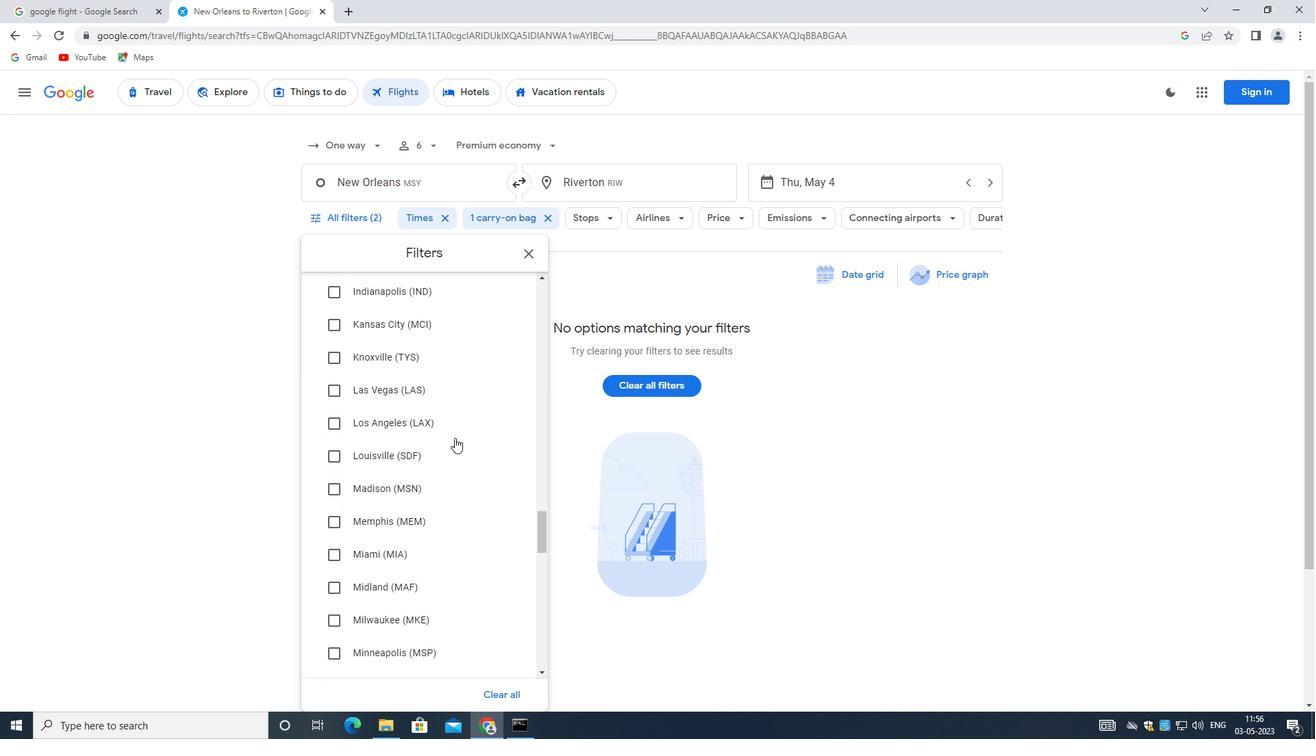 
Action: Mouse scrolled (454, 440) with delta (0, 0)
Screenshot: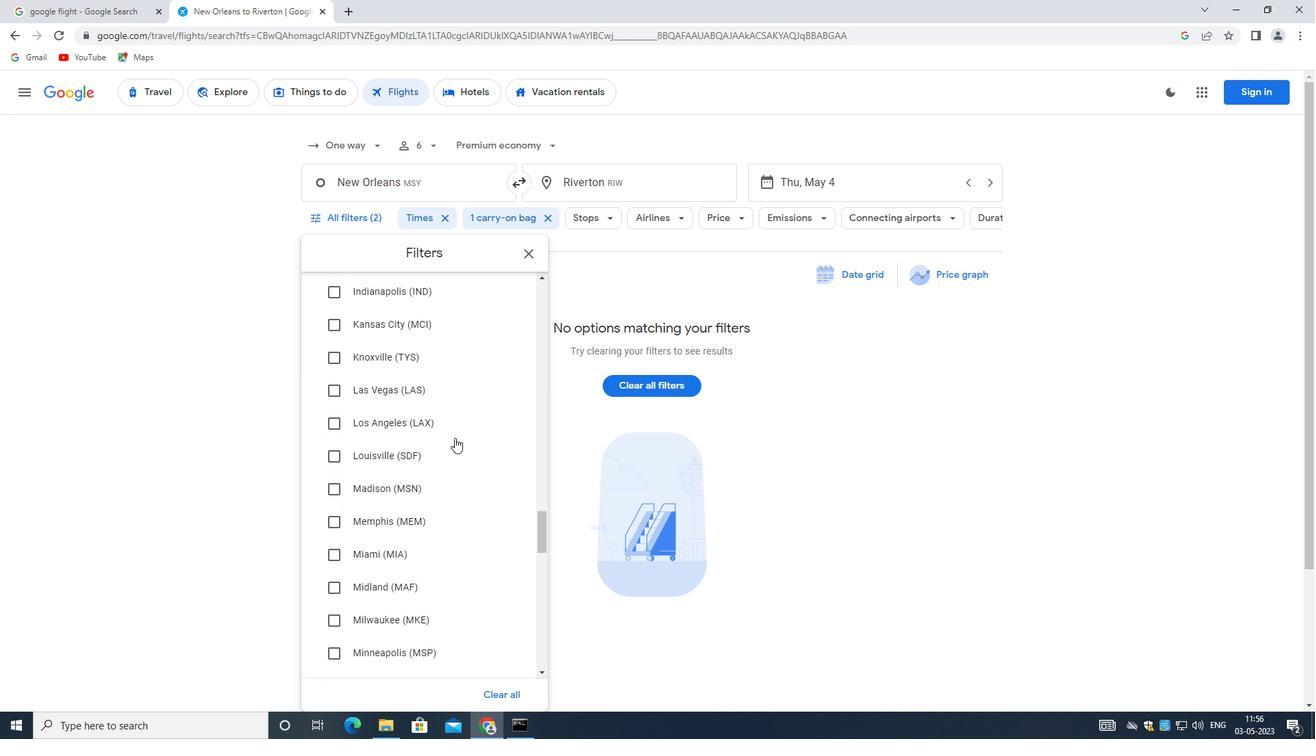 
Action: Mouse scrolled (454, 440) with delta (0, 0)
Screenshot: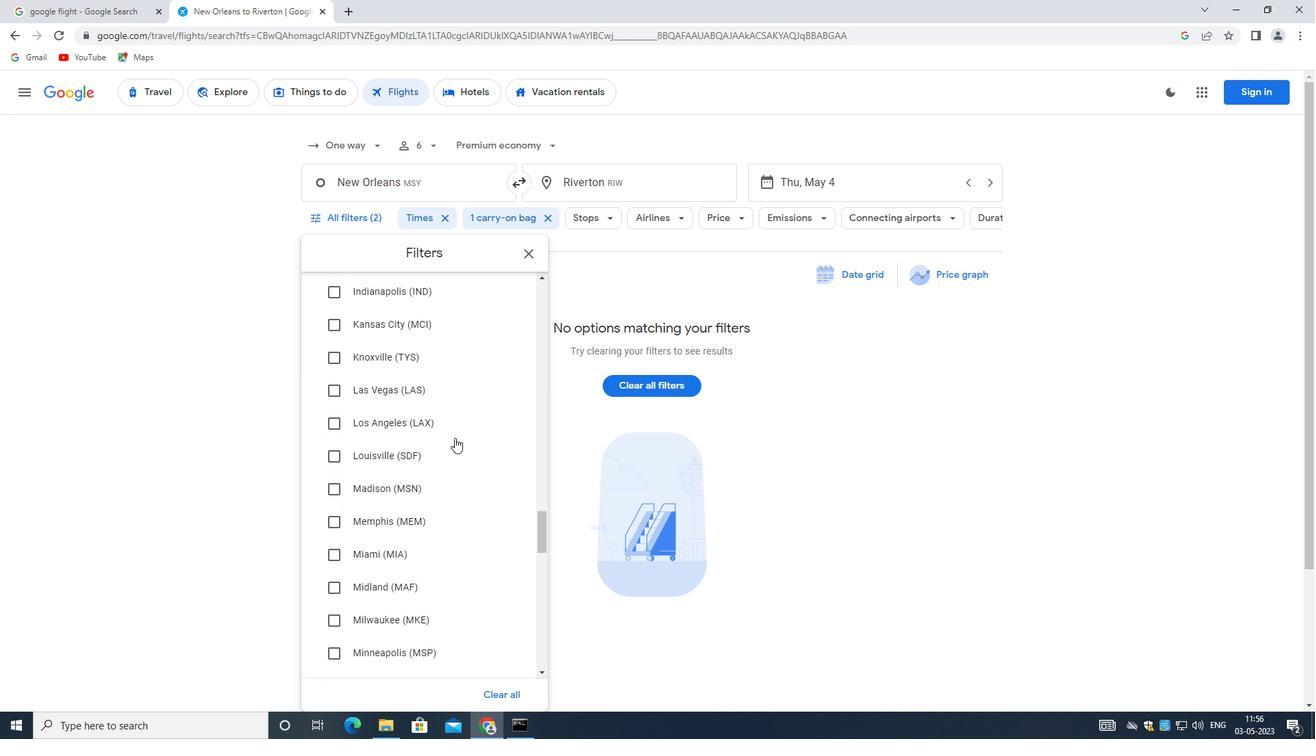 
Action: Mouse moved to (453, 443)
Screenshot: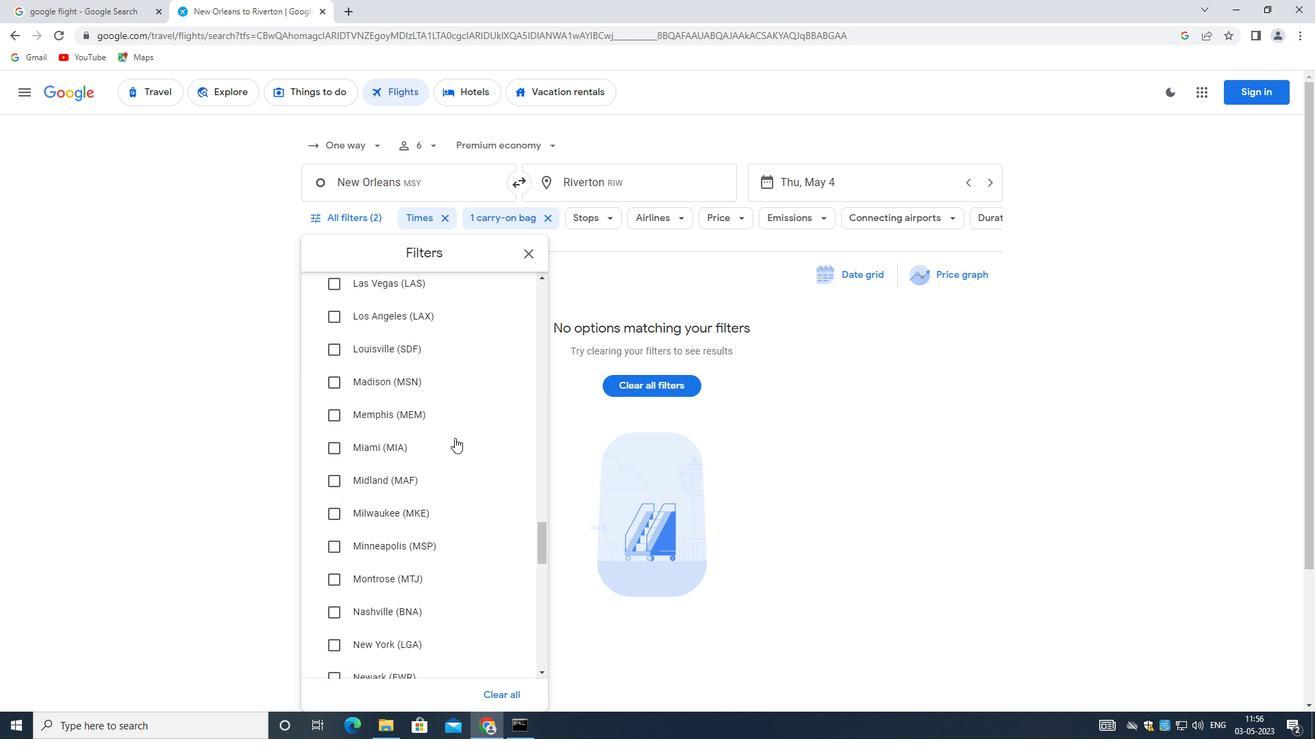 
Action: Mouse scrolled (453, 444) with delta (0, 0)
Screenshot: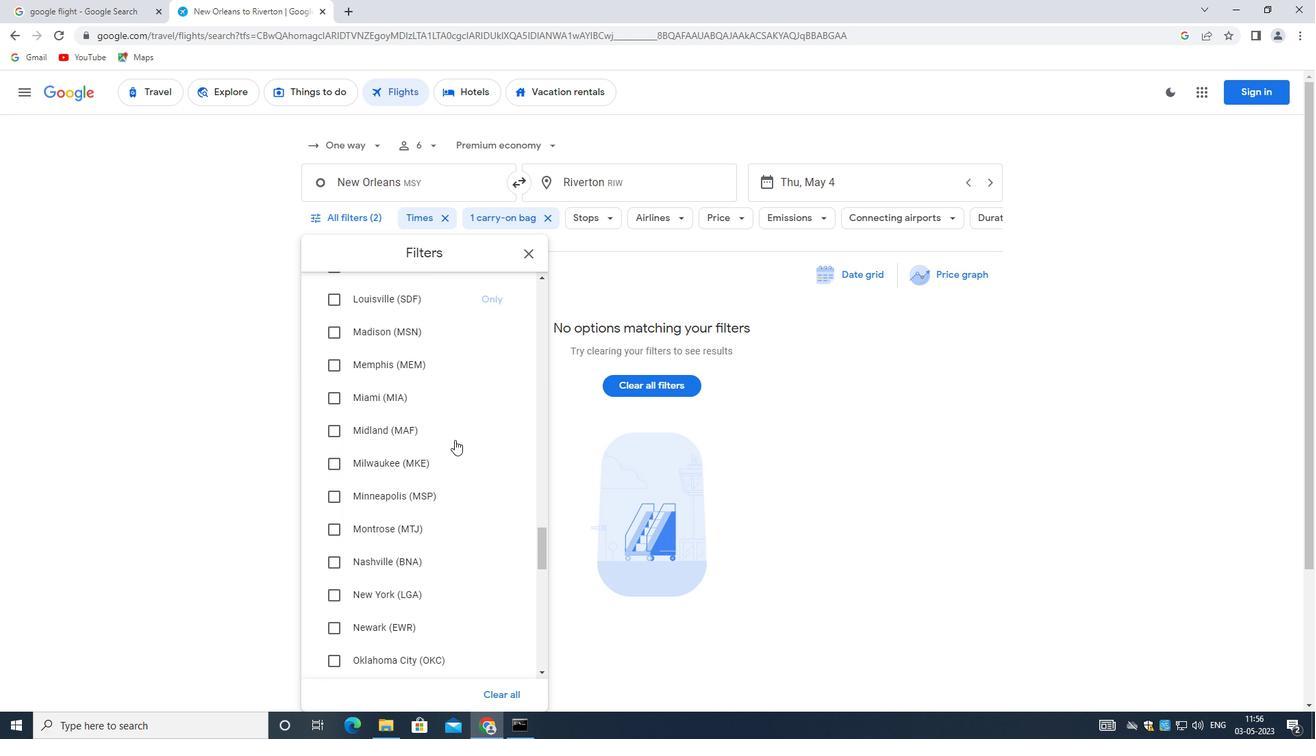
Action: Mouse scrolled (453, 443) with delta (0, 0)
Screenshot: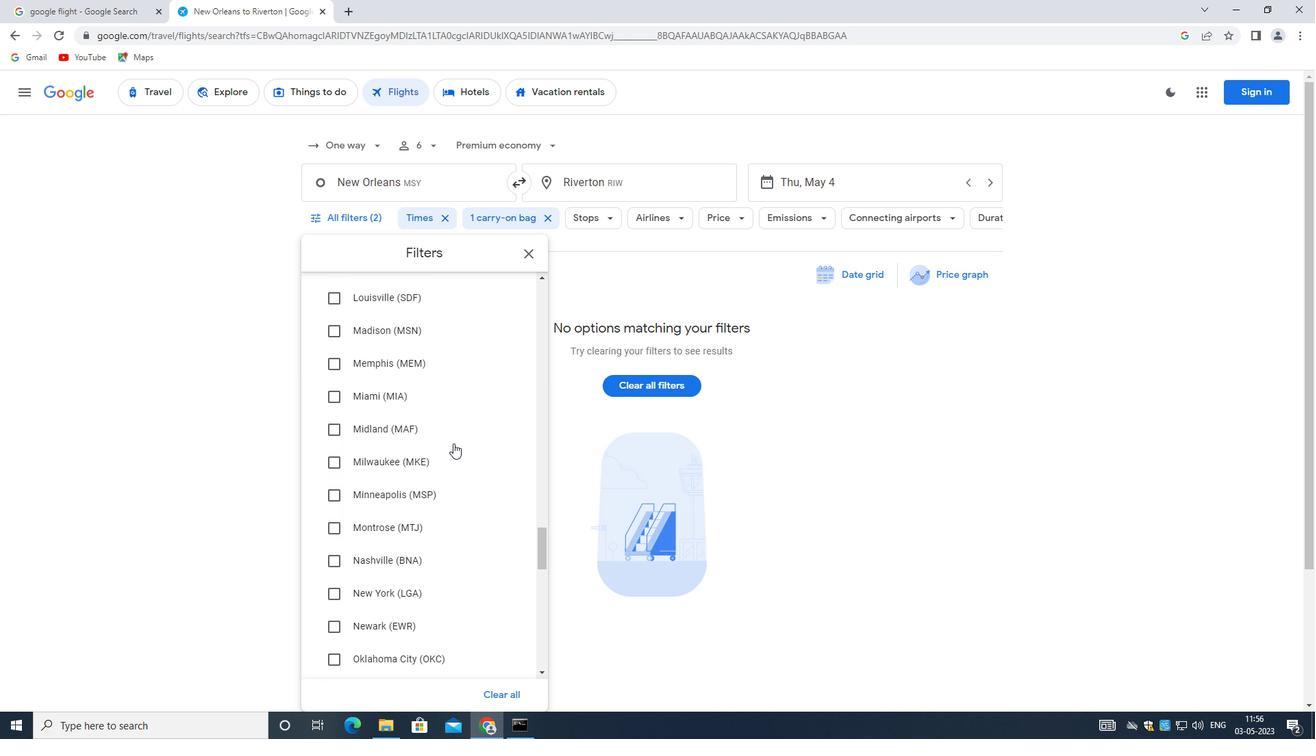 
Action: Mouse scrolled (453, 443) with delta (0, 0)
Screenshot: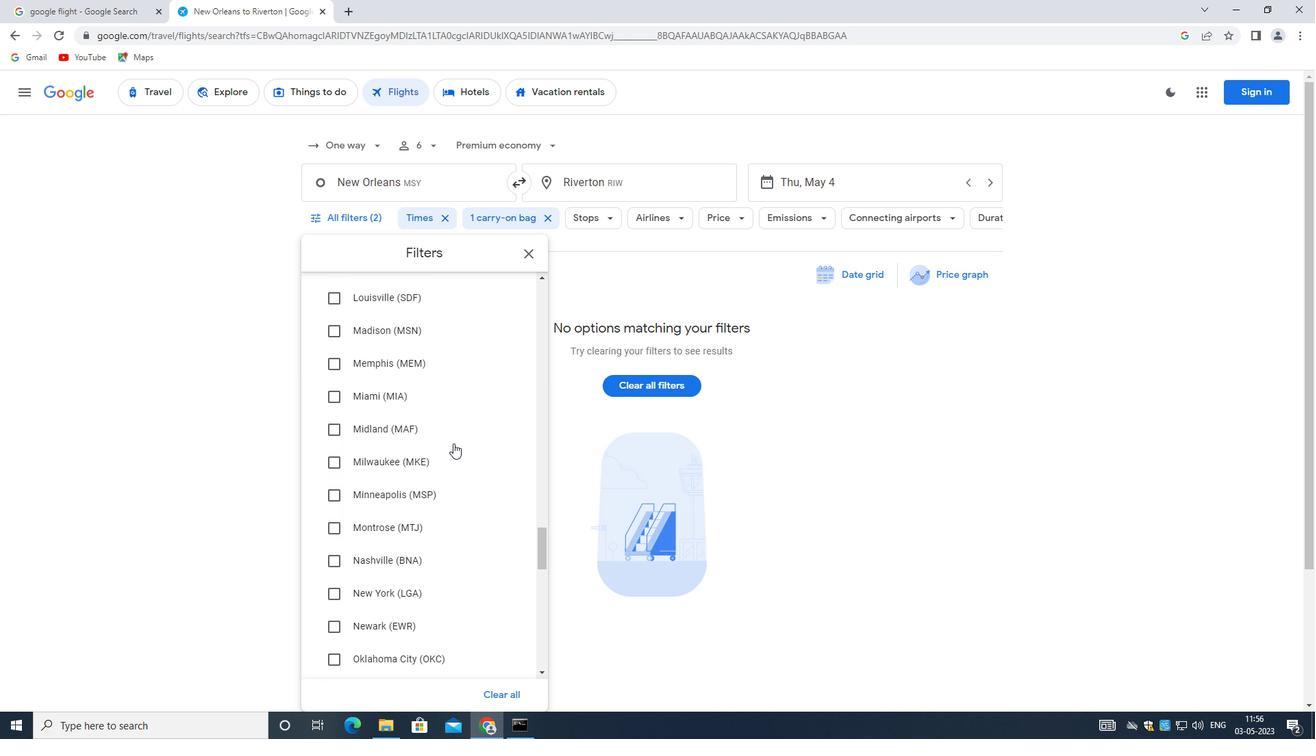 
Action: Mouse scrolled (453, 443) with delta (0, 0)
Screenshot: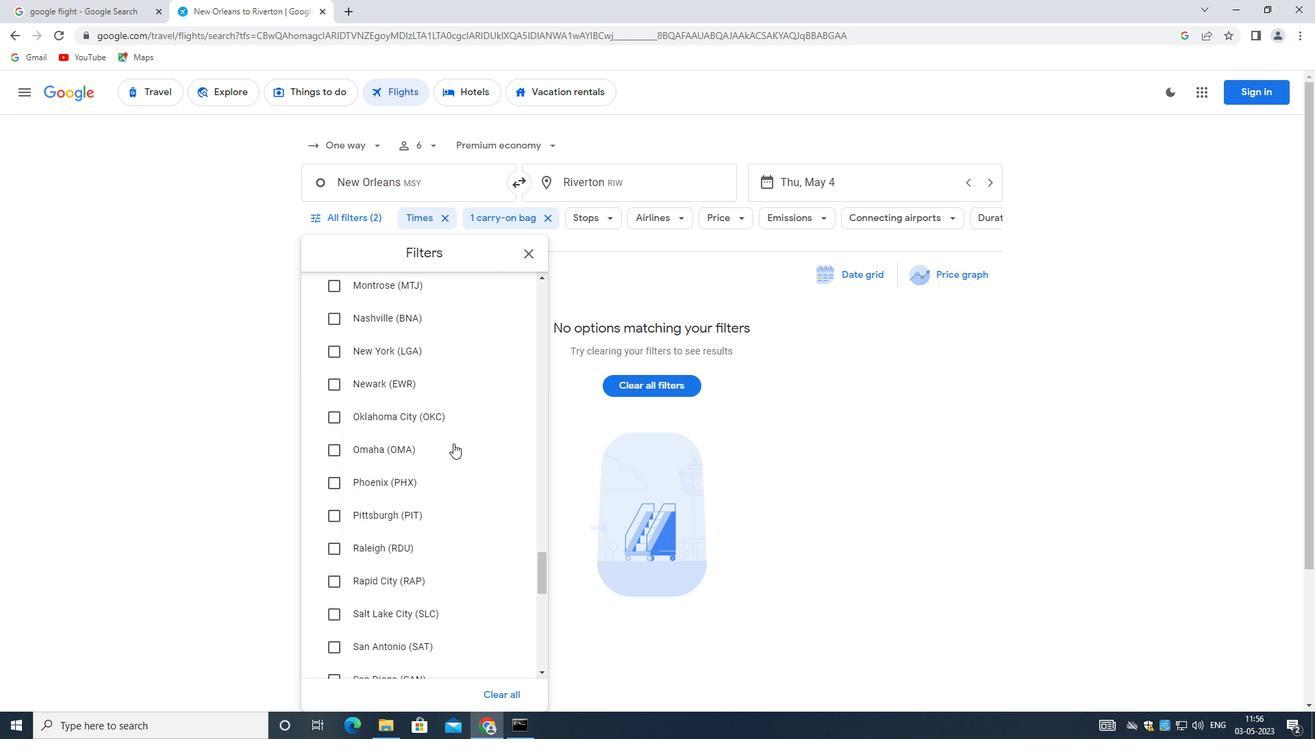
Action: Mouse scrolled (453, 443) with delta (0, 0)
Screenshot: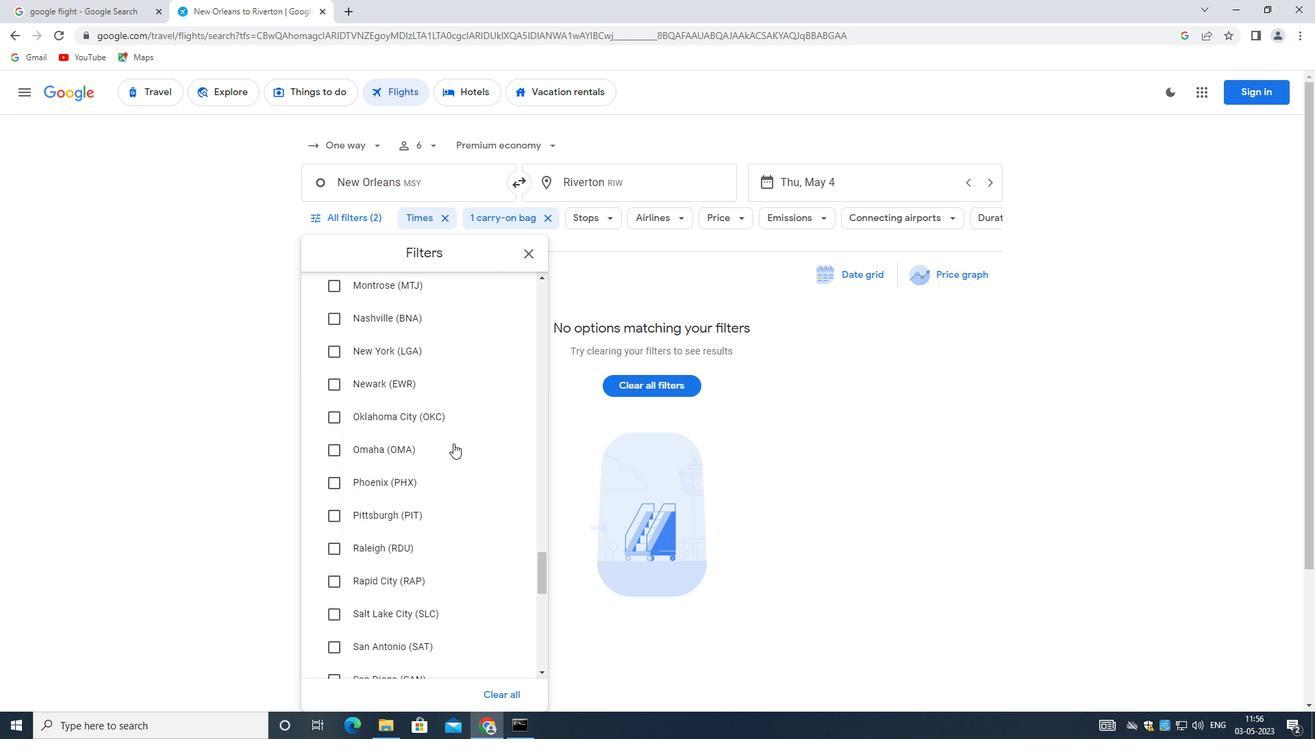 
Action: Mouse scrolled (453, 443) with delta (0, 0)
Screenshot: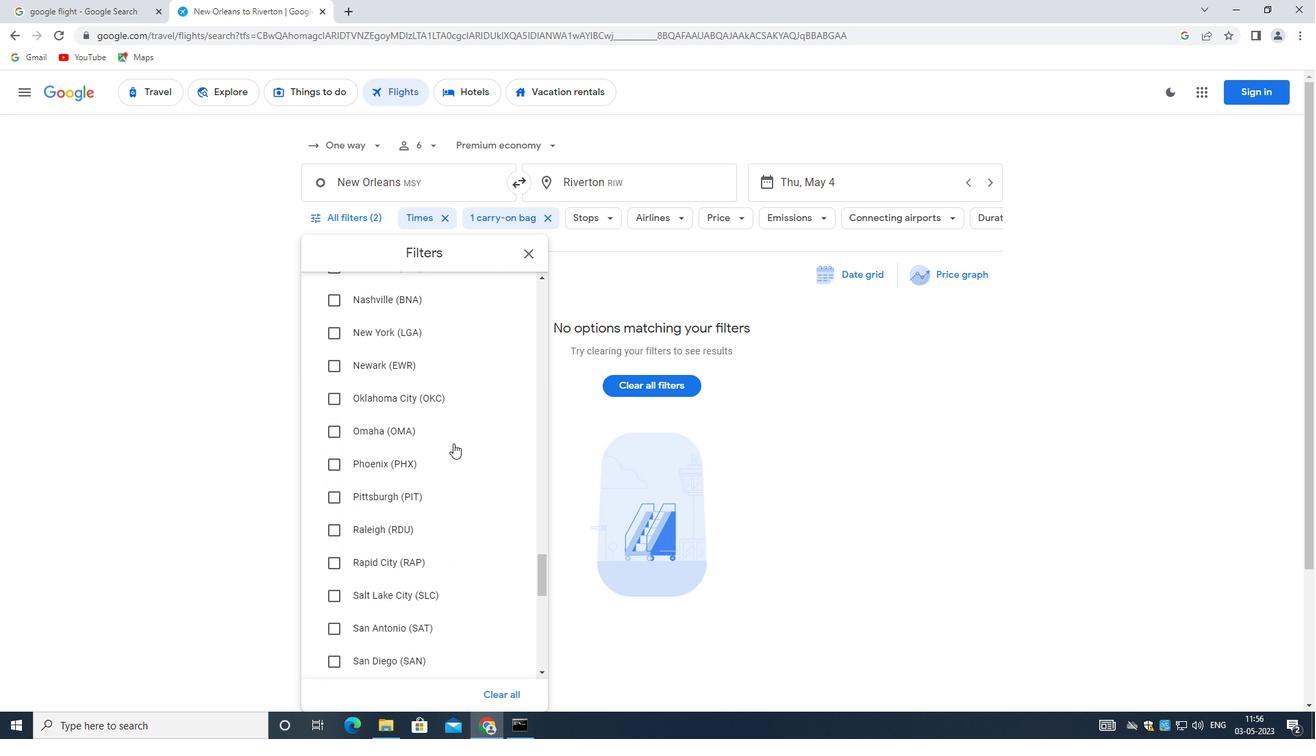 
Action: Mouse scrolled (453, 443) with delta (0, 0)
Screenshot: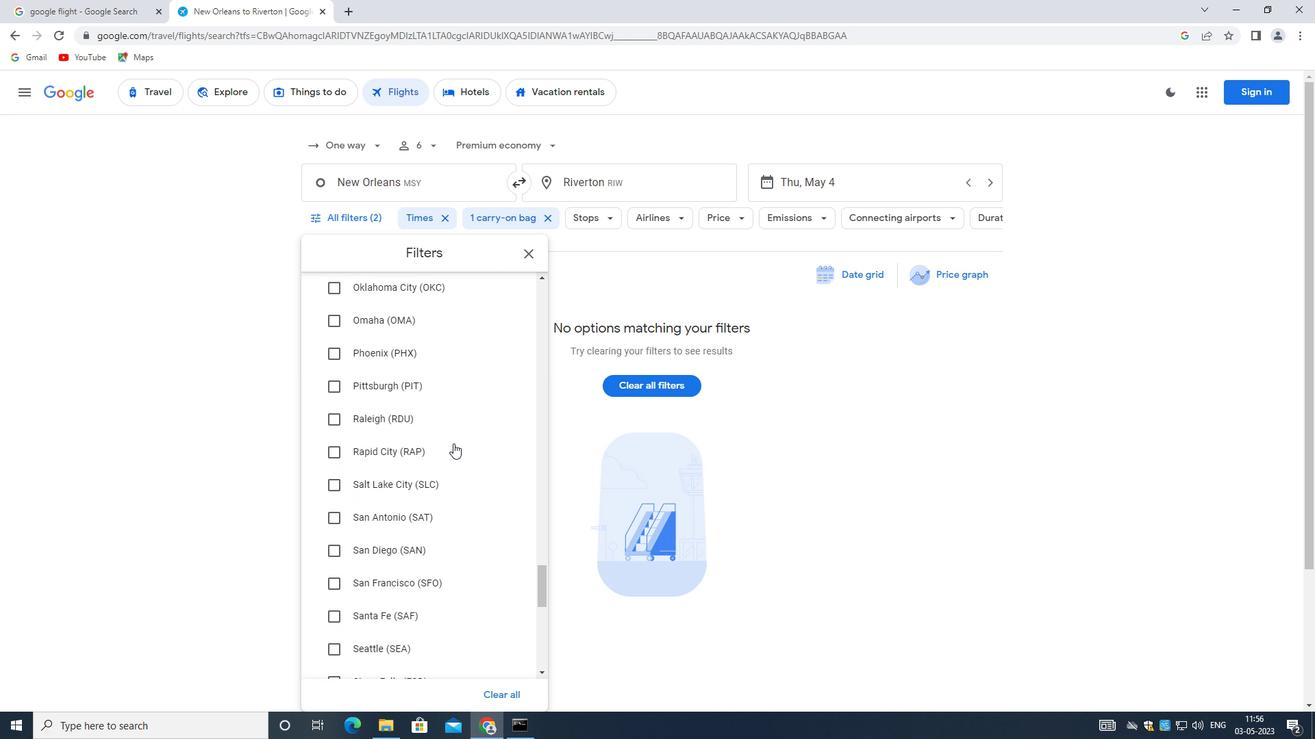 
Action: Mouse scrolled (453, 443) with delta (0, 0)
Screenshot: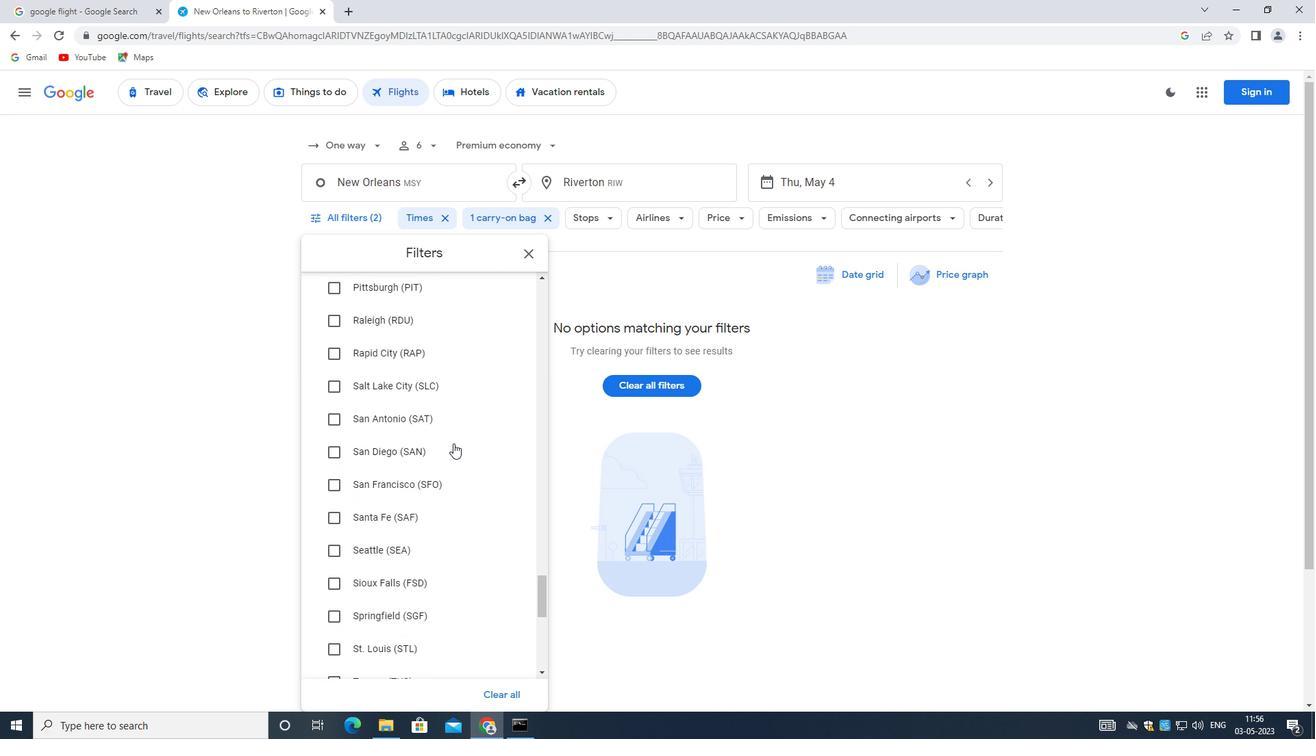 
Action: Mouse scrolled (453, 443) with delta (0, 0)
Screenshot: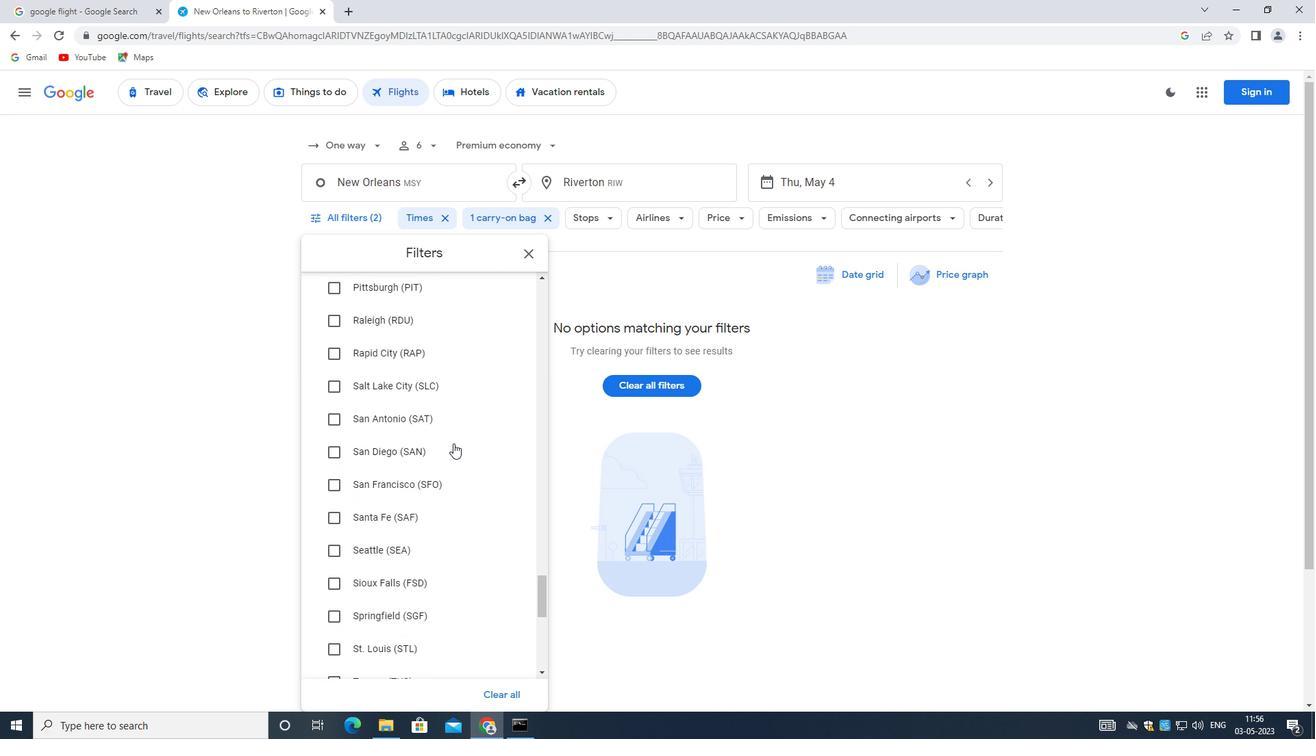 
Action: Mouse scrolled (453, 443) with delta (0, 0)
Screenshot: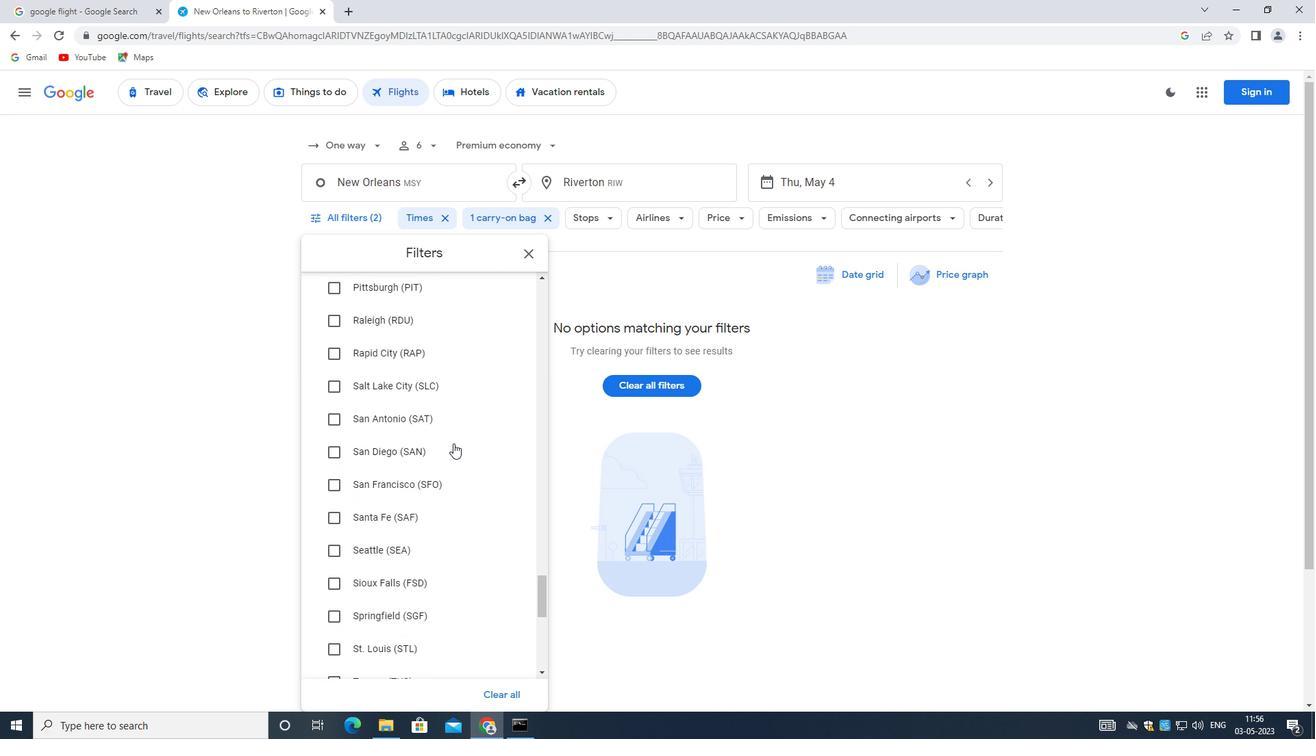 
Action: Mouse moved to (452, 444)
Screenshot: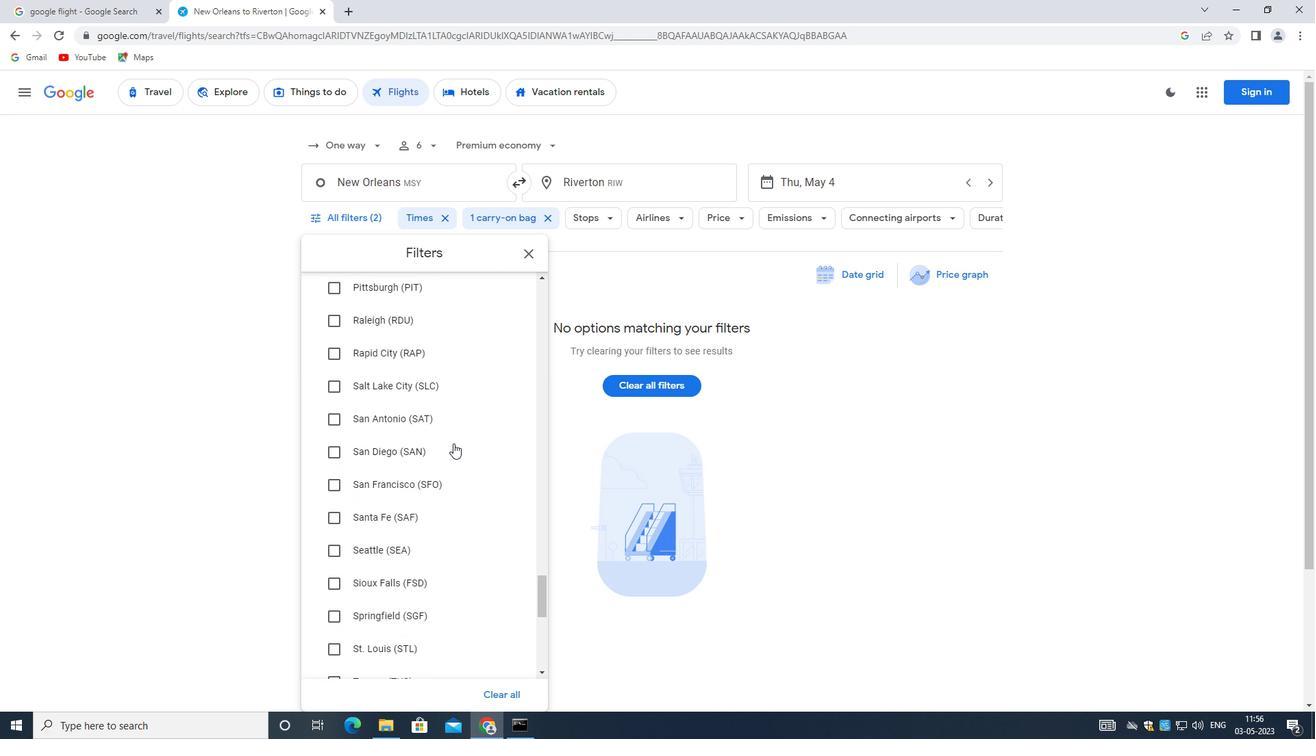 
Action: Mouse scrolled (452, 443) with delta (0, 0)
Screenshot: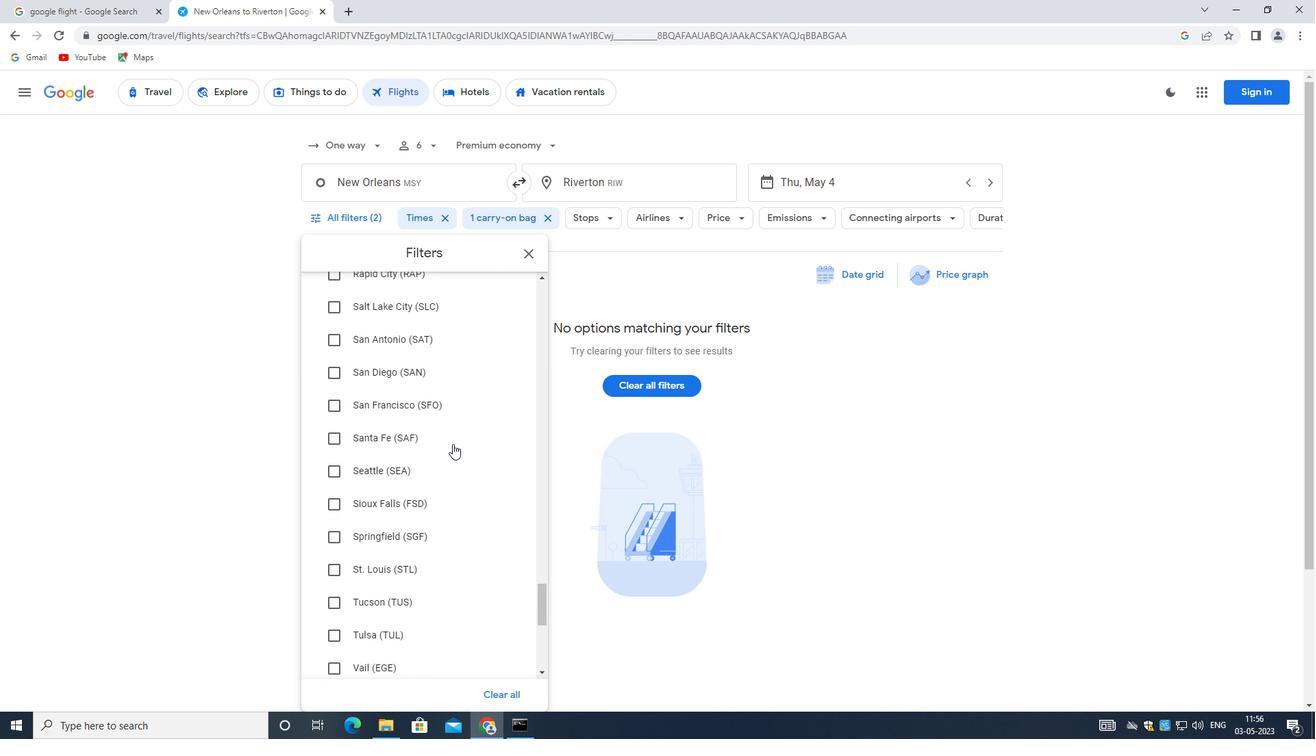
Action: Mouse scrolled (452, 443) with delta (0, 0)
Screenshot: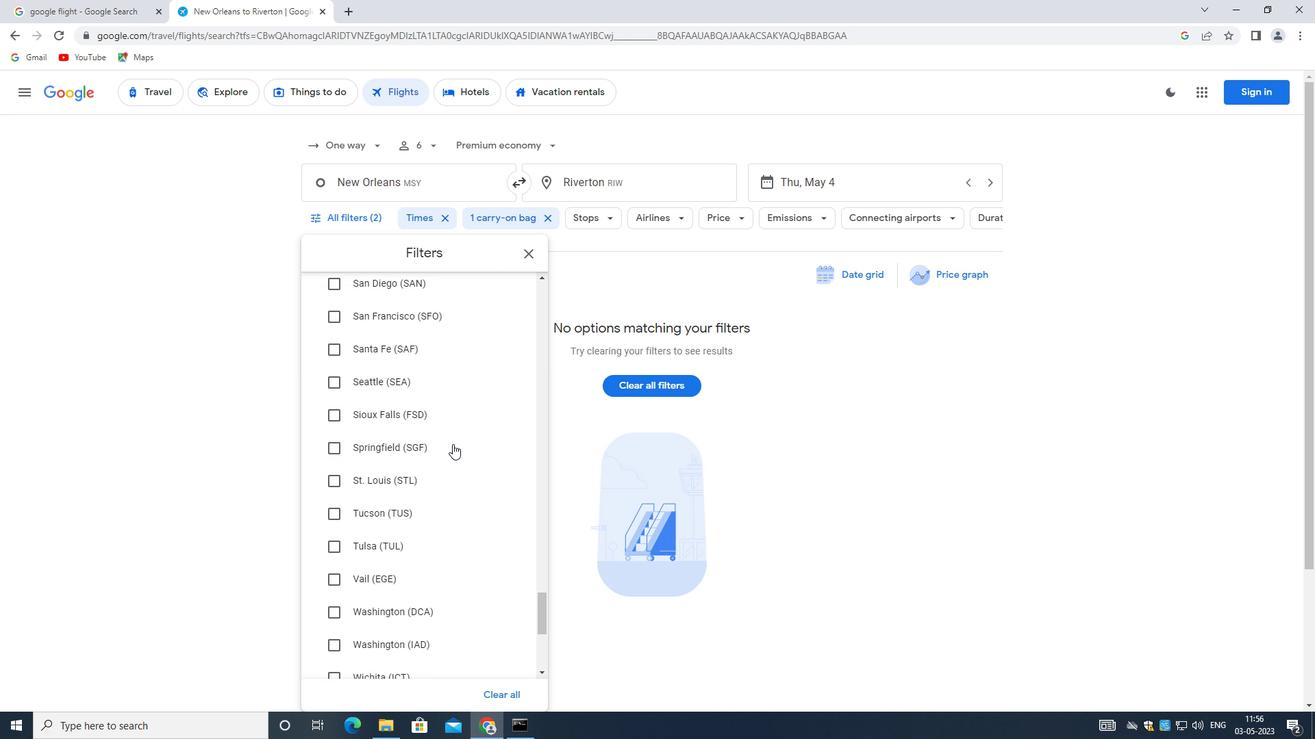 
